 Task: Research Airbnb accommodation in Muret, France from 24th December, 2023 to 28th December, 2023 for 1 adult. Place can be private room with 1  bedroom having 1 bed and 1 bathroom. Amenities needed are: wifi.
Action: Mouse moved to (460, 126)
Screenshot: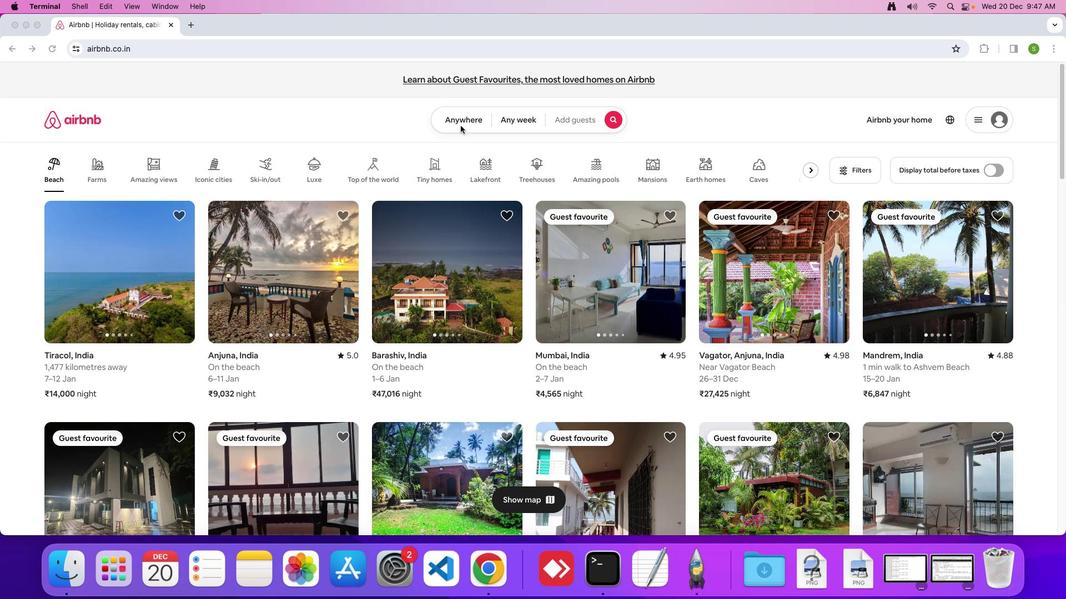 
Action: Mouse pressed left at (460, 126)
Screenshot: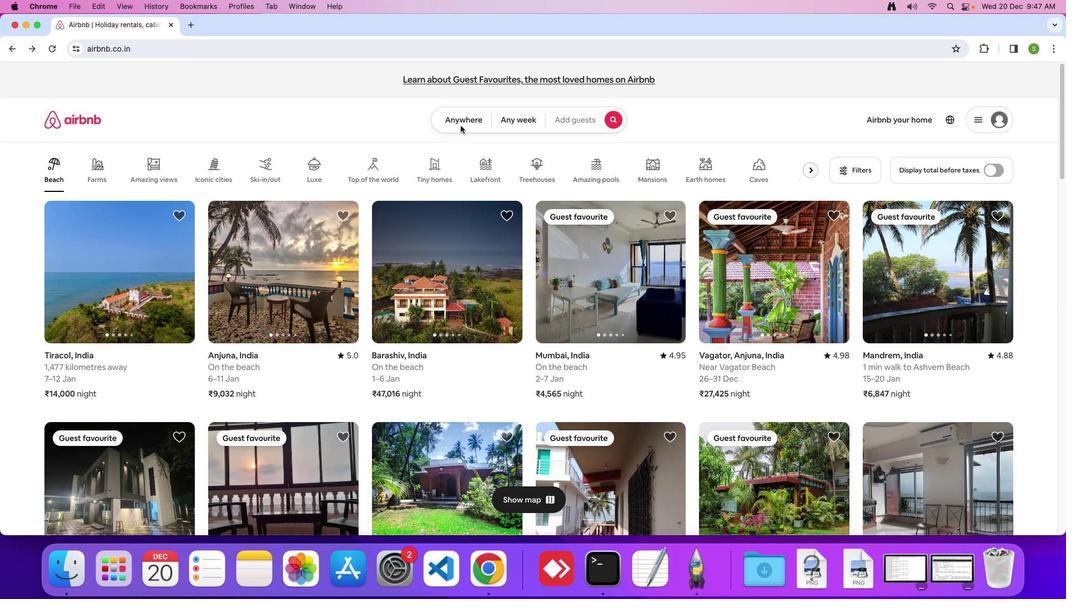 
Action: Mouse moved to (459, 124)
Screenshot: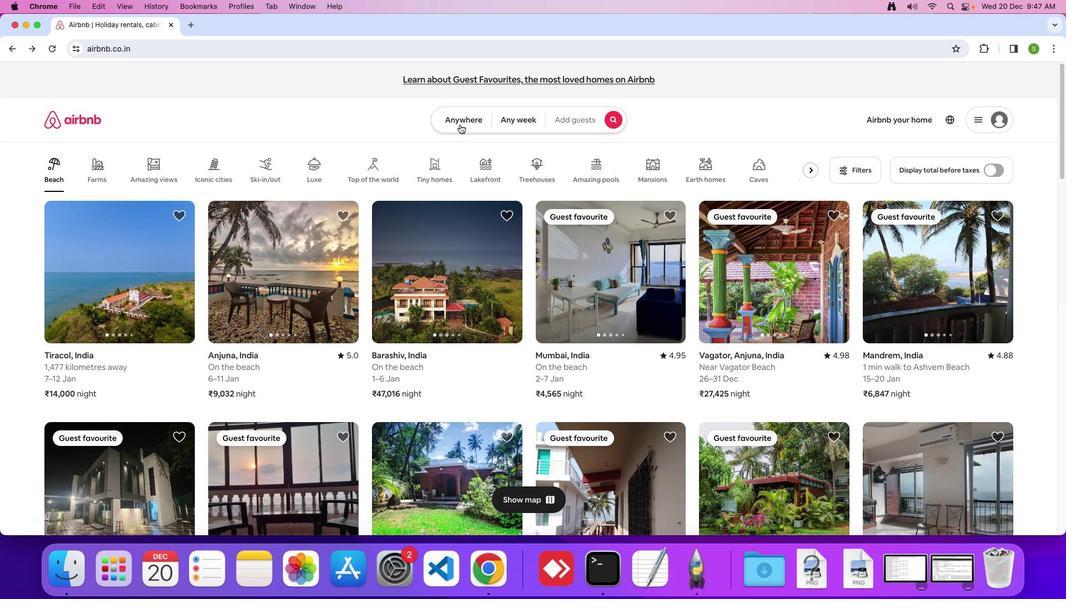
Action: Mouse pressed left at (459, 124)
Screenshot: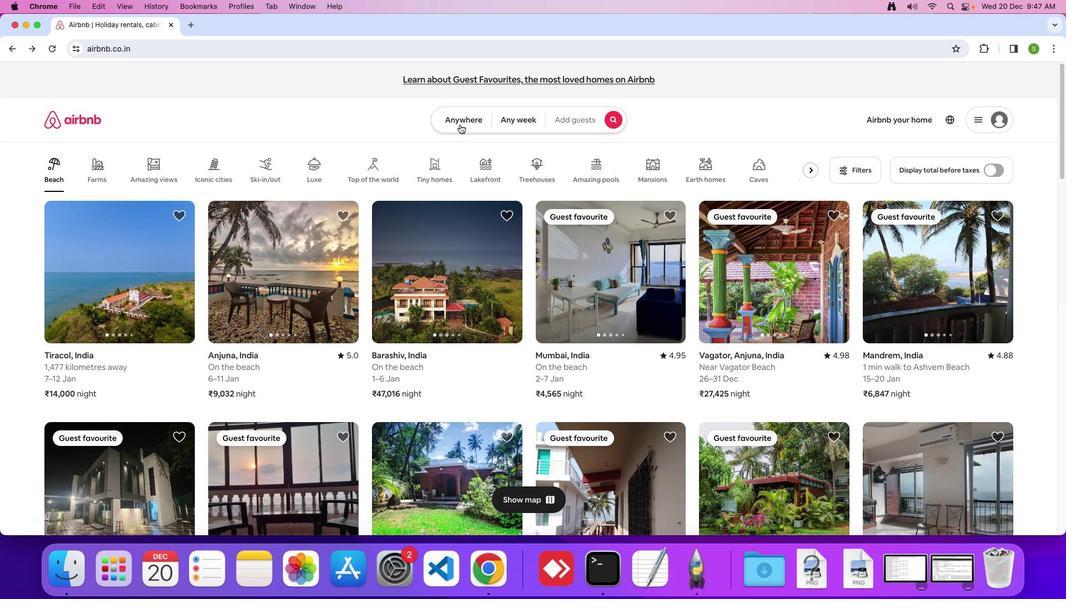 
Action: Mouse moved to (382, 159)
Screenshot: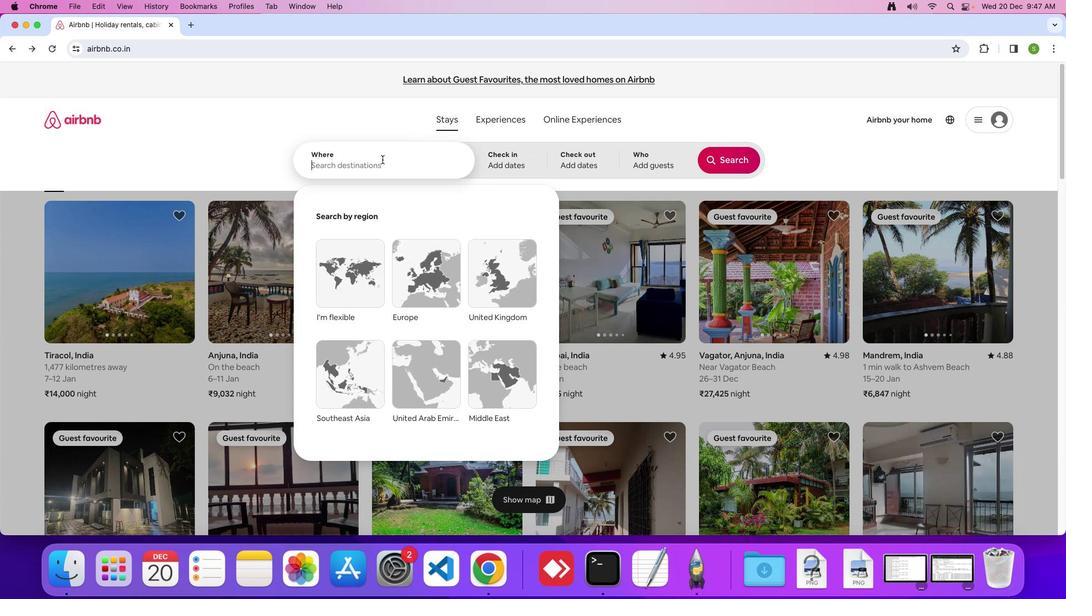 
Action: Mouse pressed left at (382, 159)
Screenshot: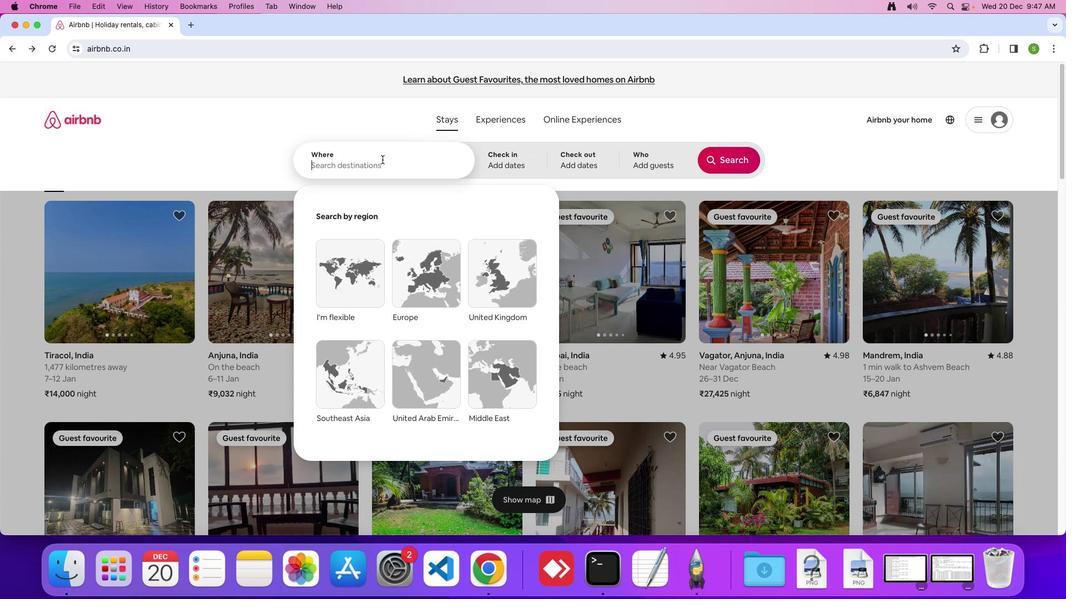 
Action: Mouse moved to (382, 159)
Screenshot: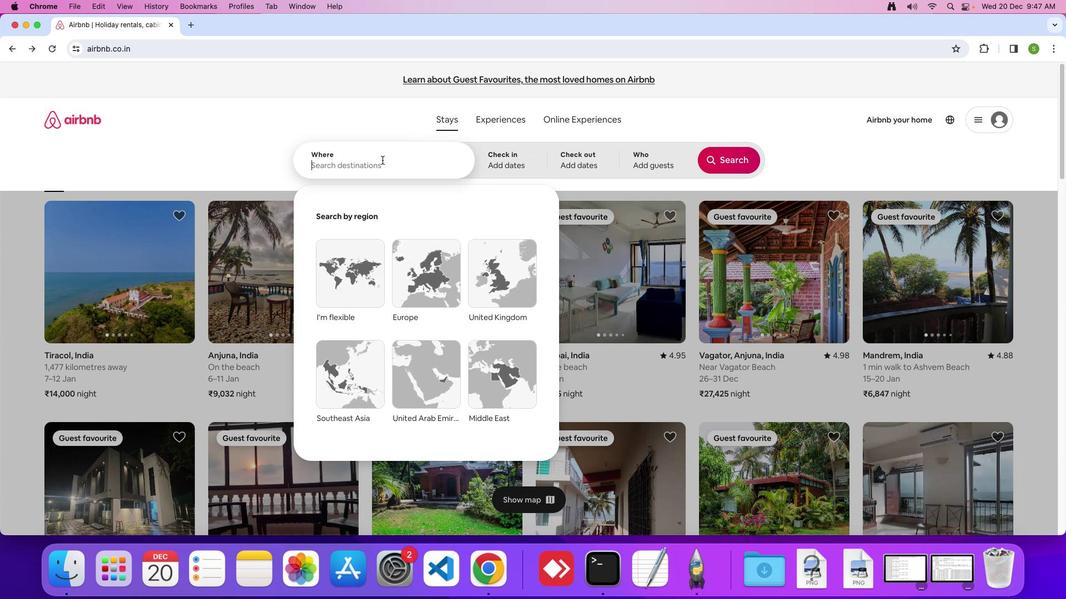 
Action: Key pressed 'M'Key.caps_lock'u''r''e''t'','Key.spaceKey.shift'F''r''a''n''c''e'Key.enter
Screenshot: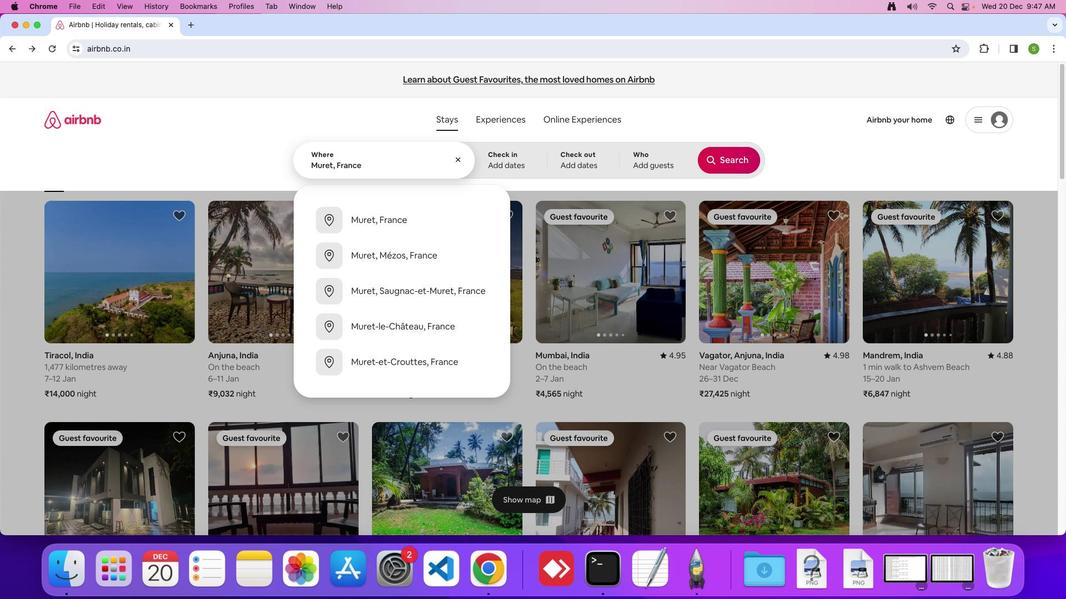 
Action: Mouse moved to (346, 413)
Screenshot: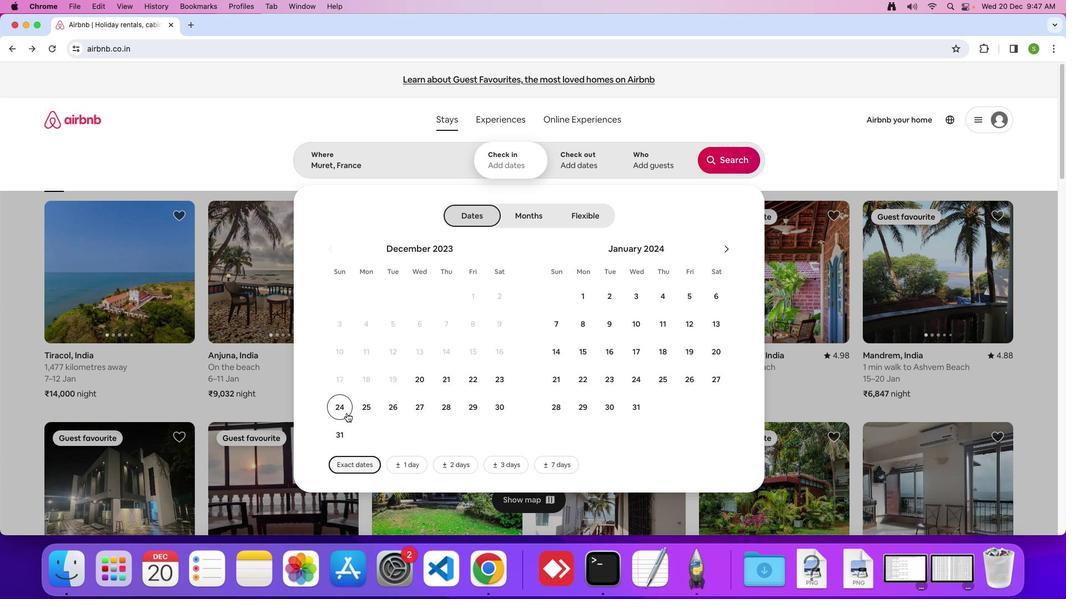 
Action: Mouse pressed left at (346, 413)
Screenshot: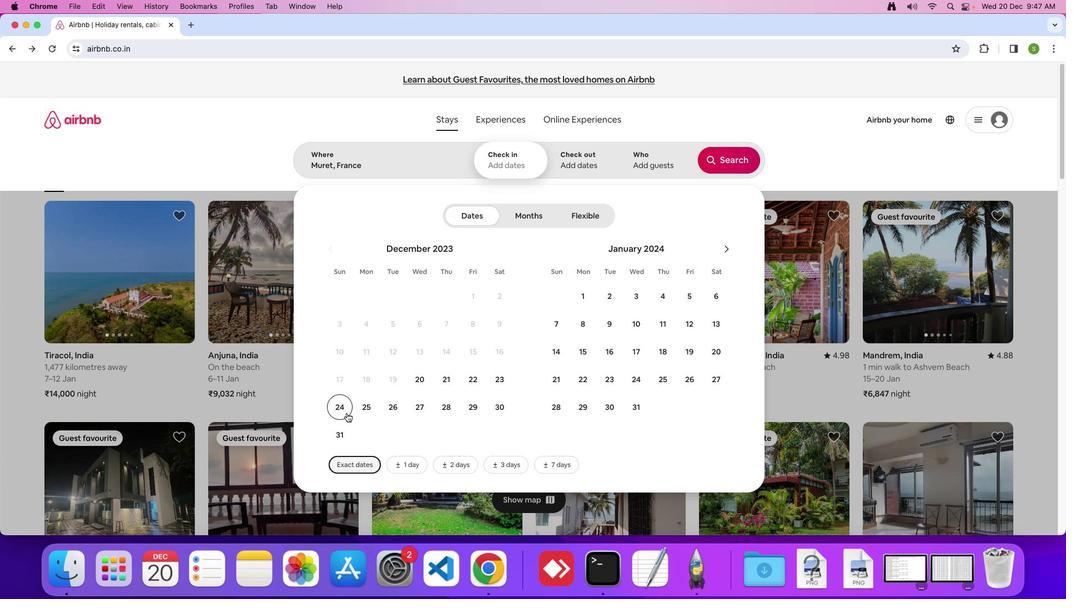 
Action: Mouse moved to (446, 405)
Screenshot: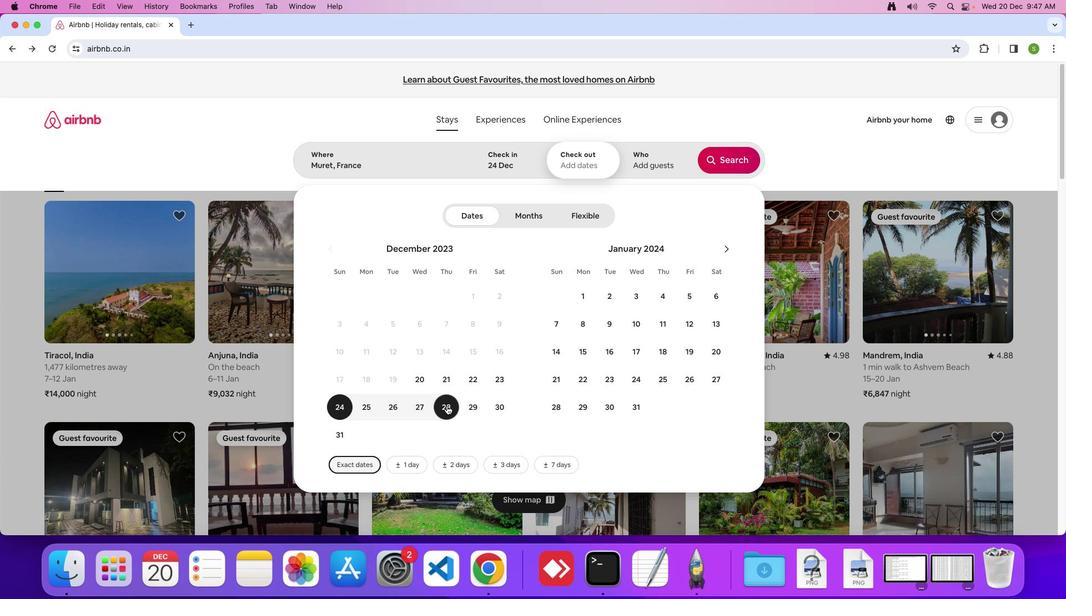 
Action: Mouse pressed left at (446, 405)
Screenshot: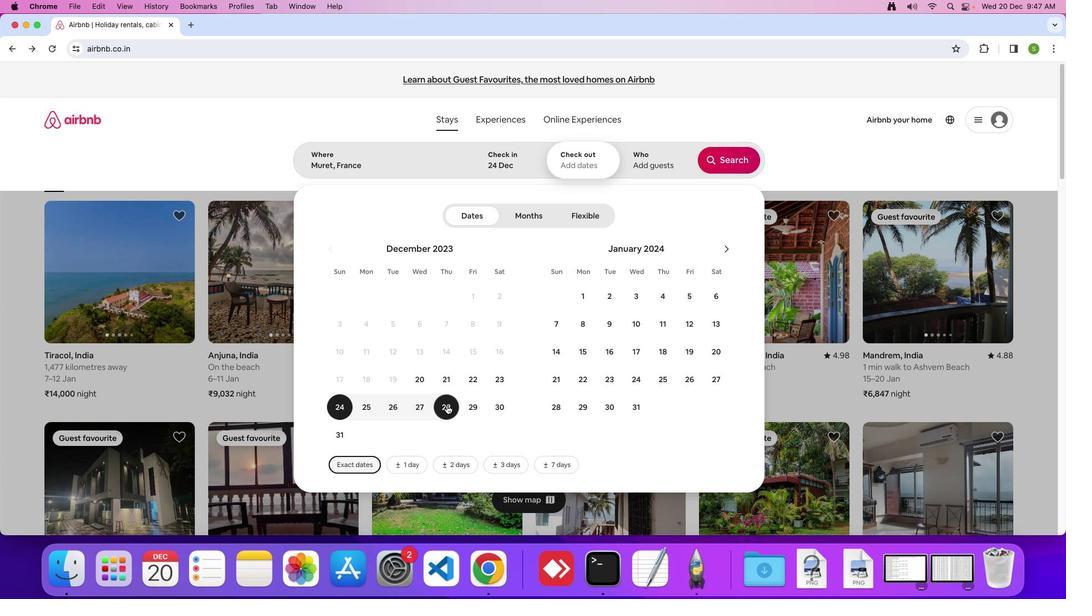 
Action: Mouse moved to (653, 167)
Screenshot: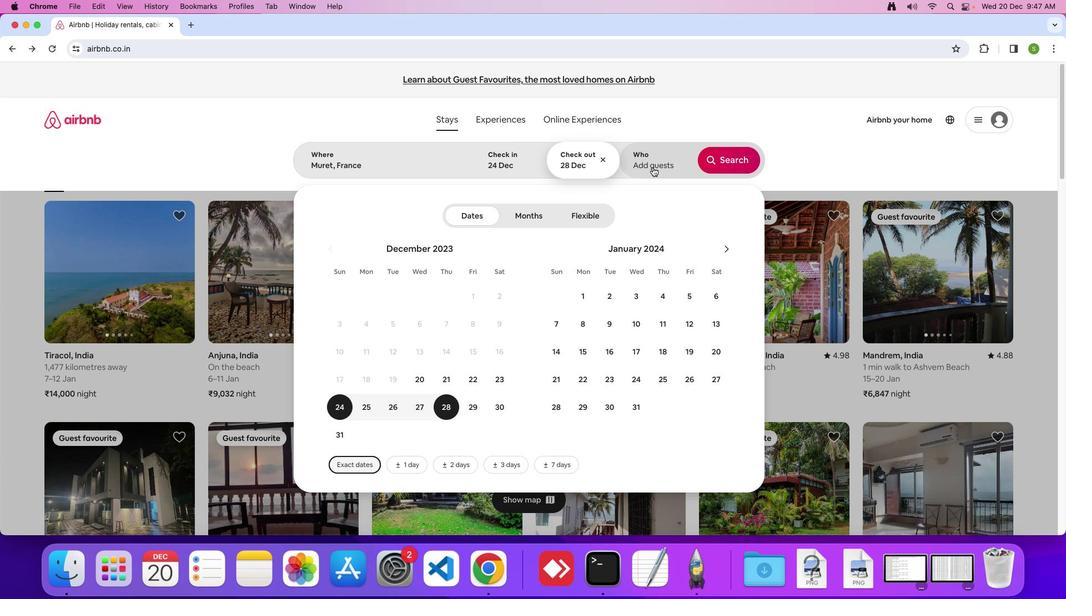 
Action: Mouse pressed left at (653, 167)
Screenshot: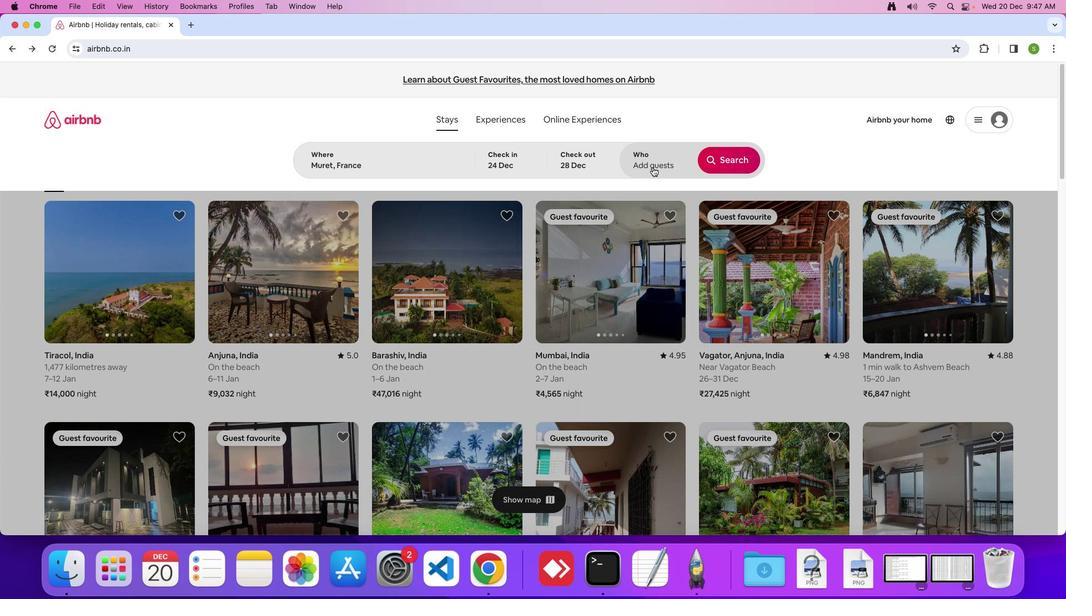 
Action: Mouse moved to (735, 222)
Screenshot: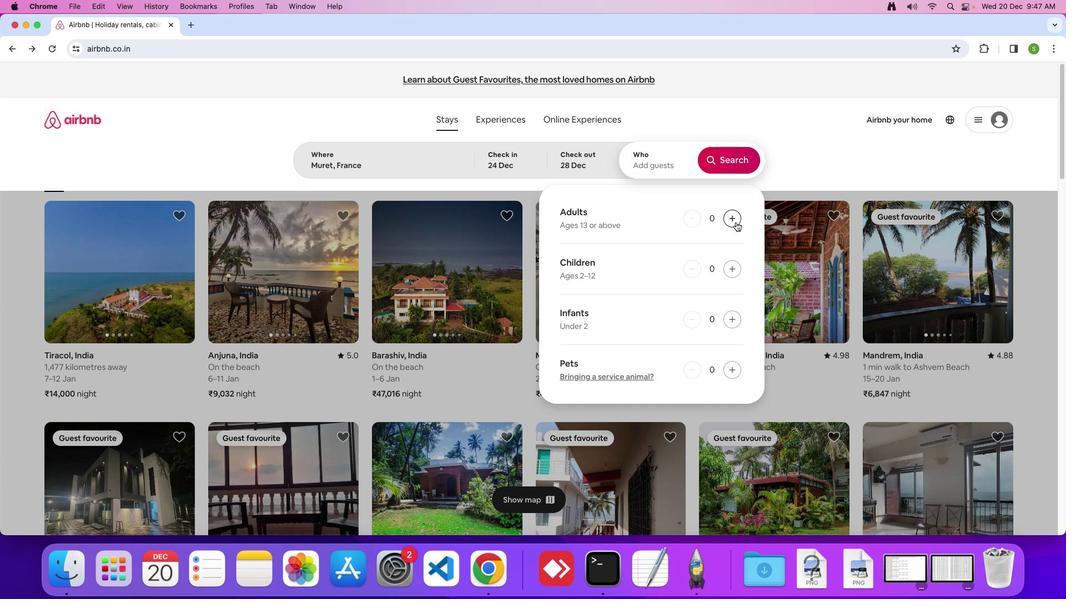 
Action: Mouse pressed left at (735, 222)
Screenshot: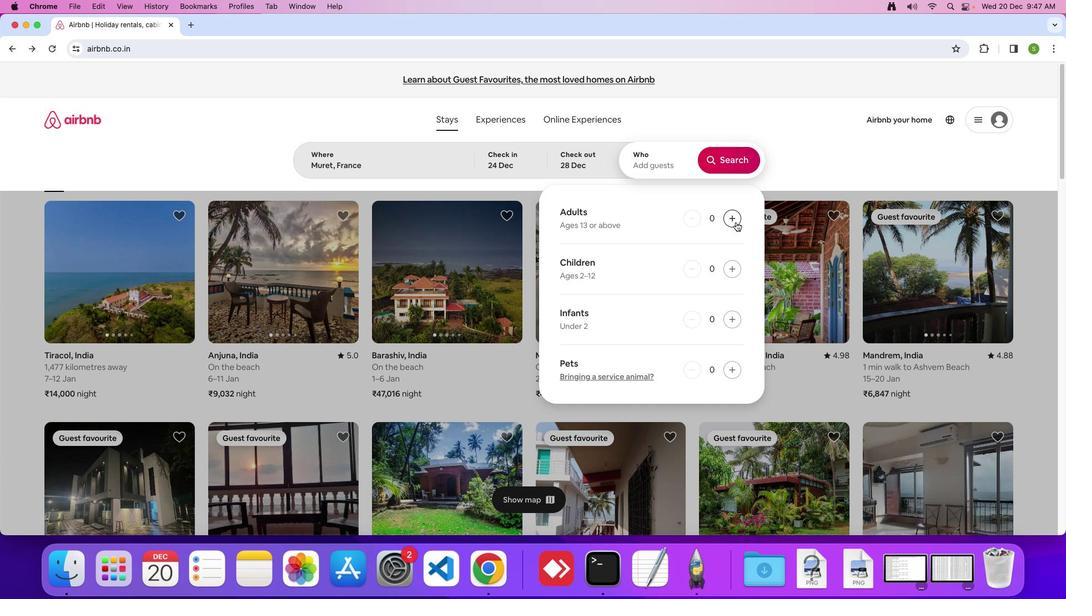 
Action: Mouse moved to (728, 159)
Screenshot: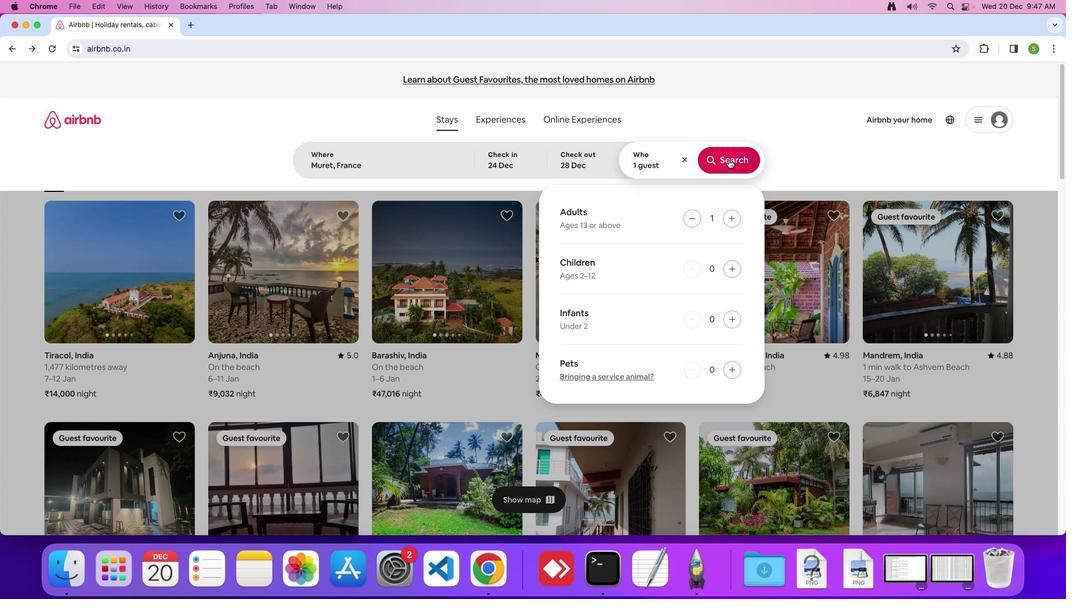 
Action: Mouse pressed left at (728, 159)
Screenshot: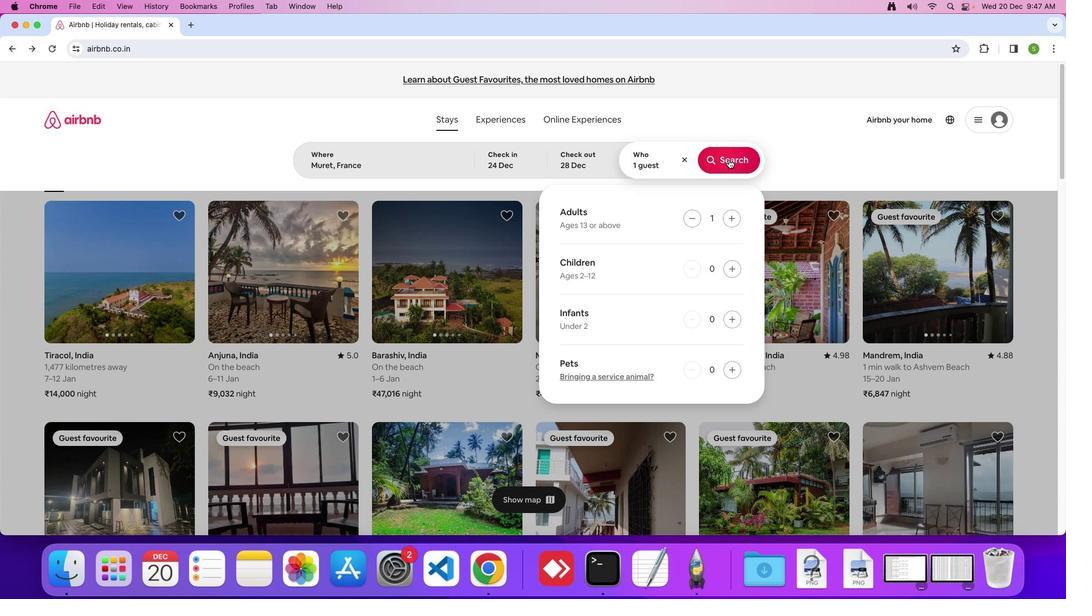 
Action: Mouse moved to (881, 127)
Screenshot: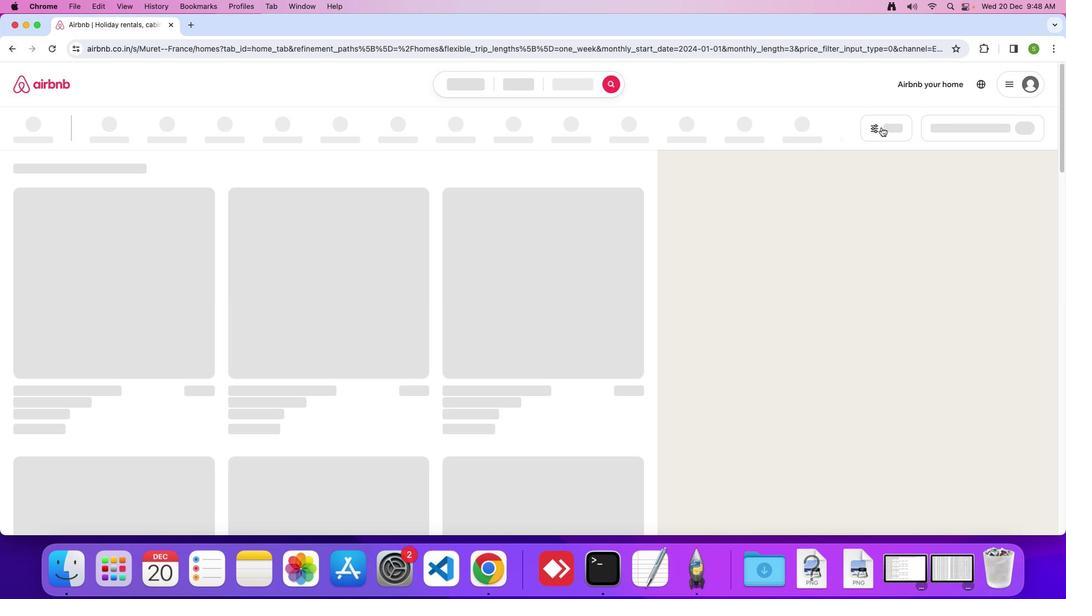 
Action: Mouse pressed left at (881, 127)
Screenshot: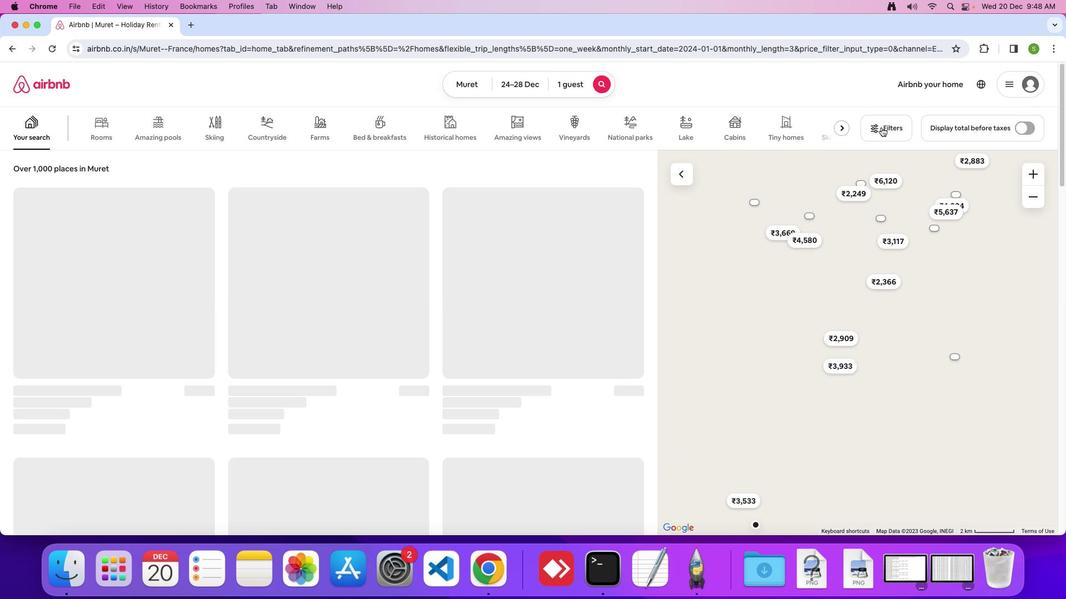 
Action: Mouse moved to (527, 329)
Screenshot: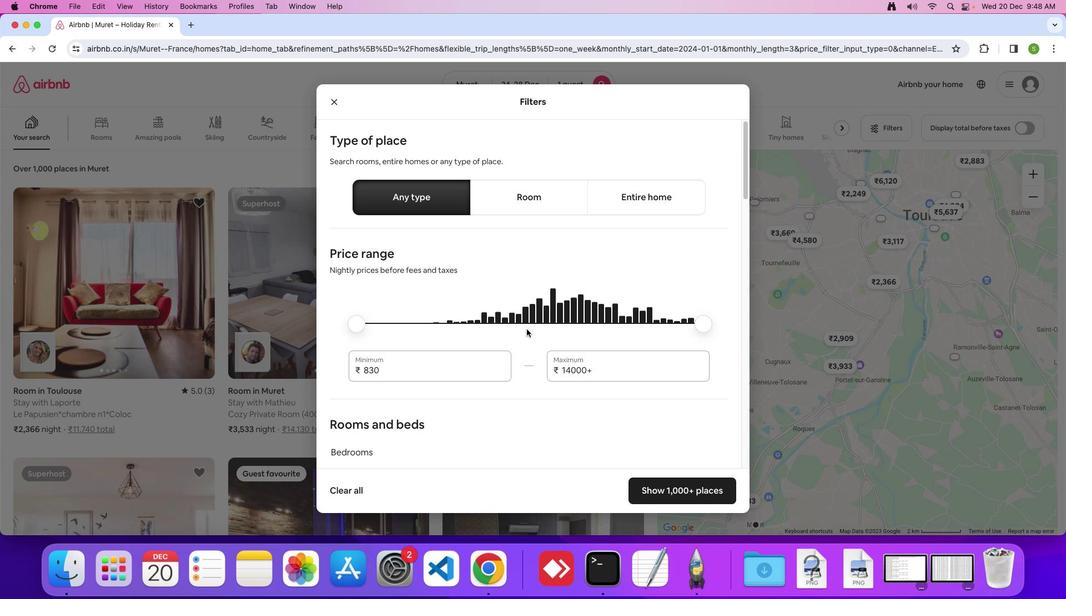 
Action: Mouse scrolled (527, 329) with delta (0, 0)
Screenshot: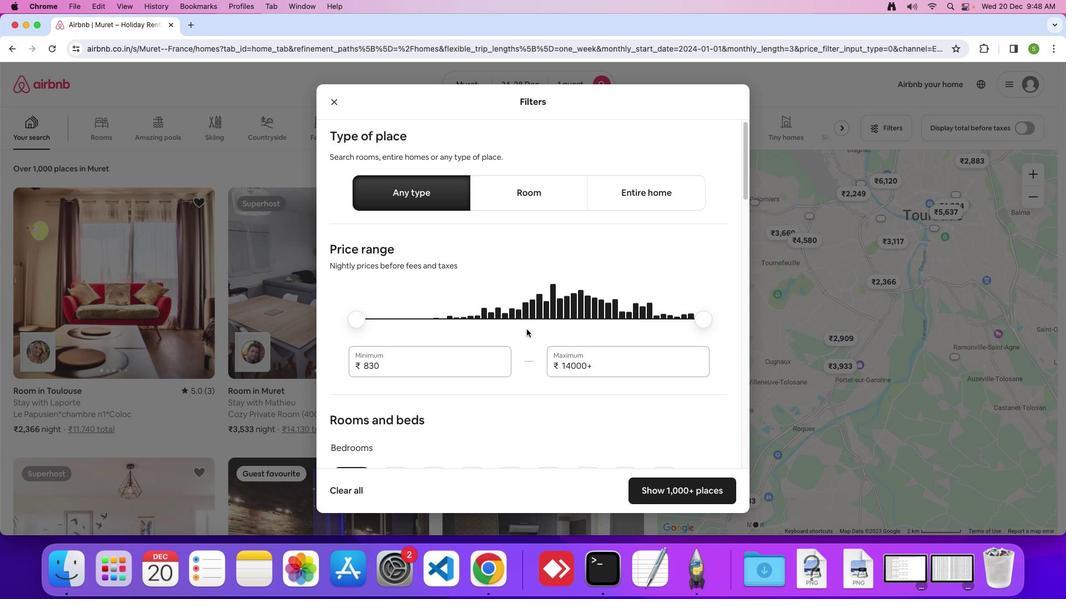 
Action: Mouse scrolled (527, 329) with delta (0, 0)
Screenshot: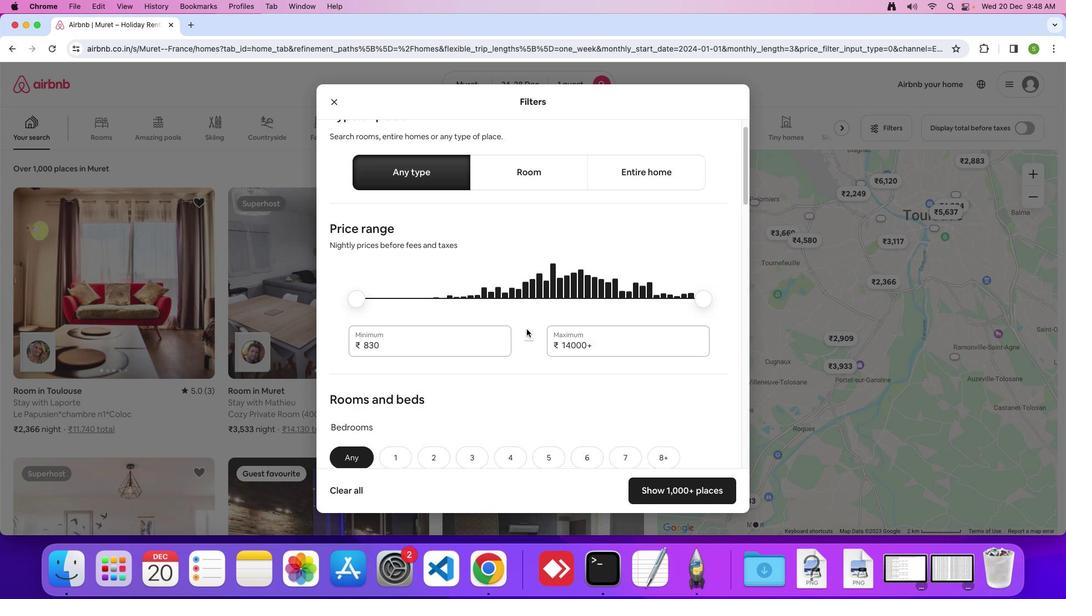 
Action: Mouse scrolled (527, 329) with delta (0, -1)
Screenshot: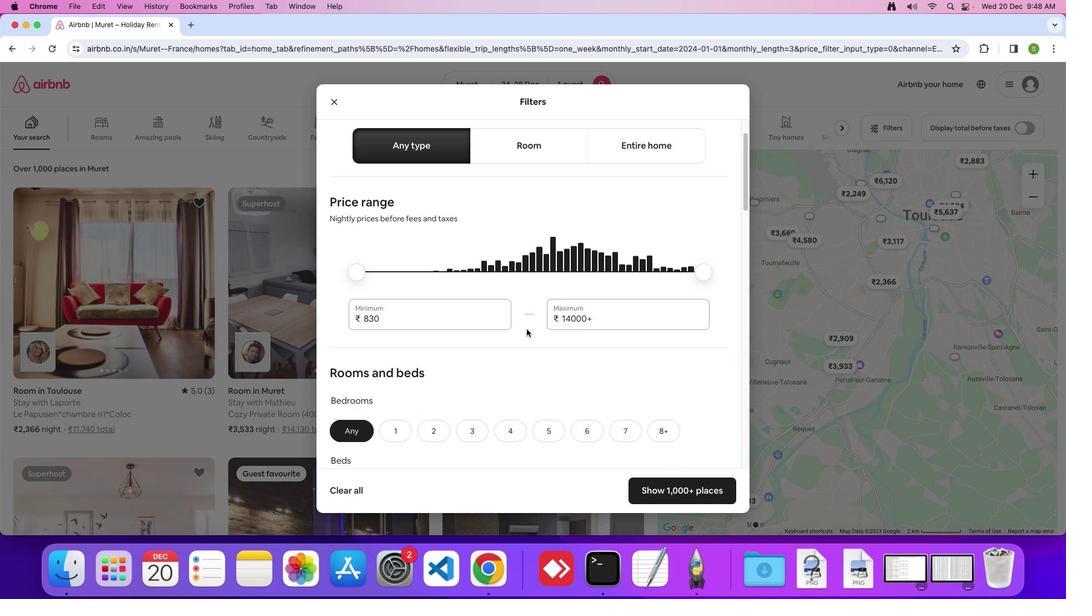 
Action: Mouse scrolled (527, 329) with delta (0, 0)
Screenshot: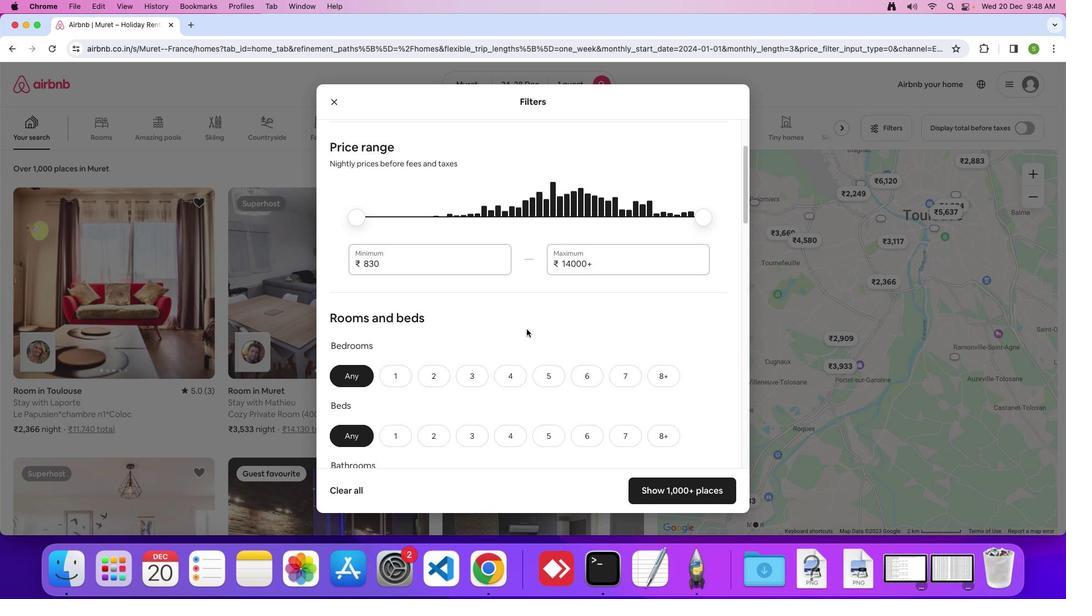 
Action: Mouse scrolled (527, 329) with delta (0, 0)
Screenshot: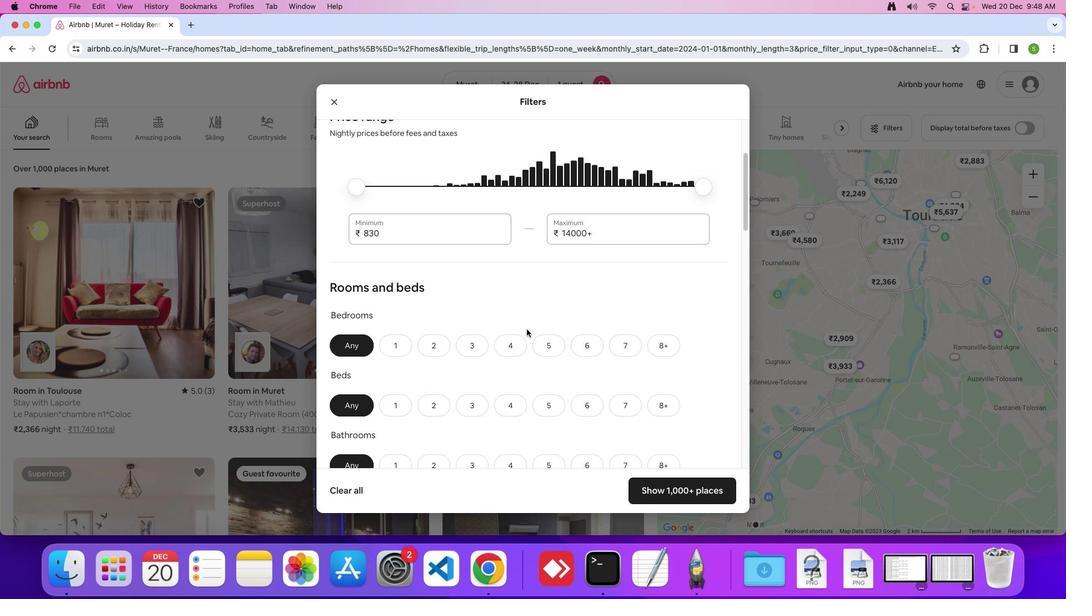 
Action: Mouse scrolled (527, 329) with delta (0, -1)
Screenshot: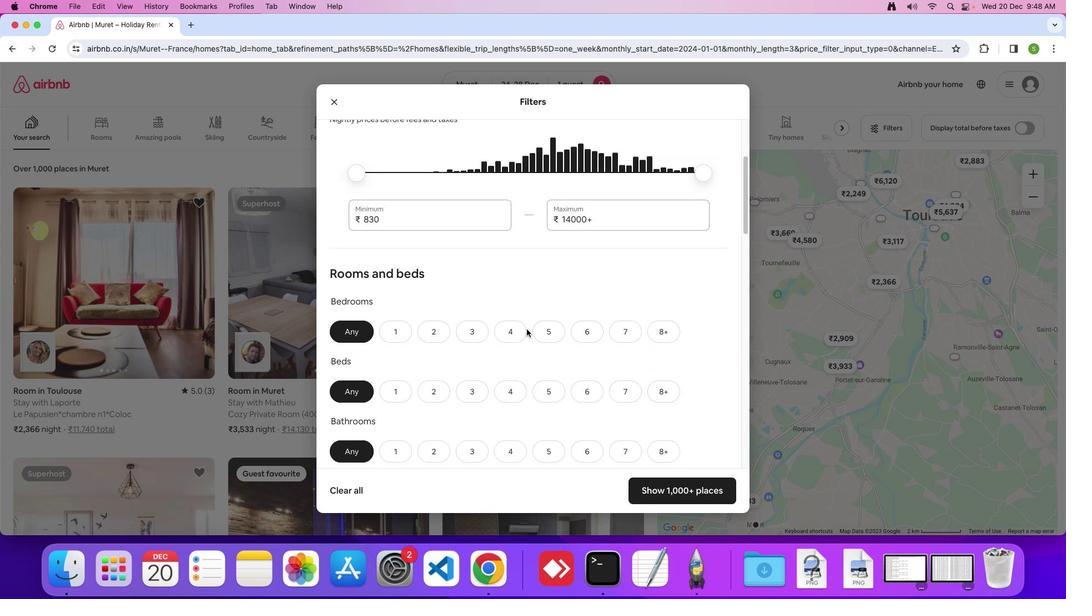 
Action: Mouse scrolled (527, 329) with delta (0, 0)
Screenshot: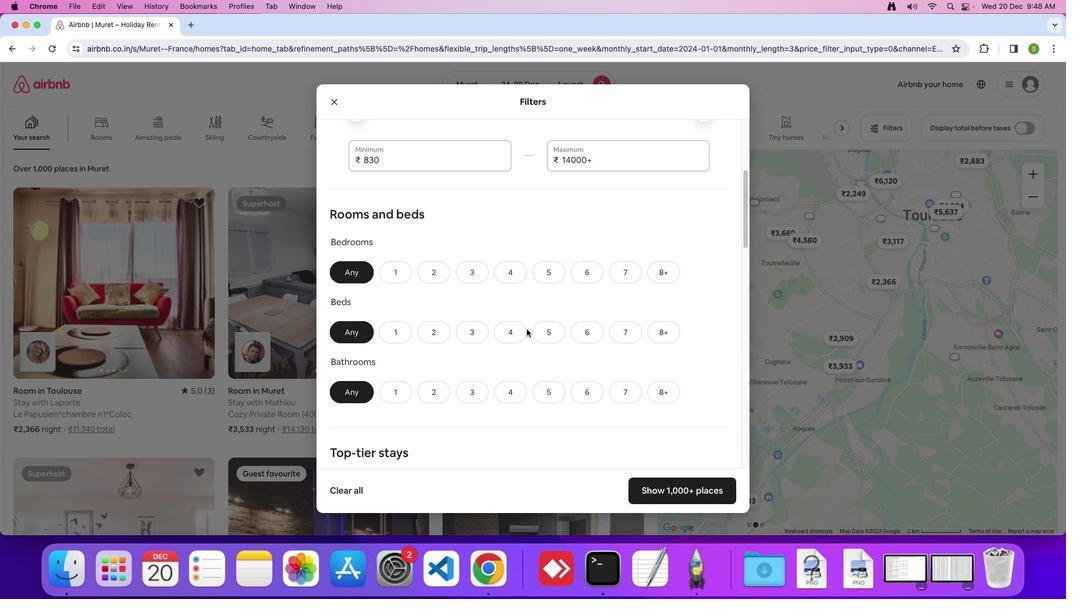 
Action: Mouse scrolled (527, 329) with delta (0, 0)
Screenshot: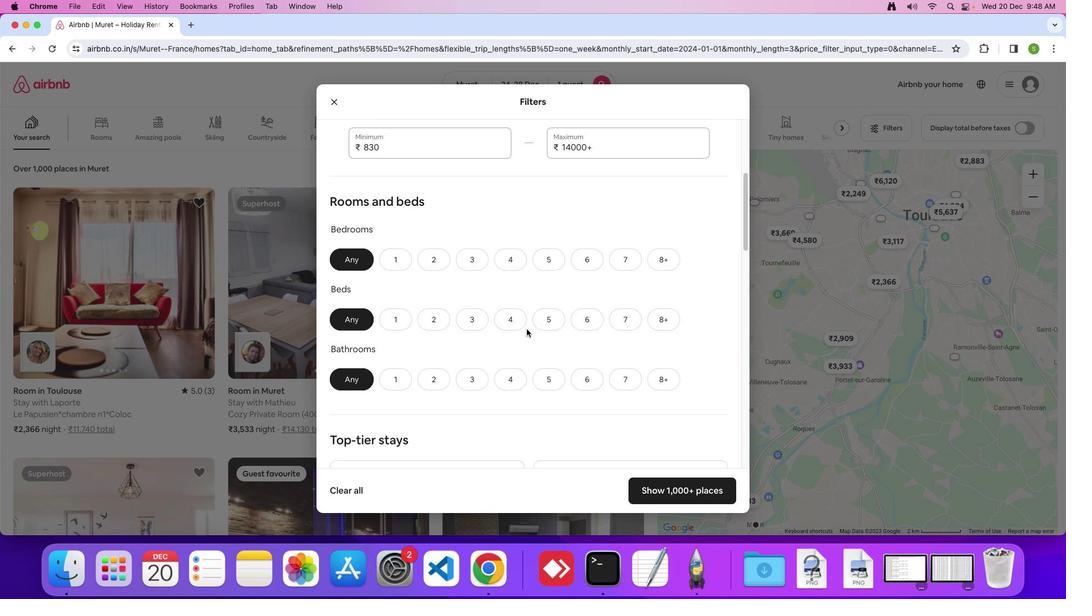 
Action: Mouse scrolled (527, 329) with delta (0, -1)
Screenshot: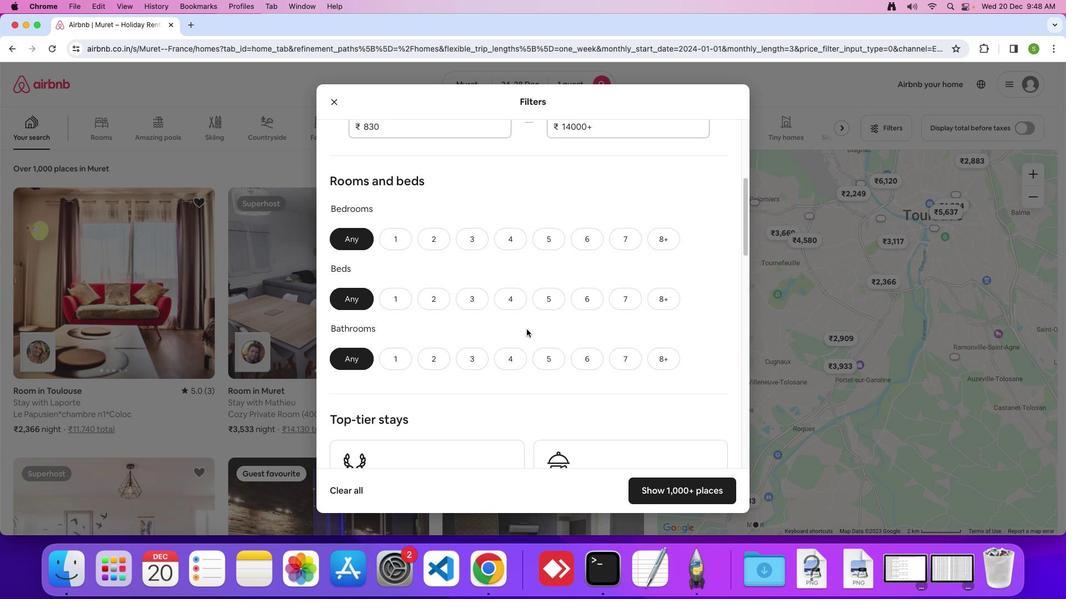 
Action: Mouse moved to (401, 219)
Screenshot: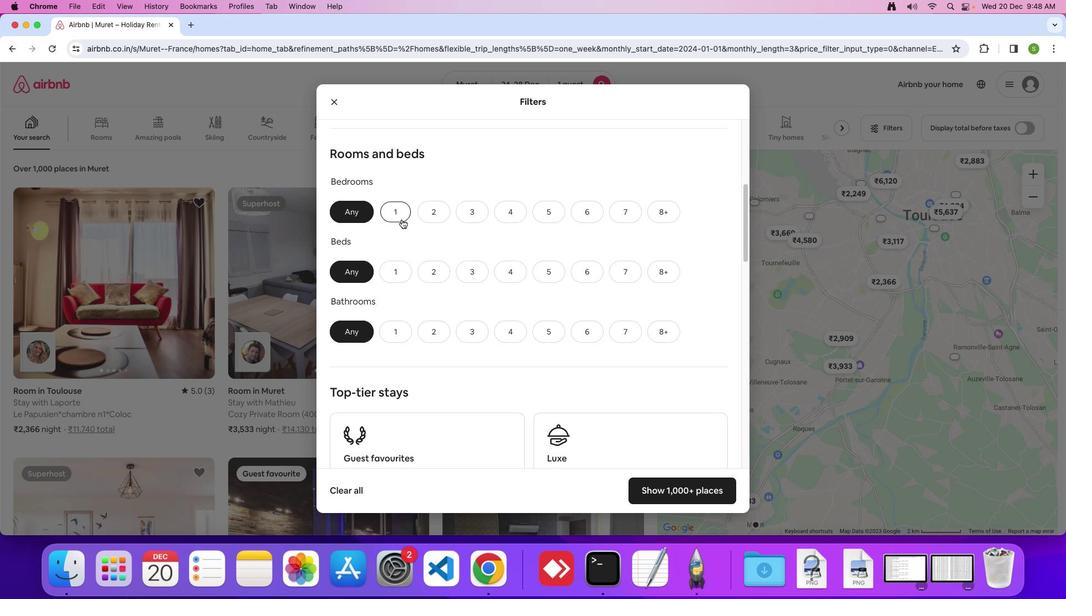 
Action: Mouse pressed left at (401, 219)
Screenshot: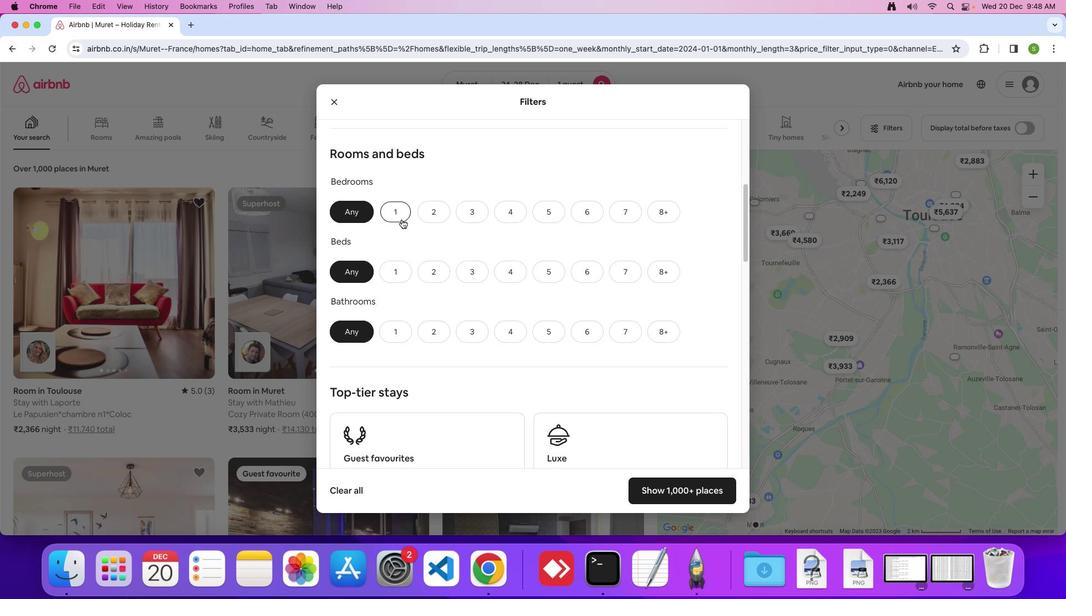 
Action: Mouse moved to (393, 266)
Screenshot: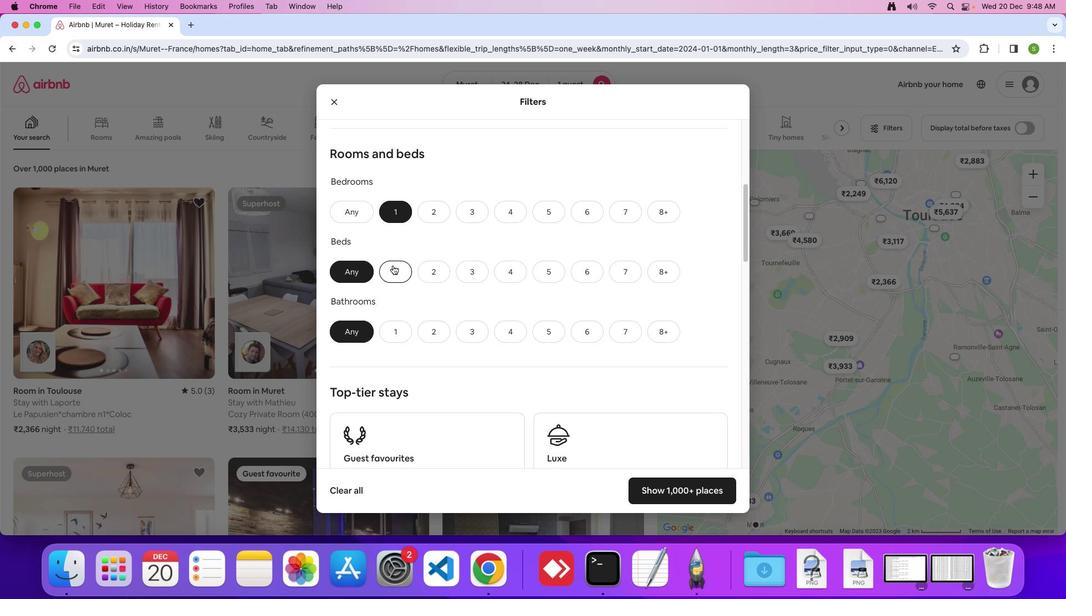 
Action: Mouse pressed left at (393, 266)
Screenshot: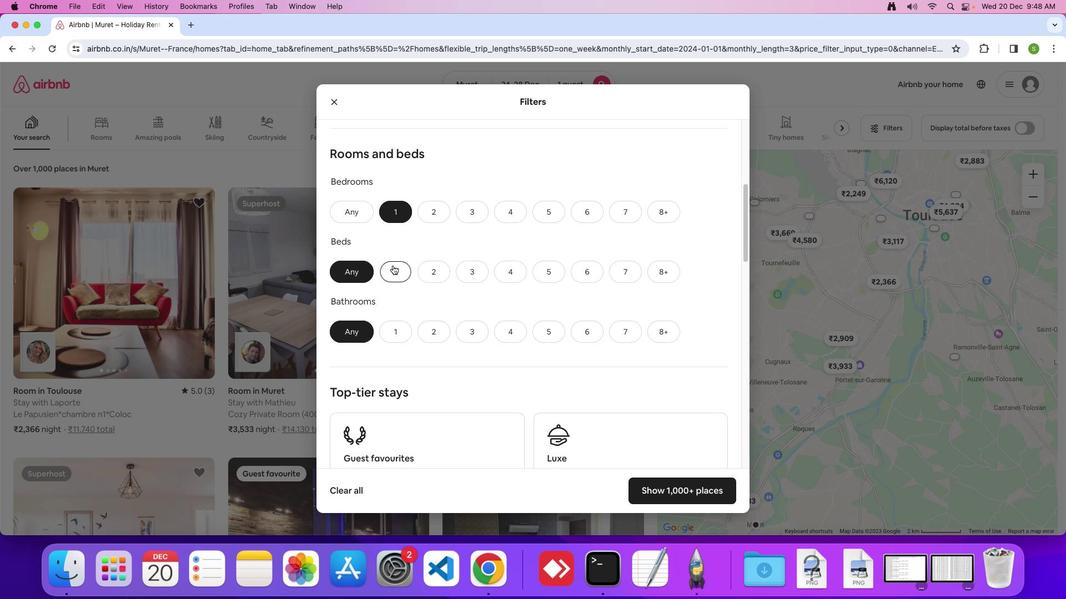 
Action: Mouse moved to (393, 330)
Screenshot: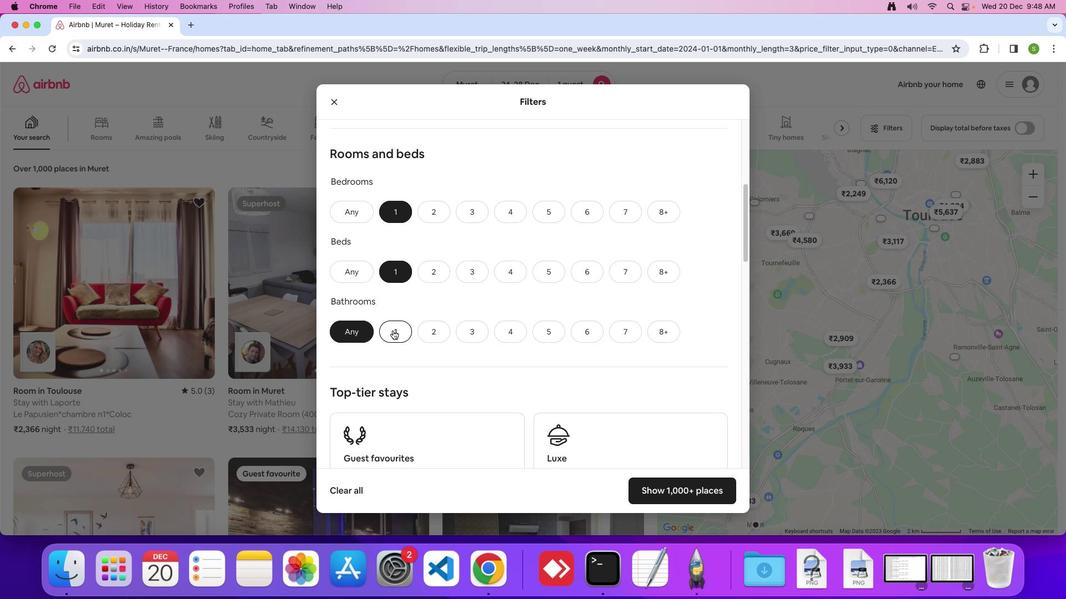 
Action: Mouse pressed left at (393, 330)
Screenshot: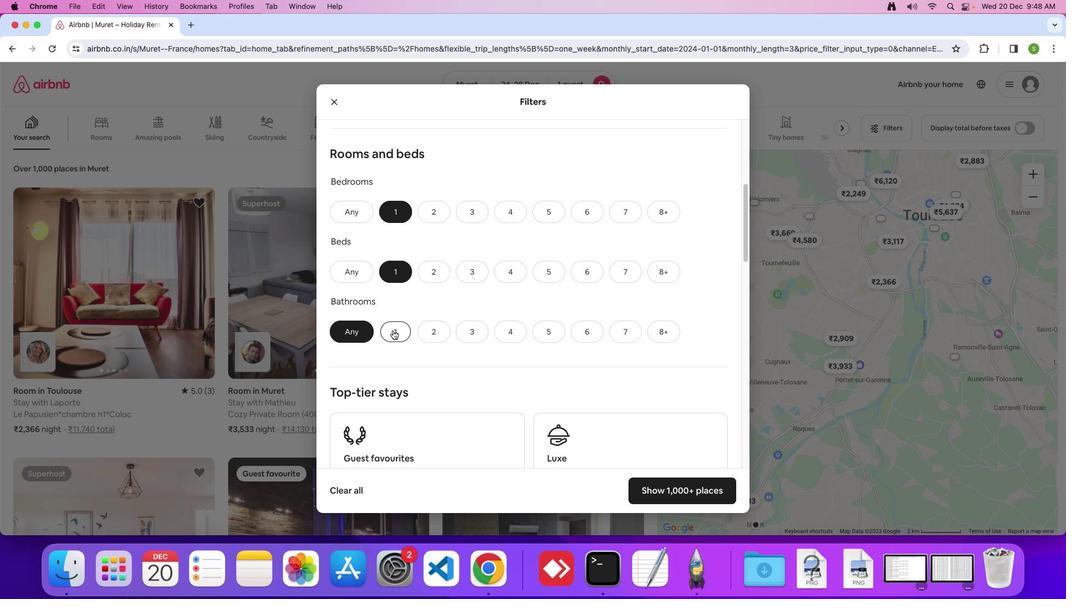 
Action: Mouse moved to (502, 309)
Screenshot: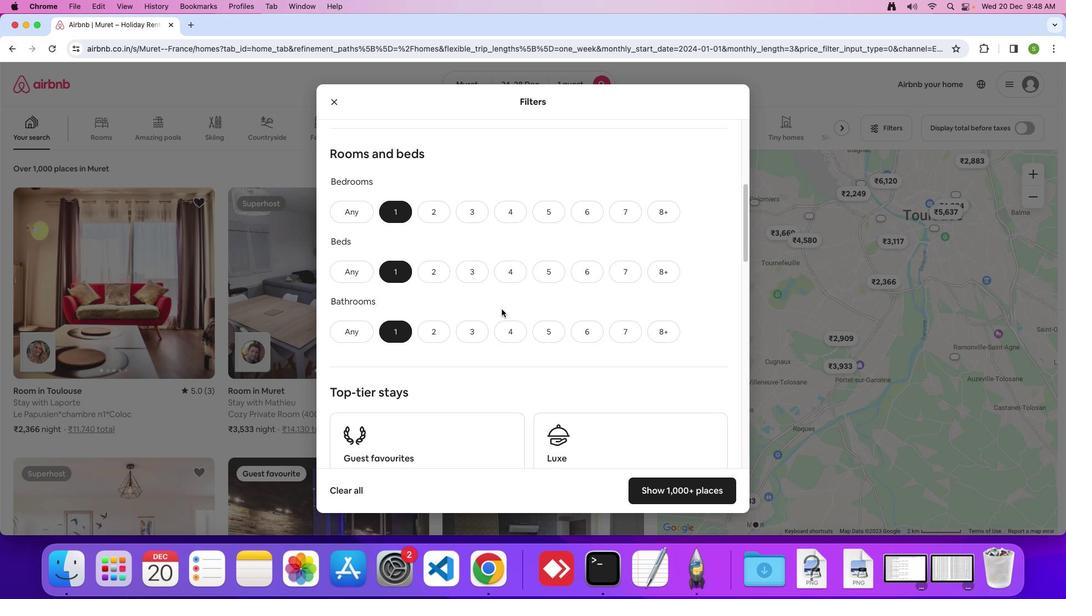 
Action: Mouse scrolled (502, 309) with delta (0, 0)
Screenshot: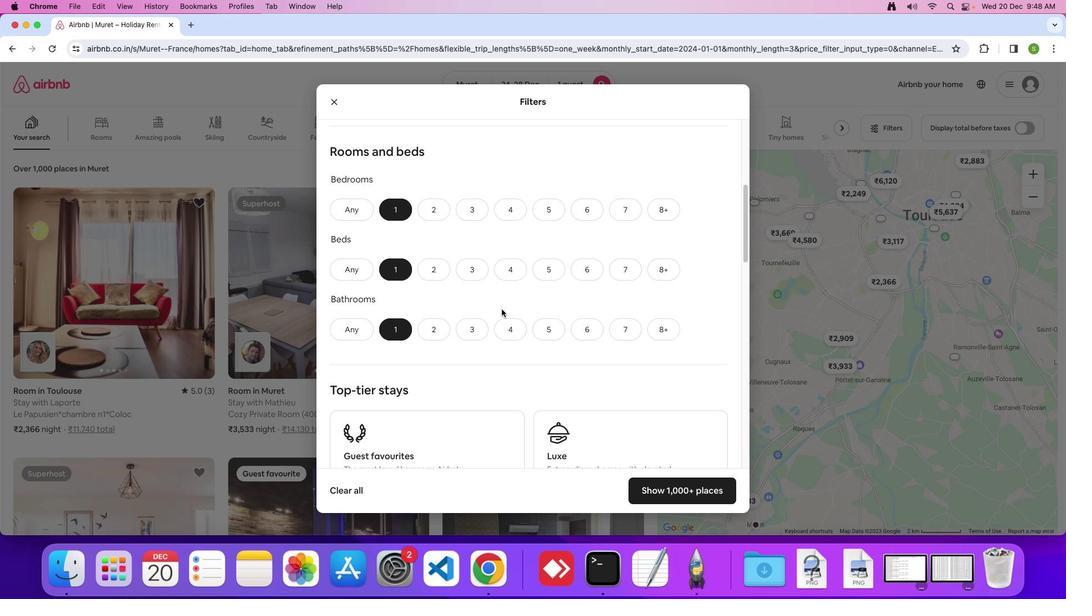 
Action: Mouse scrolled (502, 309) with delta (0, 0)
Screenshot: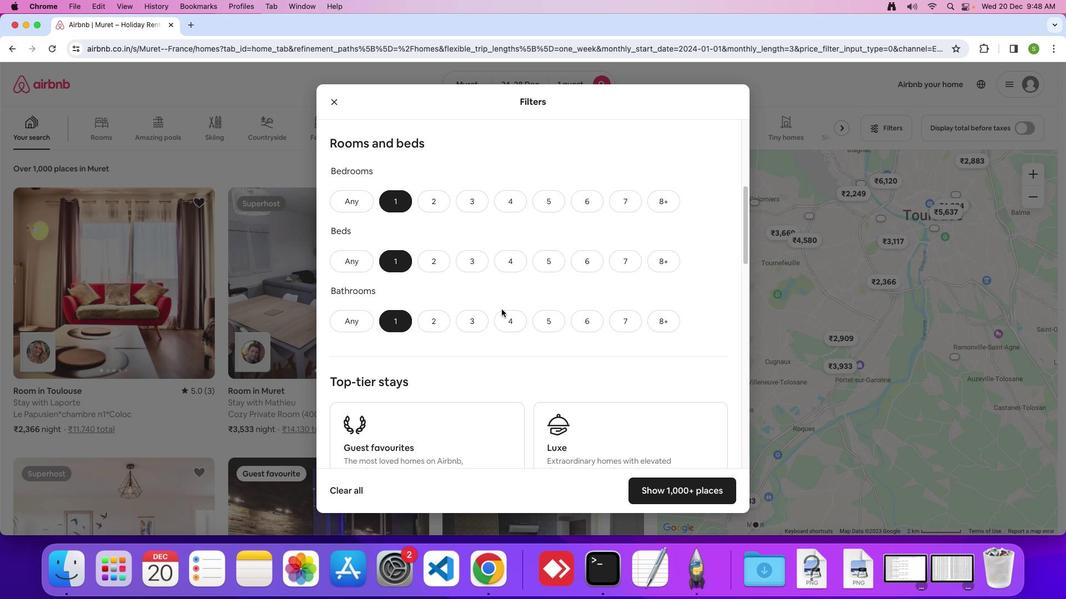 
Action: Mouse moved to (502, 309)
Screenshot: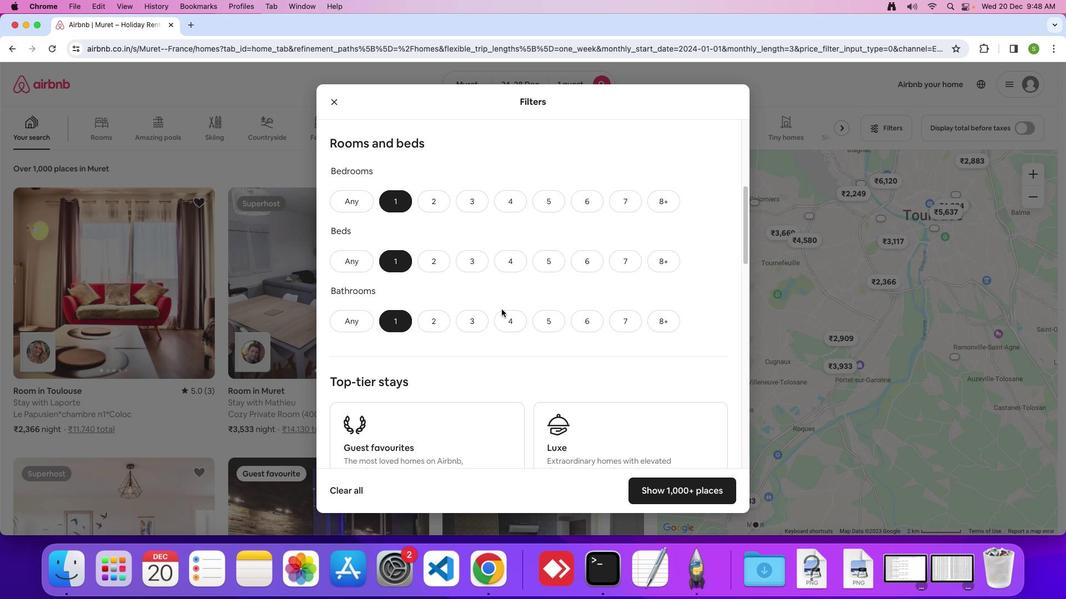 
Action: Mouse scrolled (502, 309) with delta (0, 0)
Screenshot: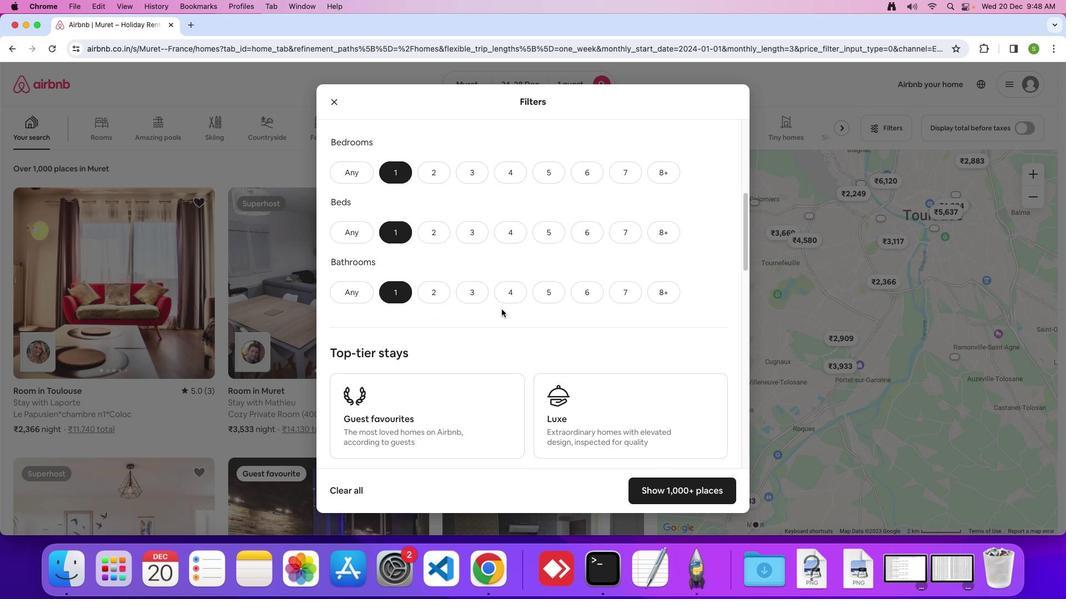 
Action: Mouse scrolled (502, 309) with delta (0, 0)
Screenshot: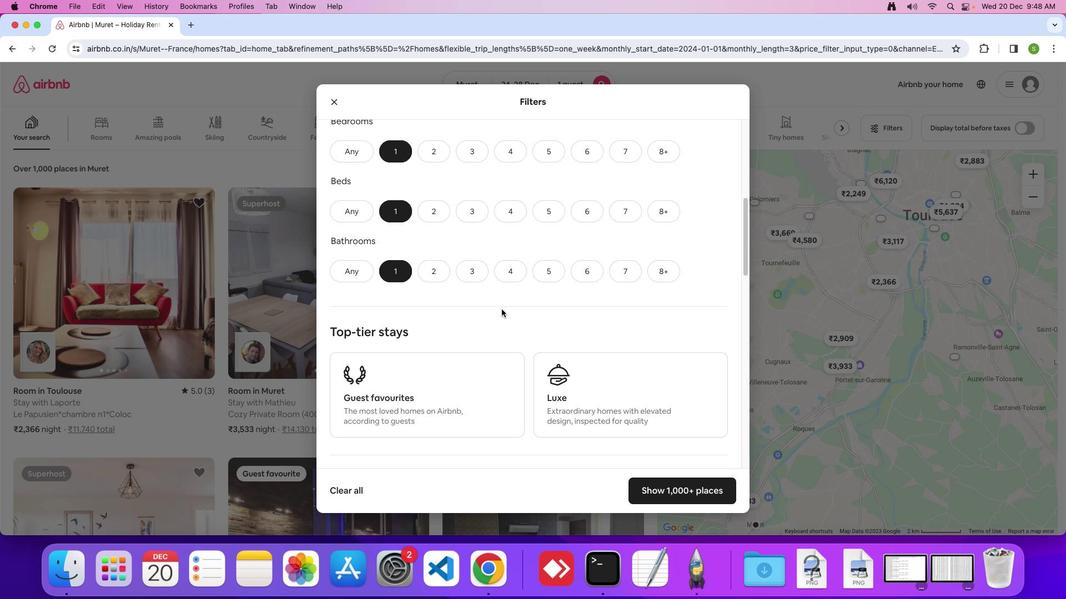 
Action: Mouse scrolled (502, 309) with delta (0, 0)
Screenshot: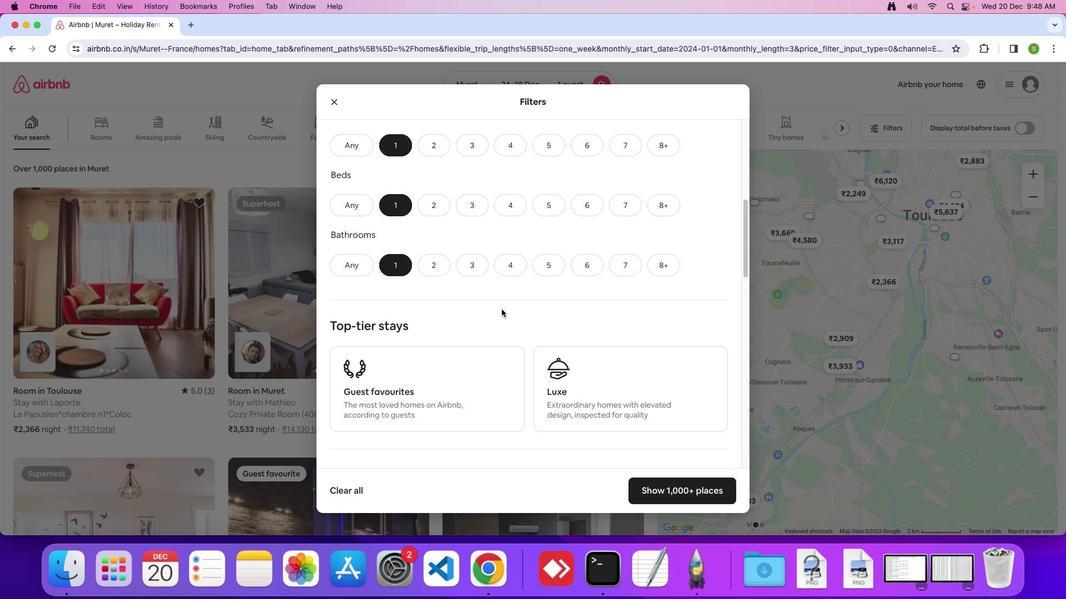 
Action: Mouse scrolled (502, 309) with delta (0, 0)
Screenshot: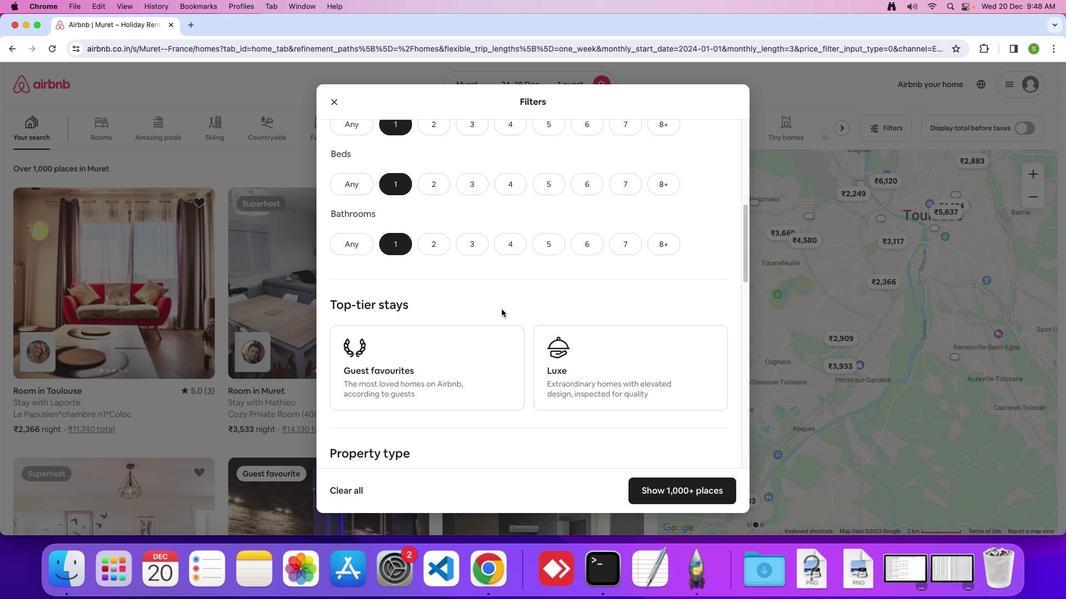
Action: Mouse scrolled (502, 309) with delta (0, 0)
Screenshot: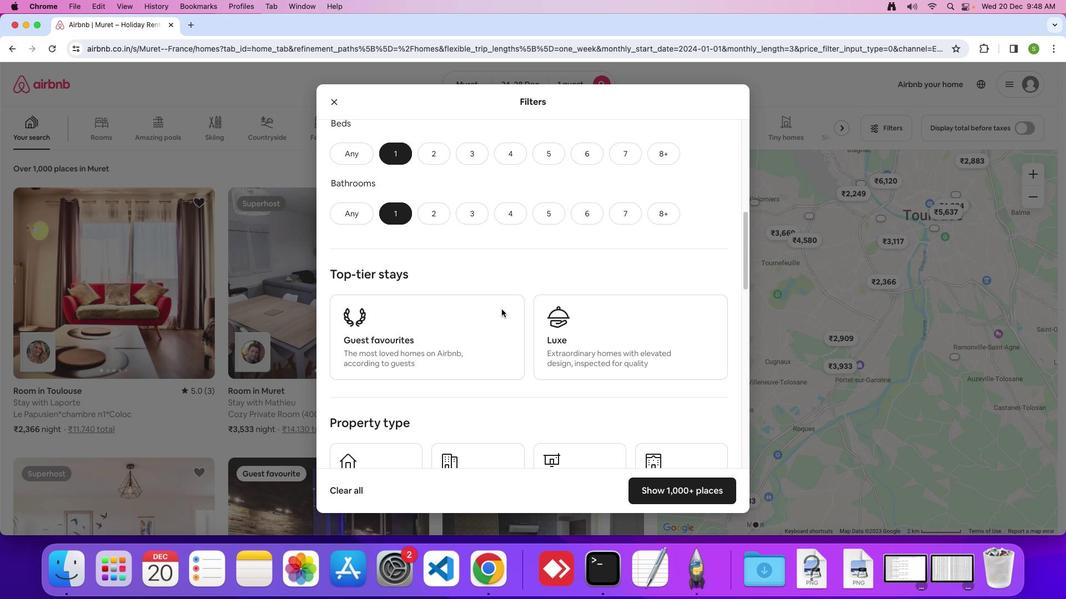 
Action: Mouse scrolled (502, 309) with delta (0, 0)
Screenshot: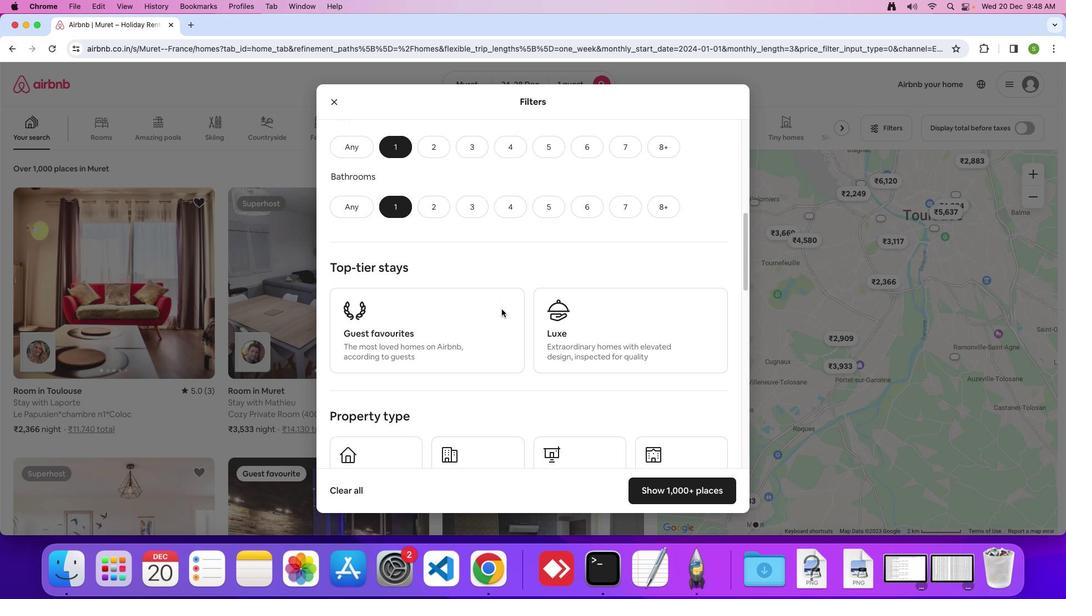 
Action: Mouse scrolled (502, 309) with delta (0, -1)
Screenshot: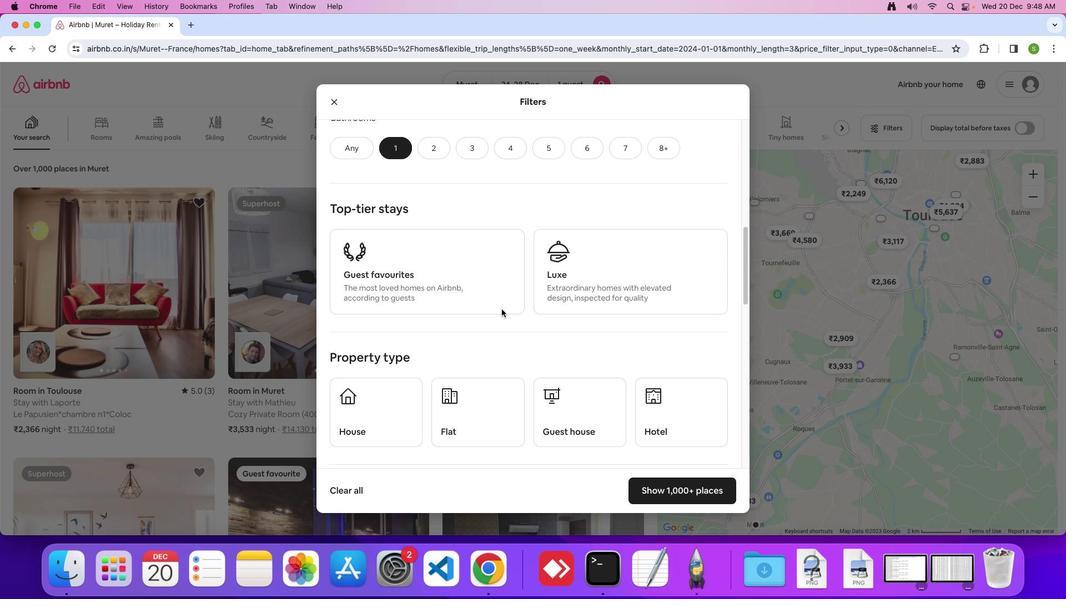 
Action: Mouse scrolled (502, 309) with delta (0, 0)
Screenshot: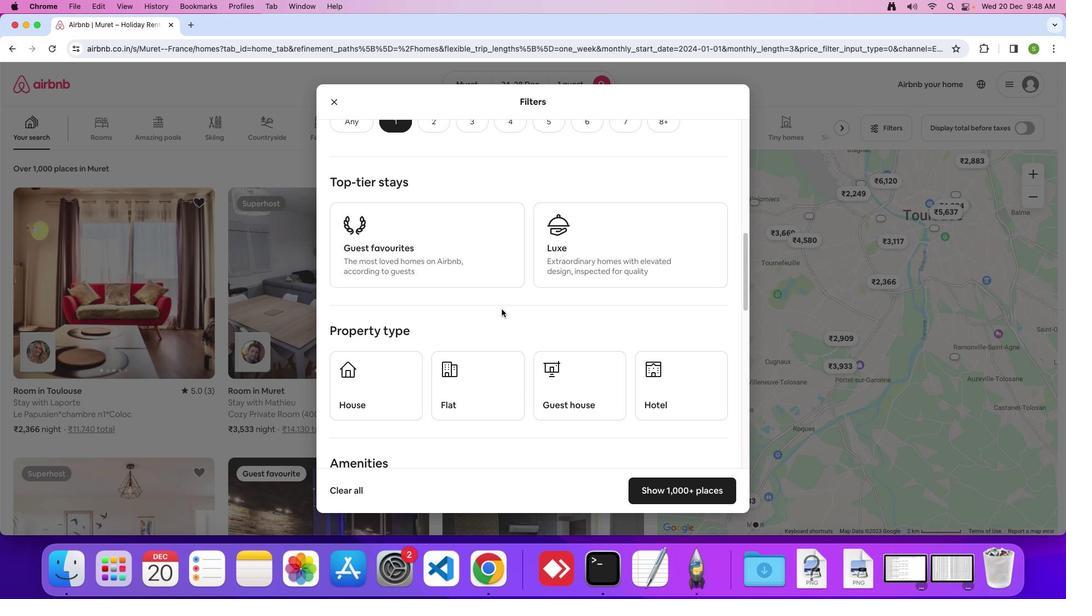 
Action: Mouse scrolled (502, 309) with delta (0, 0)
Screenshot: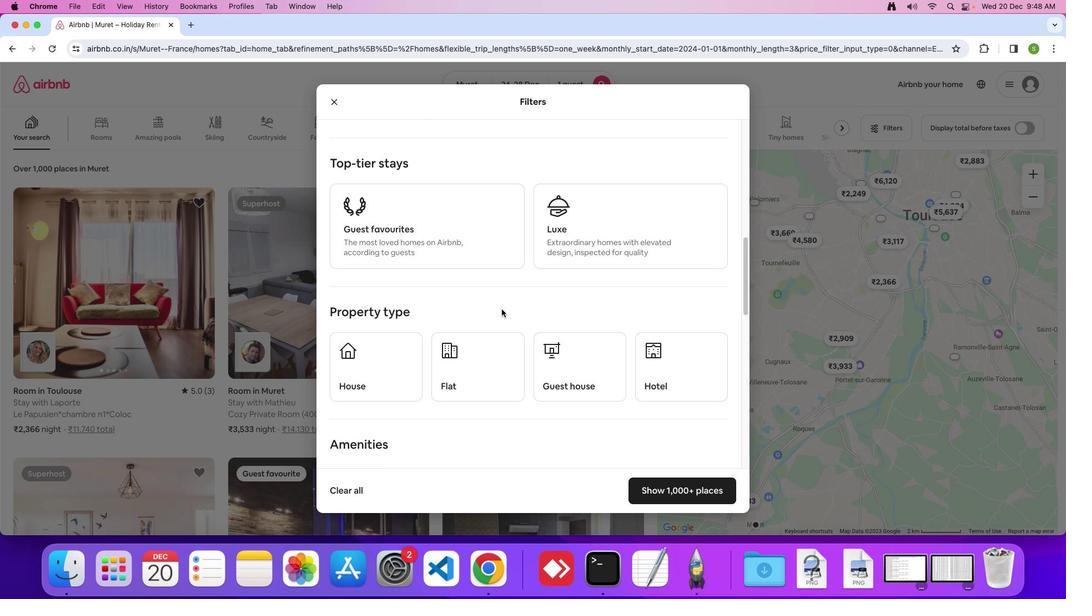
Action: Mouse scrolled (502, 309) with delta (0, -1)
Screenshot: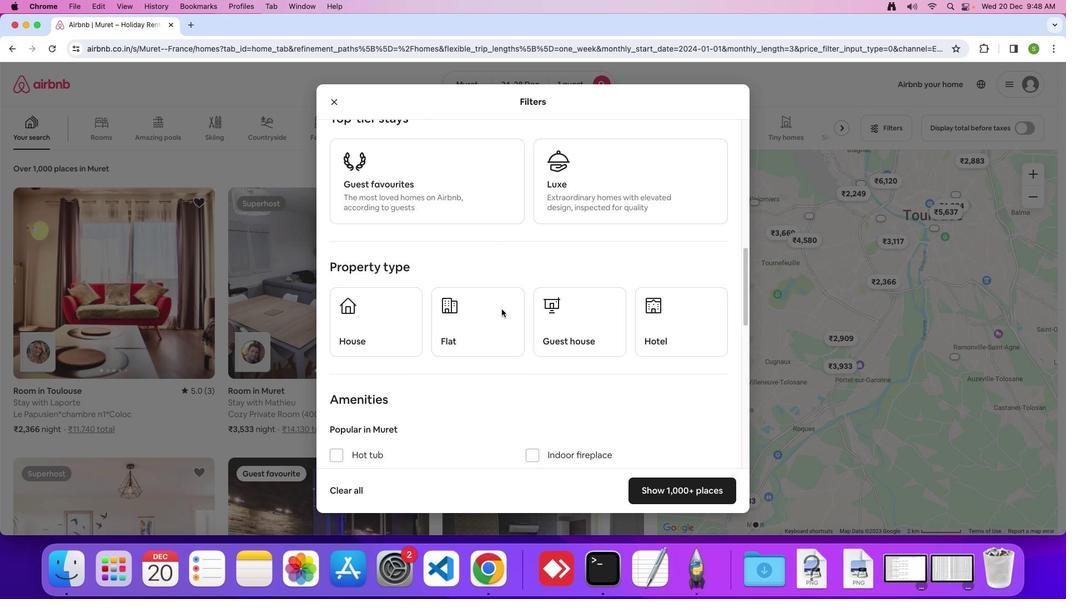 
Action: Mouse moved to (501, 311)
Screenshot: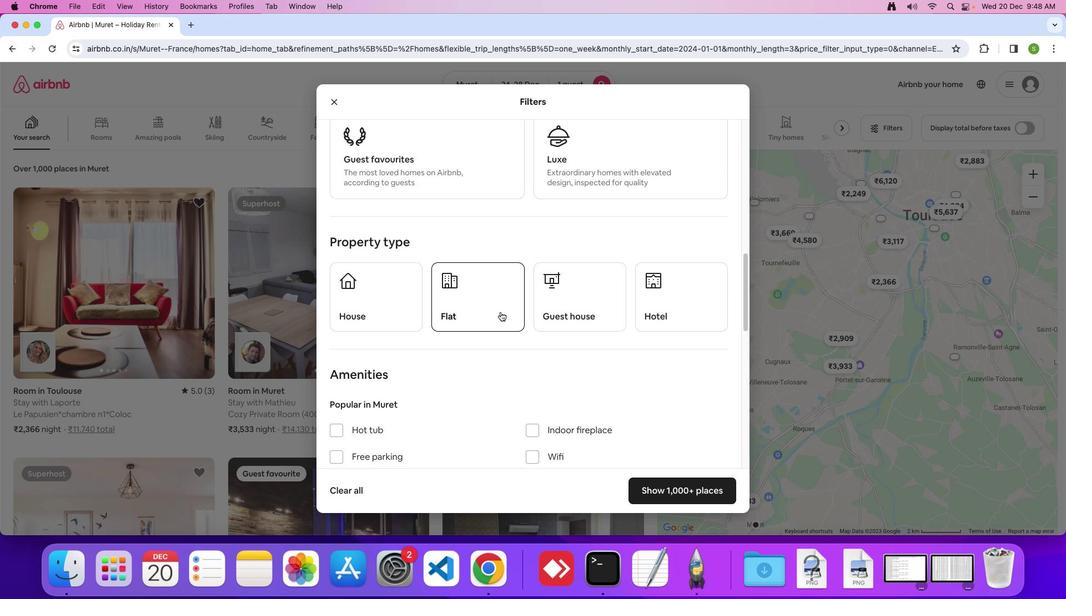 
Action: Mouse scrolled (501, 311) with delta (0, 0)
Screenshot: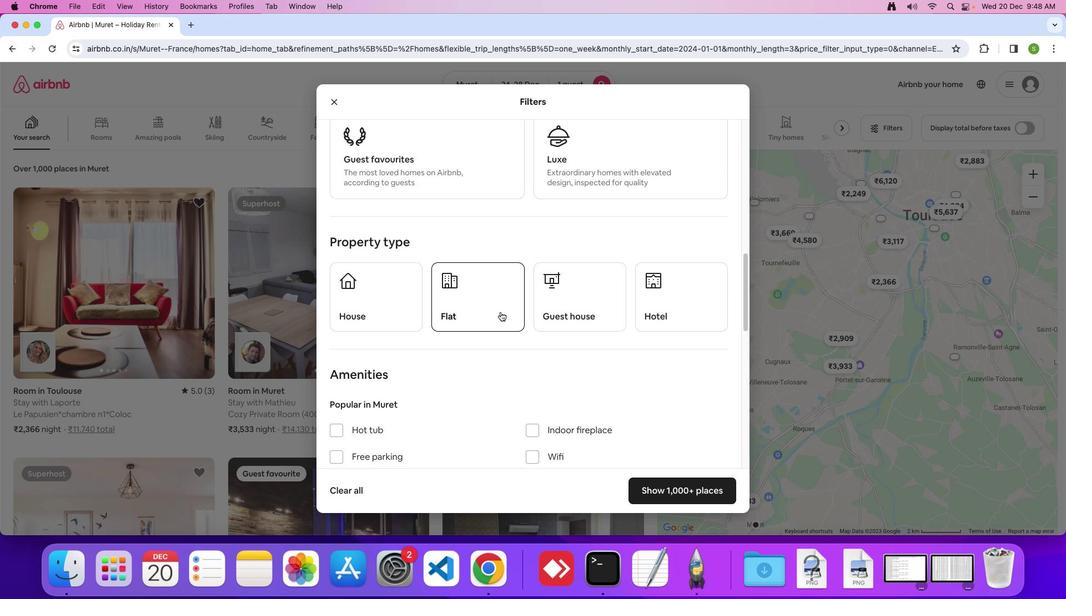 
Action: Mouse moved to (500, 312)
Screenshot: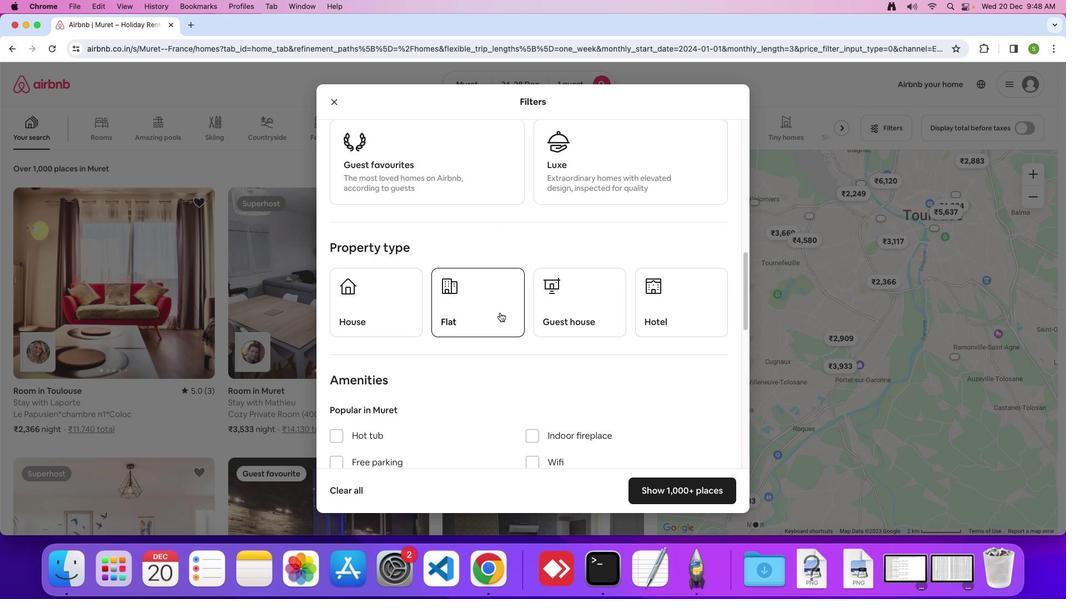 
Action: Mouse scrolled (500, 312) with delta (0, 0)
Screenshot: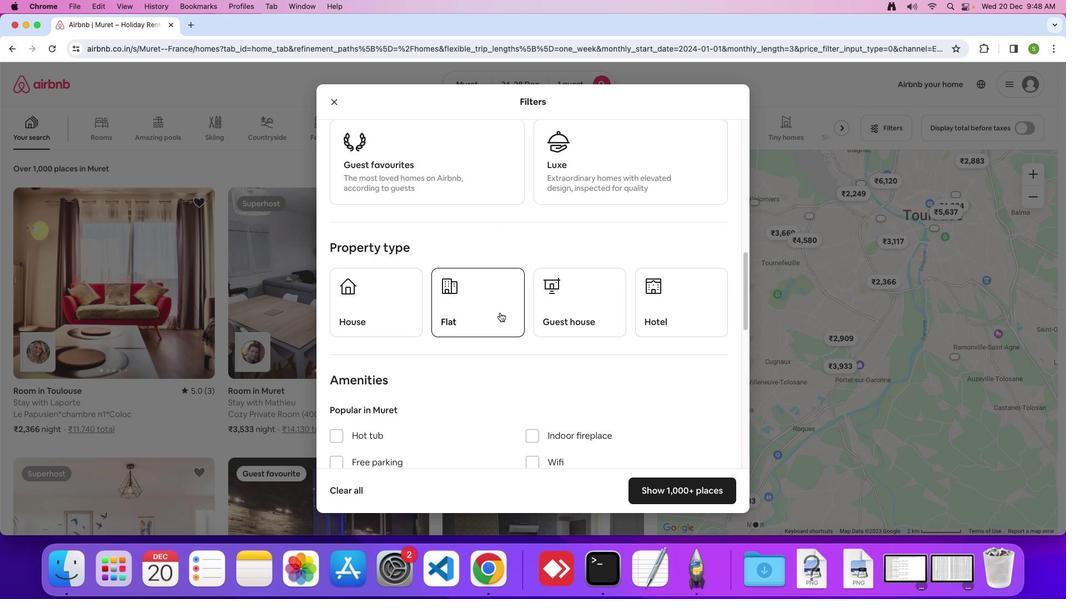 
Action: Mouse moved to (498, 321)
Screenshot: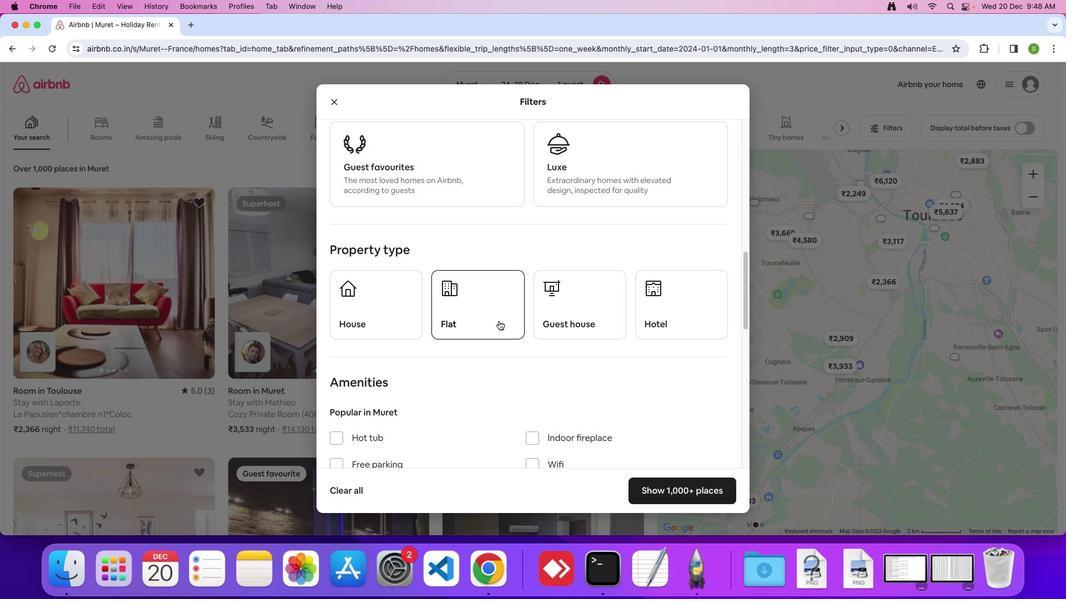
Action: Mouse scrolled (498, 321) with delta (0, 0)
Screenshot: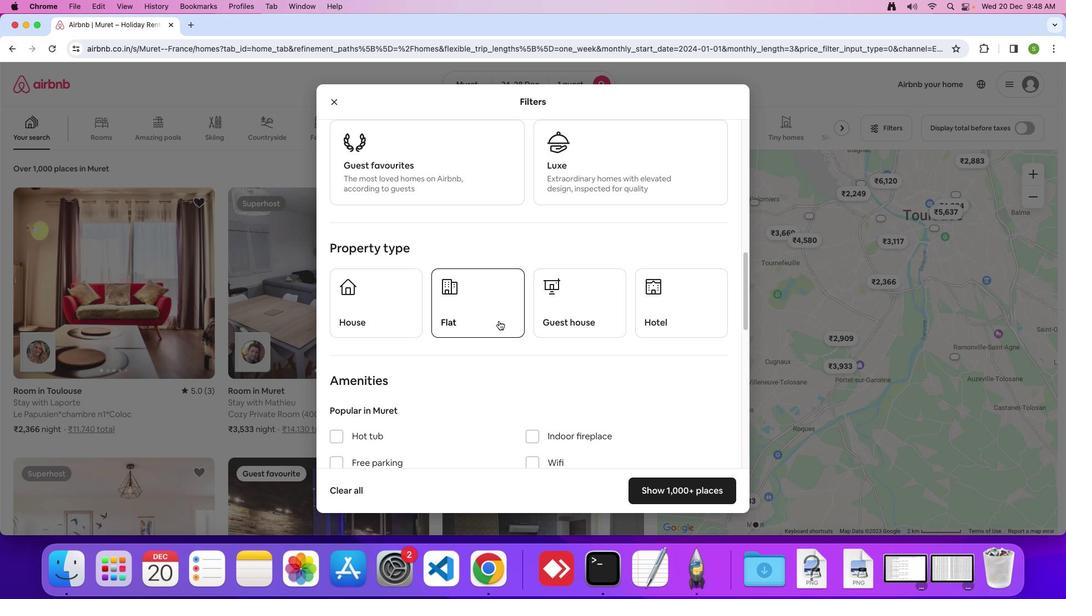 
Action: Mouse scrolled (498, 321) with delta (0, 0)
Screenshot: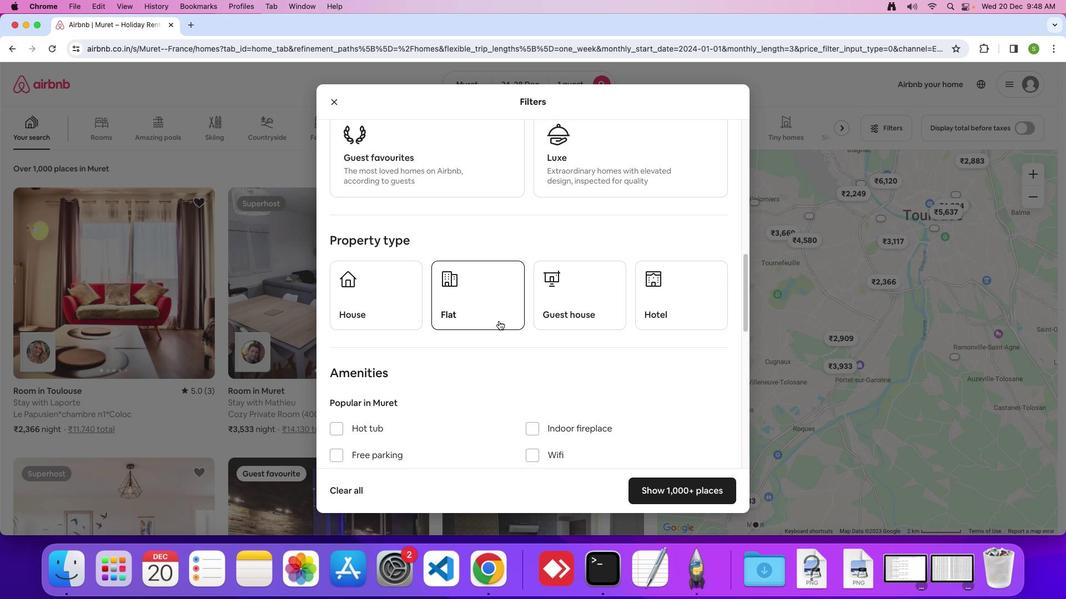 
Action: Mouse scrolled (498, 321) with delta (0, 0)
Screenshot: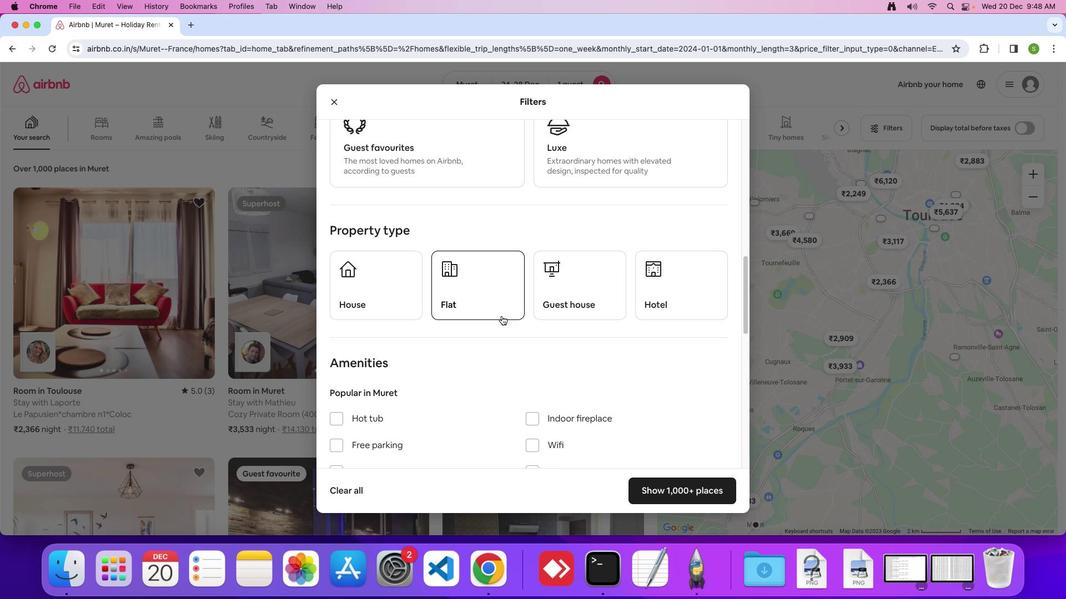 
Action: Mouse moved to (501, 316)
Screenshot: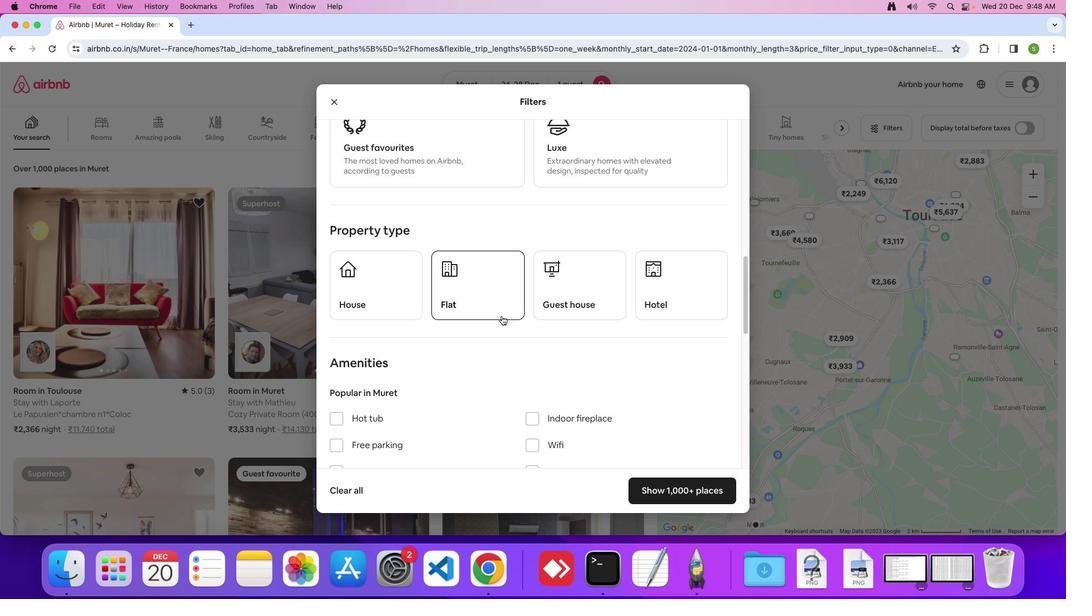 
Action: Mouse scrolled (501, 316) with delta (0, 0)
Screenshot: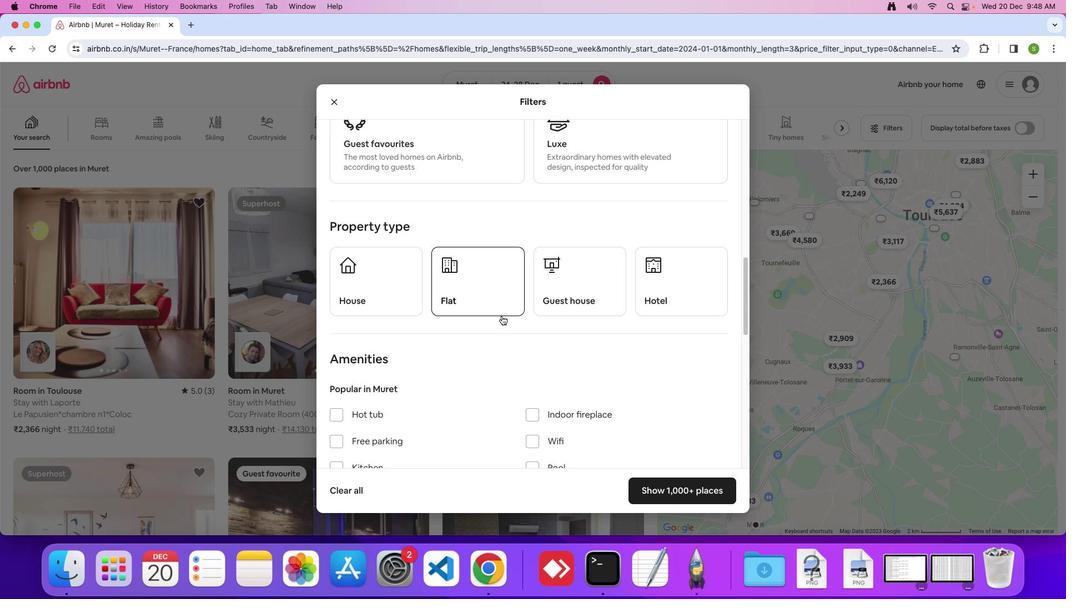 
Action: Mouse scrolled (501, 316) with delta (0, 0)
Screenshot: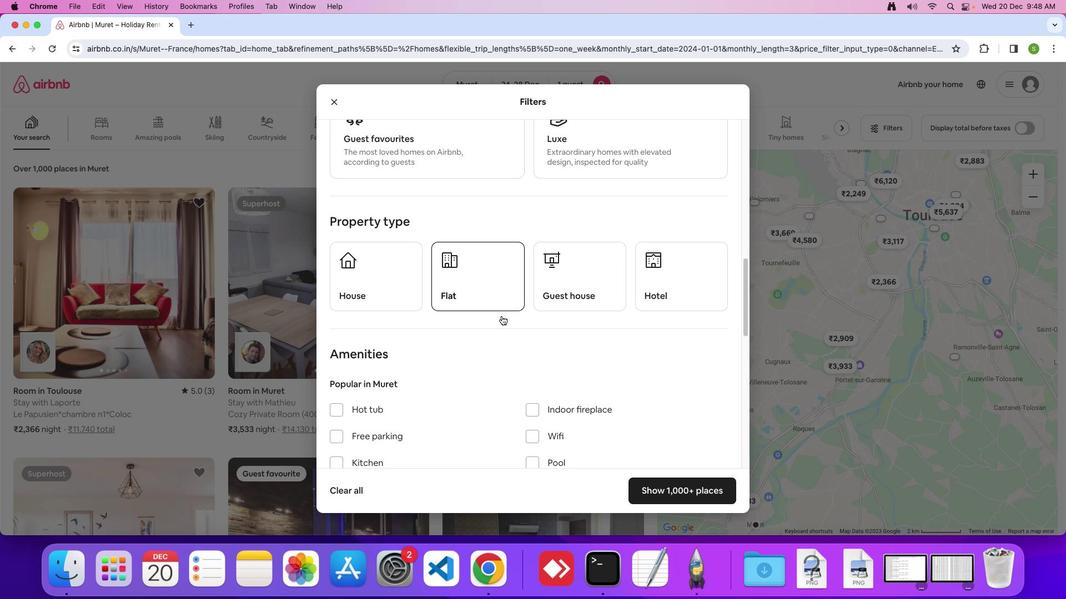 
Action: Mouse scrolled (501, 316) with delta (0, -1)
Screenshot: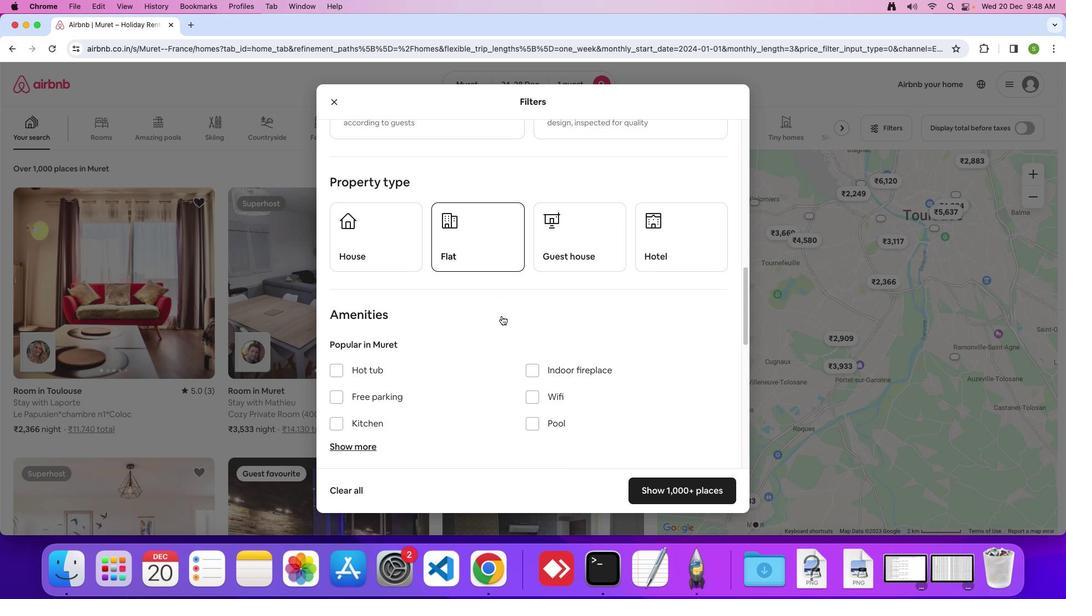 
Action: Mouse scrolled (501, 316) with delta (0, 0)
Screenshot: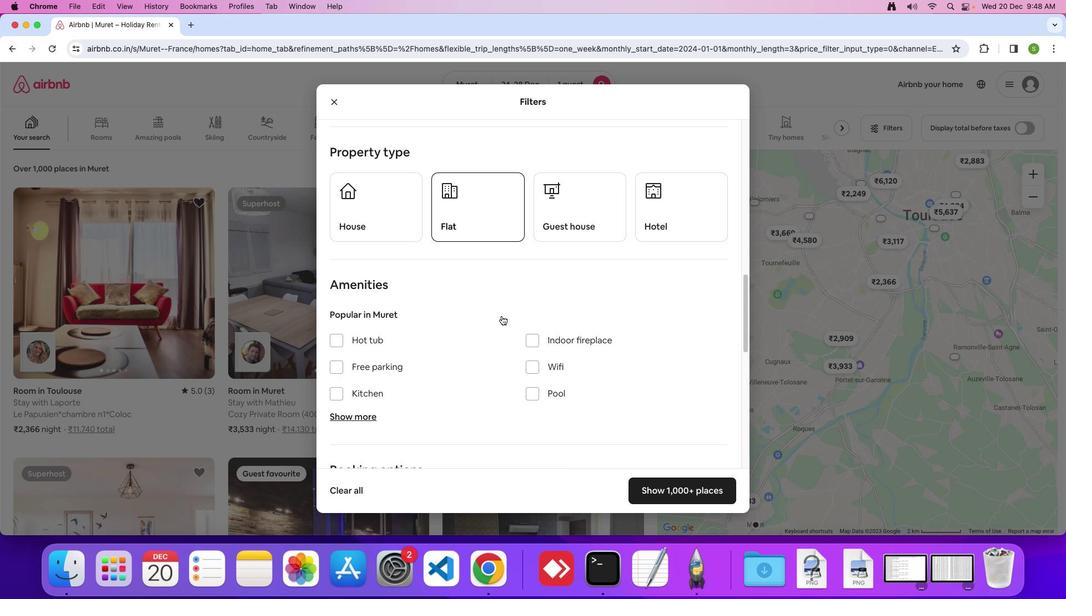 
Action: Mouse scrolled (501, 316) with delta (0, 0)
Screenshot: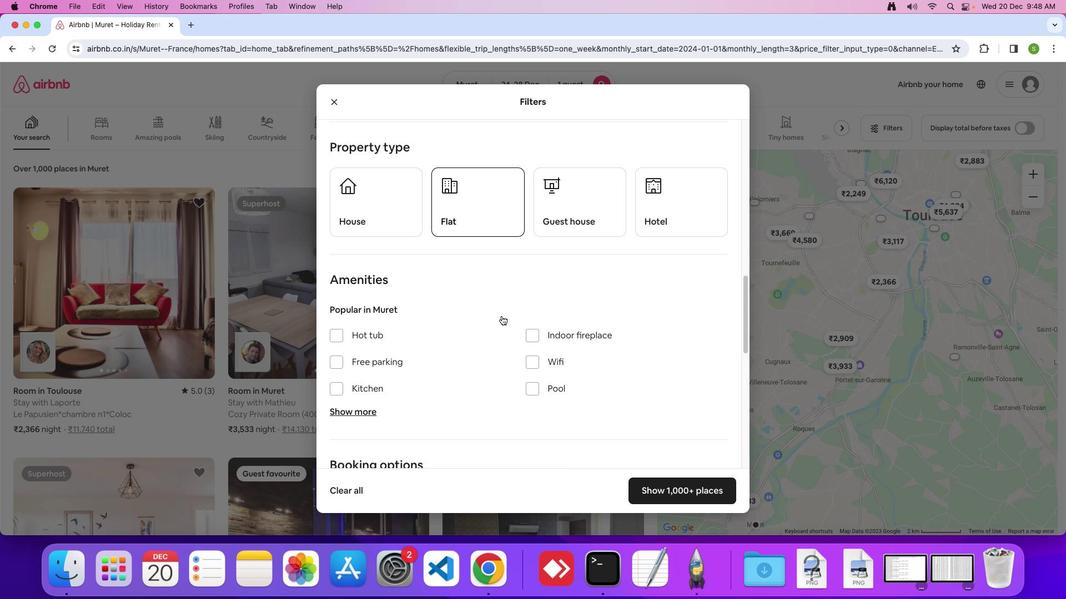 
Action: Mouse moved to (535, 350)
Screenshot: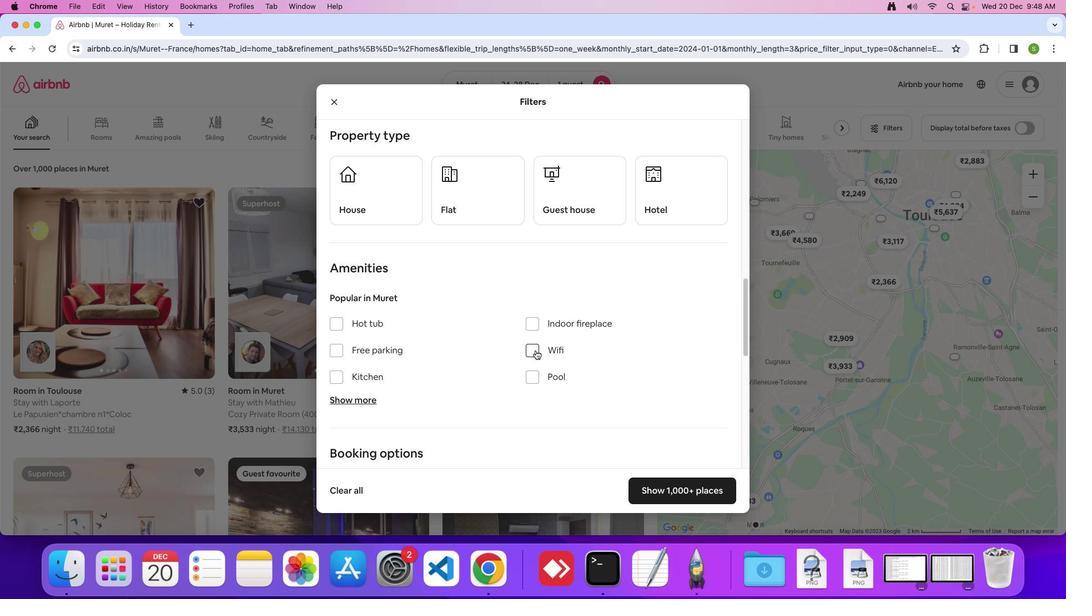 
Action: Mouse pressed left at (535, 350)
Screenshot: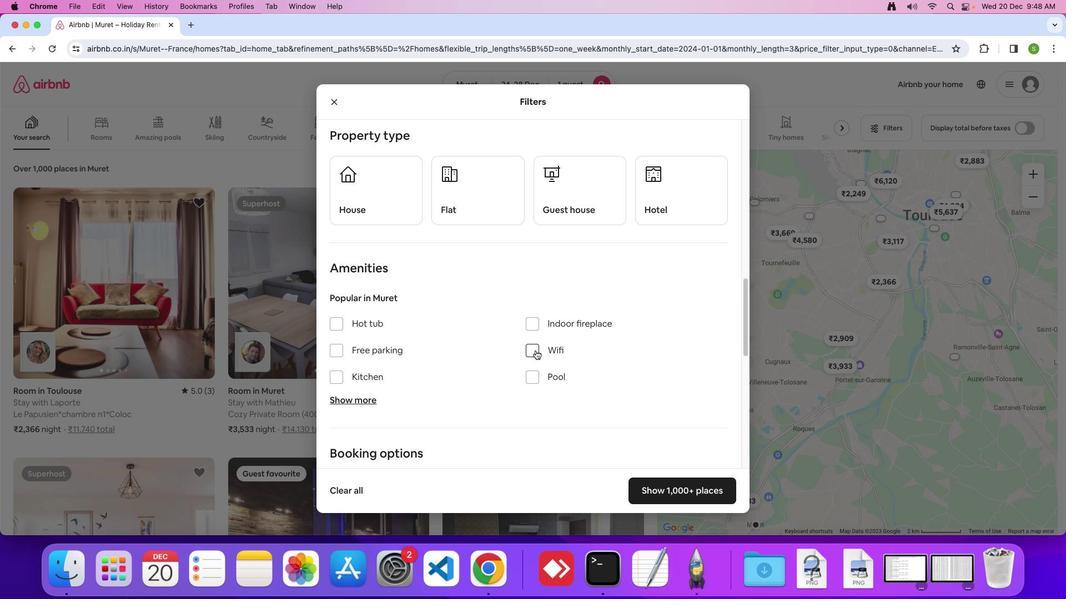 
Action: Mouse moved to (447, 344)
Screenshot: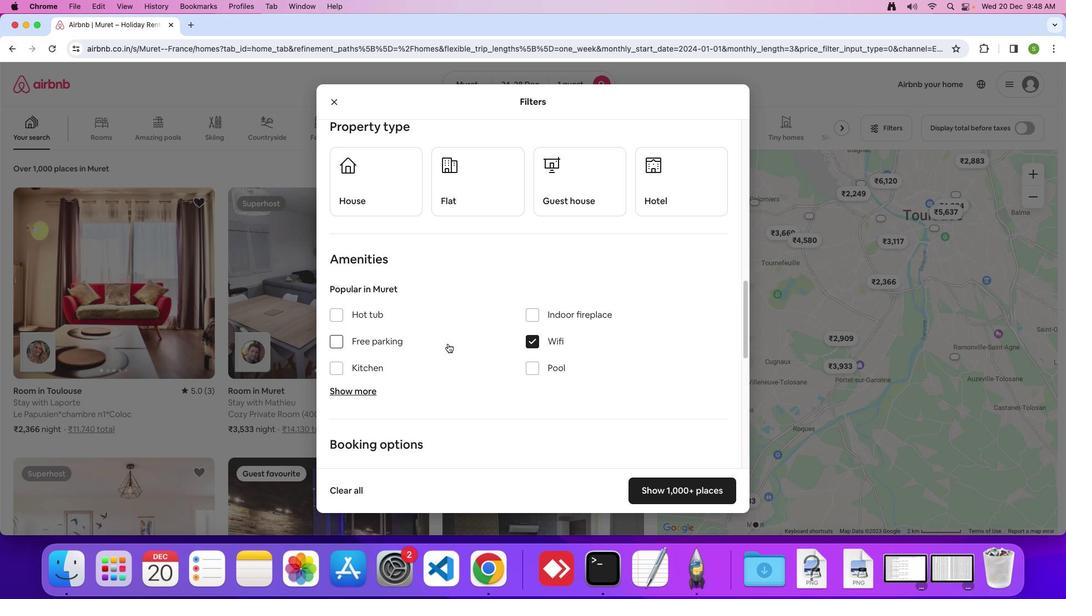 
Action: Mouse scrolled (447, 344) with delta (0, 0)
Screenshot: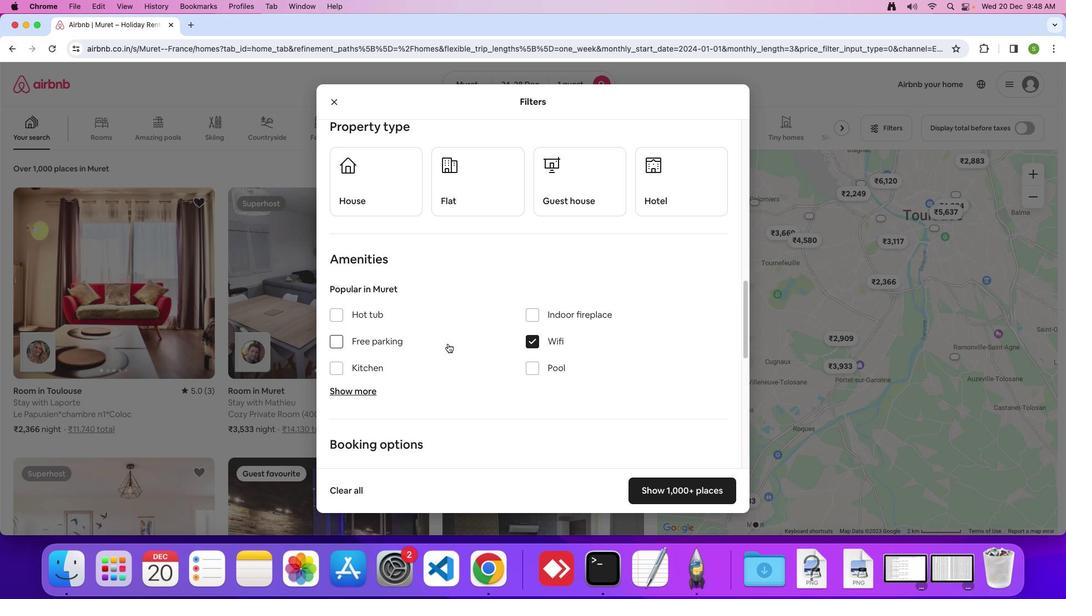 
Action: Mouse moved to (448, 344)
Screenshot: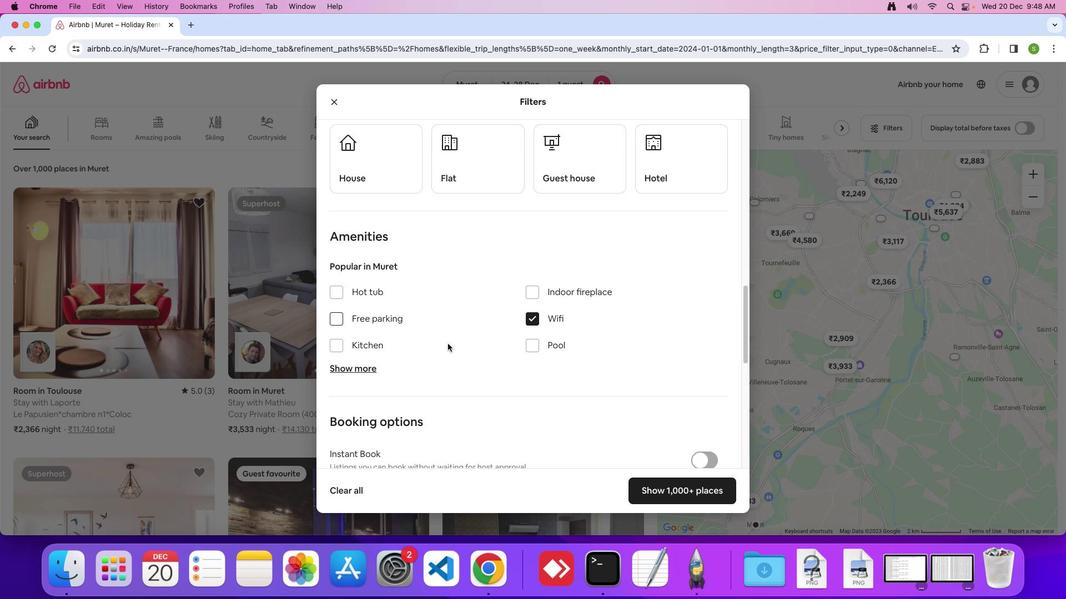 
Action: Mouse scrolled (448, 344) with delta (0, 0)
Screenshot: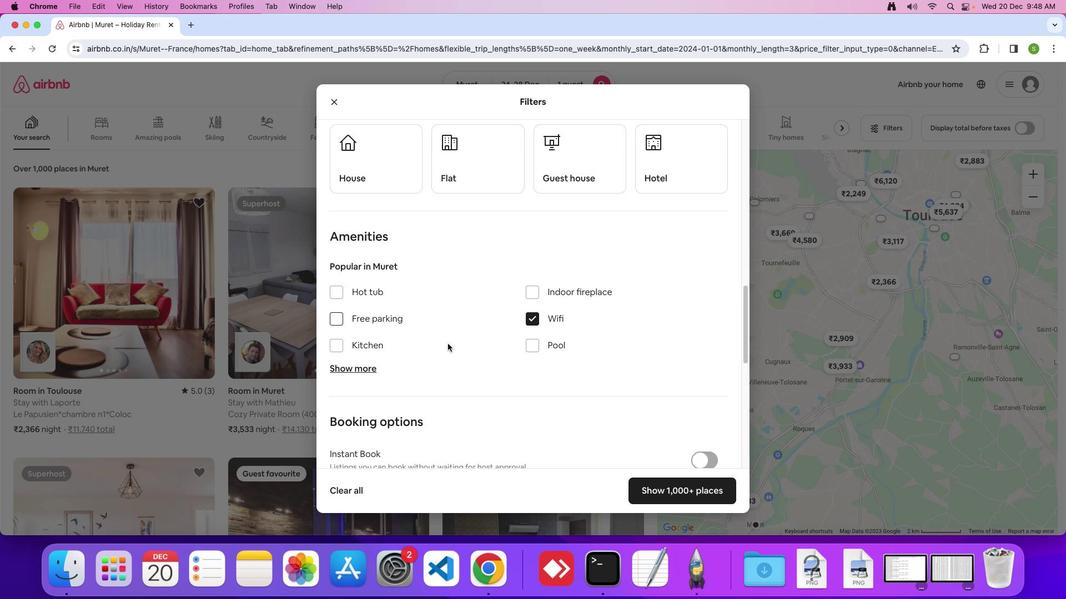 
Action: Mouse scrolled (448, 344) with delta (0, -2)
Screenshot: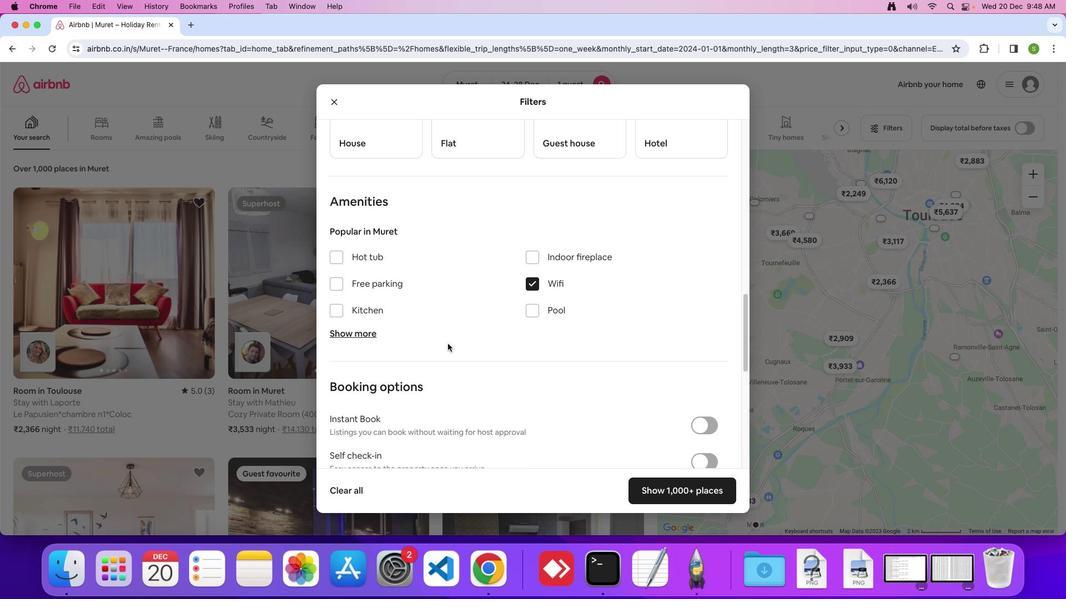 
Action: Mouse moved to (448, 343)
Screenshot: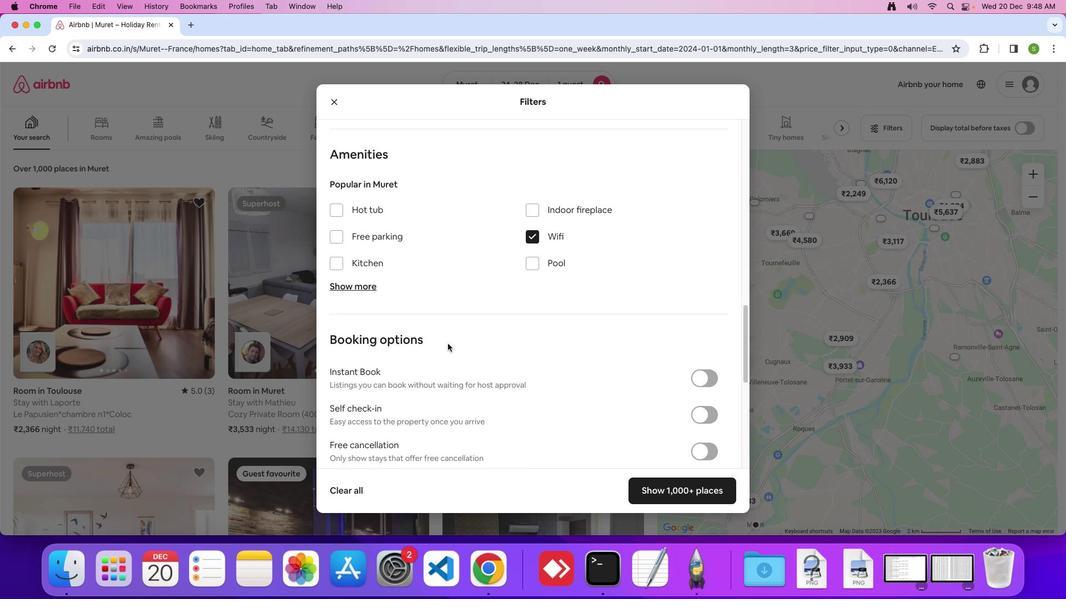 
Action: Mouse scrolled (448, 343) with delta (0, 0)
Screenshot: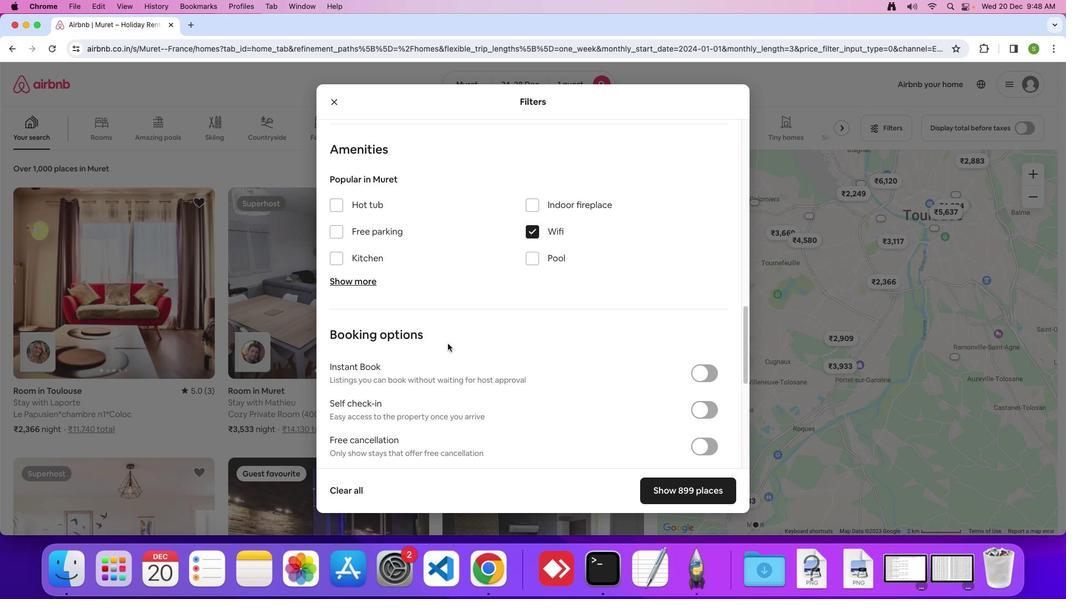 
Action: Mouse scrolled (448, 343) with delta (0, 0)
Screenshot: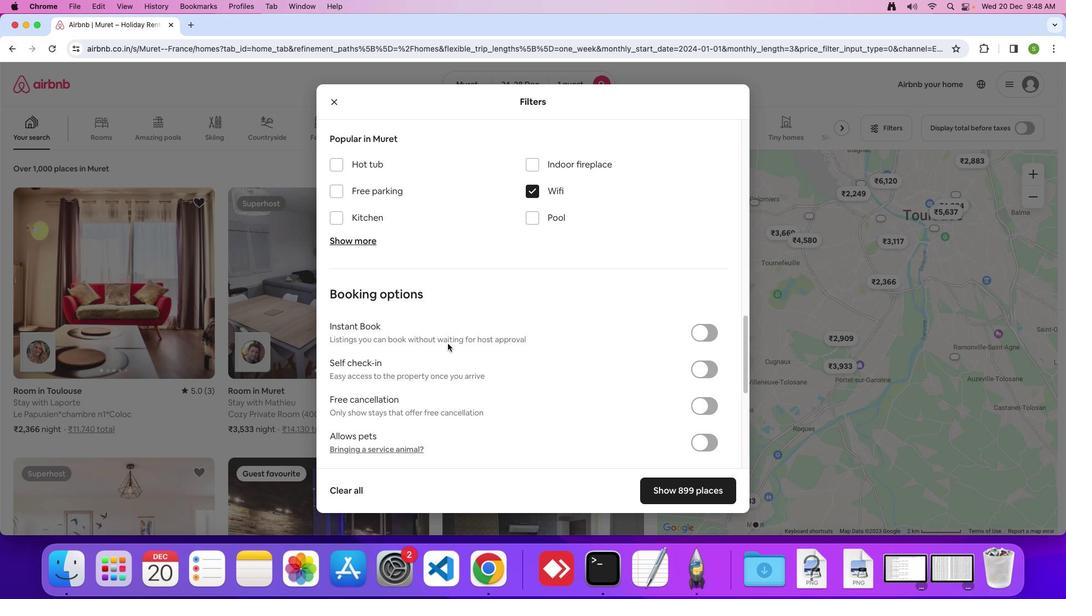 
Action: Mouse scrolled (448, 343) with delta (0, -1)
Screenshot: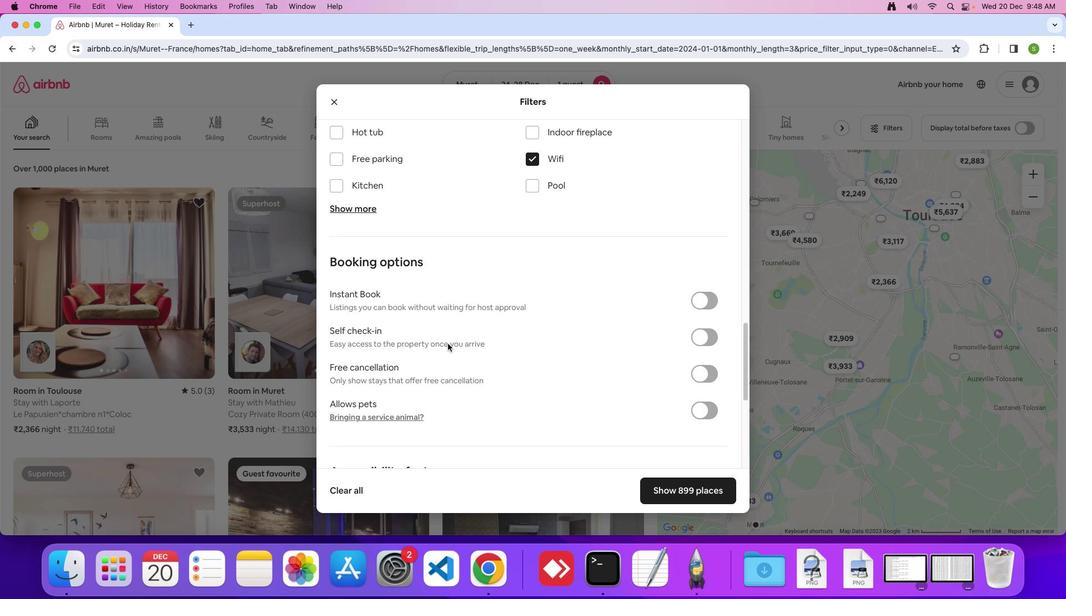 
Action: Mouse scrolled (448, 343) with delta (0, -1)
Screenshot: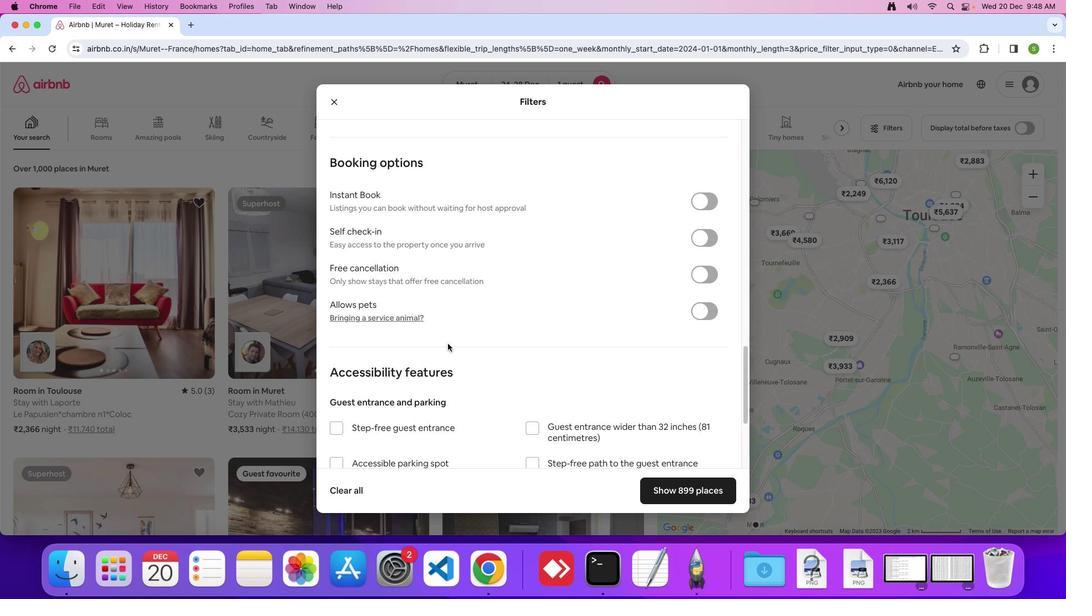 
Action: Mouse scrolled (448, 343) with delta (0, 0)
Screenshot: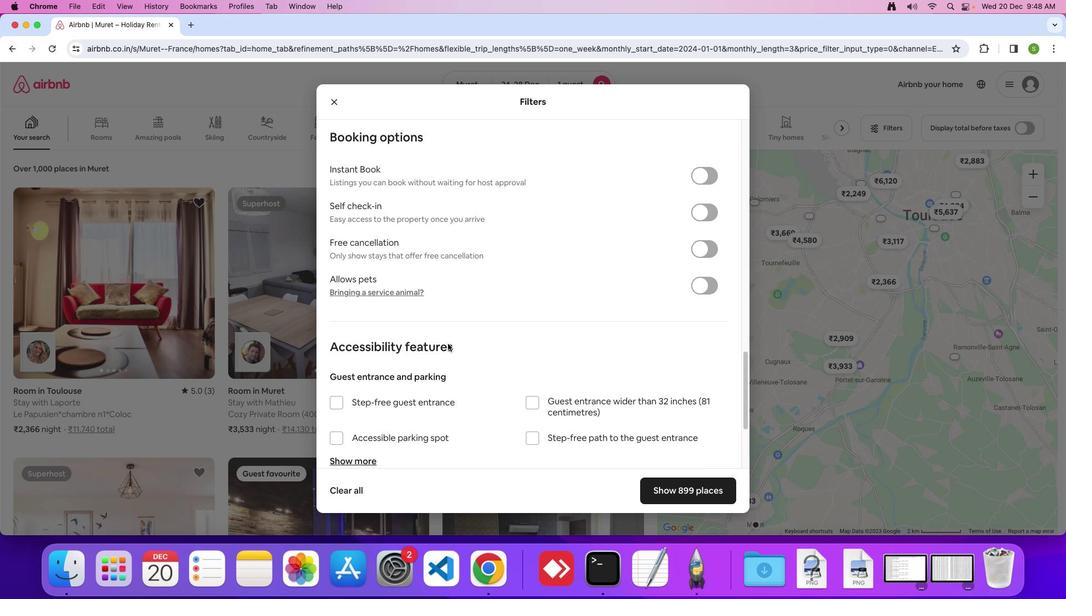 
Action: Mouse scrolled (448, 343) with delta (0, 0)
Screenshot: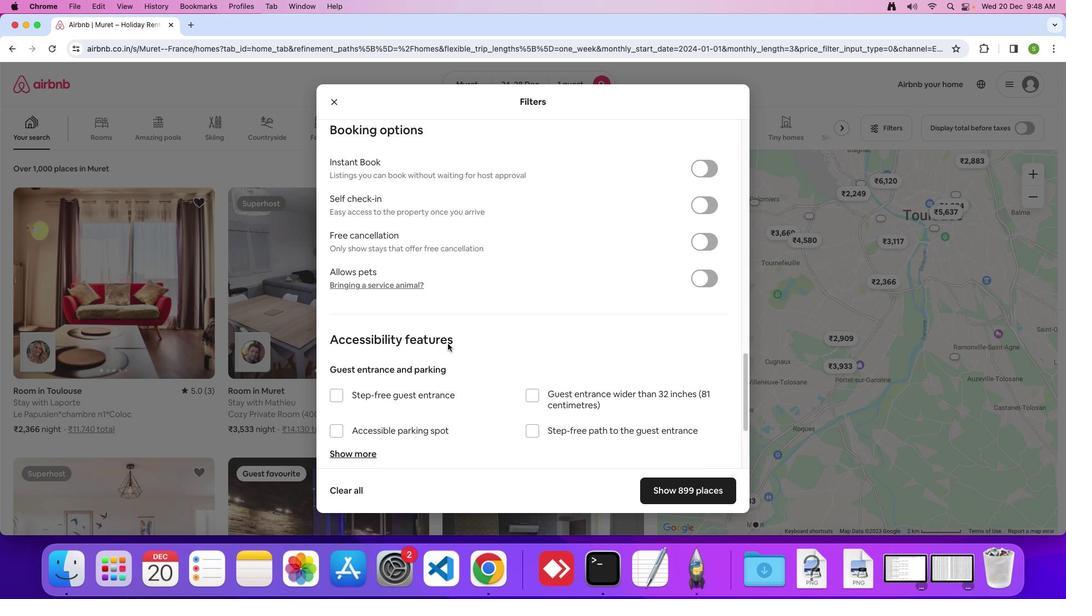 
Action: Mouse scrolled (448, 343) with delta (0, -1)
Screenshot: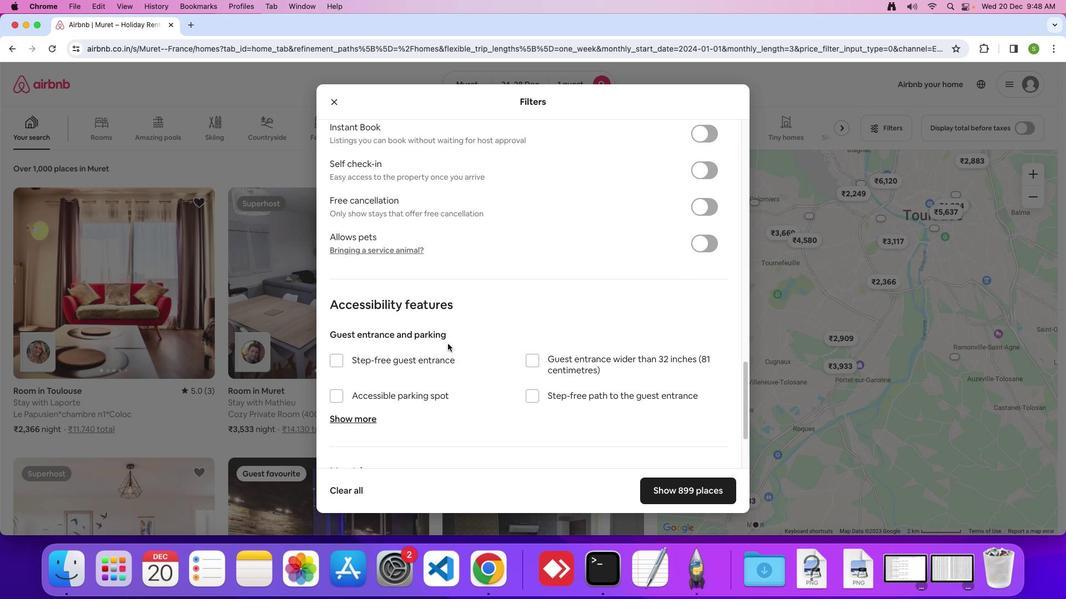 
Action: Mouse scrolled (448, 343) with delta (0, 0)
Screenshot: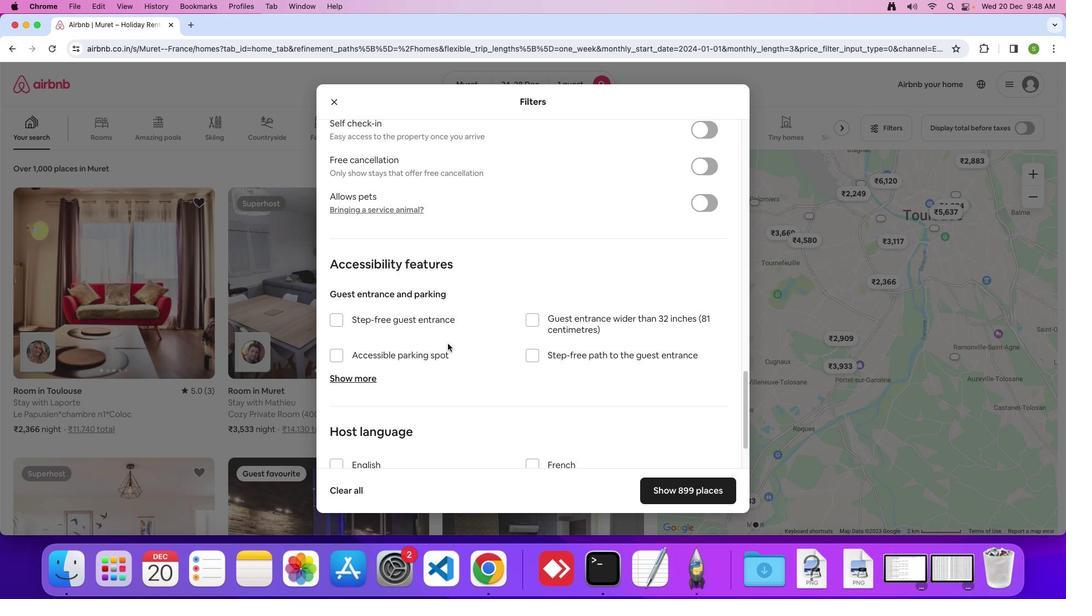 
Action: Mouse scrolled (448, 343) with delta (0, 0)
Screenshot: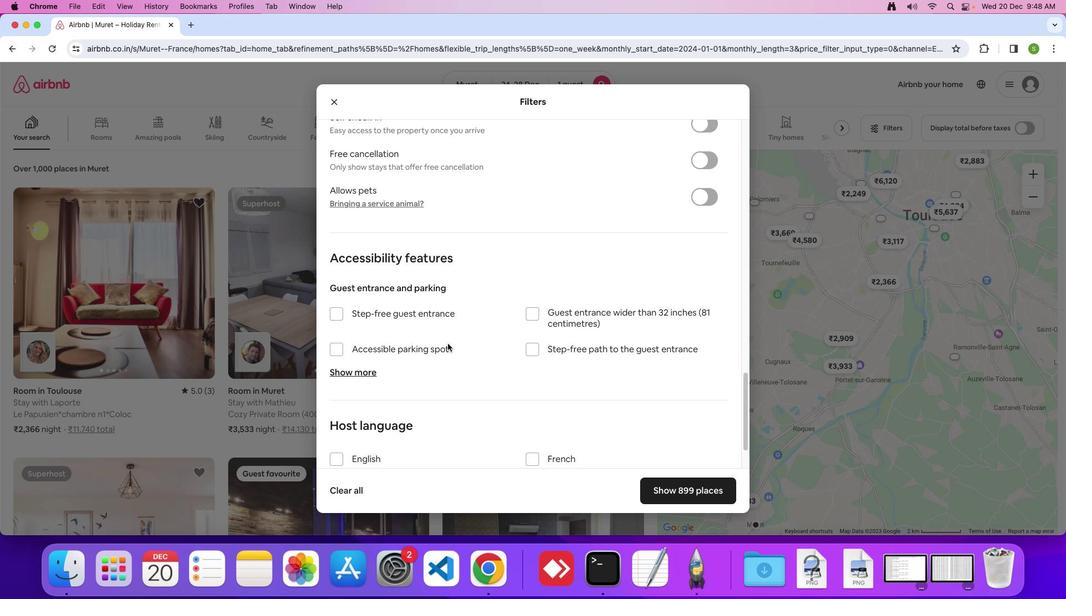 
Action: Mouse scrolled (448, 343) with delta (0, 0)
Screenshot: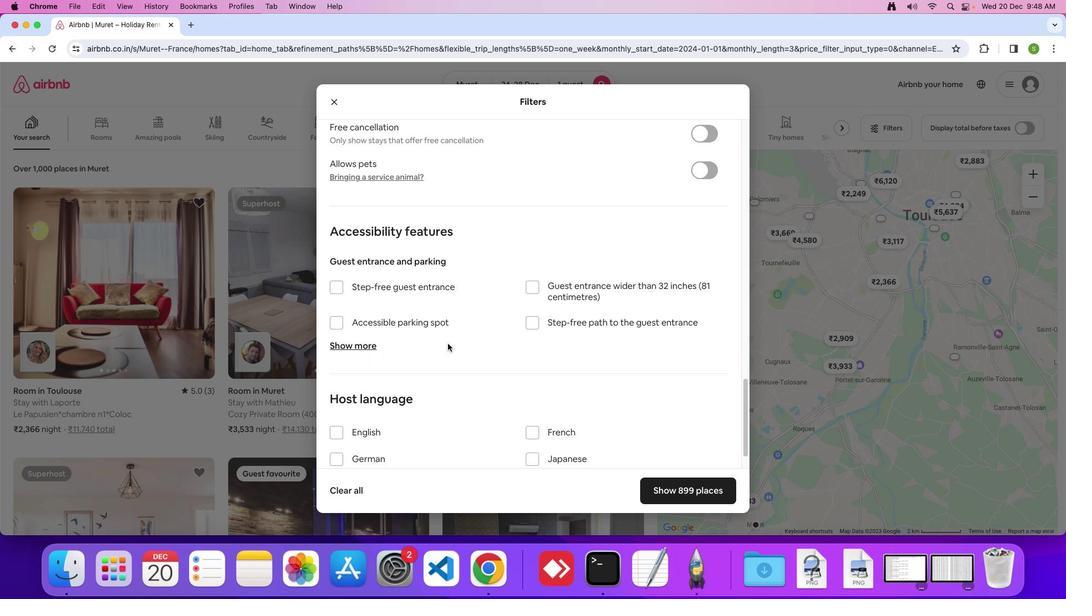 
Action: Mouse scrolled (448, 343) with delta (0, 0)
Screenshot: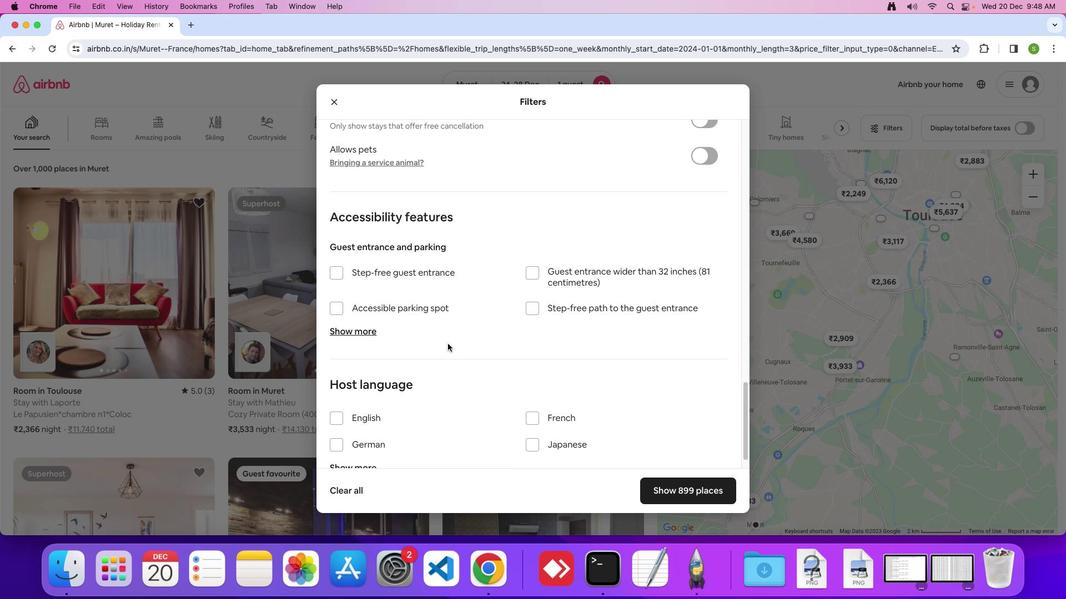 
Action: Mouse scrolled (448, 343) with delta (0, 0)
Screenshot: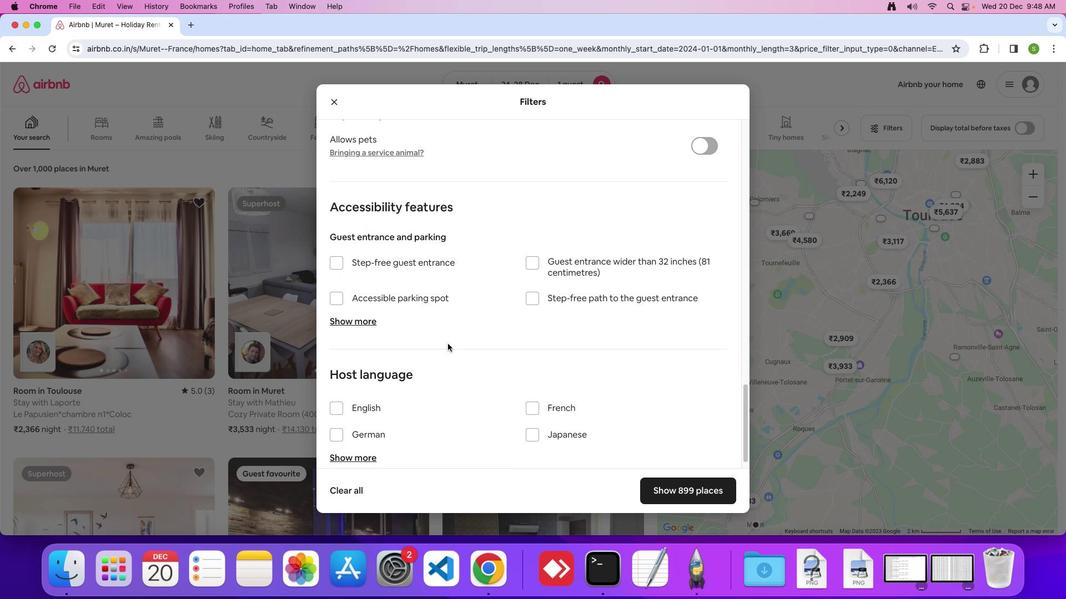 
Action: Mouse scrolled (448, 343) with delta (0, -1)
Screenshot: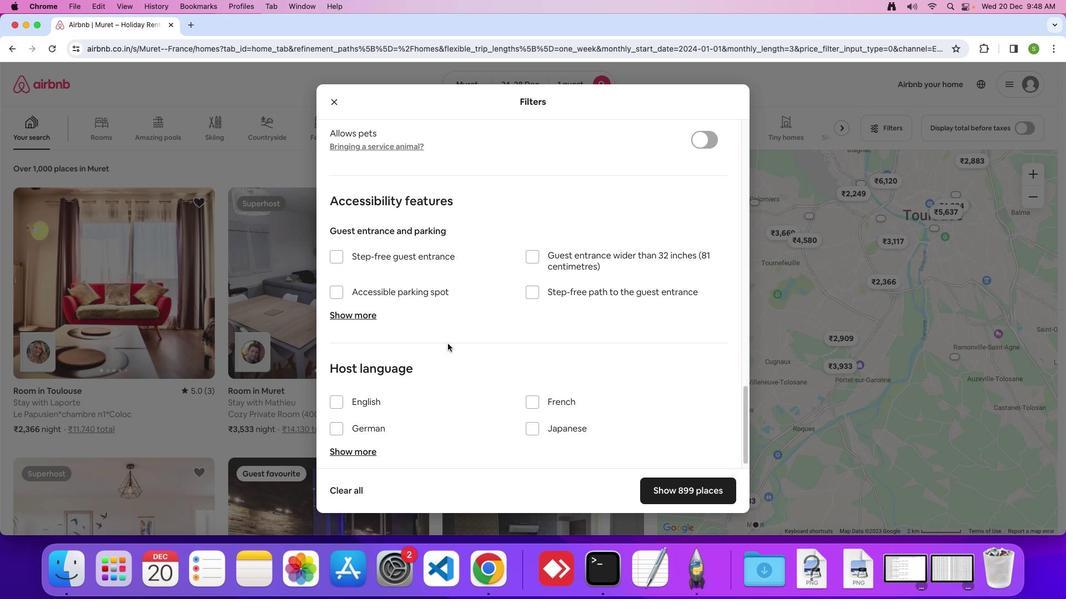 
Action: Mouse moved to (448, 343)
Screenshot: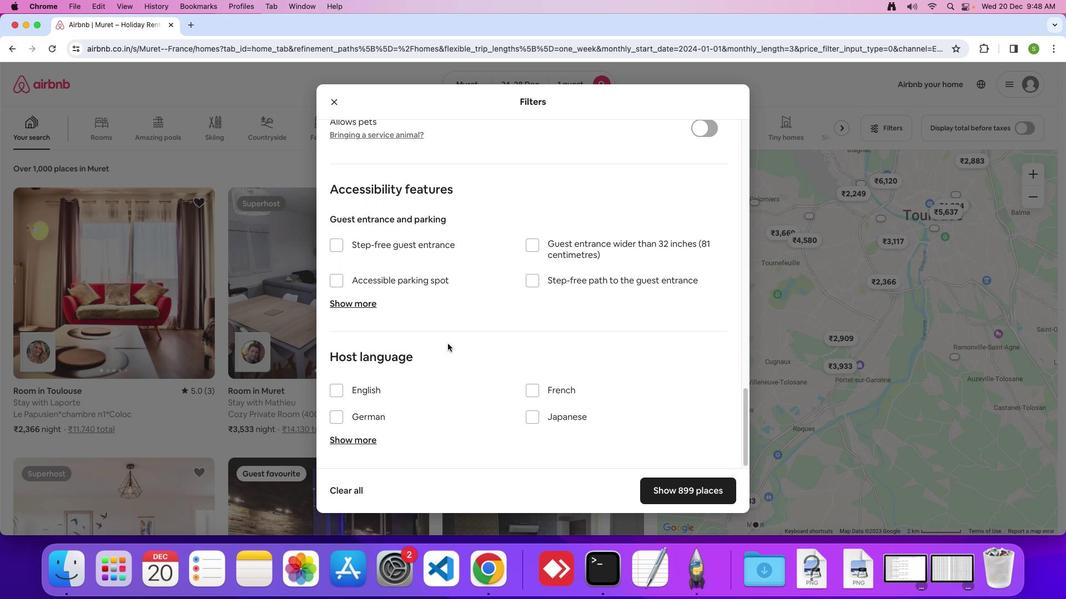 
Action: Mouse scrolled (448, 343) with delta (0, 0)
Screenshot: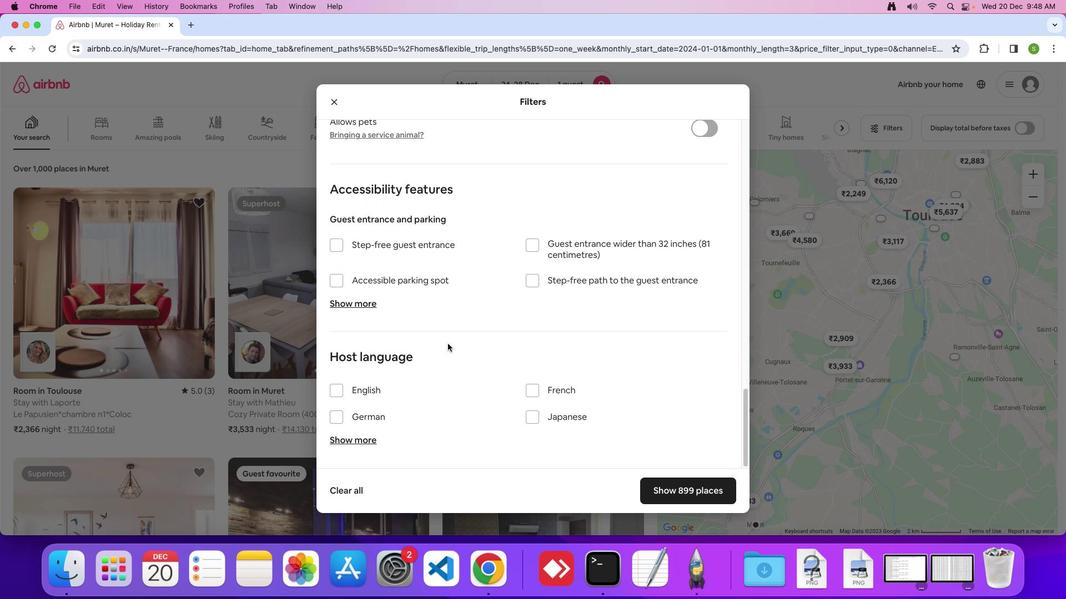 
Action: Mouse scrolled (448, 343) with delta (0, 0)
Screenshot: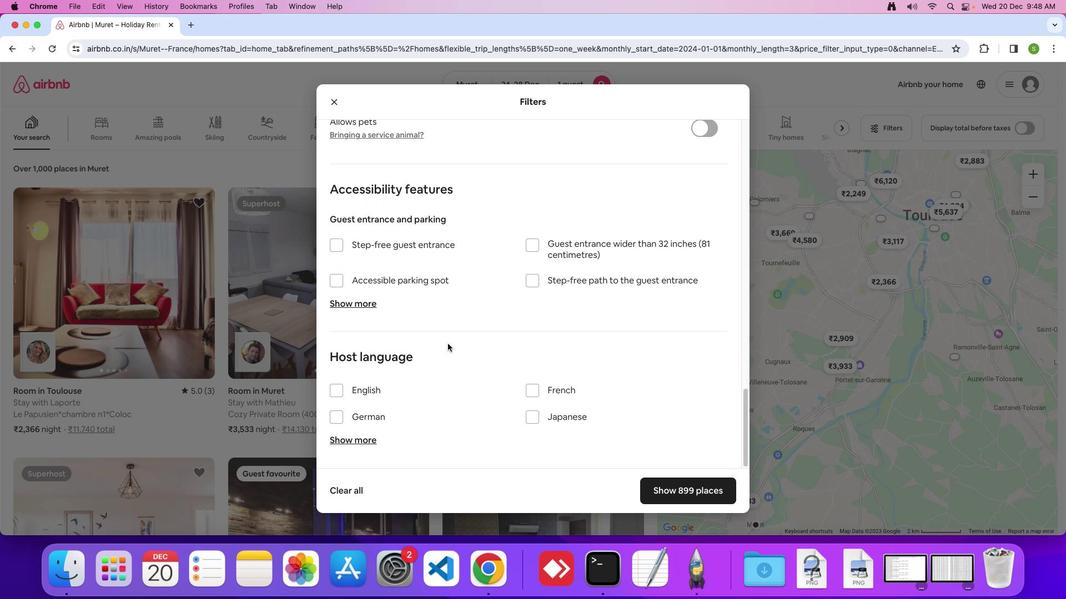 
Action: Mouse scrolled (448, 343) with delta (0, -1)
Screenshot: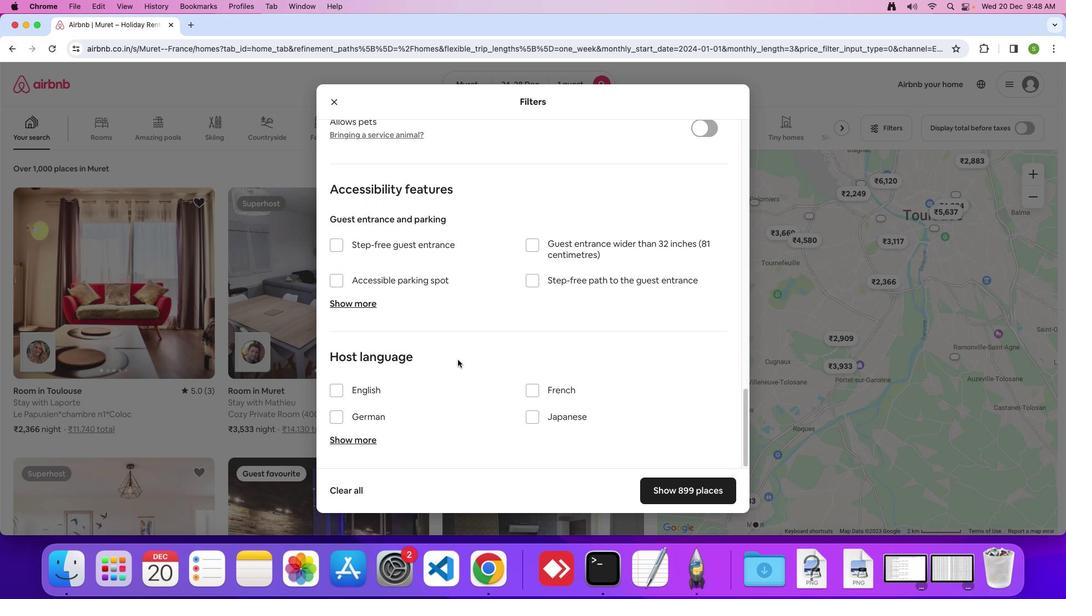
Action: Mouse moved to (662, 492)
Screenshot: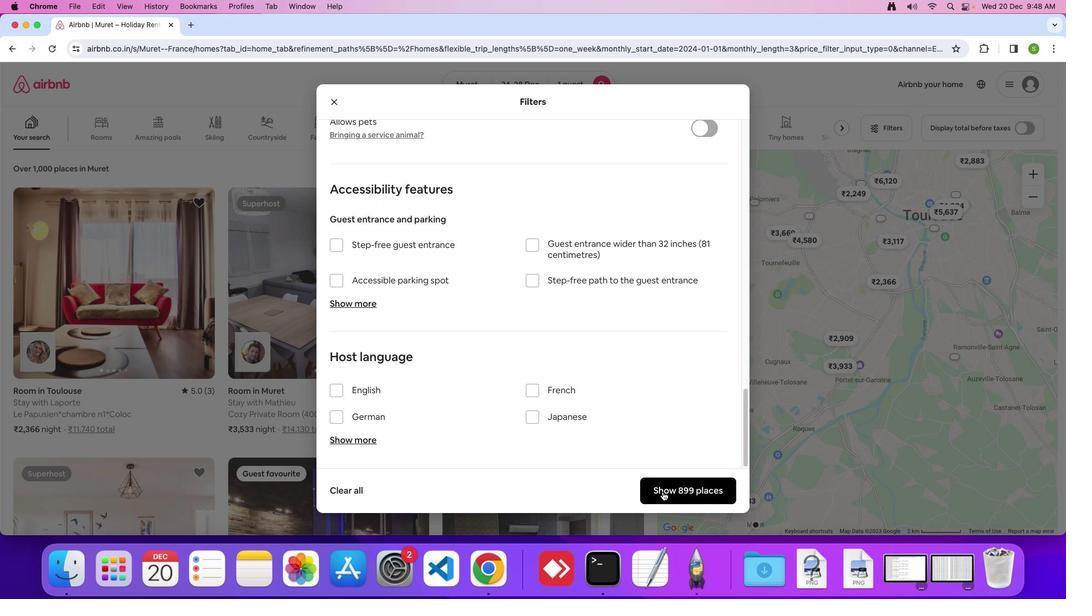 
Action: Mouse pressed left at (662, 492)
Screenshot: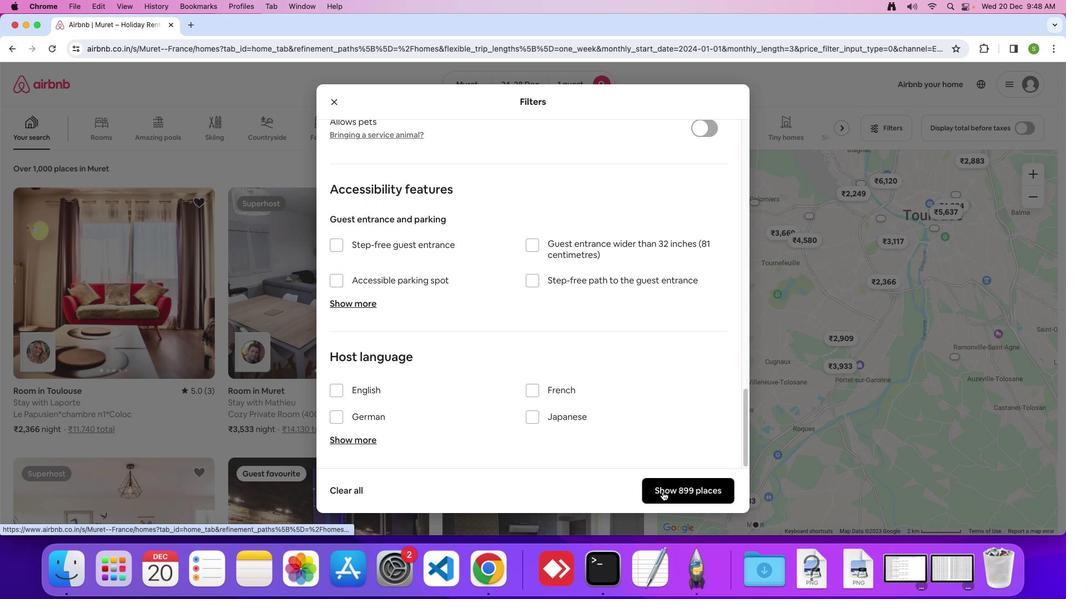 
Action: Mouse moved to (106, 243)
Screenshot: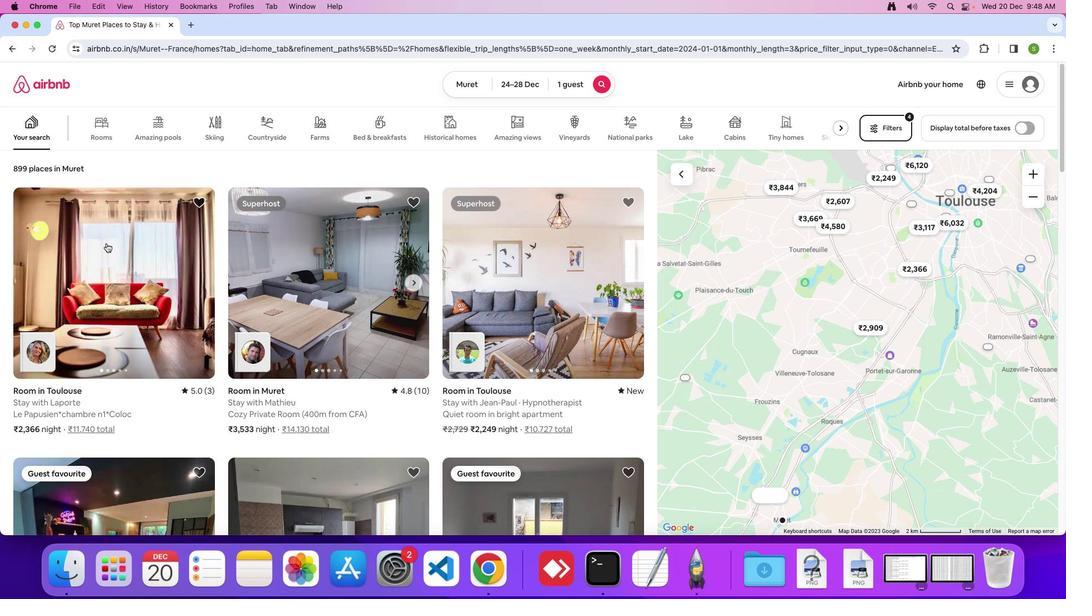 
Action: Mouse pressed left at (106, 243)
Screenshot: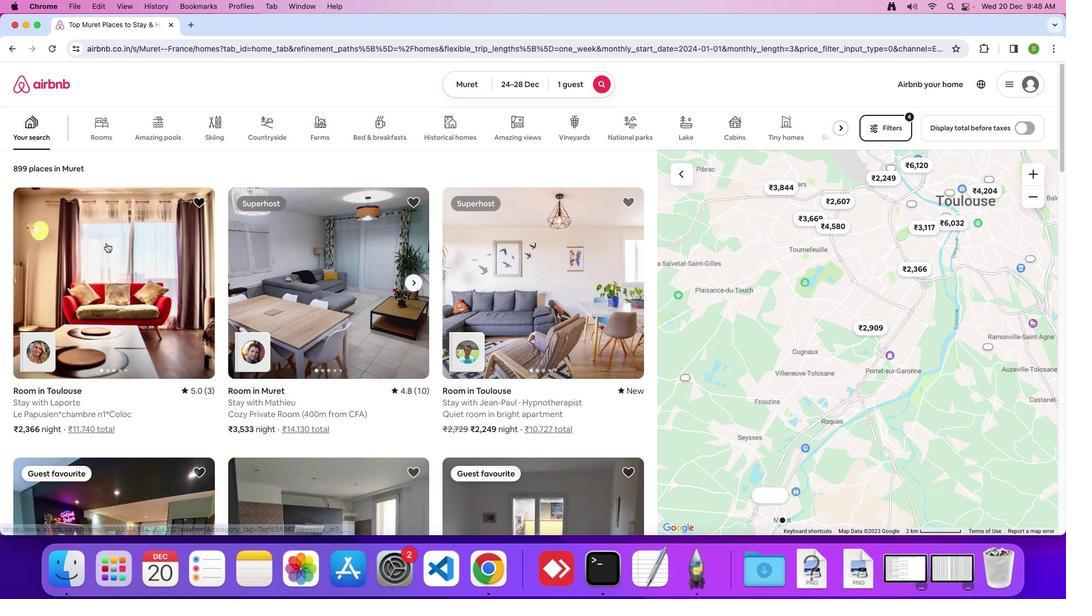 
Action: Mouse moved to (398, 242)
Screenshot: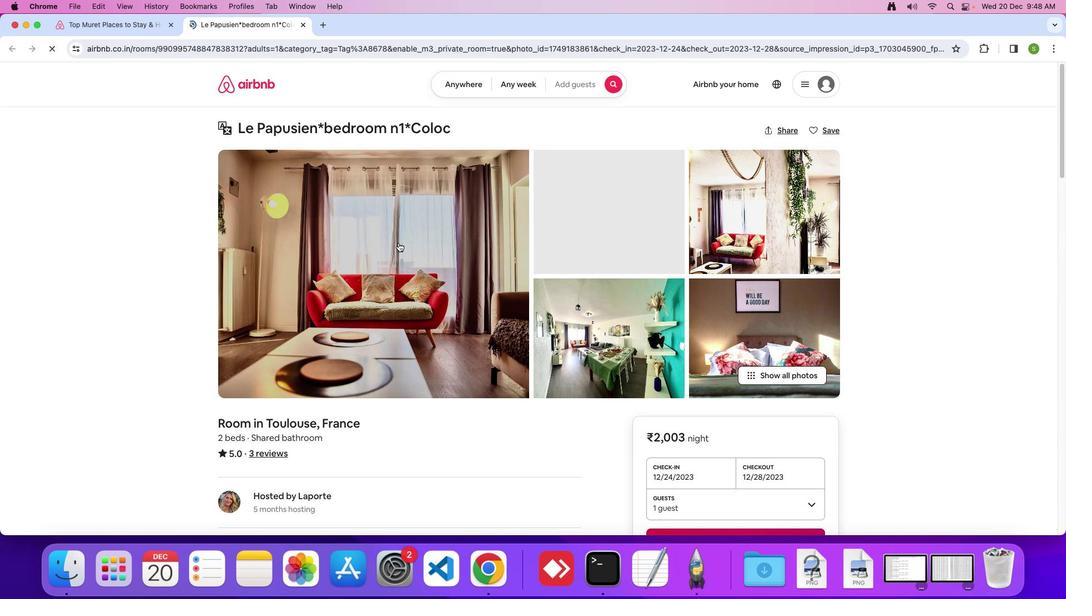 
Action: Mouse pressed left at (398, 242)
Screenshot: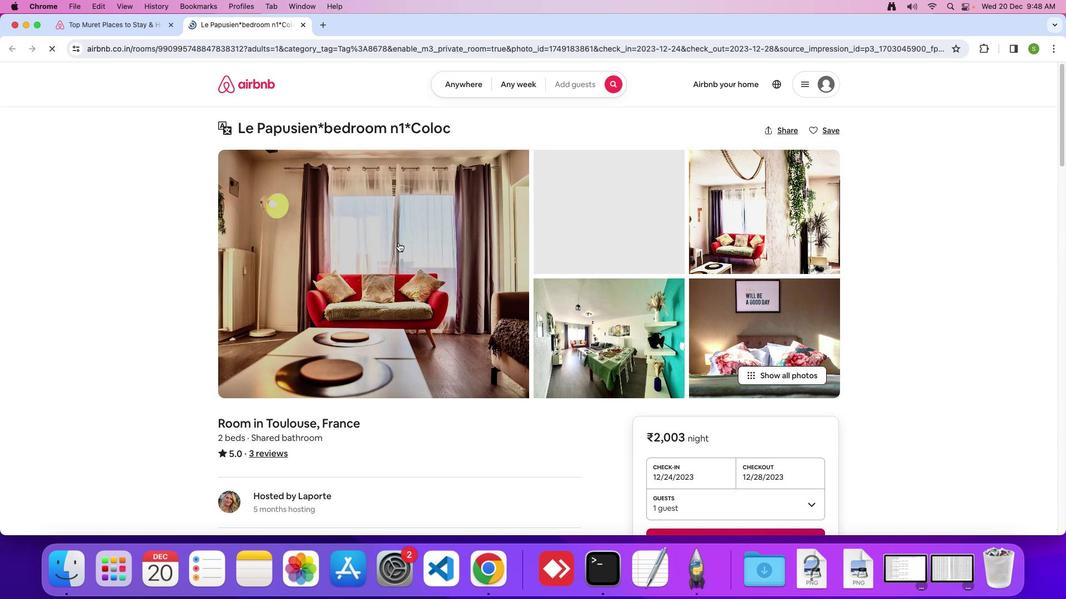 
Action: Mouse moved to (445, 306)
Screenshot: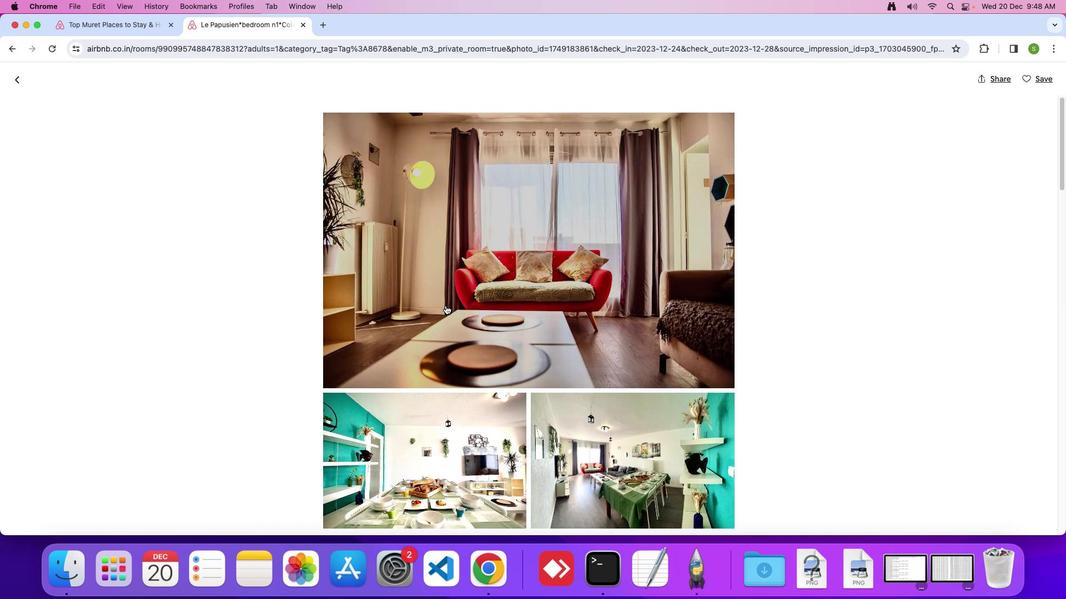 
Action: Mouse scrolled (445, 306) with delta (0, 0)
Screenshot: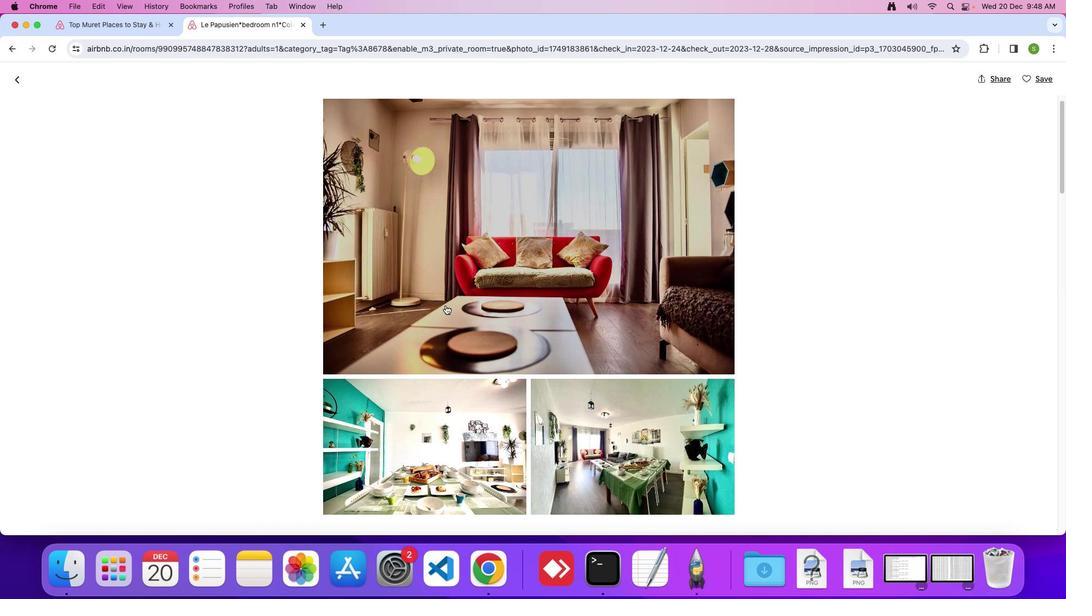 
Action: Mouse scrolled (445, 306) with delta (0, 0)
Screenshot: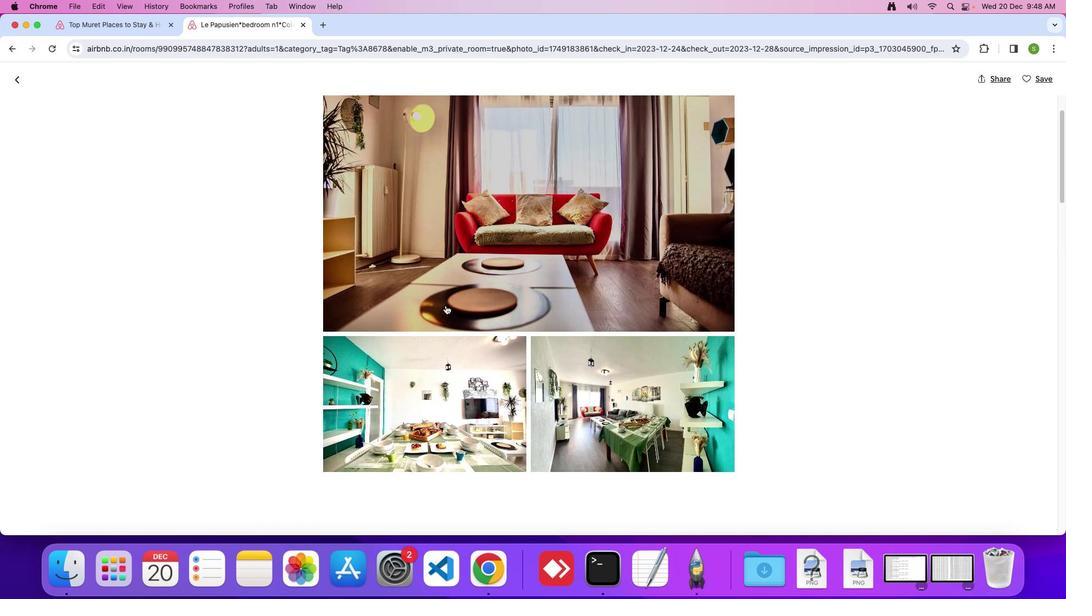 
Action: Mouse scrolled (445, 306) with delta (0, -1)
Screenshot: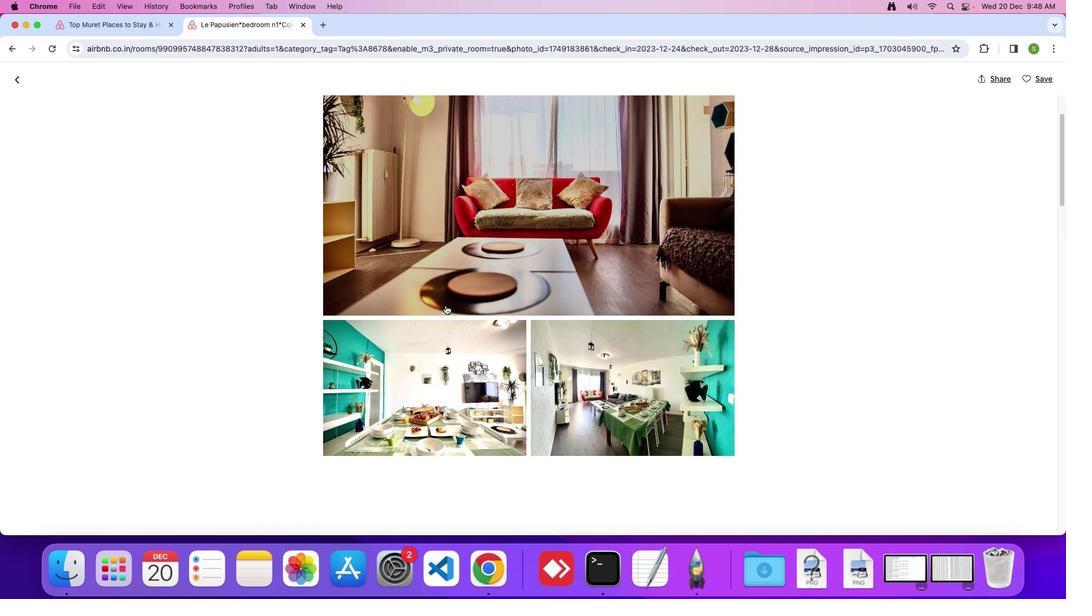 
Action: Mouse scrolled (445, 306) with delta (0, 0)
Screenshot: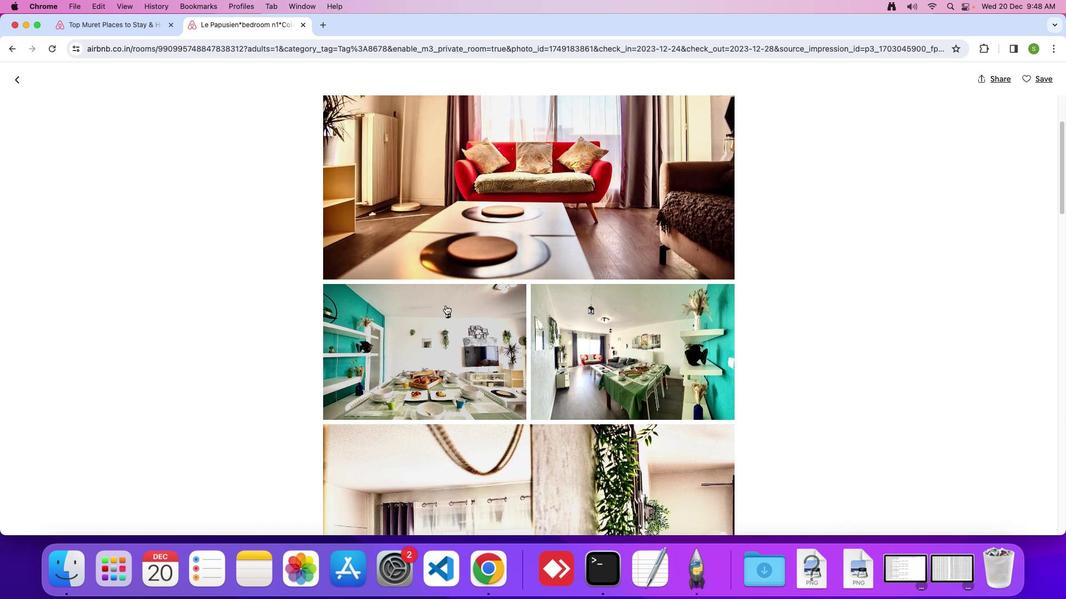 
Action: Mouse scrolled (445, 306) with delta (0, 0)
Screenshot: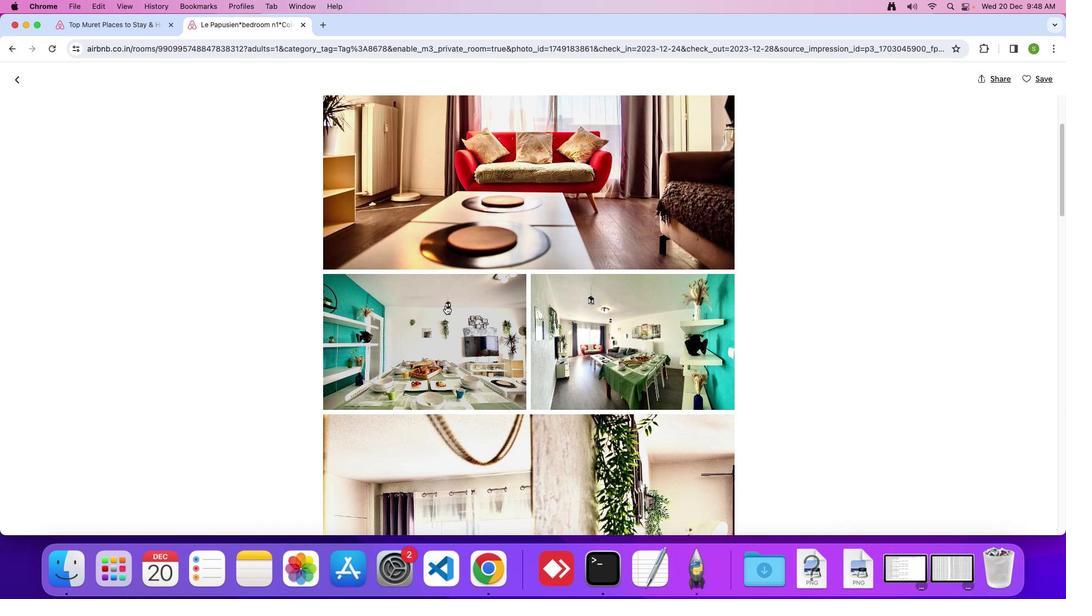 
Action: Mouse scrolled (445, 306) with delta (0, 0)
Screenshot: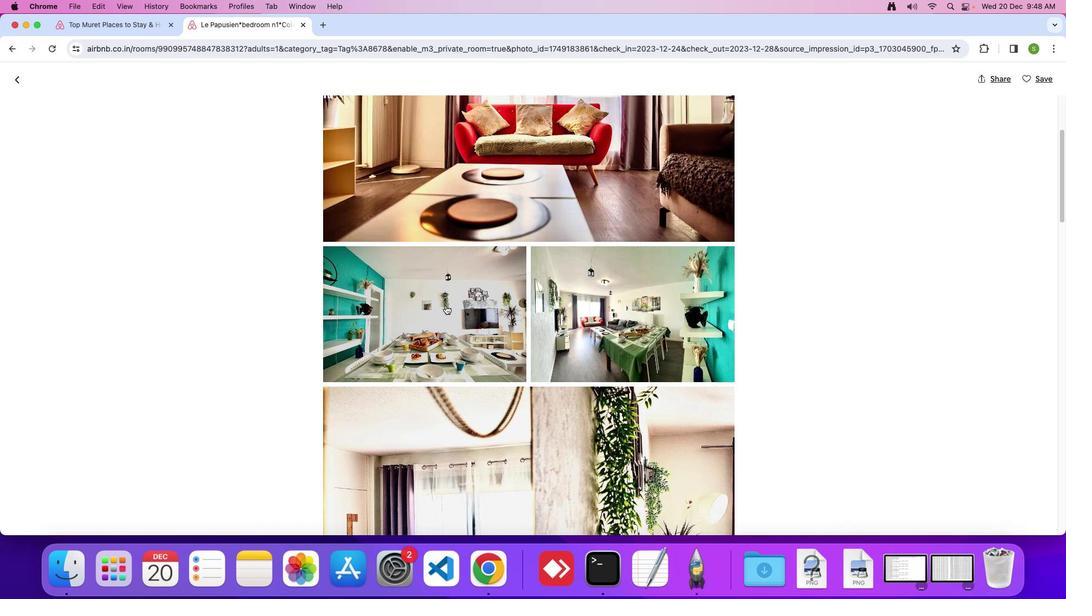 
Action: Mouse scrolled (445, 306) with delta (0, 0)
Screenshot: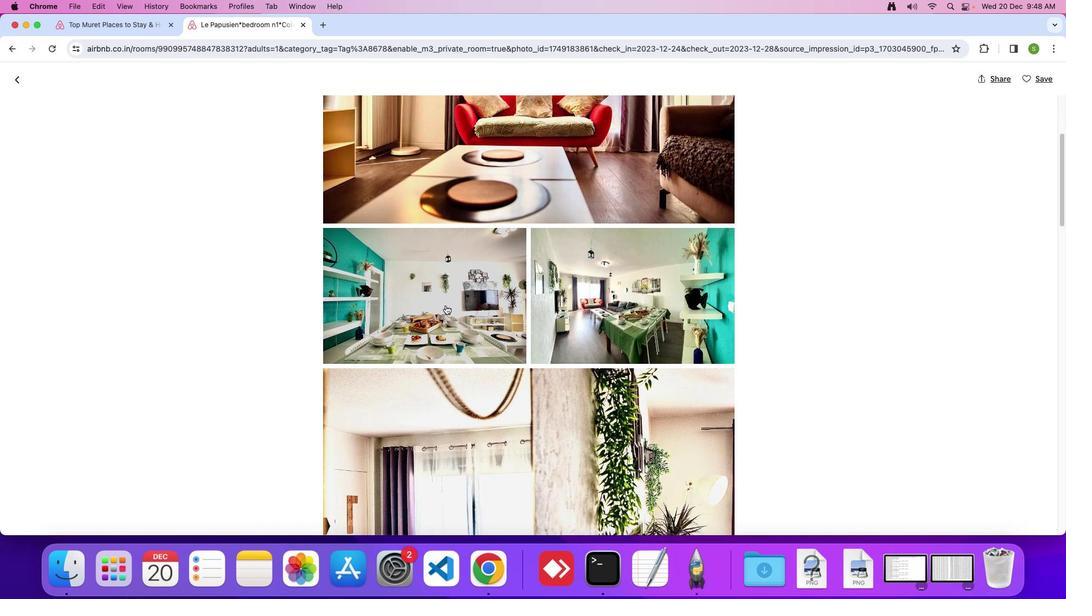 
Action: Mouse scrolled (445, 306) with delta (0, 0)
Screenshot: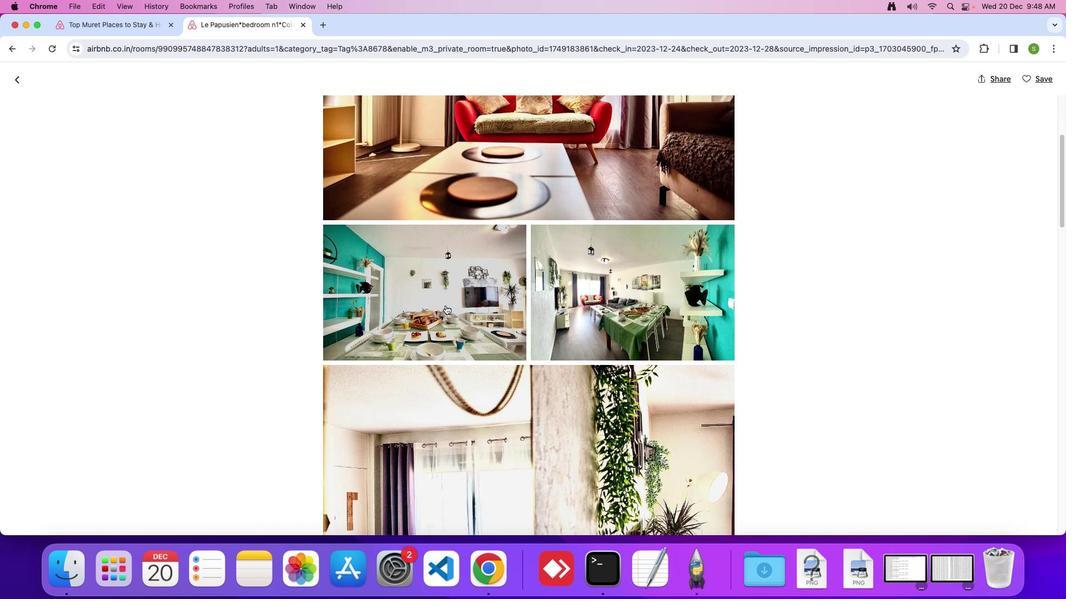 
Action: Mouse scrolled (445, 306) with delta (0, 0)
Screenshot: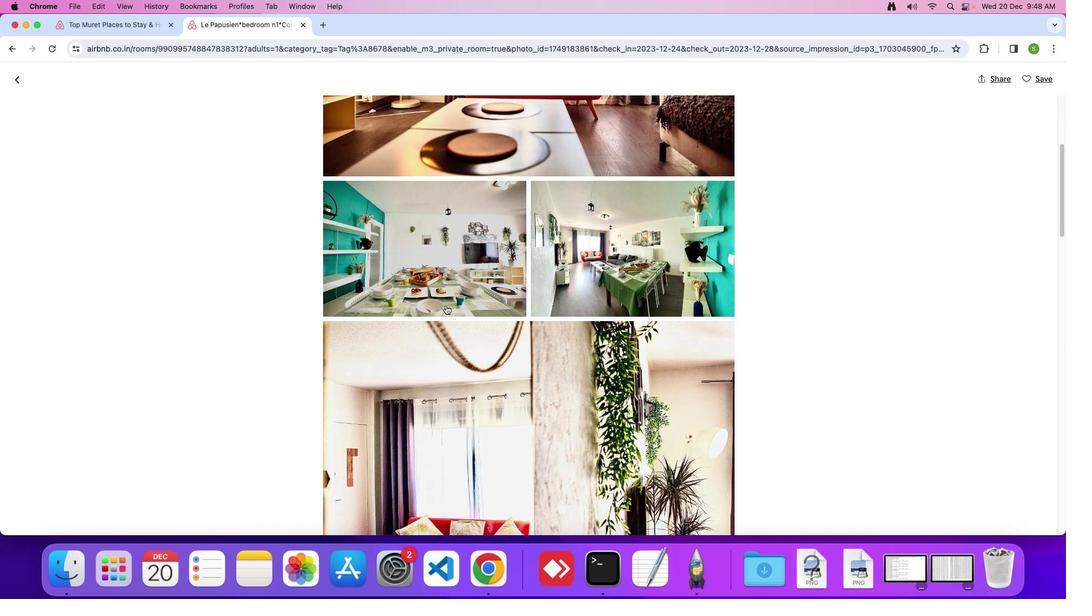
Action: Mouse moved to (444, 305)
Screenshot: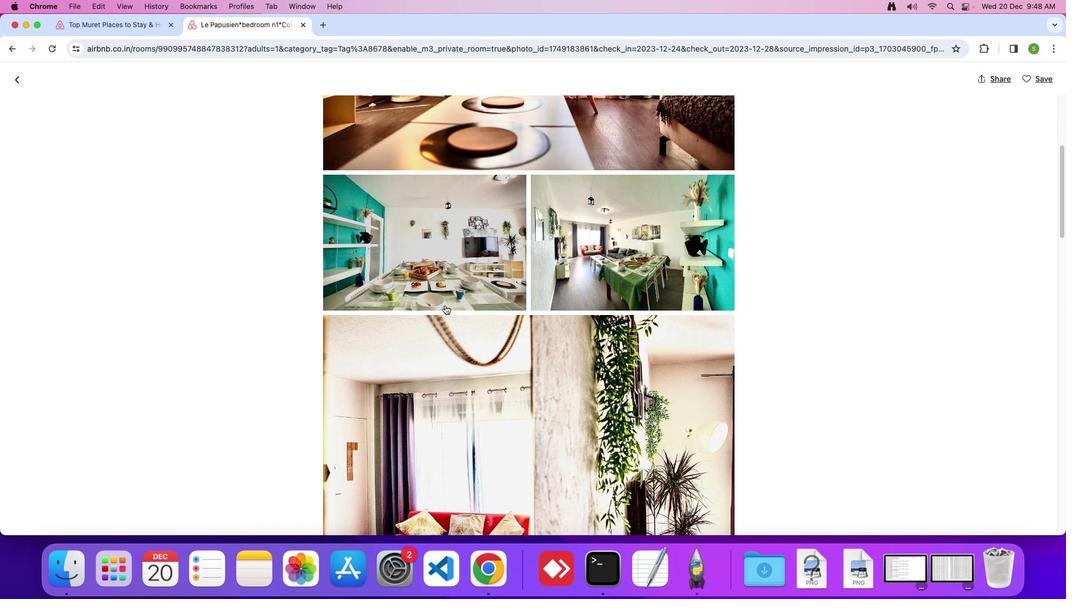 
Action: Mouse scrolled (444, 305) with delta (0, 0)
Screenshot: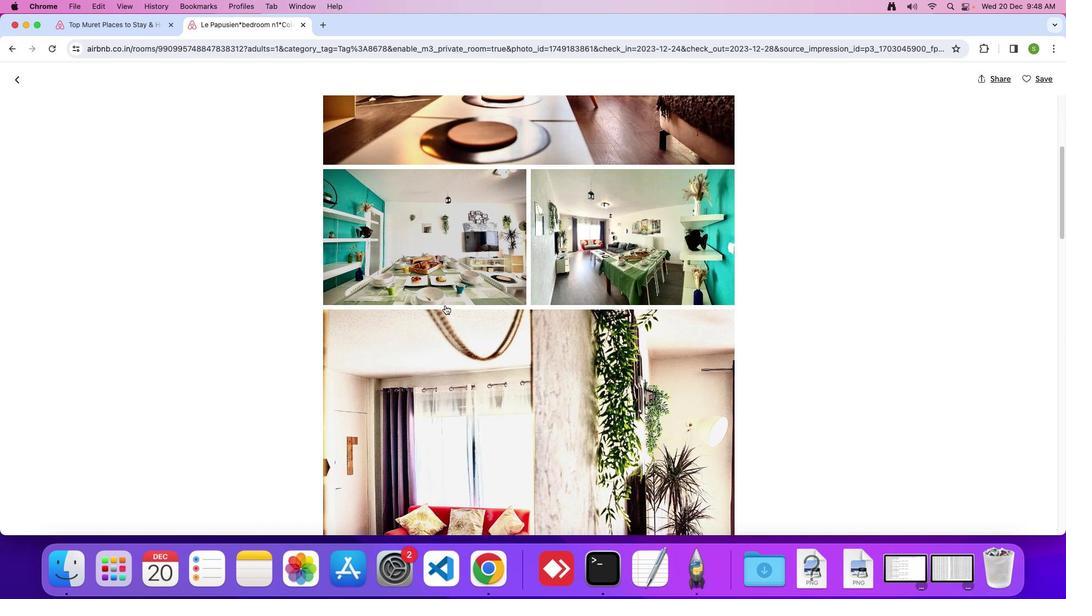 
Action: Mouse scrolled (444, 305) with delta (0, 0)
Screenshot: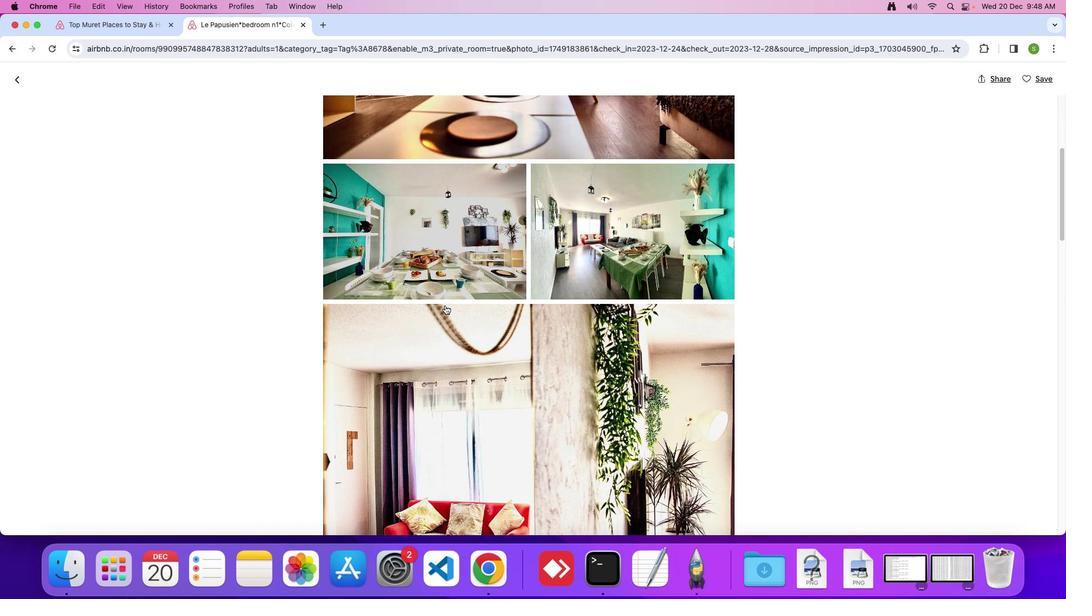 
Action: Mouse moved to (444, 305)
Screenshot: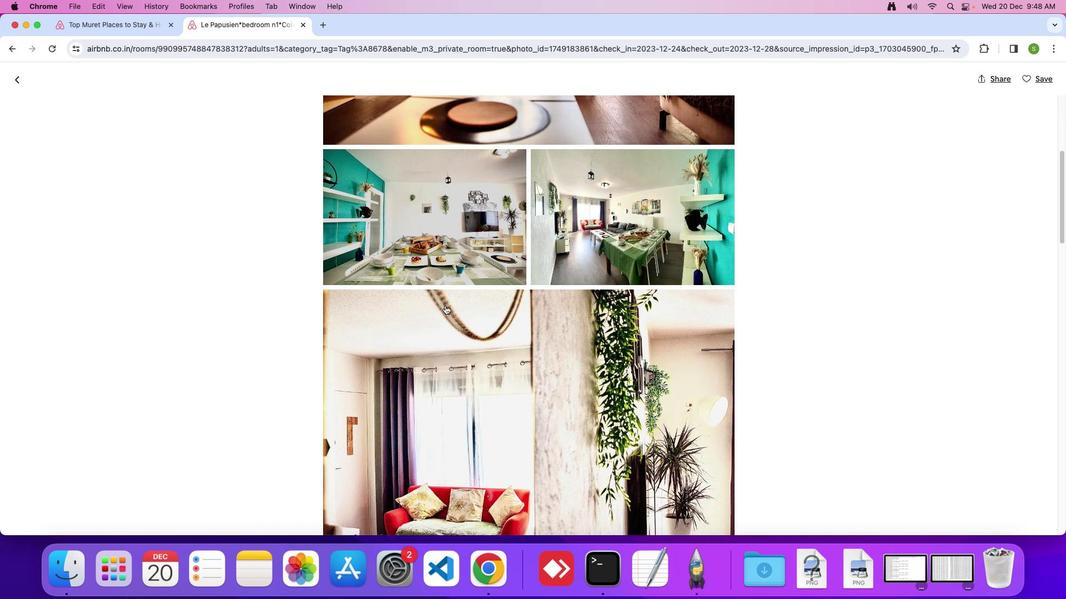 
Action: Mouse scrolled (444, 305) with delta (0, 0)
Screenshot: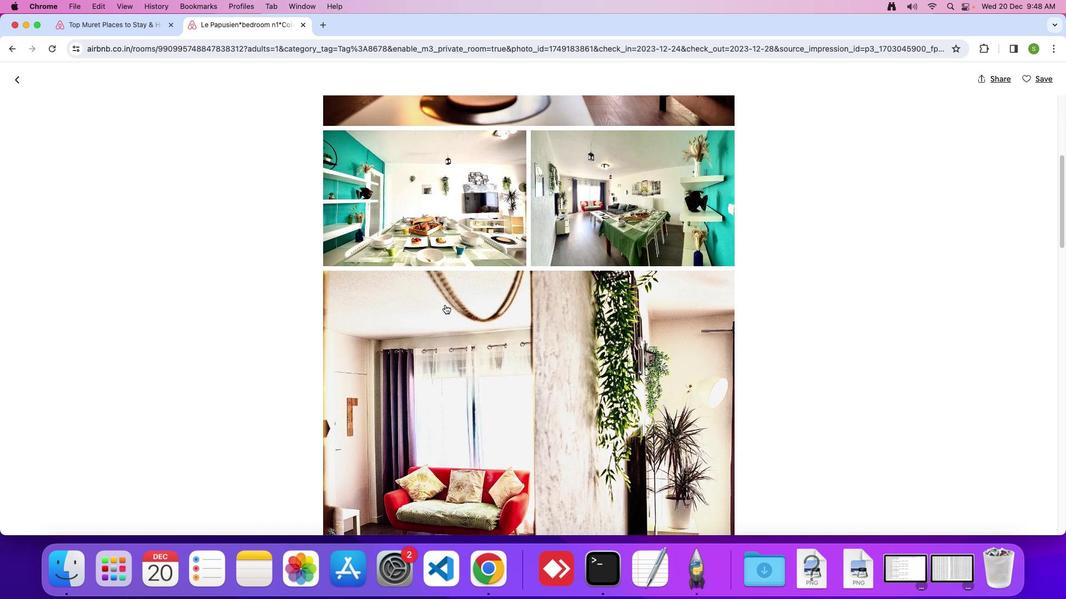 
Action: Mouse moved to (444, 305)
Screenshot: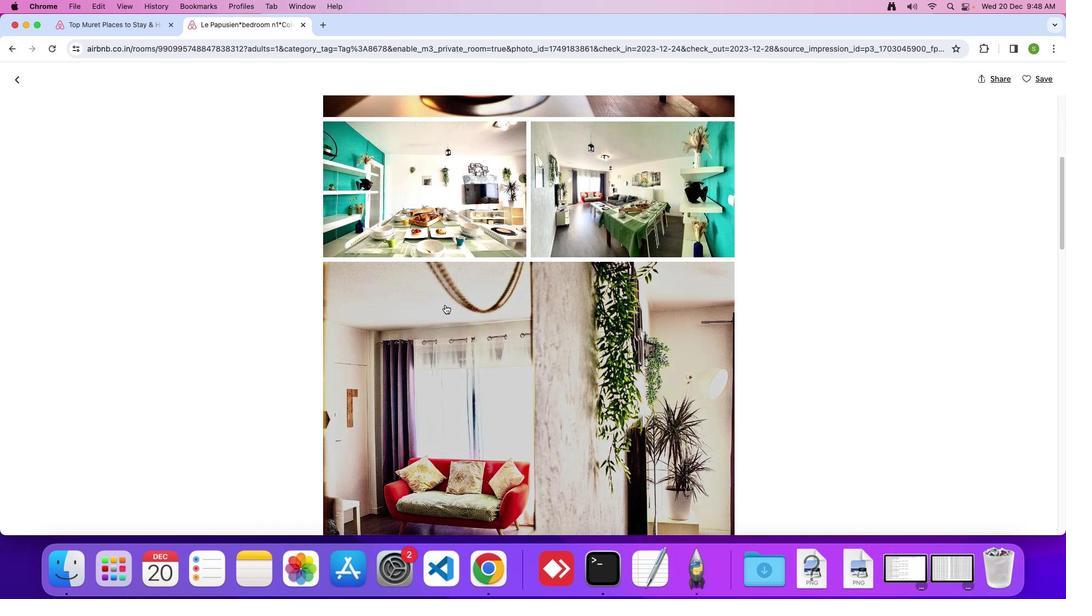 
Action: Mouse scrolled (444, 305) with delta (0, 0)
Screenshot: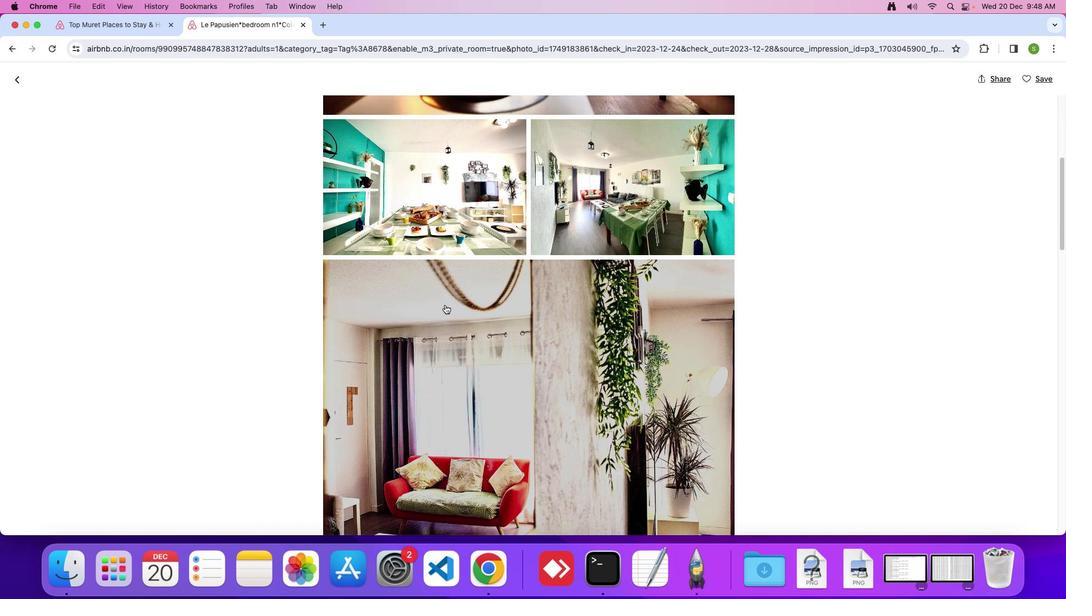 
Action: Mouse scrolled (444, 305) with delta (0, 0)
Screenshot: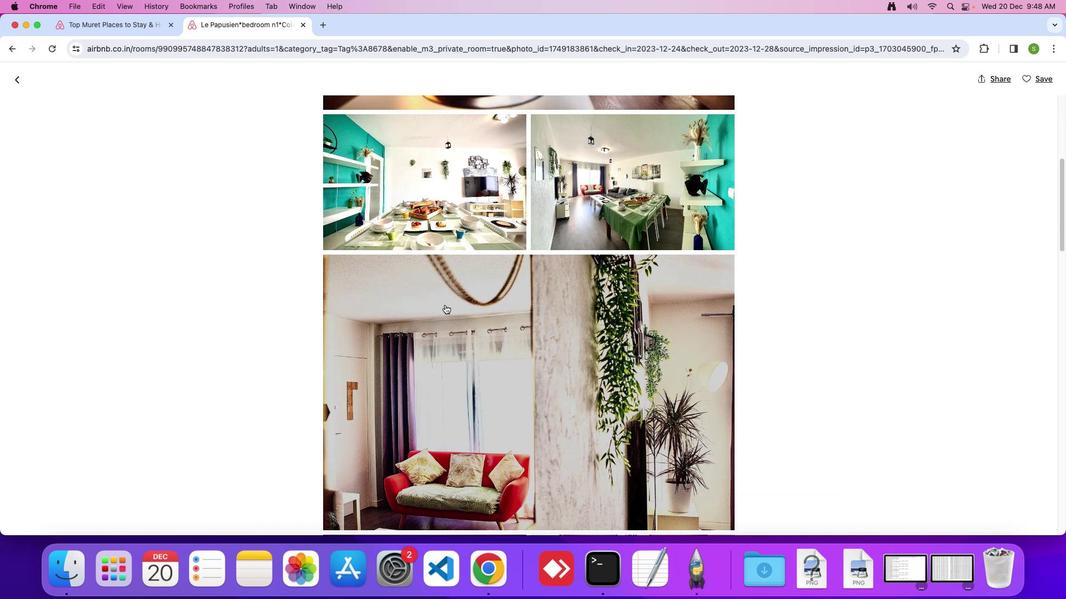 
Action: Mouse moved to (444, 304)
Screenshot: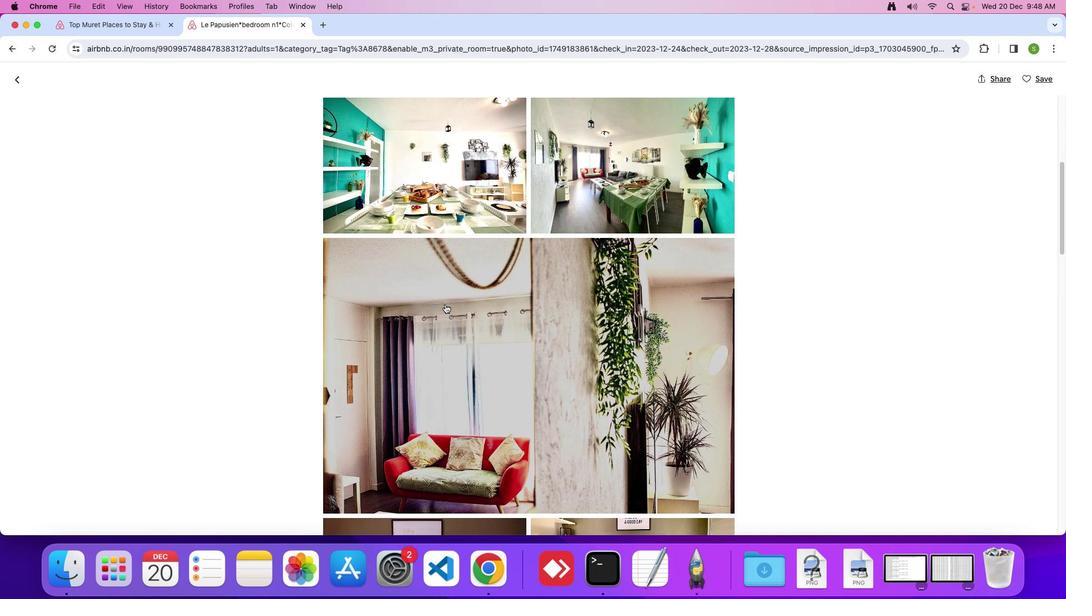 
Action: Mouse scrolled (444, 304) with delta (0, 0)
Screenshot: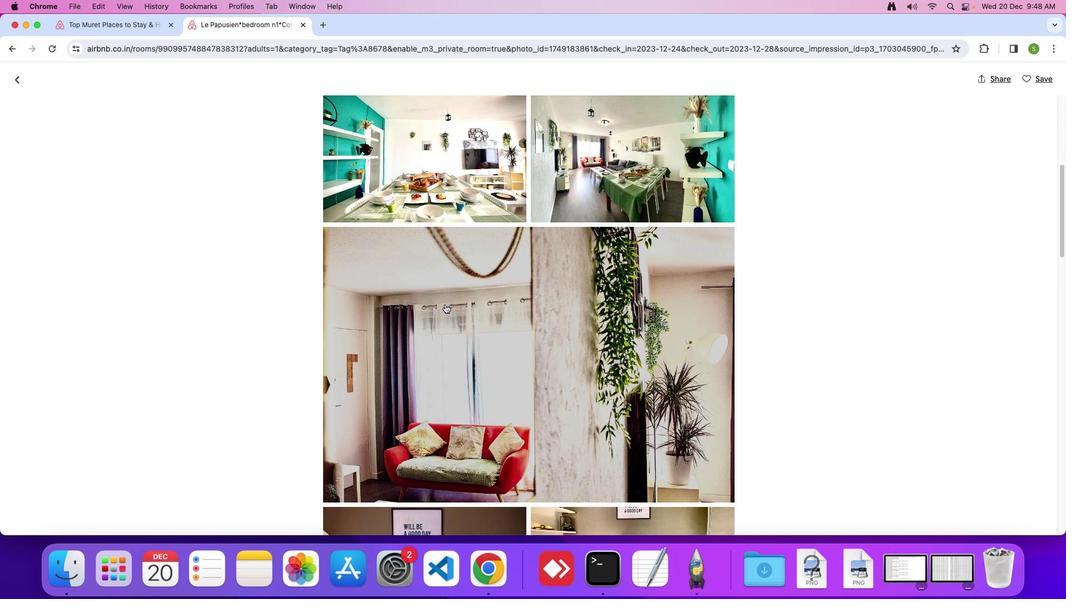 
Action: Mouse scrolled (444, 304) with delta (0, 0)
Screenshot: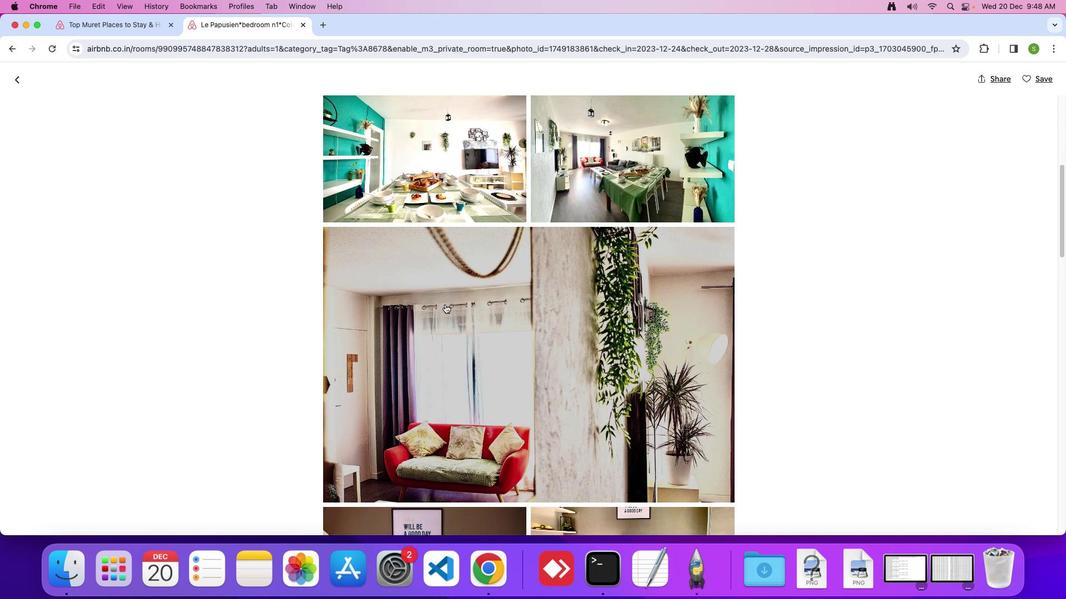 
Action: Mouse moved to (444, 304)
Screenshot: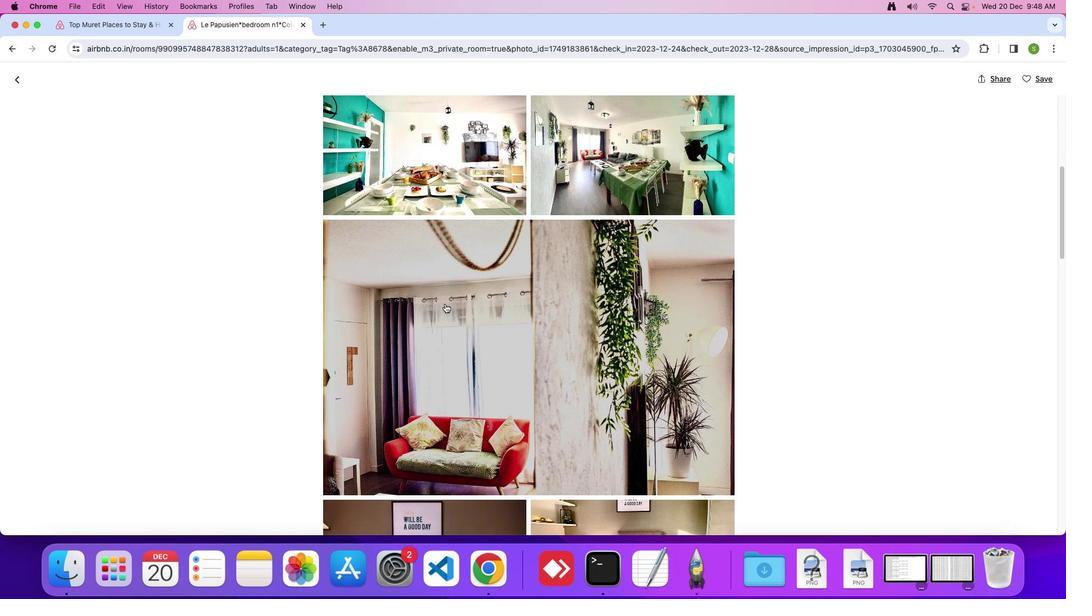 
Action: Mouse scrolled (444, 304) with delta (0, 0)
Screenshot: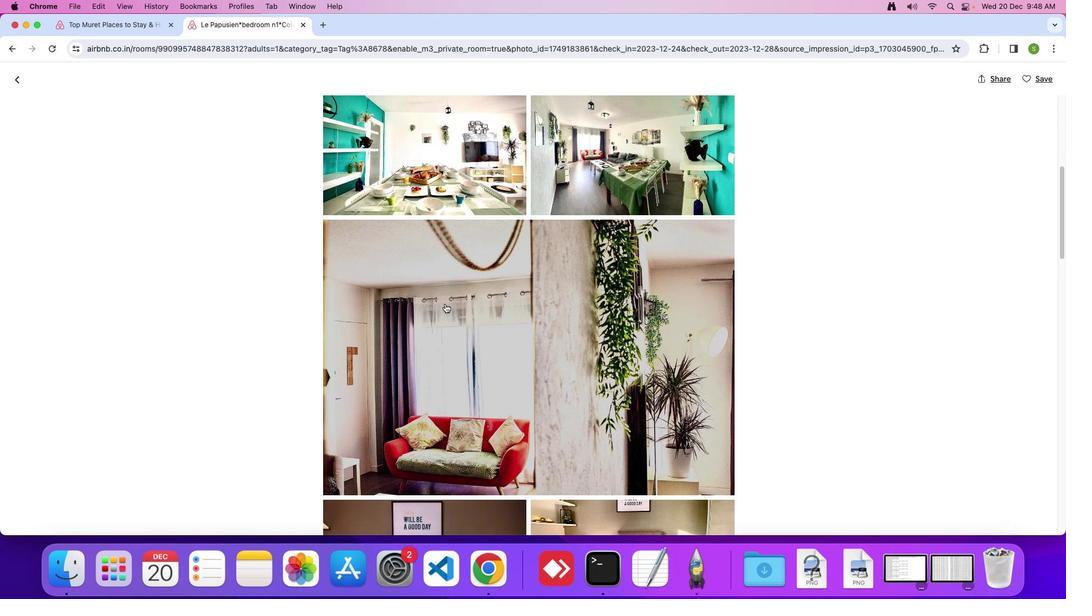 
Action: Mouse moved to (444, 304)
Screenshot: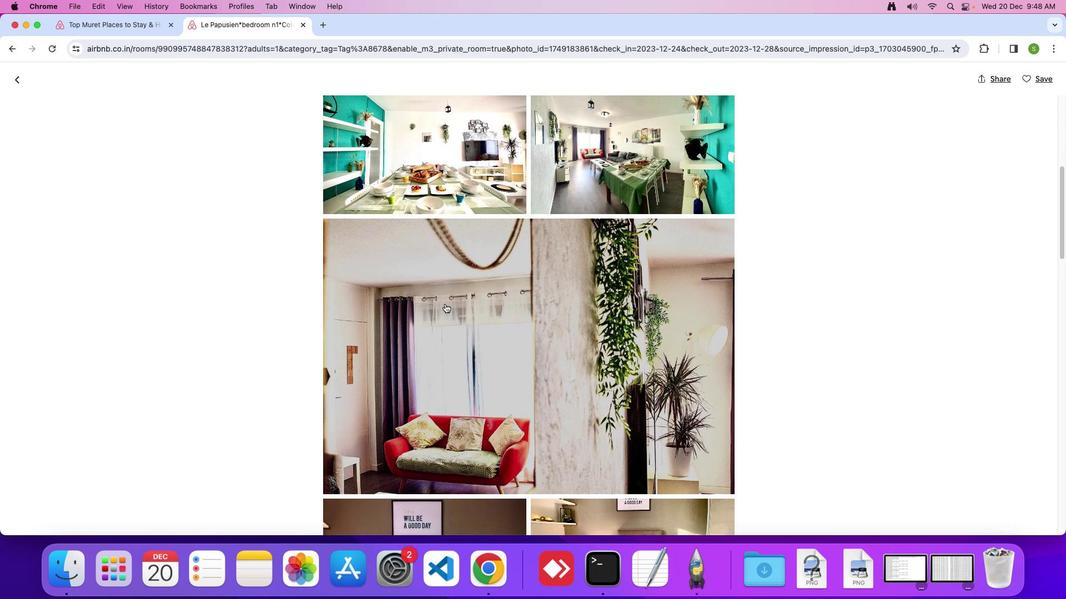 
Action: Mouse scrolled (444, 304) with delta (0, 0)
Screenshot: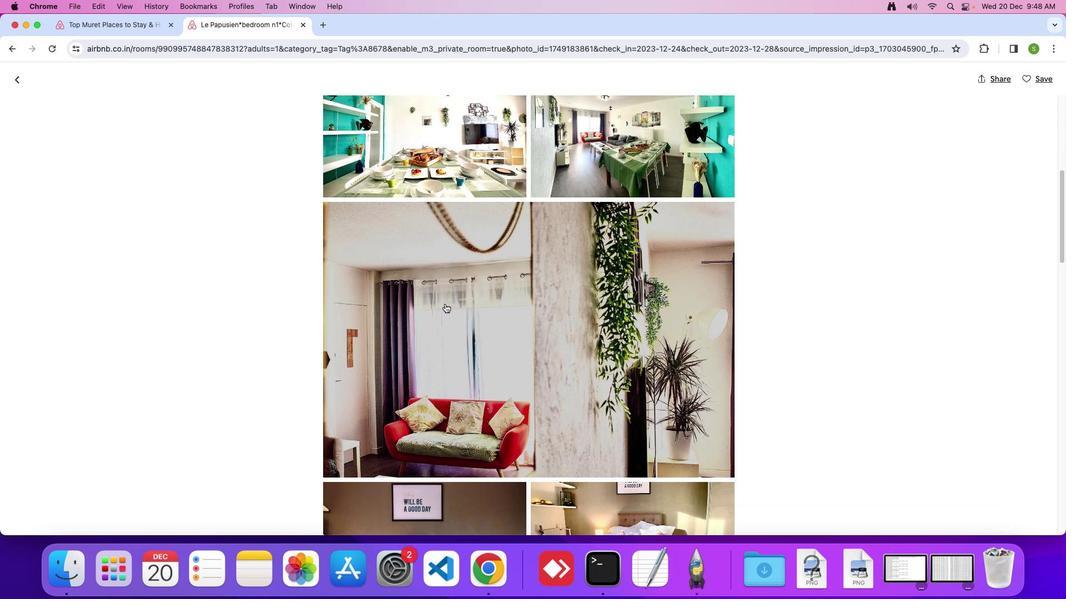 
Action: Mouse scrolled (444, 304) with delta (0, -1)
Screenshot: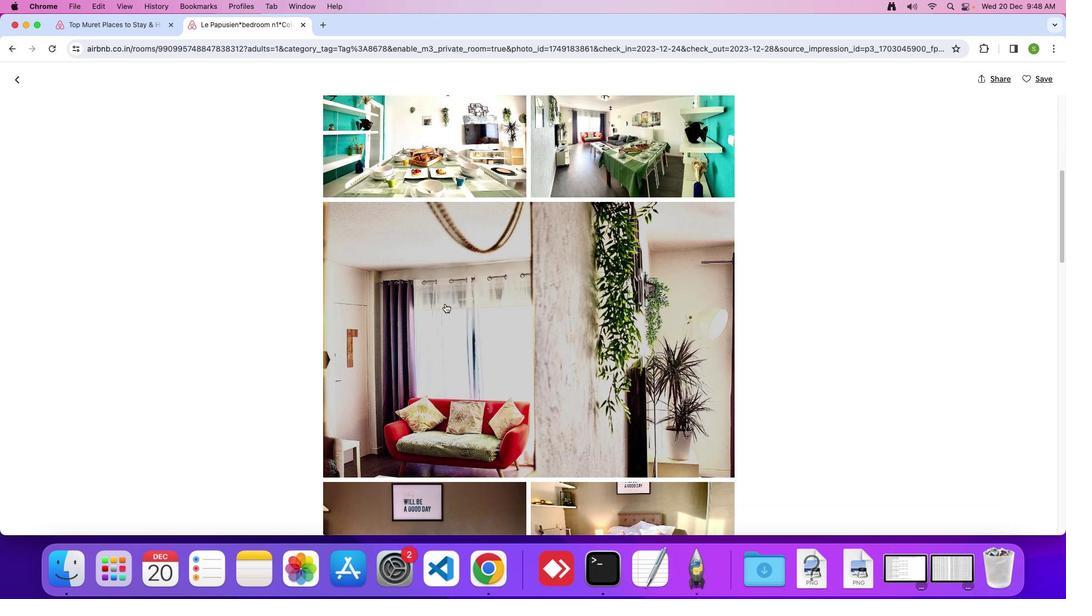 
Action: Mouse moved to (444, 303)
Screenshot: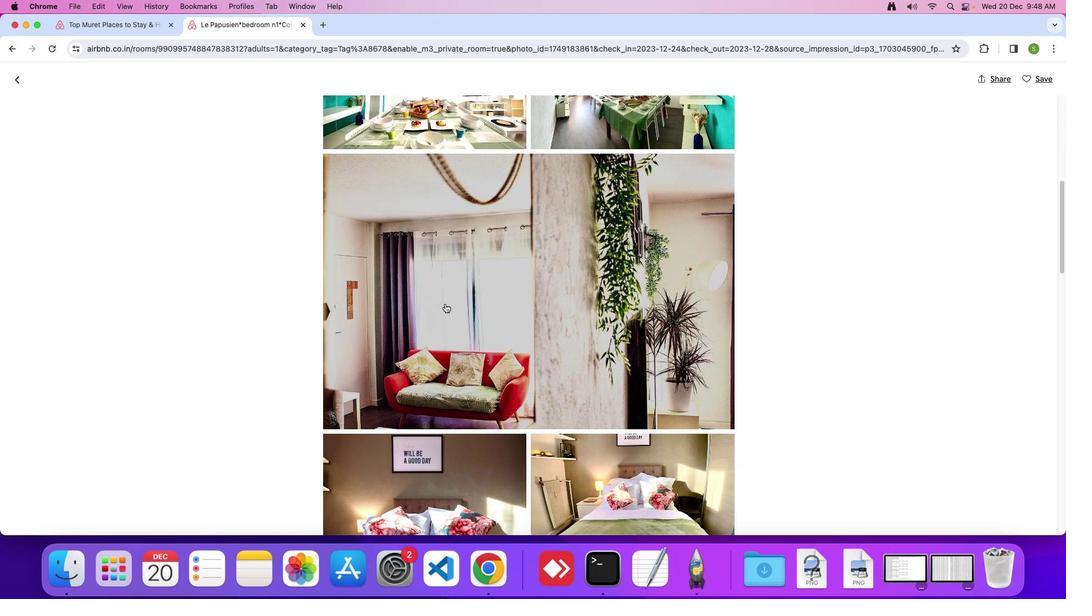 
Action: Mouse scrolled (444, 303) with delta (0, 0)
Screenshot: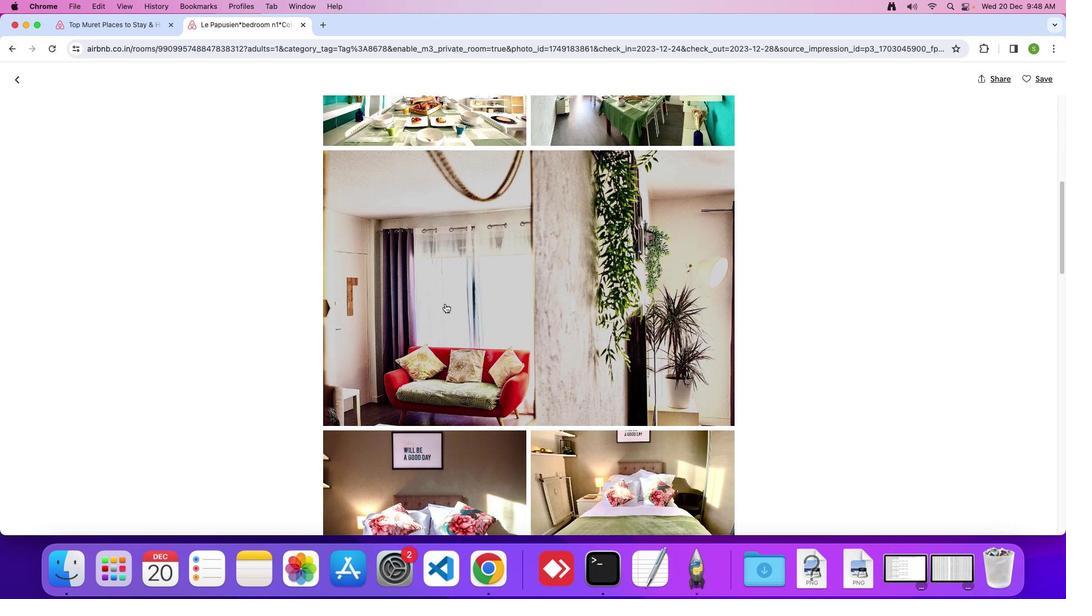 
Action: Mouse scrolled (444, 303) with delta (0, 0)
Screenshot: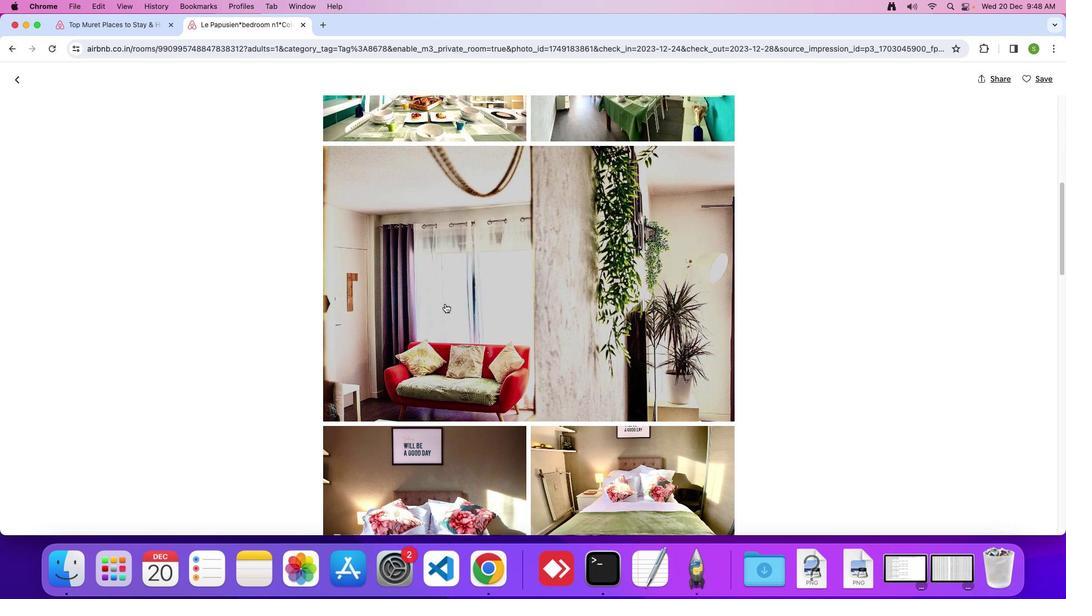 
Action: Mouse scrolled (444, 303) with delta (0, 0)
Screenshot: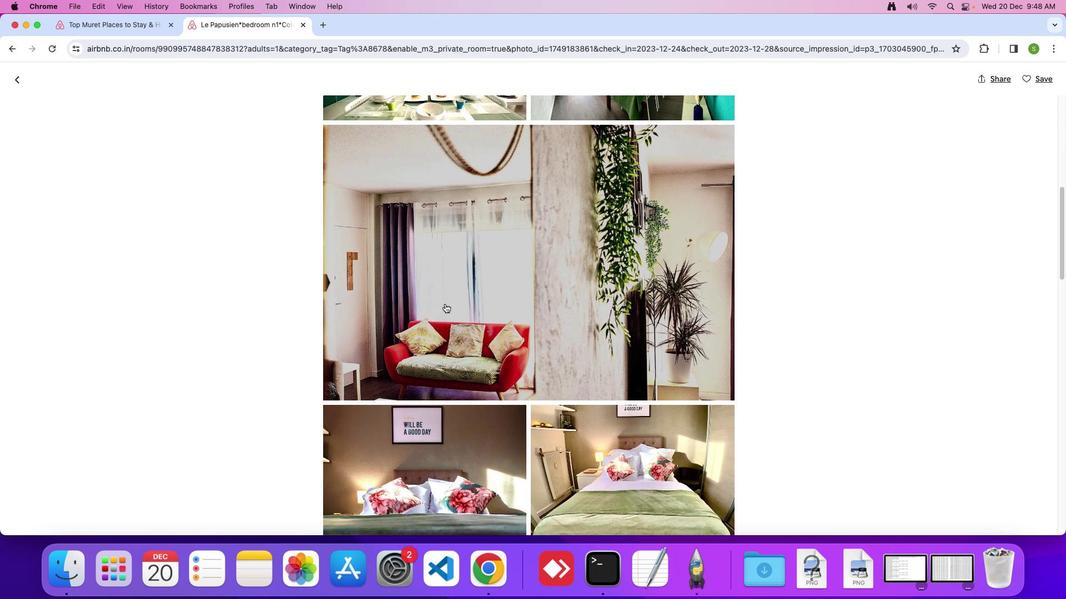 
Action: Mouse scrolled (444, 303) with delta (0, 0)
Screenshot: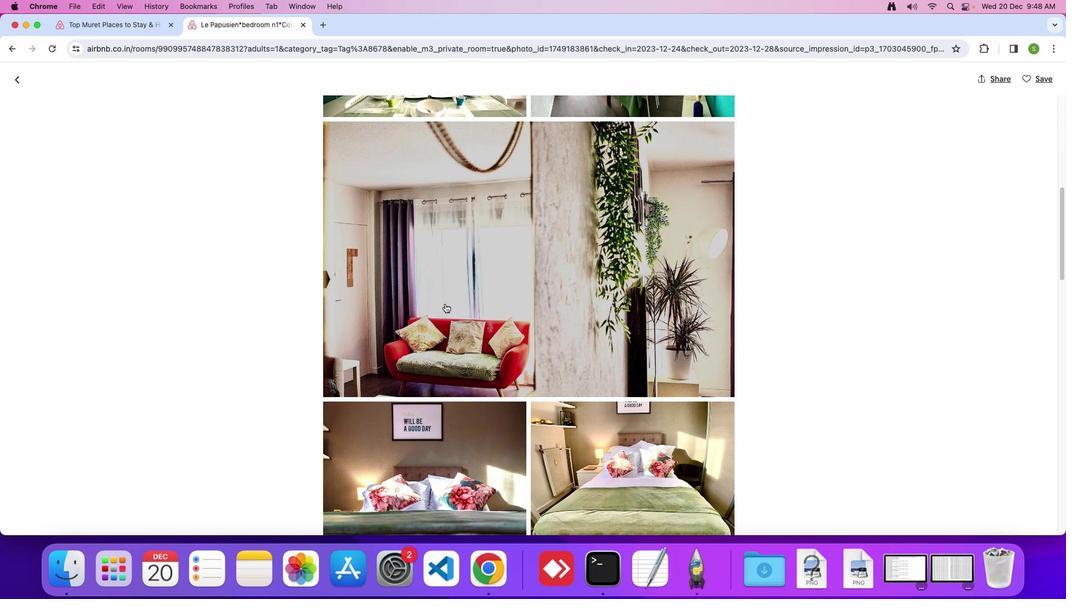 
Action: Mouse scrolled (444, 303) with delta (0, -1)
Screenshot: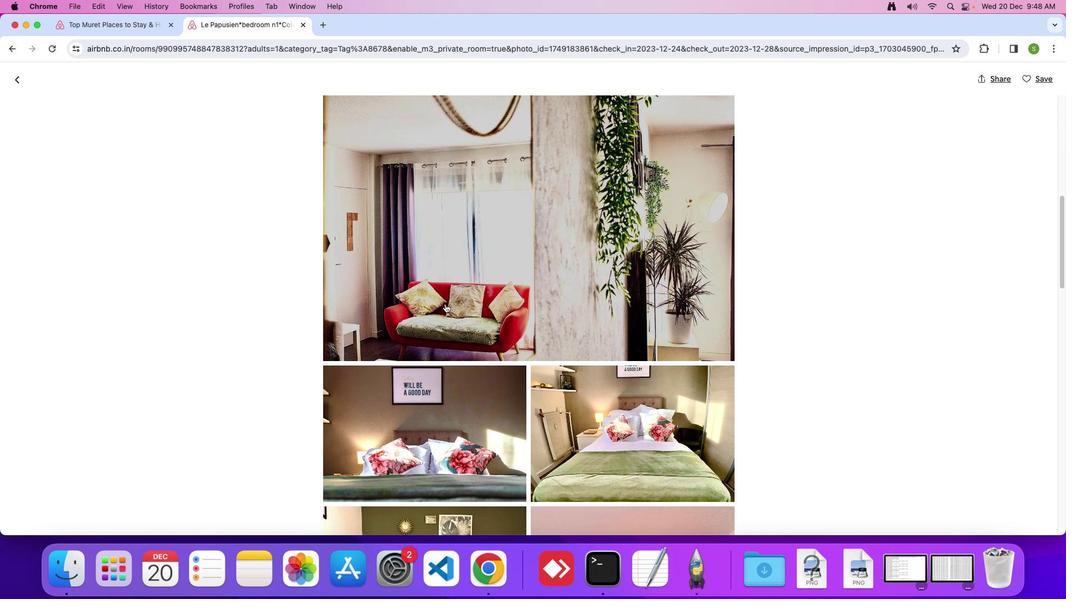 
Action: Mouse scrolled (444, 303) with delta (0, 0)
Screenshot: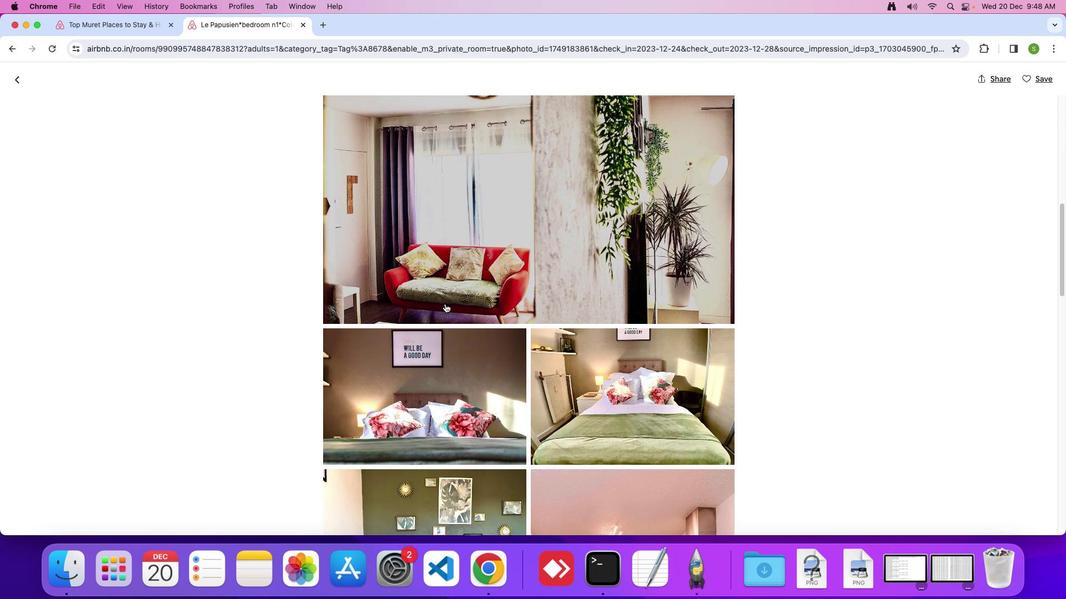 
Action: Mouse scrolled (444, 303) with delta (0, 0)
Screenshot: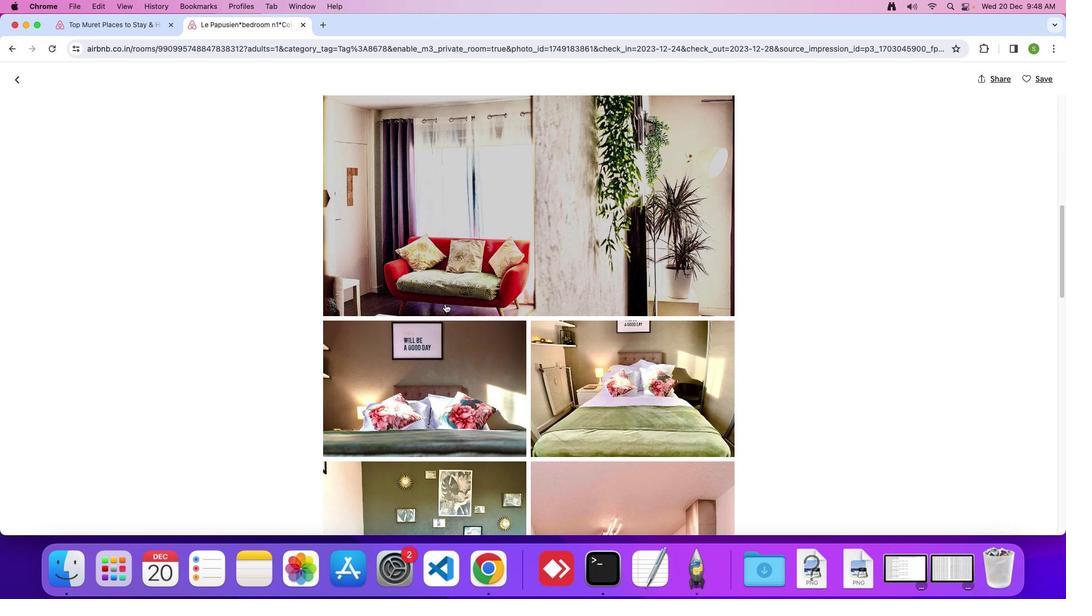 
Action: Mouse scrolled (444, 303) with delta (0, 0)
Screenshot: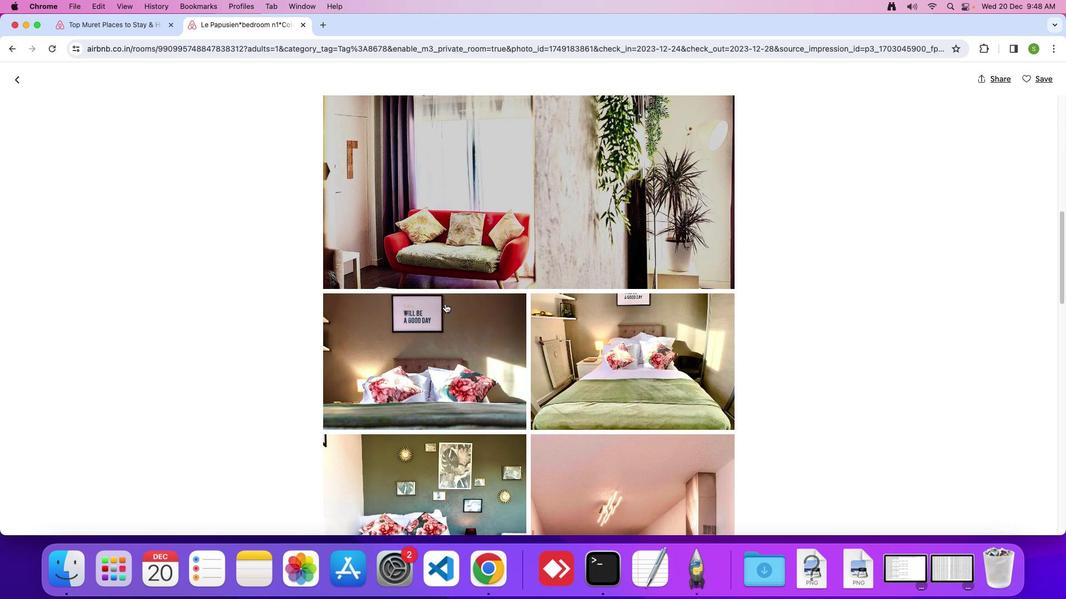 
Action: Mouse moved to (444, 303)
Screenshot: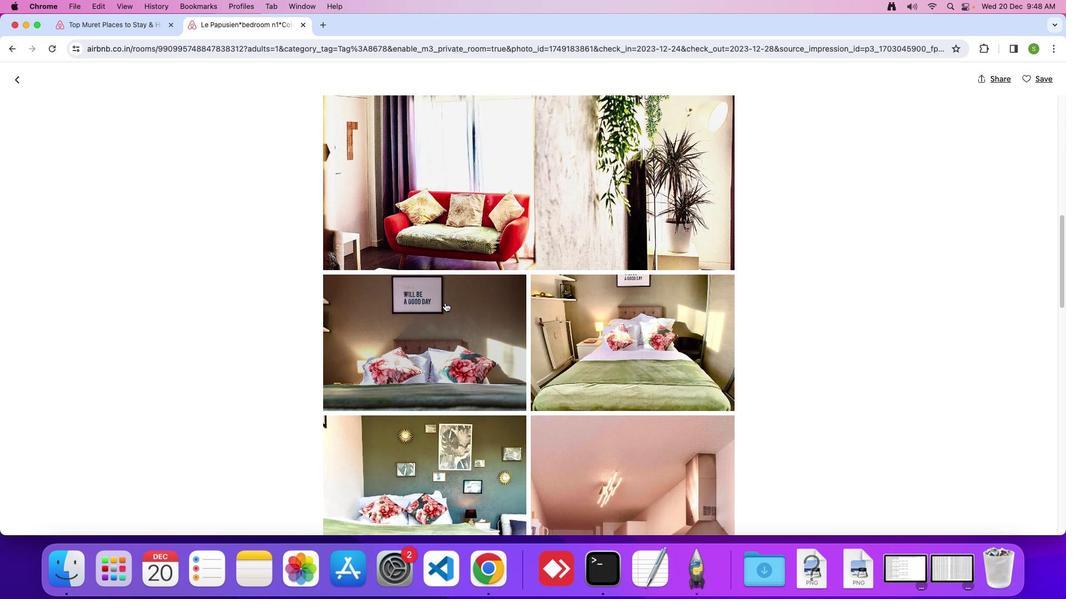 
Action: Mouse scrolled (444, 303) with delta (0, 0)
Screenshot: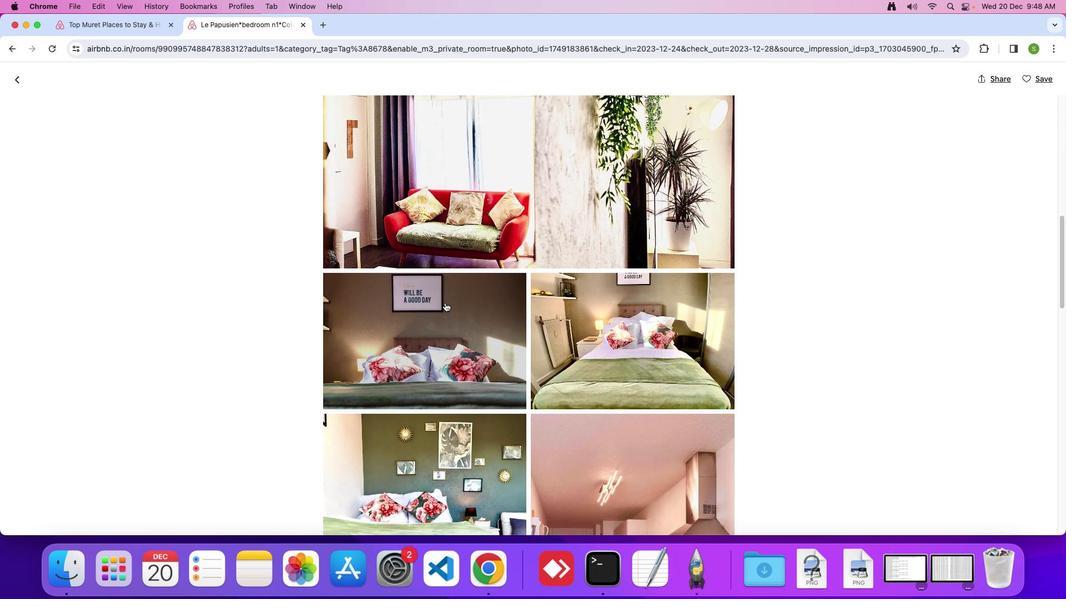 
Action: Mouse scrolled (444, 303) with delta (0, 0)
Screenshot: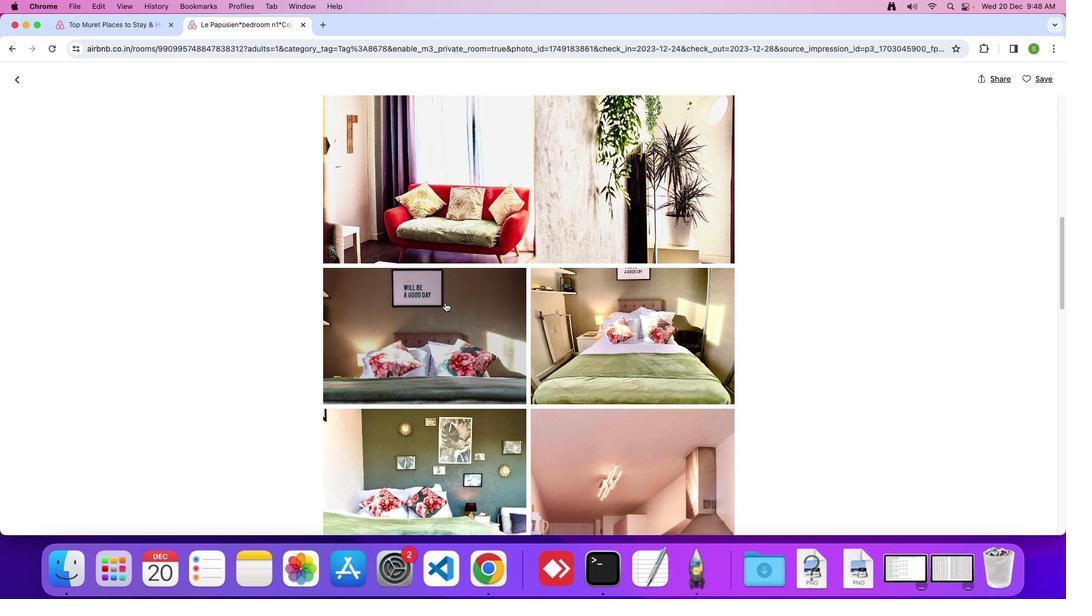 
Action: Mouse moved to (444, 302)
Screenshot: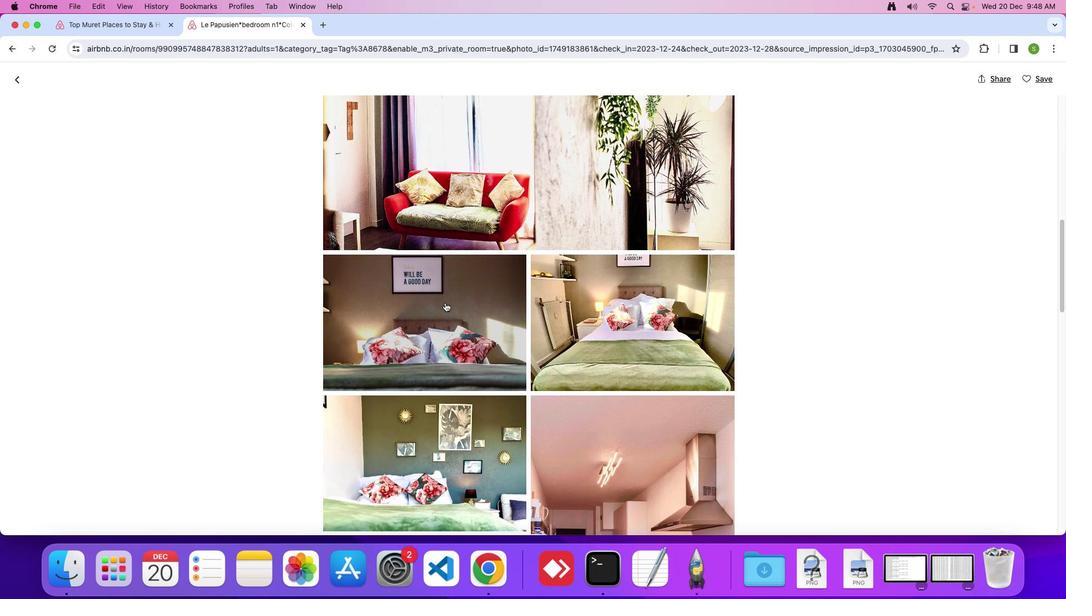 
Action: Mouse scrolled (444, 302) with delta (0, 0)
Screenshot: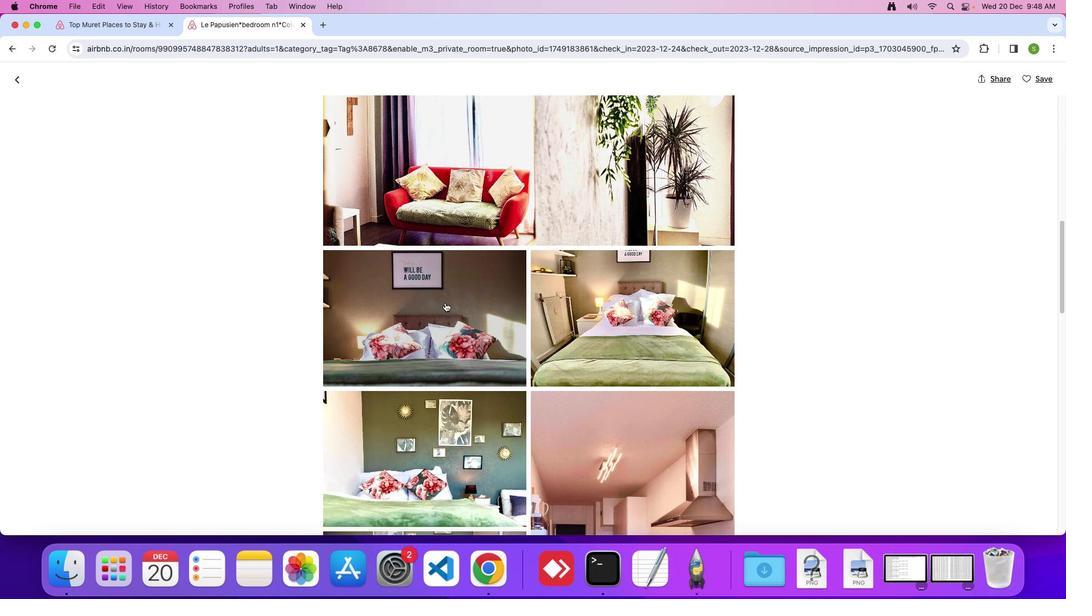 
Action: Mouse scrolled (444, 302) with delta (0, 0)
Screenshot: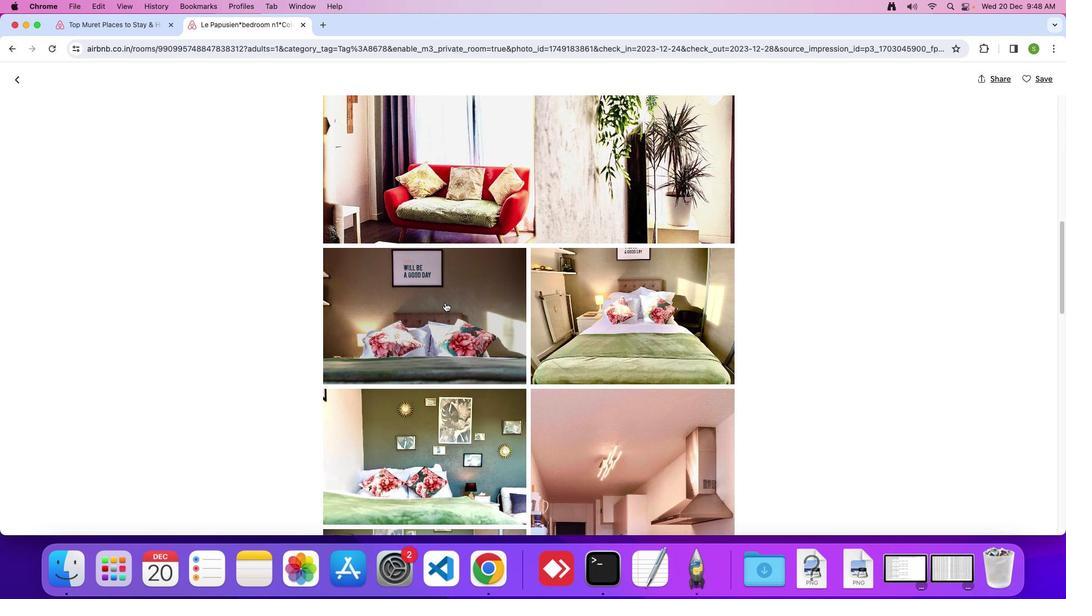 
Action: Mouse scrolled (444, 302) with delta (0, -1)
Screenshot: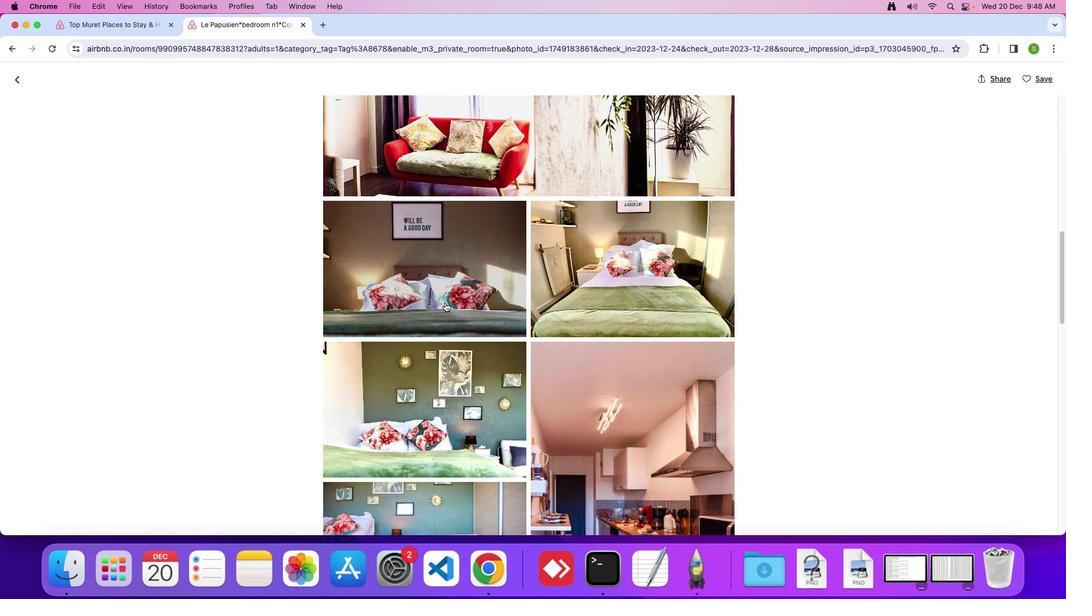 
Action: Mouse scrolled (444, 302) with delta (0, 0)
Screenshot: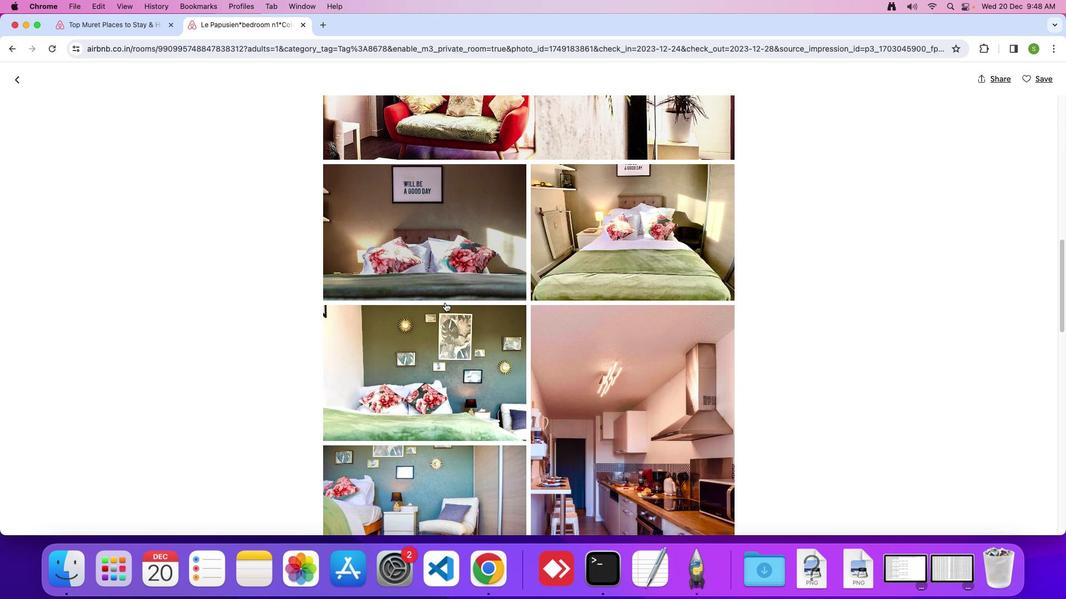 
Action: Mouse scrolled (444, 302) with delta (0, 0)
Screenshot: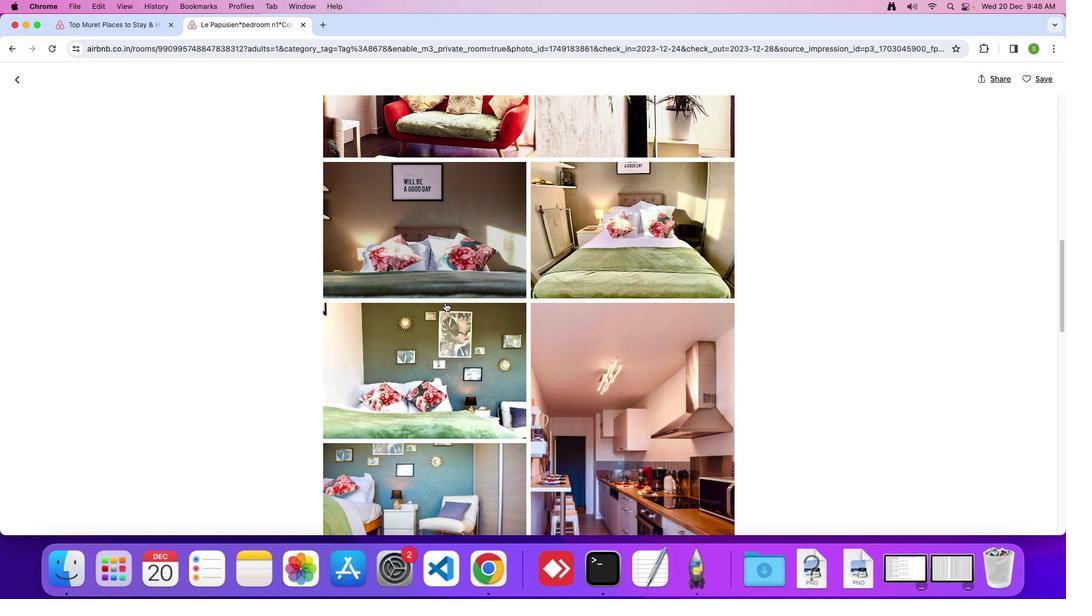 
Action: Mouse scrolled (444, 302) with delta (0, 0)
Screenshot: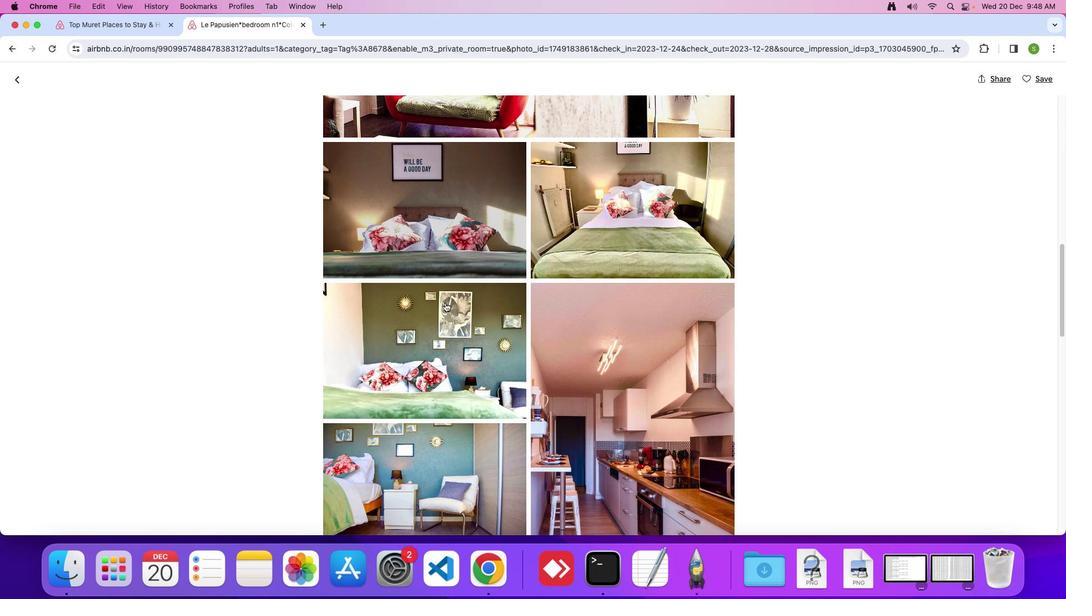 
Action: Mouse scrolled (444, 302) with delta (0, 0)
Screenshot: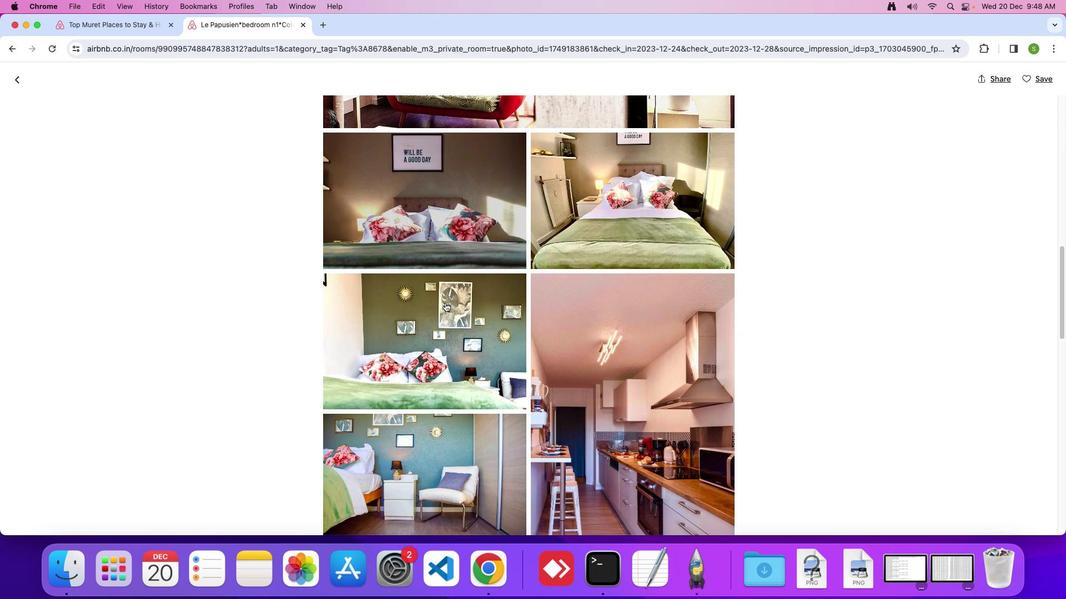 
Action: Mouse scrolled (444, 302) with delta (0, -1)
Screenshot: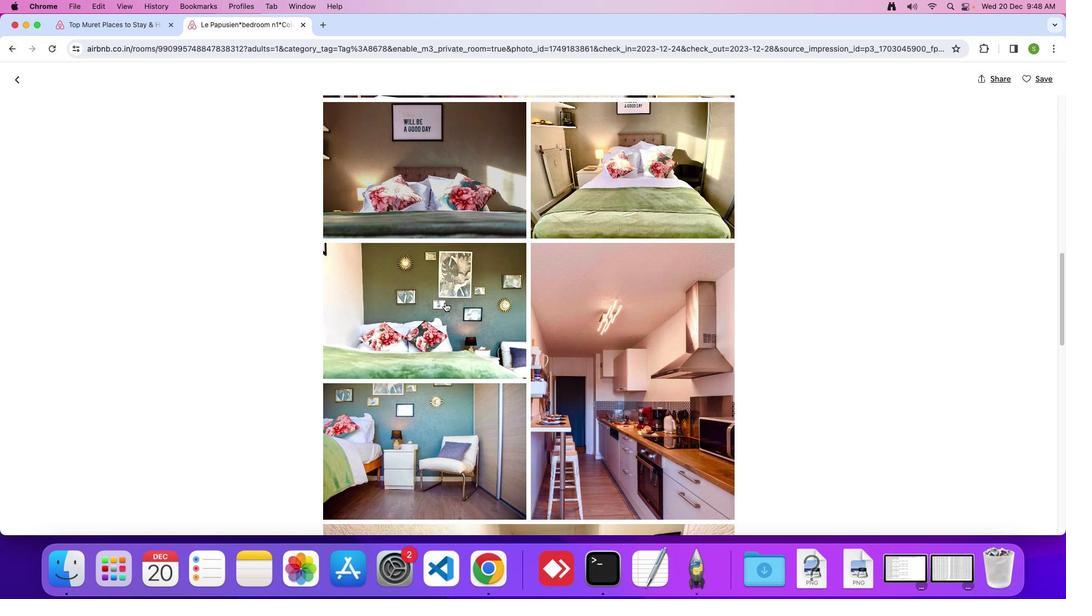 
Action: Mouse scrolled (444, 302) with delta (0, 0)
Screenshot: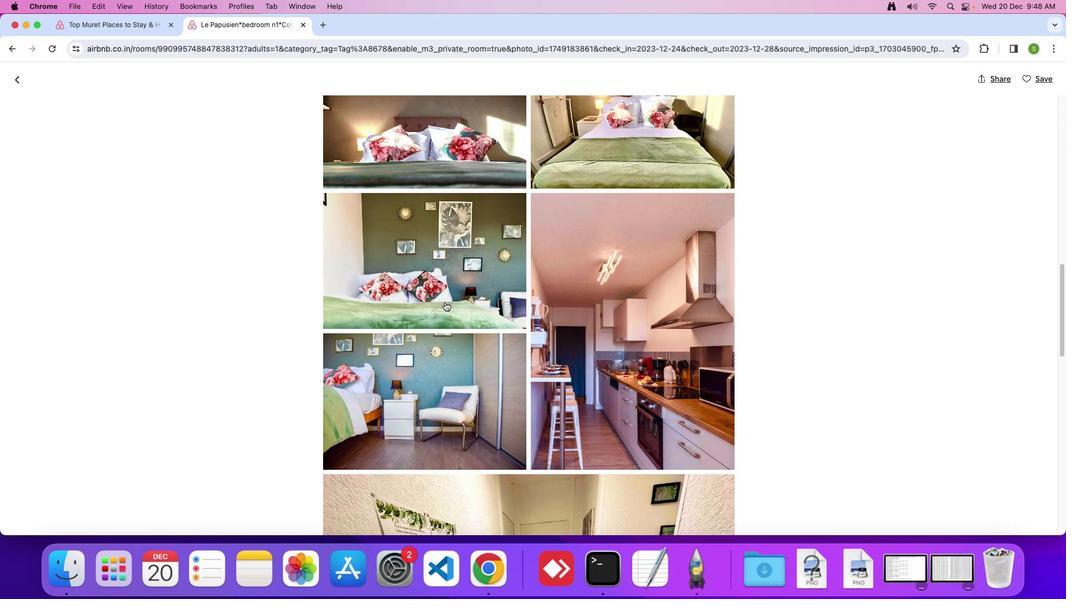
Action: Mouse scrolled (444, 302) with delta (0, 0)
Screenshot: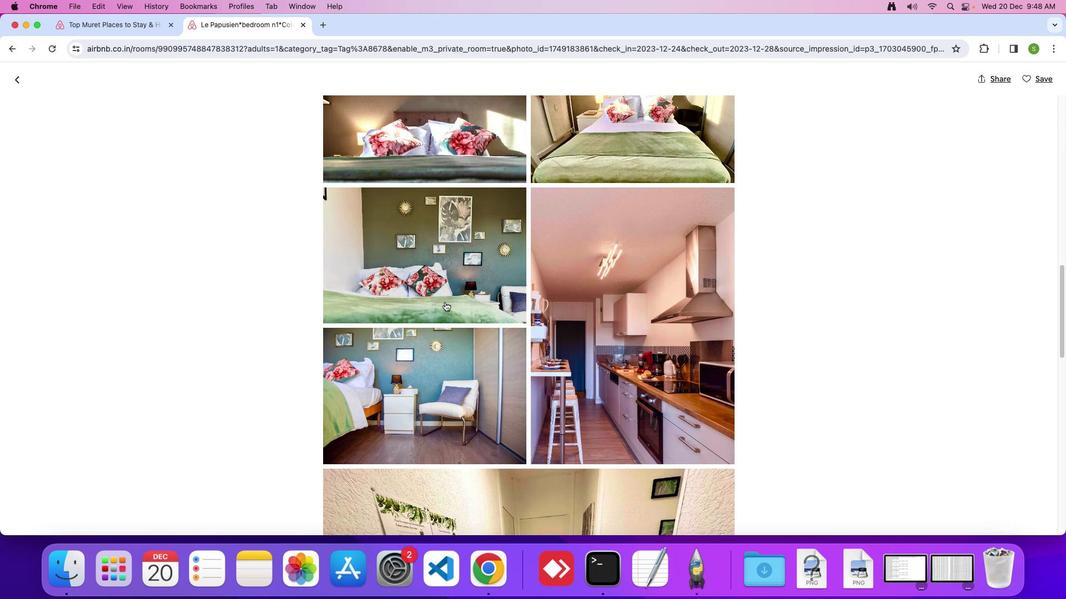 
Action: Mouse moved to (444, 302)
Screenshot: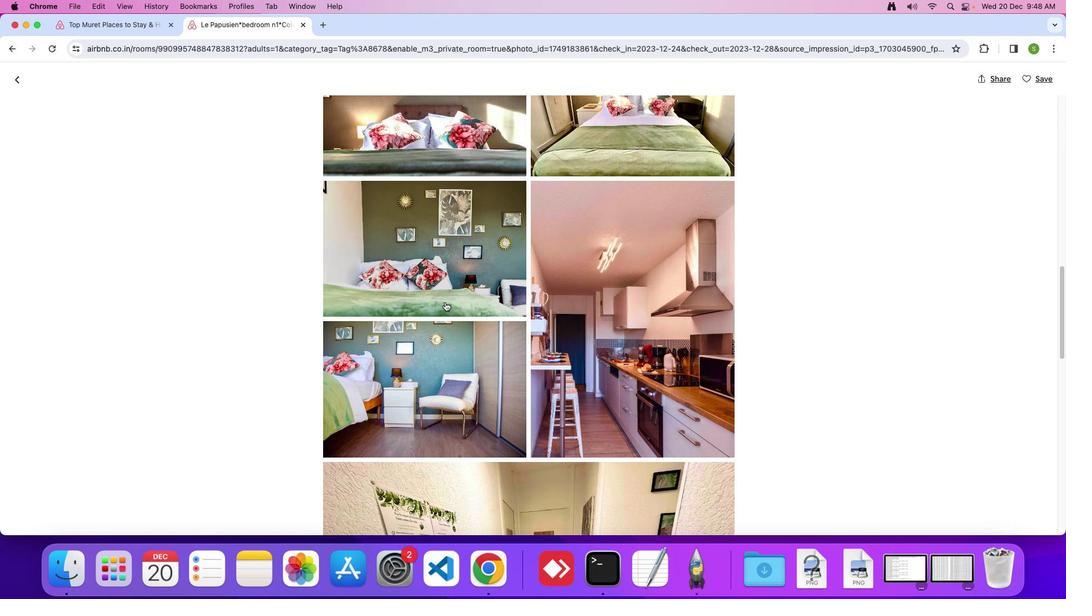 
Action: Mouse scrolled (444, 302) with delta (0, 0)
Screenshot: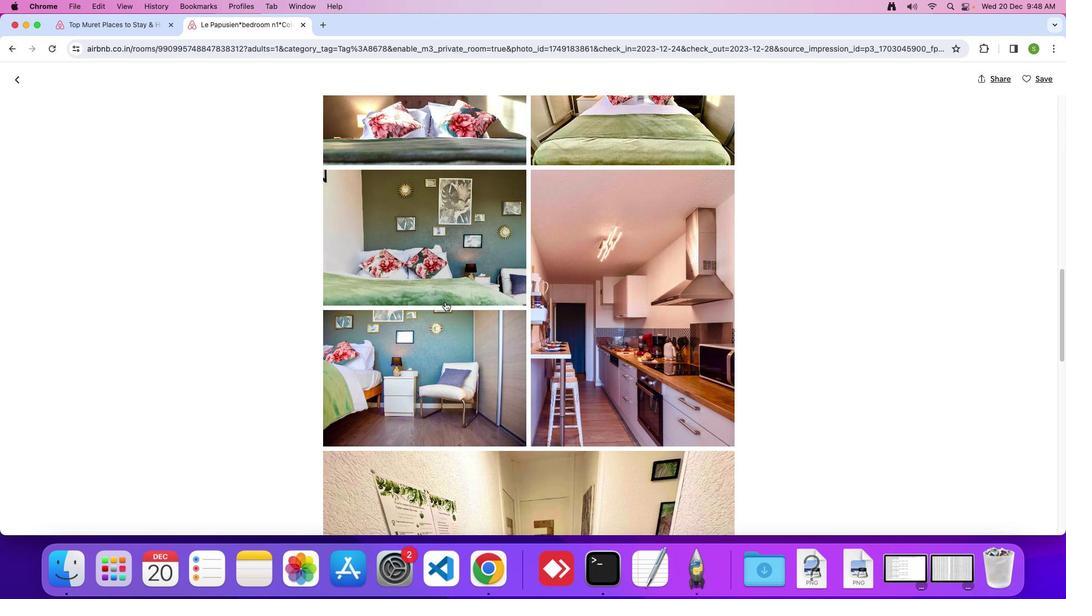 
Action: Mouse scrolled (444, 302) with delta (0, 0)
Screenshot: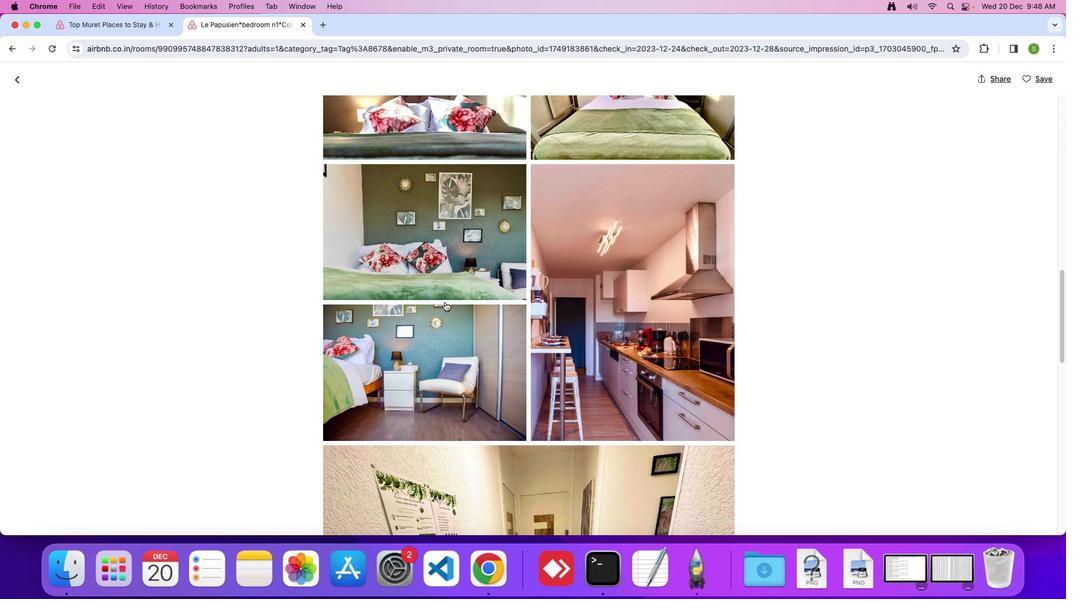 
Action: Mouse scrolled (444, 302) with delta (0, -1)
Screenshot: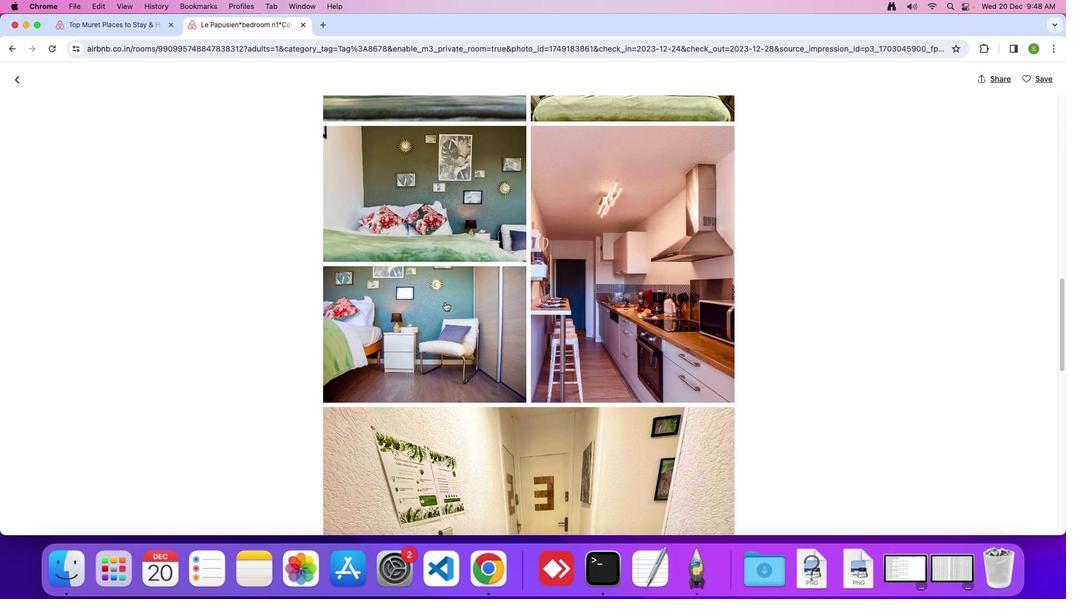 
Action: Mouse scrolled (444, 302) with delta (0, 0)
Screenshot: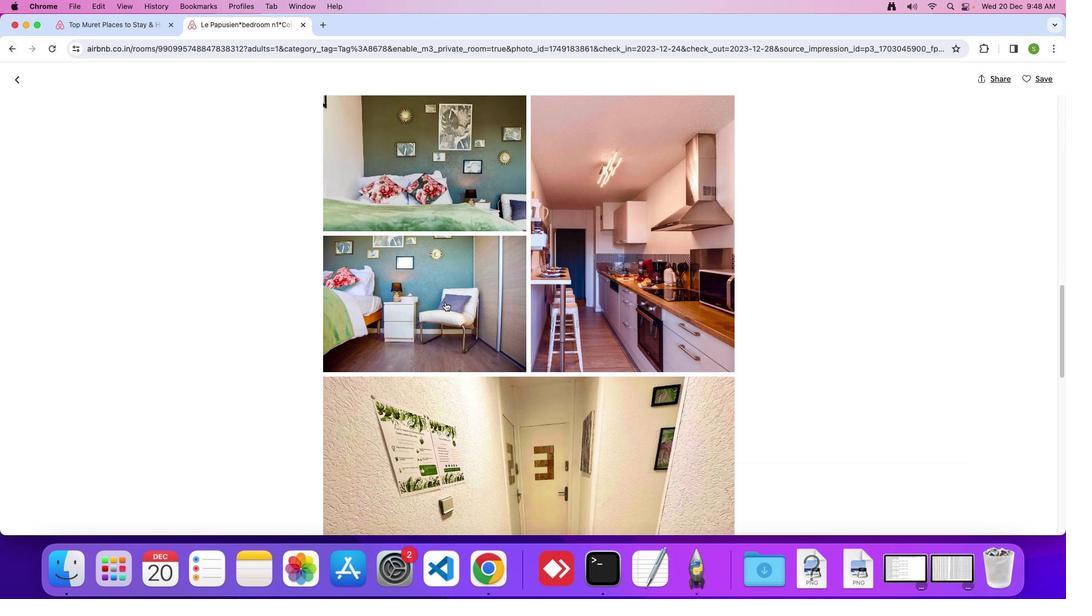 
Action: Mouse scrolled (444, 302) with delta (0, 0)
Screenshot: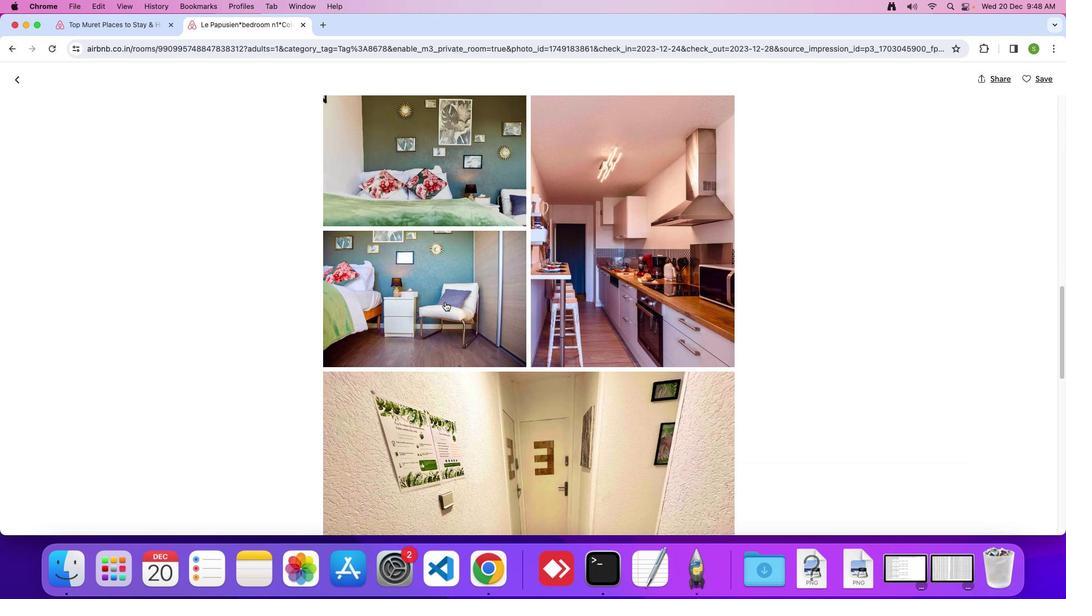
Action: Mouse scrolled (444, 302) with delta (0, 0)
Screenshot: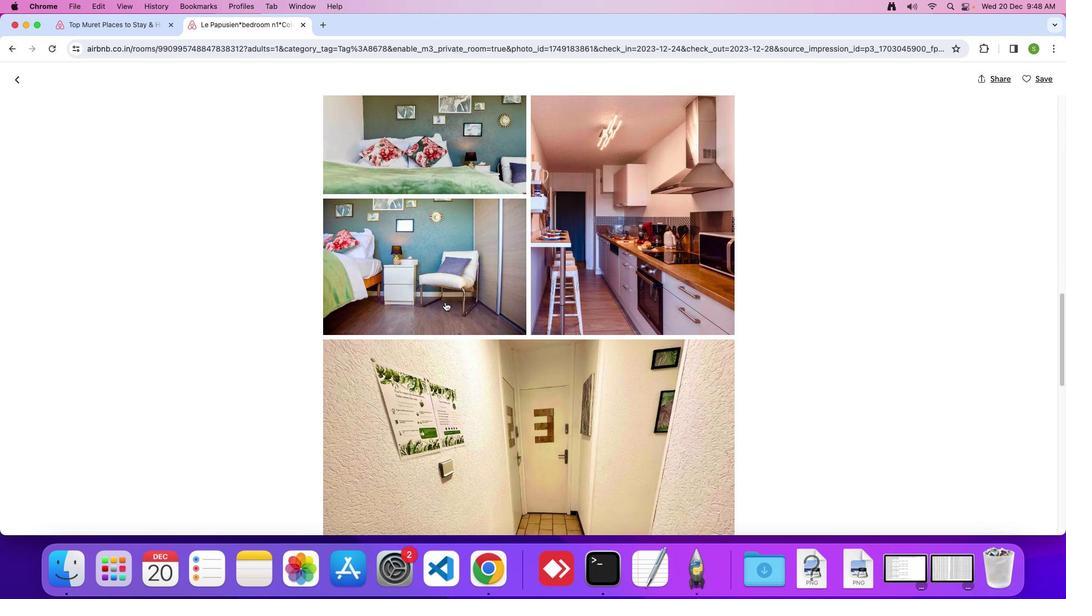 
Action: Mouse scrolled (444, 302) with delta (0, 0)
Screenshot: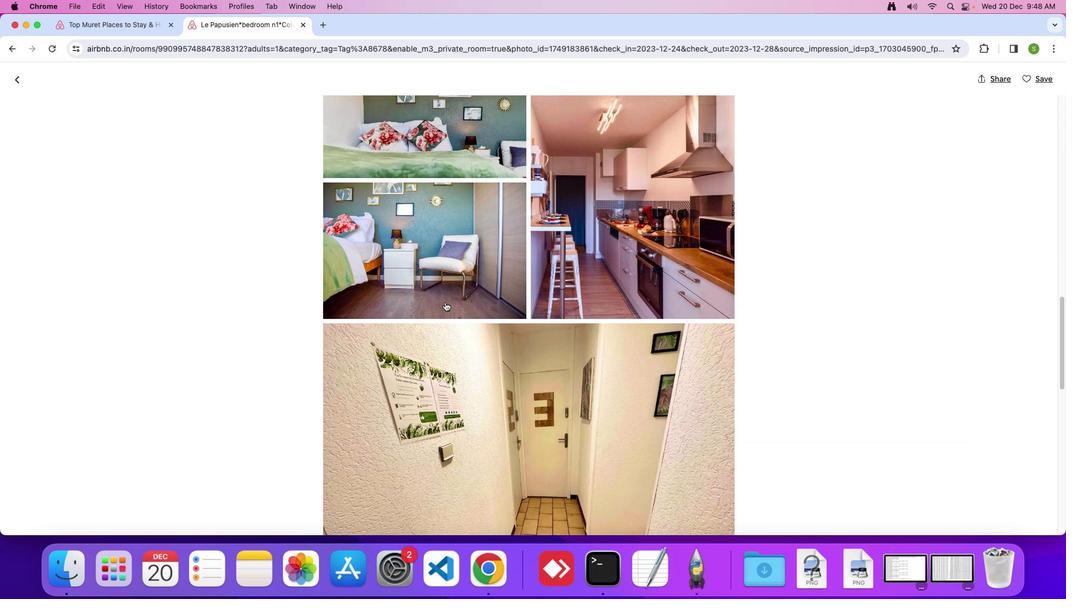
Action: Mouse scrolled (444, 302) with delta (0, 0)
Screenshot: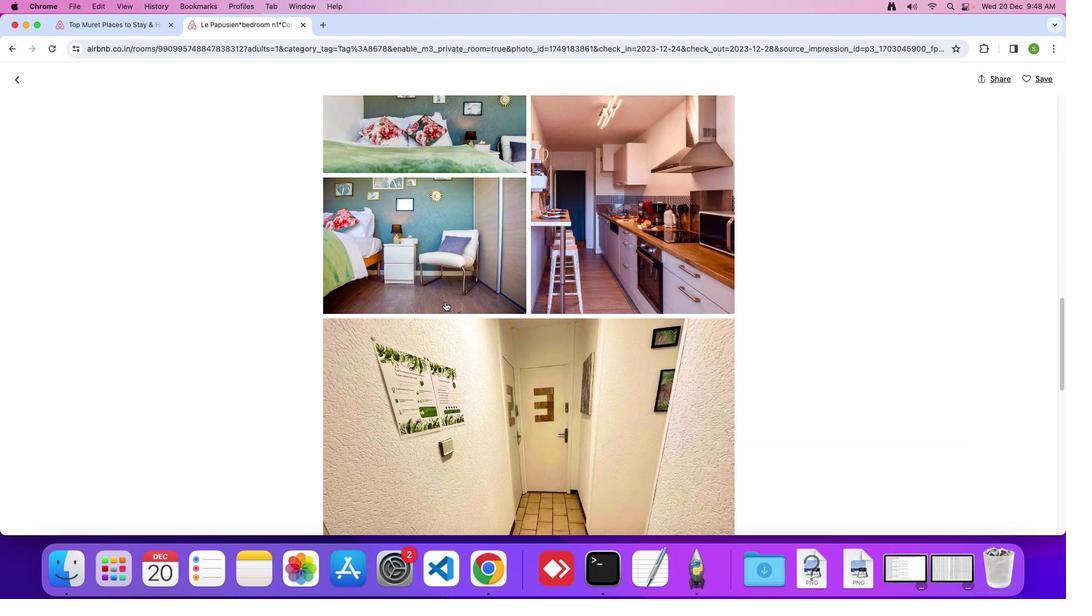 
Action: Mouse scrolled (444, 302) with delta (0, 0)
Screenshot: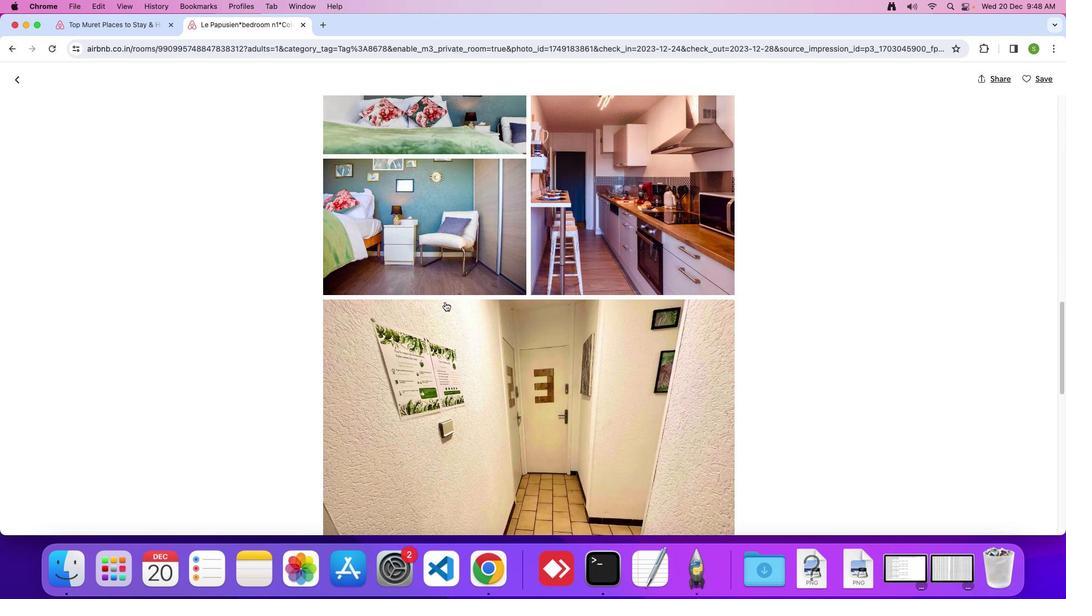 
Action: Mouse scrolled (444, 302) with delta (0, 0)
Screenshot: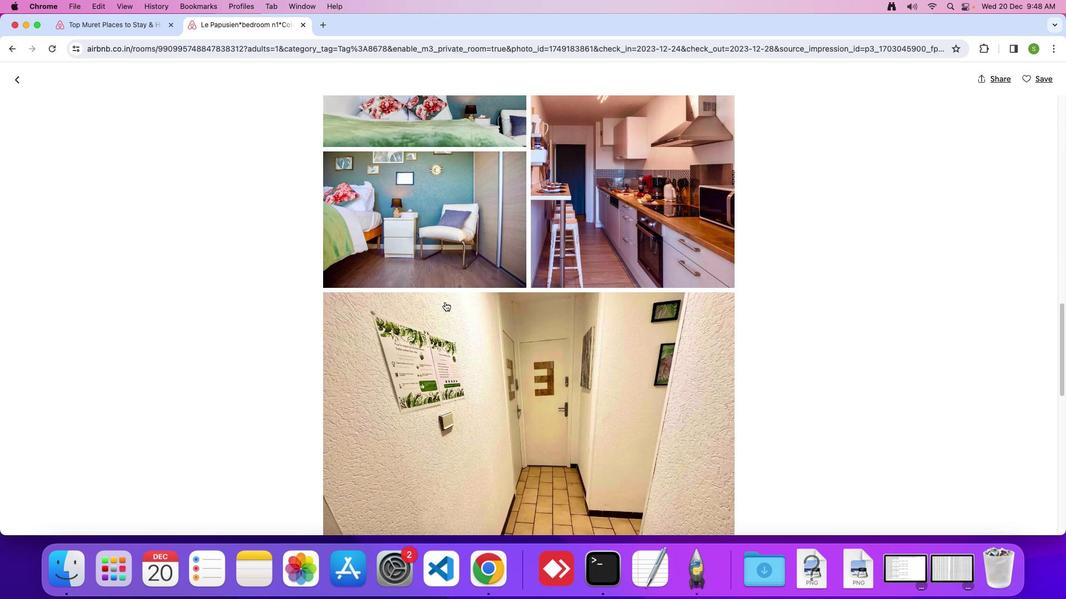 
Action: Mouse scrolled (444, 302) with delta (0, 0)
Screenshot: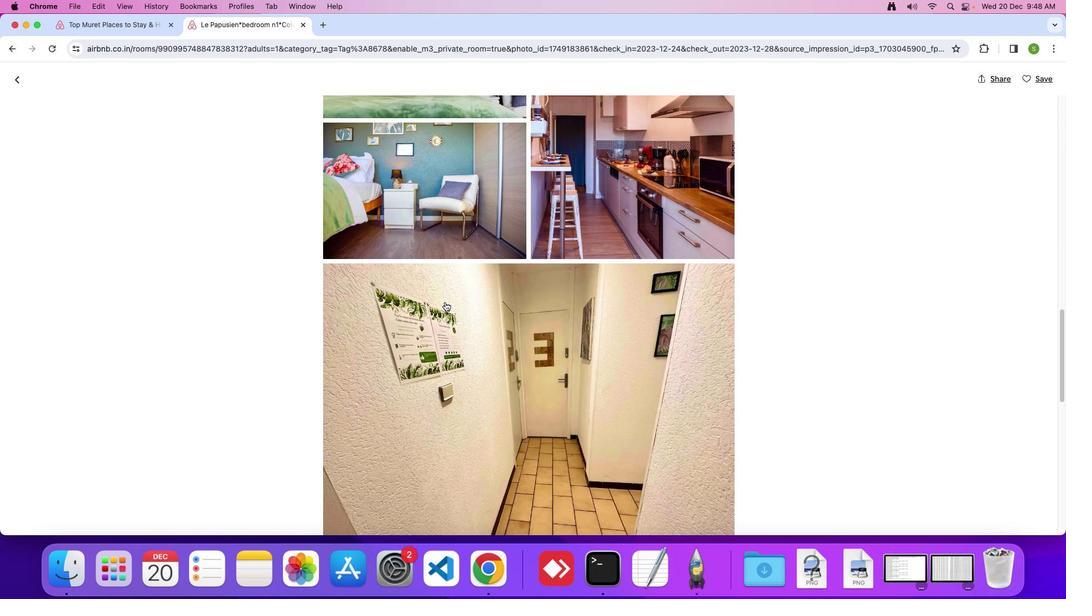 
Action: Mouse scrolled (444, 302) with delta (0, 0)
Screenshot: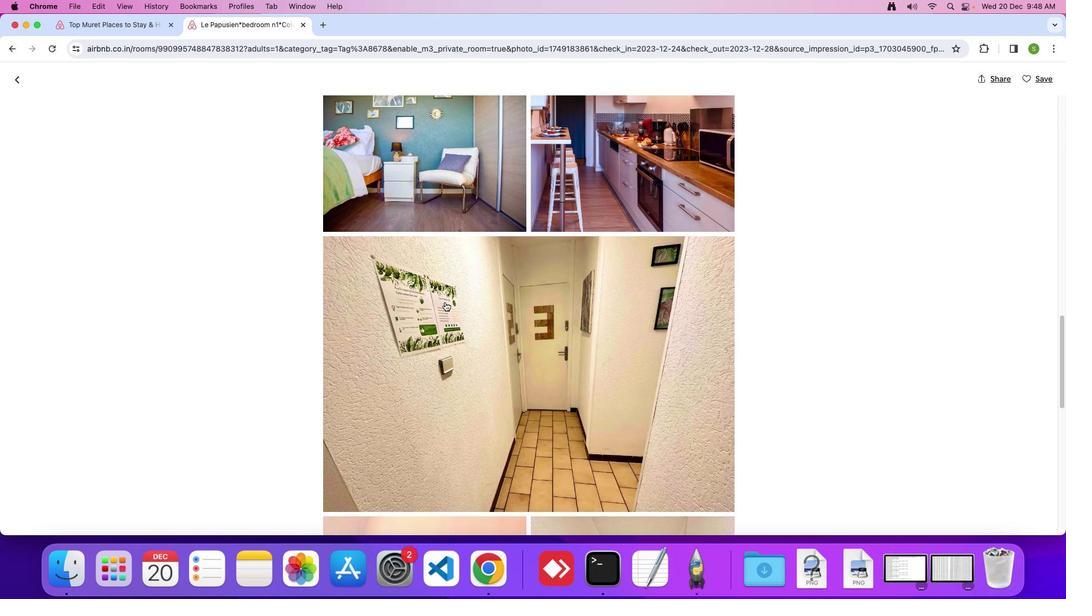 
Action: Mouse scrolled (444, 302) with delta (0, 0)
Screenshot: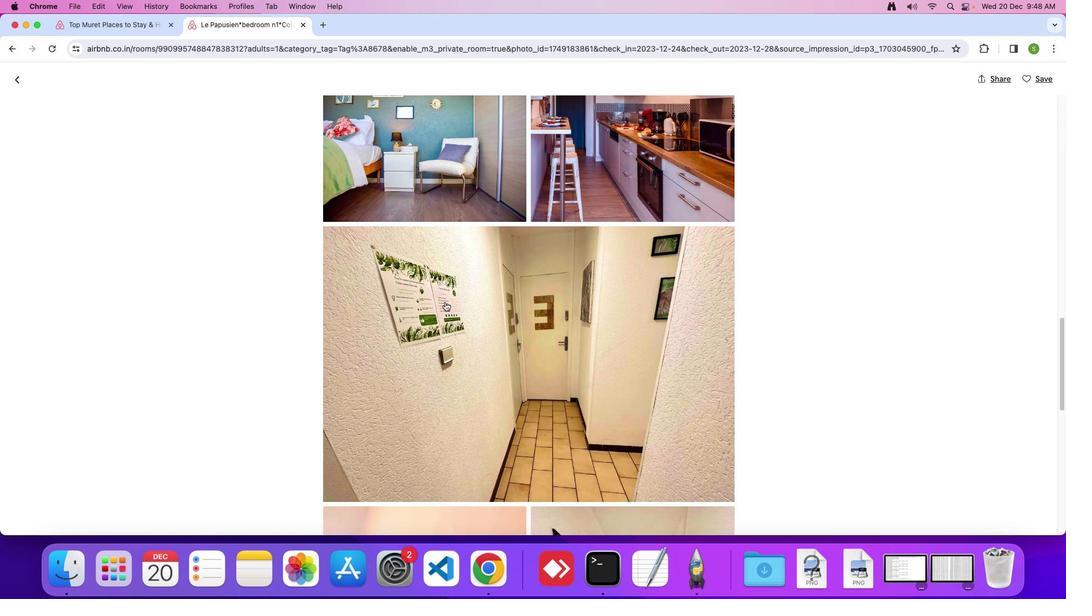 
Action: Mouse scrolled (444, 302) with delta (0, 0)
Screenshot: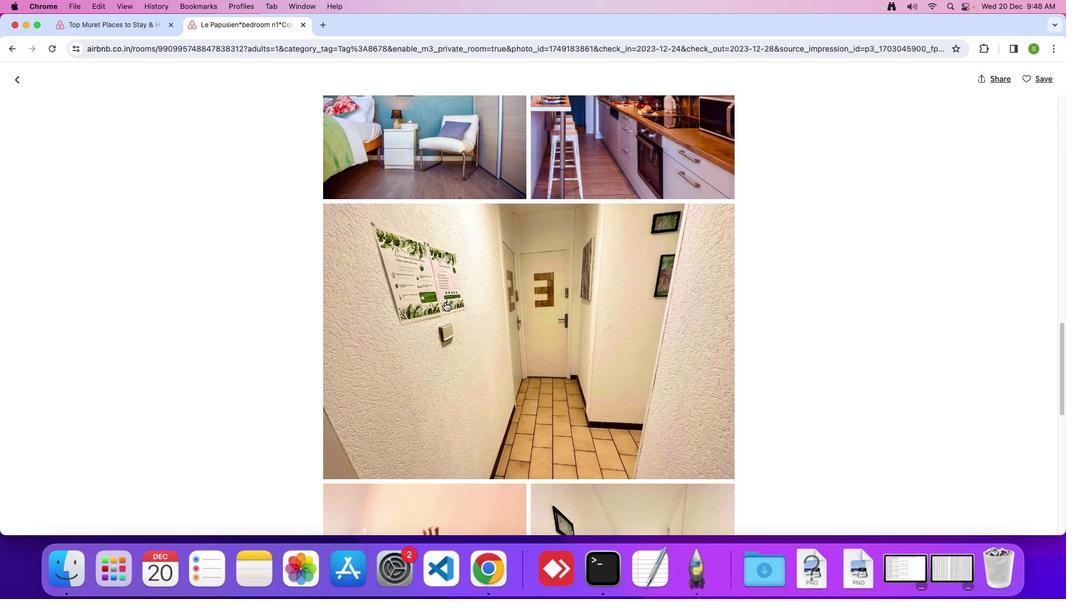 
Action: Mouse scrolled (444, 302) with delta (0, 0)
Screenshot: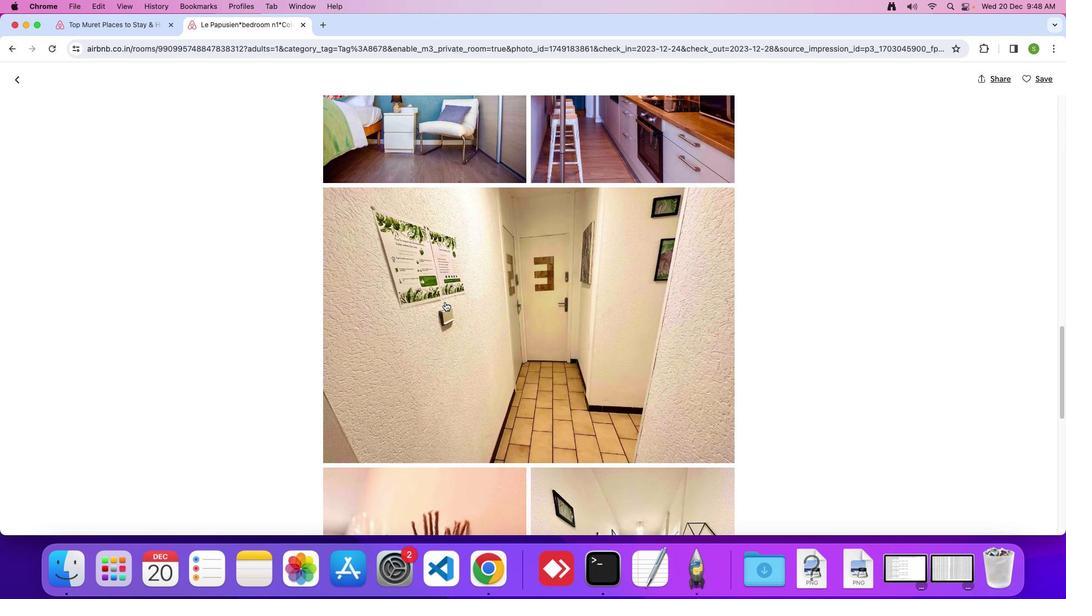
Action: Mouse scrolled (444, 302) with delta (0, 0)
Screenshot: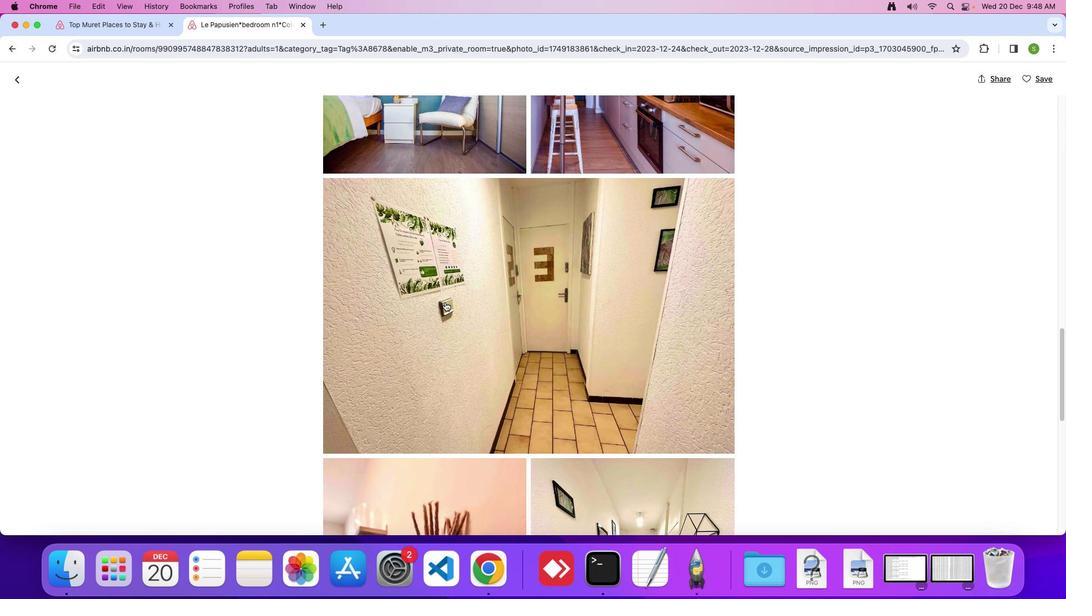 
Action: Mouse scrolled (444, 302) with delta (0, 0)
Screenshot: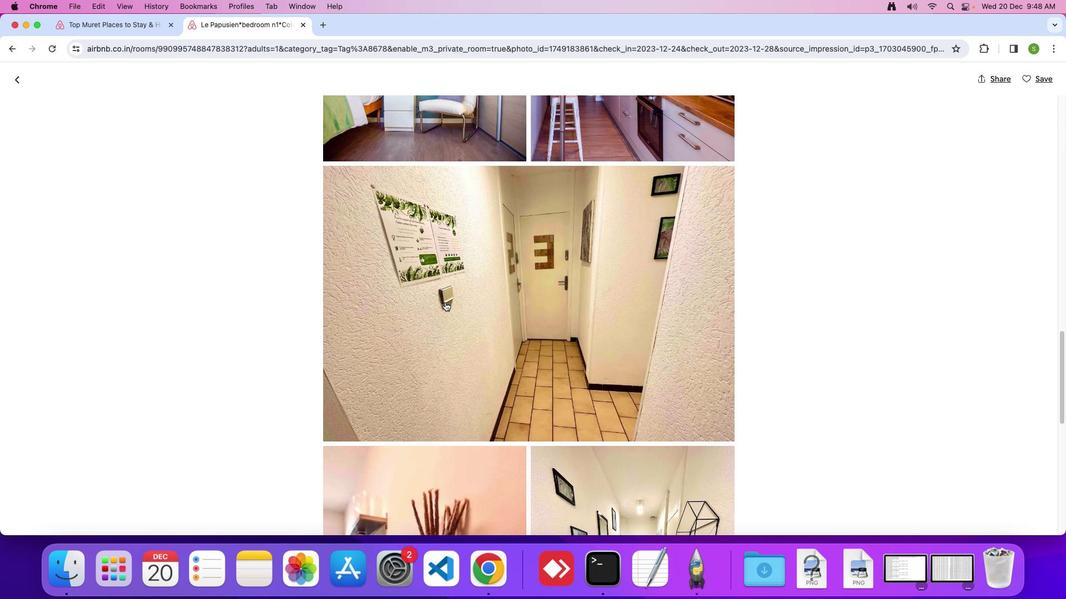 
Action: Mouse scrolled (444, 302) with delta (0, 0)
Screenshot: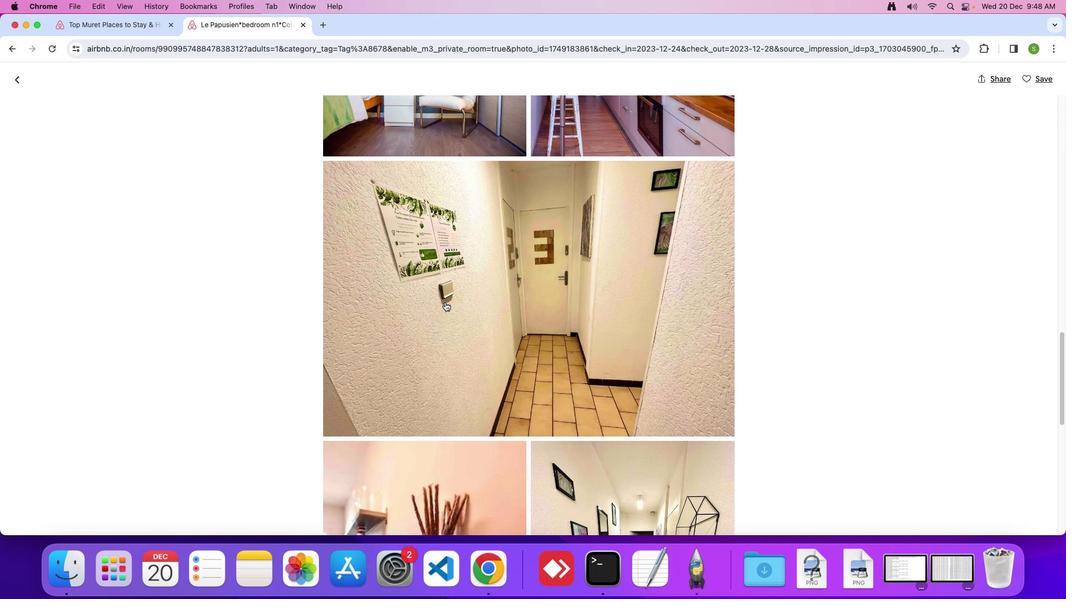 
Action: Mouse scrolled (444, 302) with delta (0, 0)
Screenshot: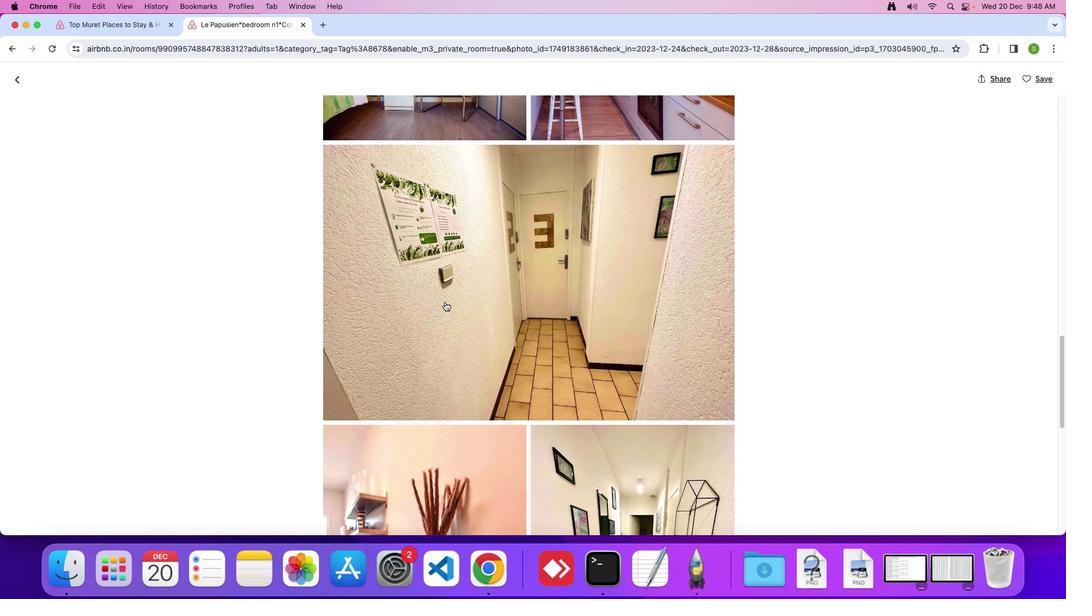 
Action: Mouse scrolled (444, 302) with delta (0, 0)
Screenshot: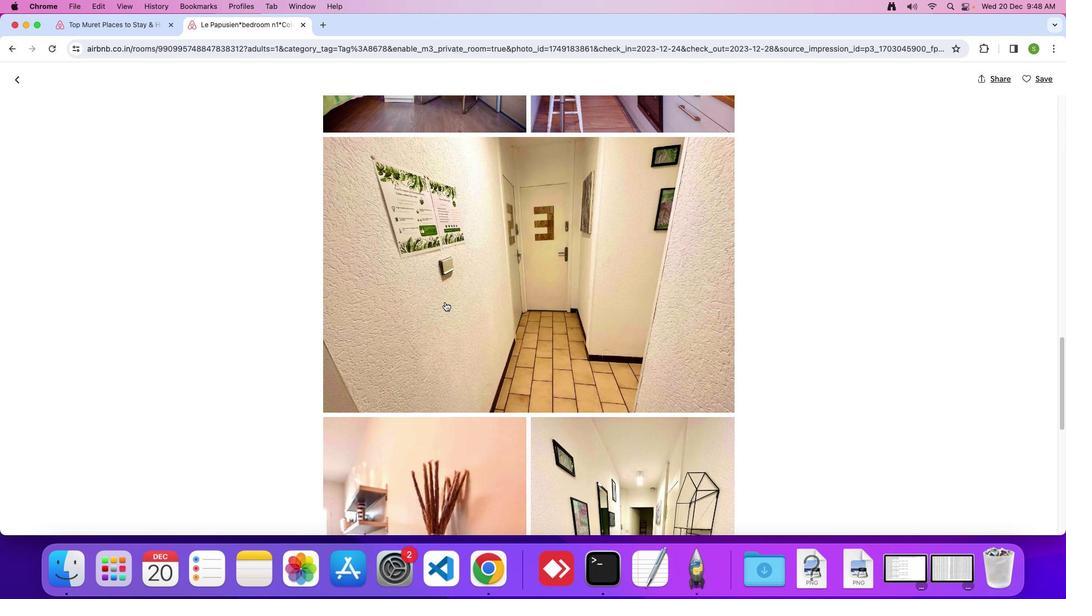 
Action: Mouse scrolled (444, 302) with delta (0, -1)
Screenshot: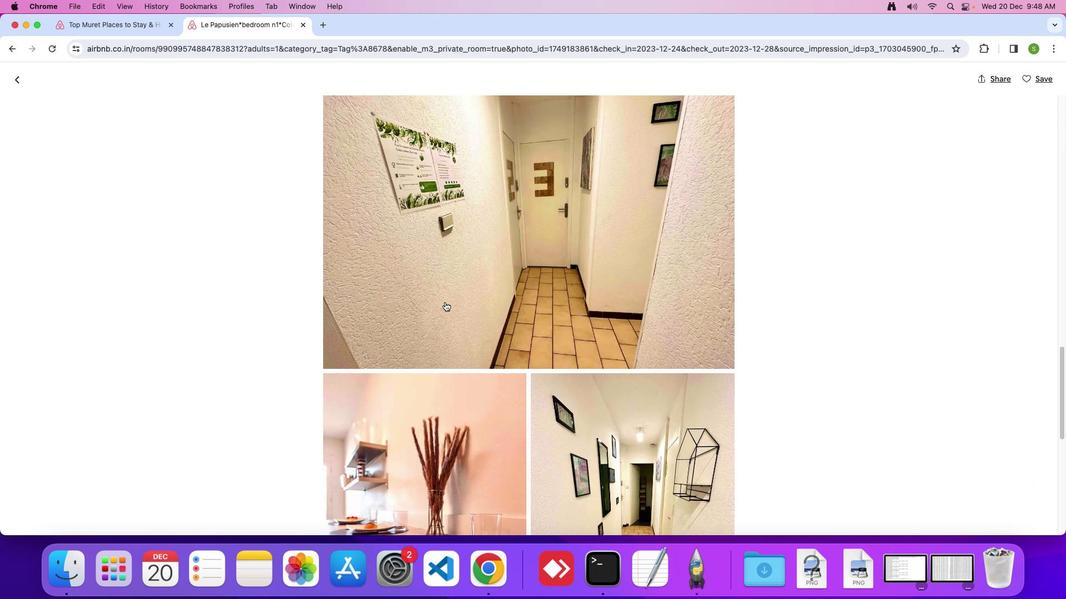 
Action: Mouse scrolled (444, 302) with delta (0, 0)
Screenshot: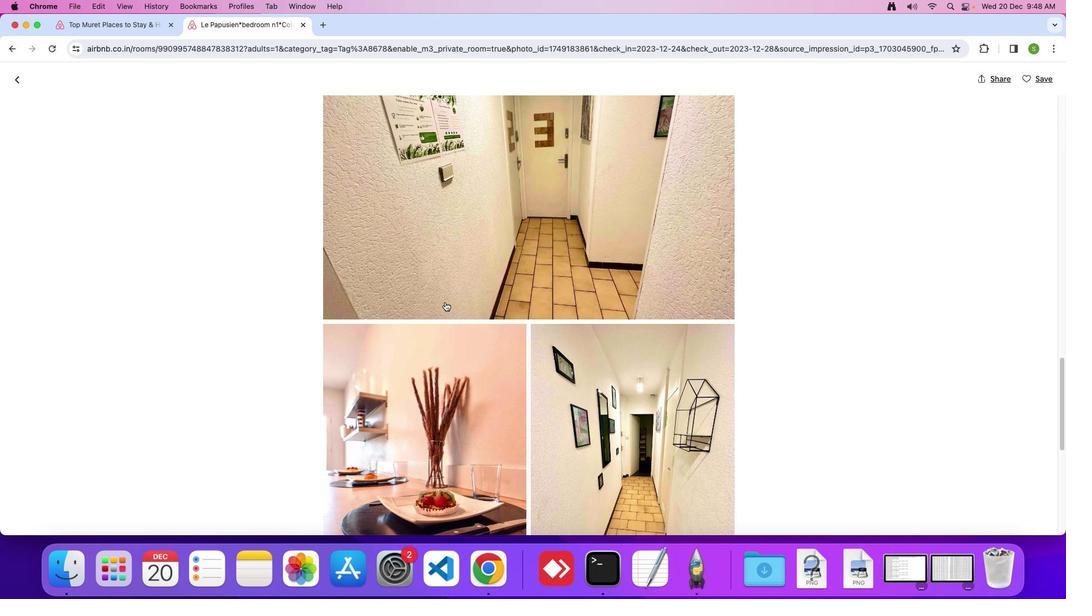 
Action: Mouse scrolled (444, 302) with delta (0, 0)
Screenshot: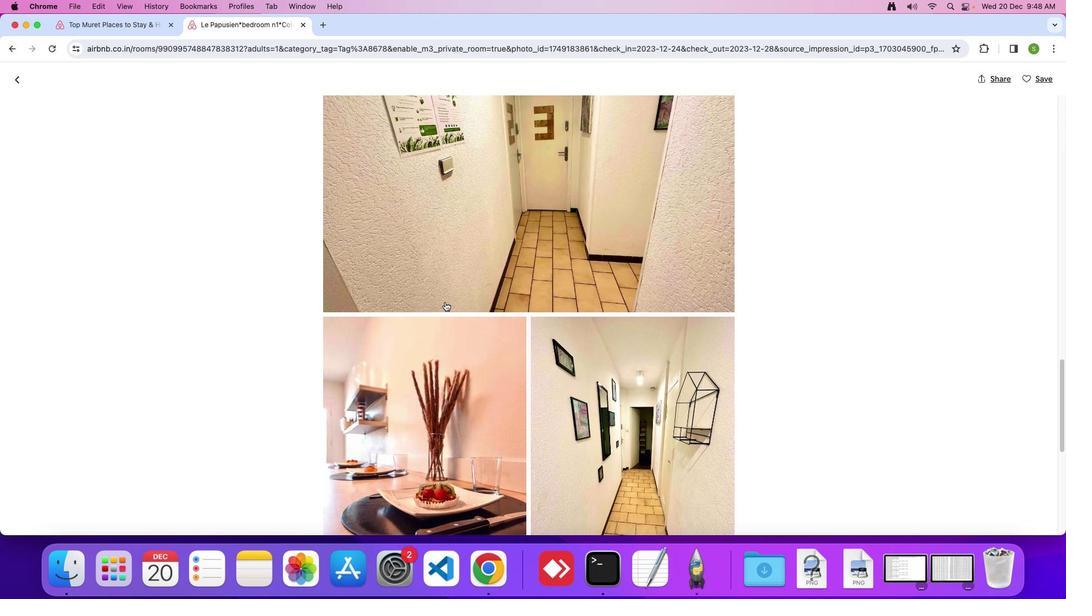
Action: Mouse scrolled (444, 302) with delta (0, -1)
Screenshot: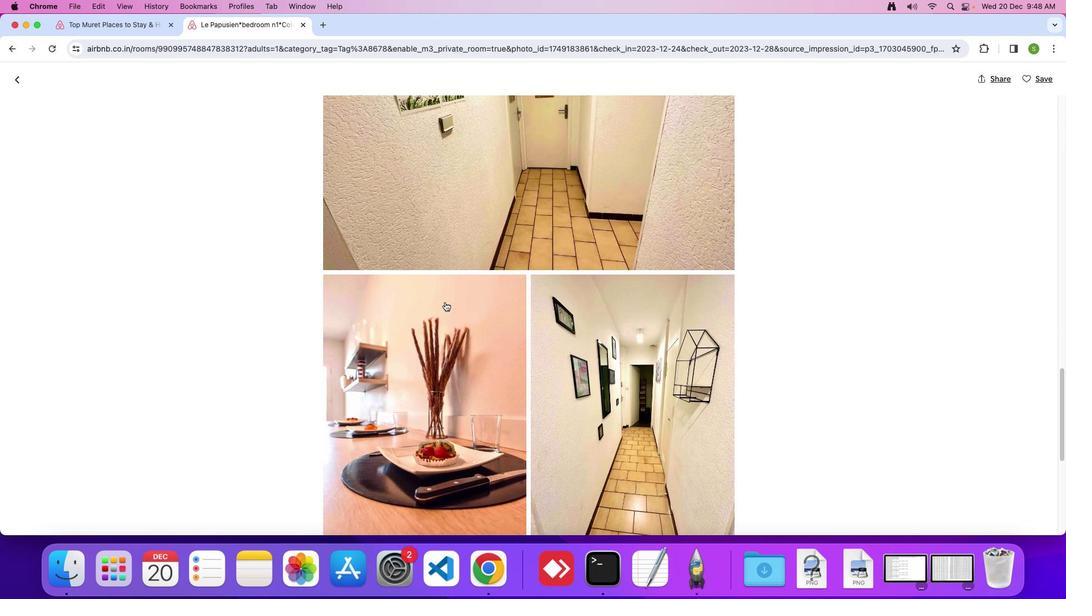 
Action: Mouse scrolled (444, 302) with delta (0, 0)
Screenshot: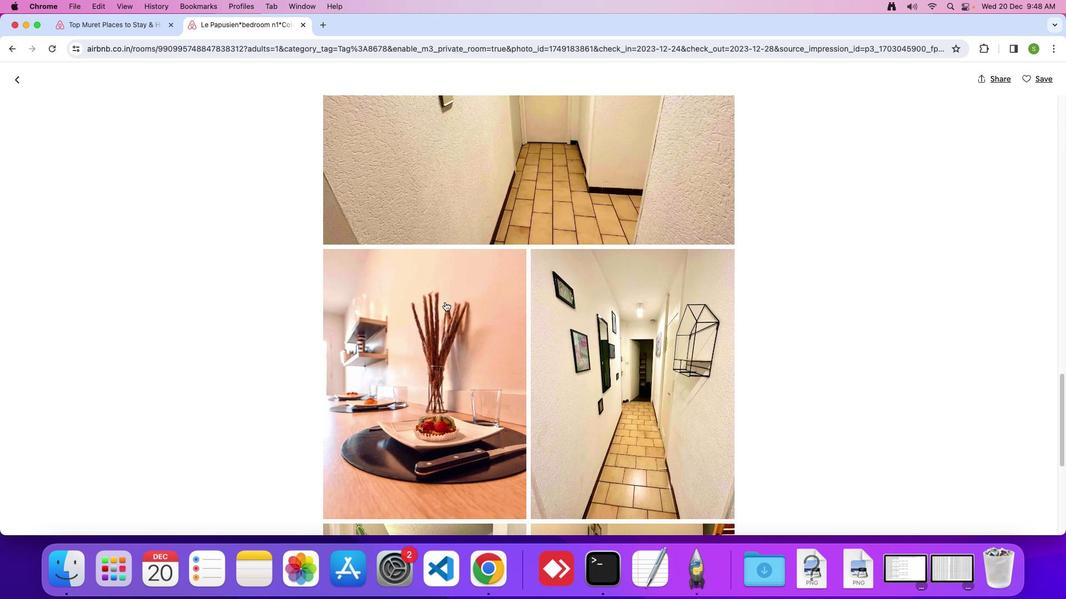 
Action: Mouse scrolled (444, 302) with delta (0, 0)
Screenshot: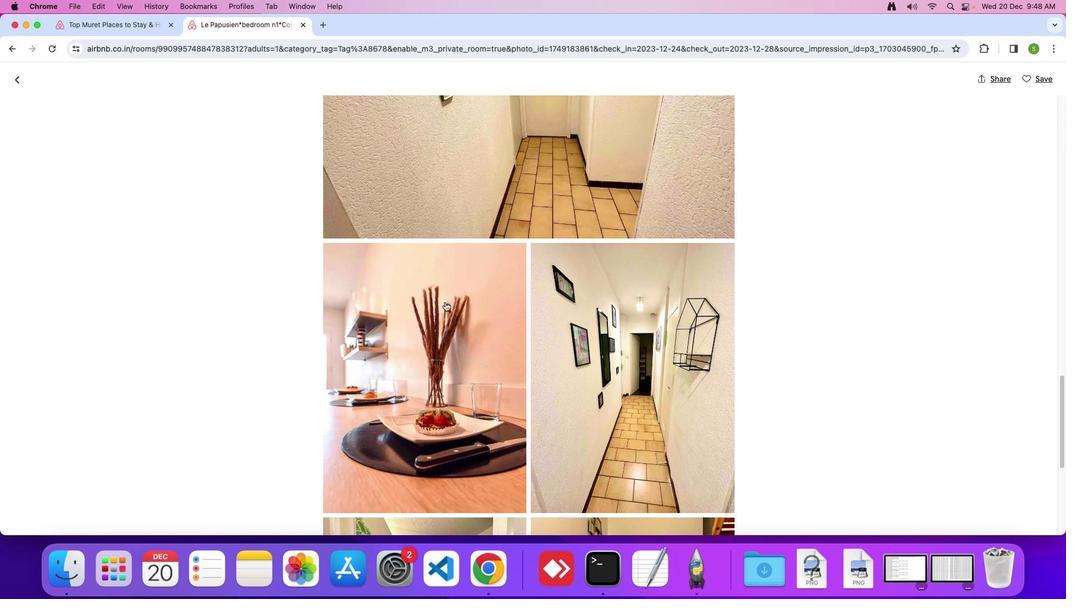 
Action: Mouse scrolled (444, 302) with delta (0, 0)
Screenshot: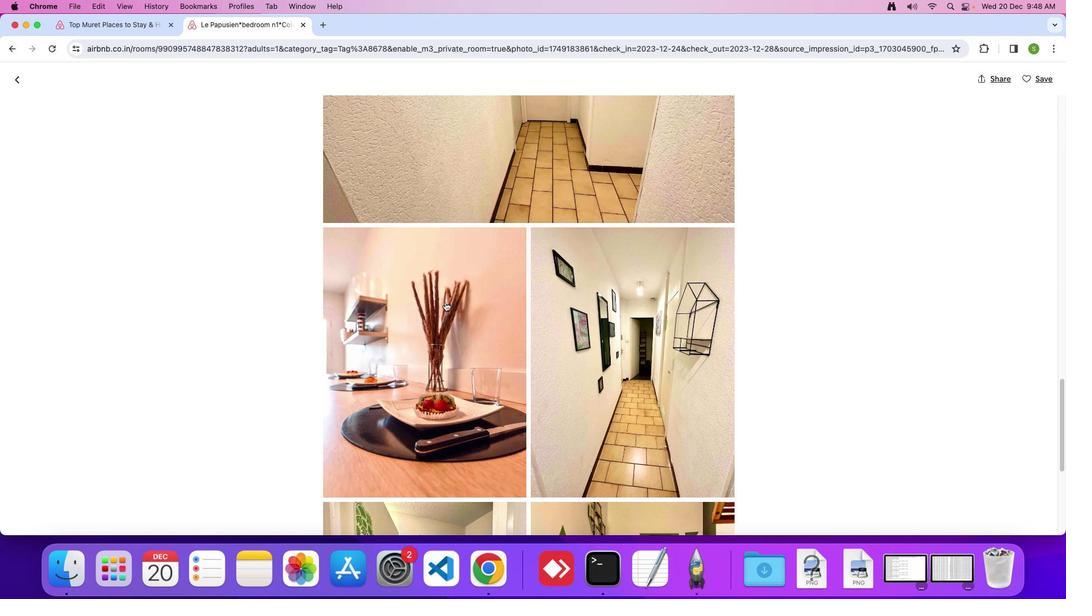
Action: Mouse scrolled (444, 302) with delta (0, 0)
Screenshot: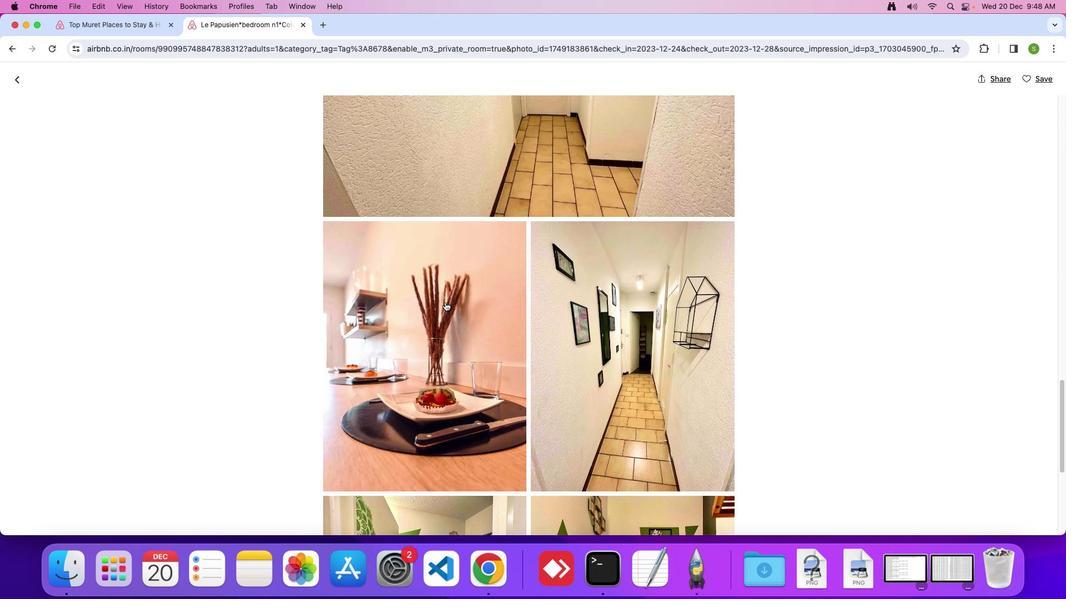 
Action: Mouse scrolled (444, 302) with delta (0, 0)
Screenshot: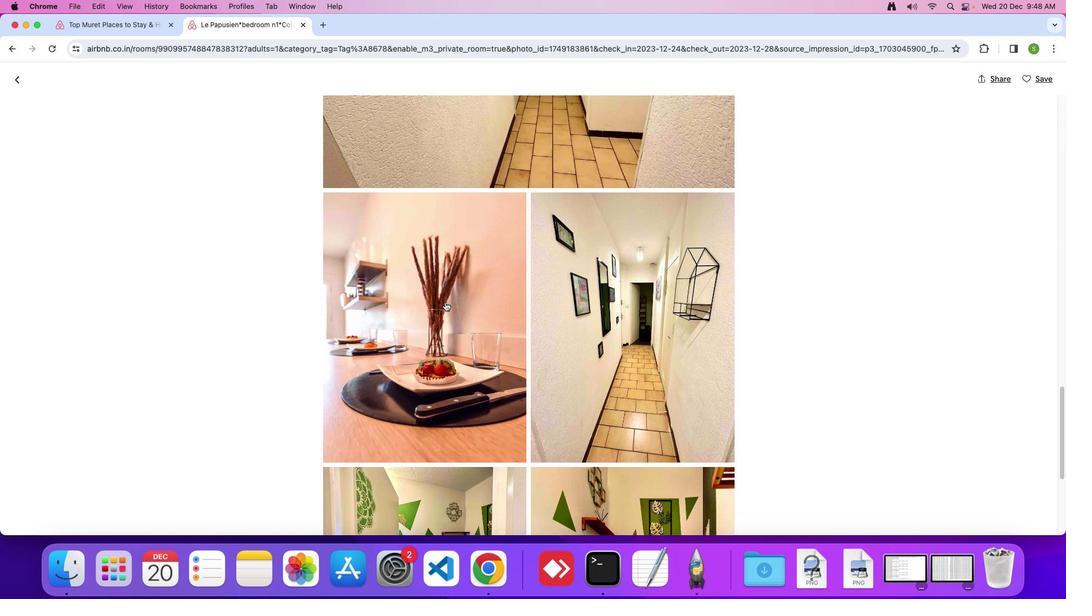 
Action: Mouse scrolled (444, 302) with delta (0, 0)
Screenshot: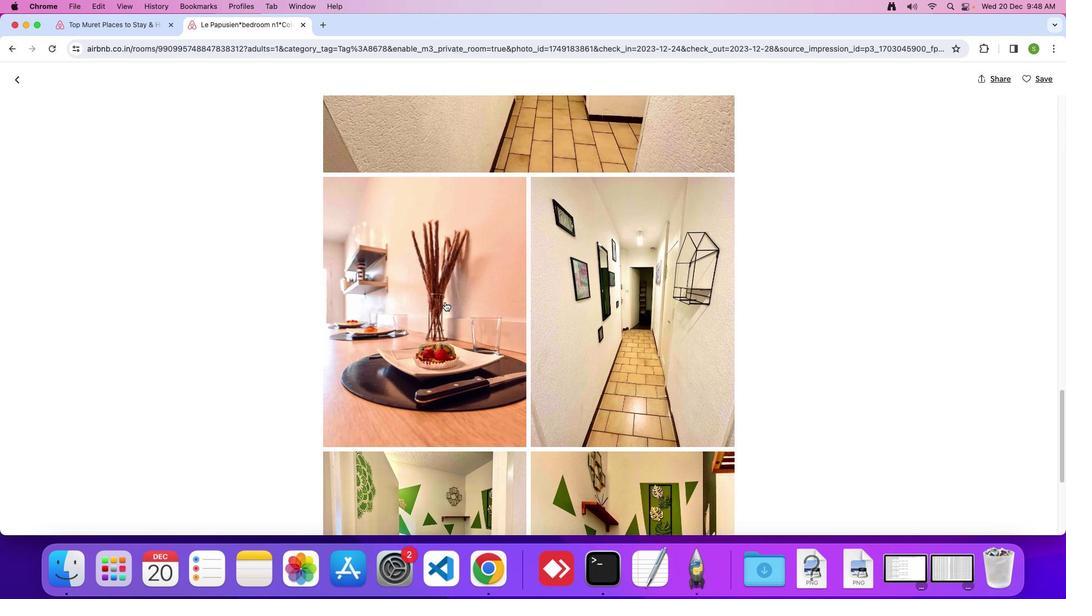 
Action: Mouse scrolled (444, 302) with delta (0, 0)
Screenshot: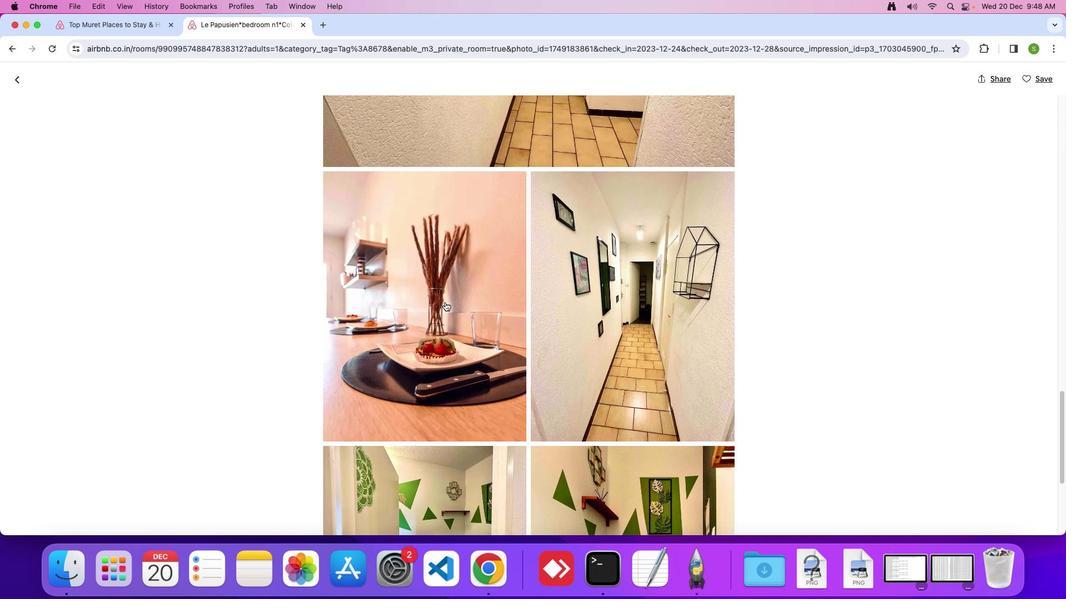 
Action: Mouse scrolled (444, 302) with delta (0, 0)
Screenshot: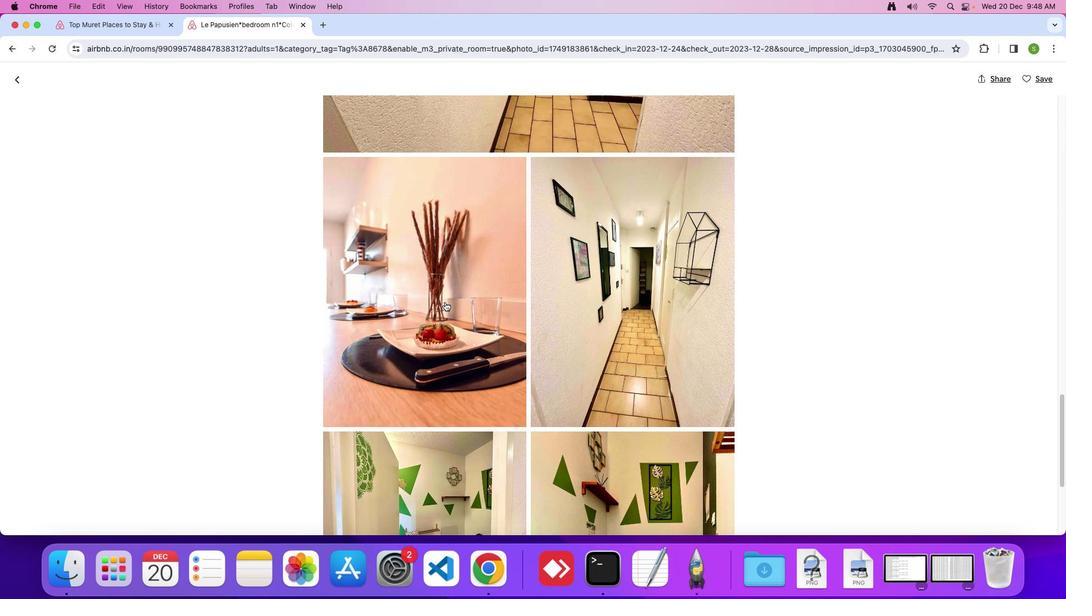 
Action: Mouse scrolled (444, 302) with delta (0, 0)
Screenshot: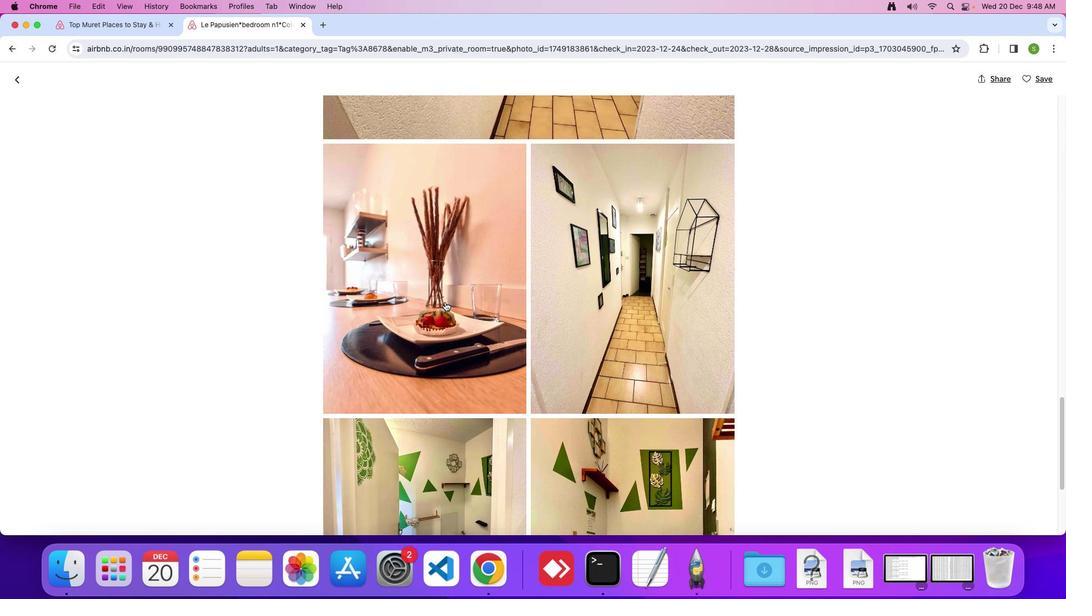 
Action: Mouse scrolled (444, 302) with delta (0, 0)
Screenshot: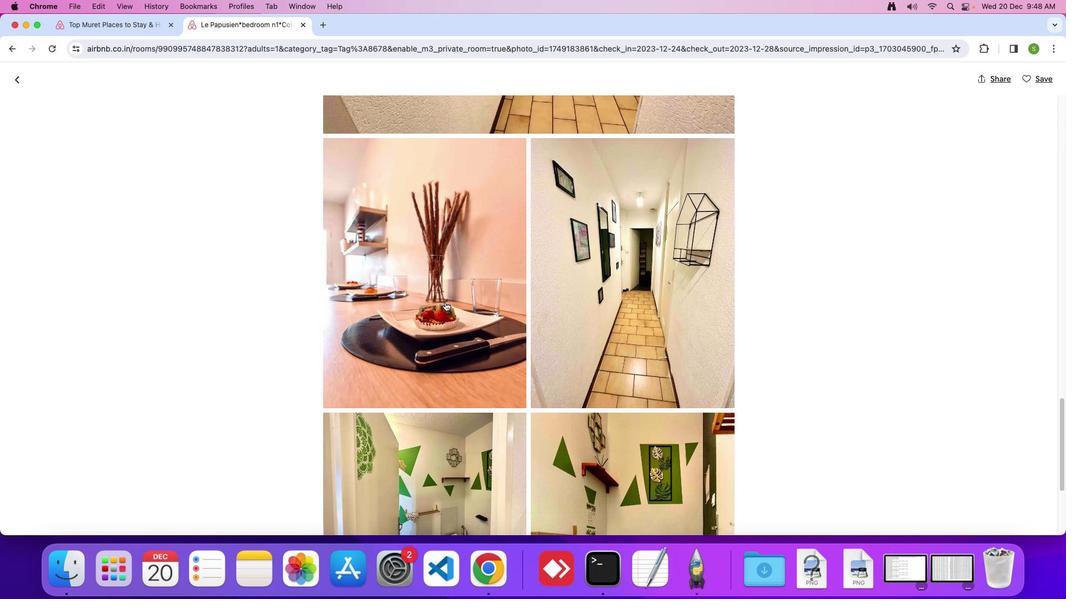 
Action: Mouse scrolled (444, 302) with delta (0, 0)
Screenshot: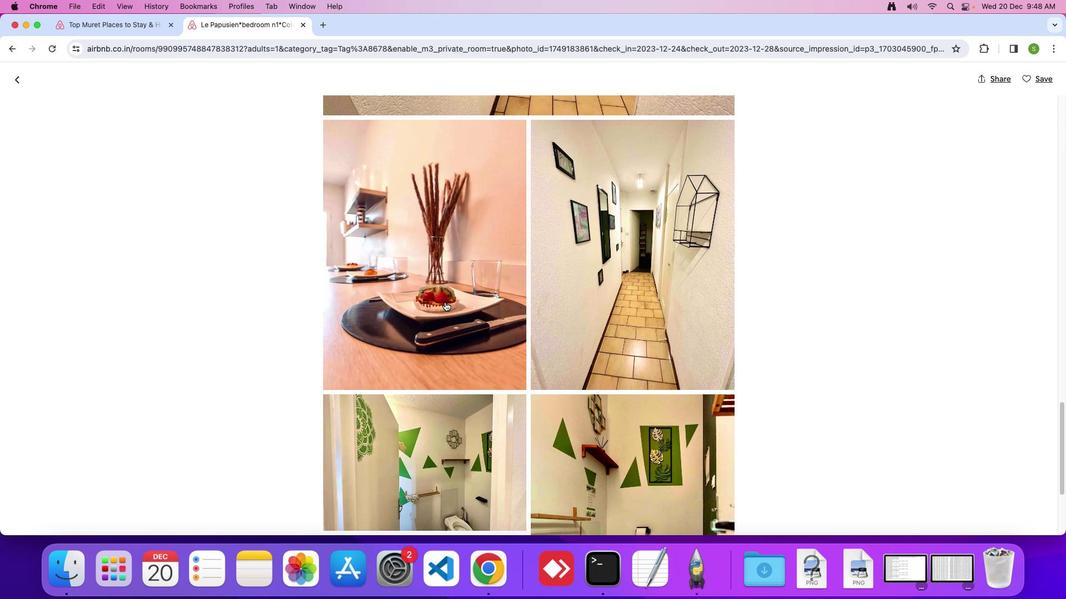 
Action: Mouse scrolled (444, 302) with delta (0, 0)
Screenshot: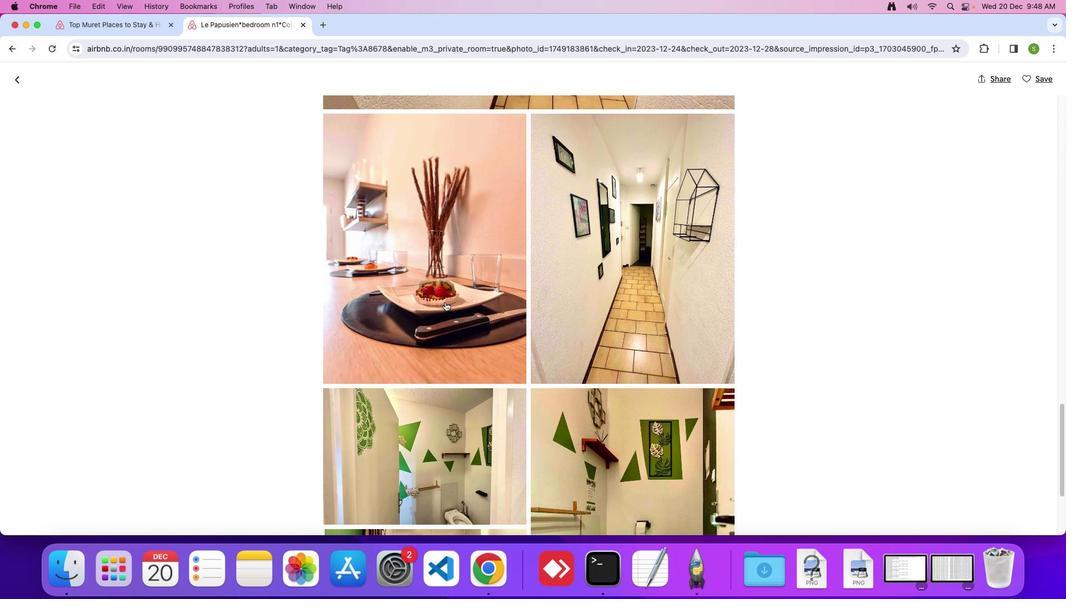 
Action: Mouse scrolled (444, 302) with delta (0, -1)
Screenshot: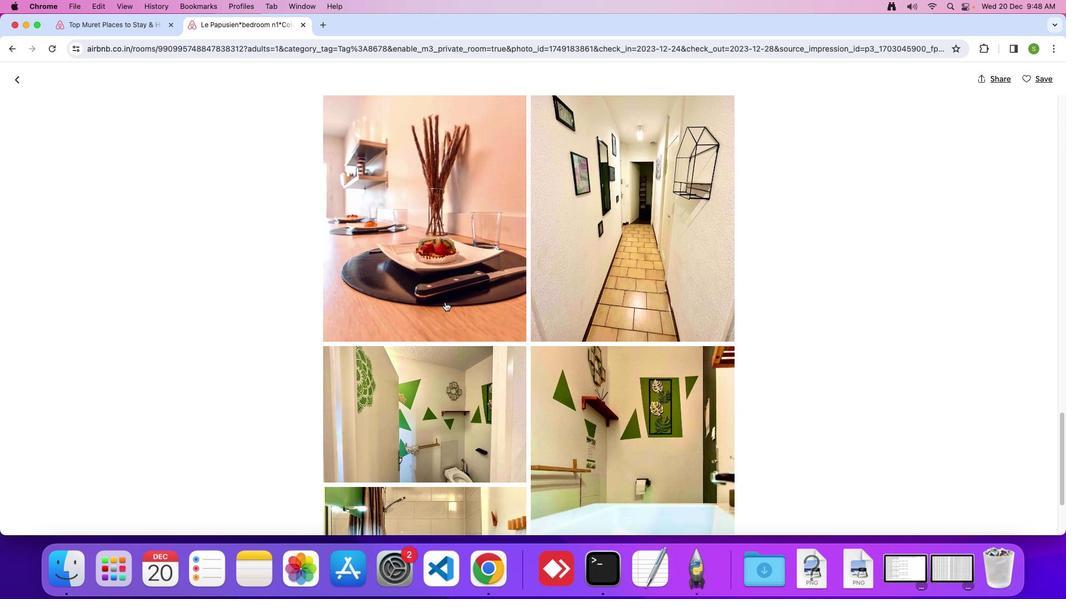
Action: Mouse scrolled (444, 302) with delta (0, 0)
Screenshot: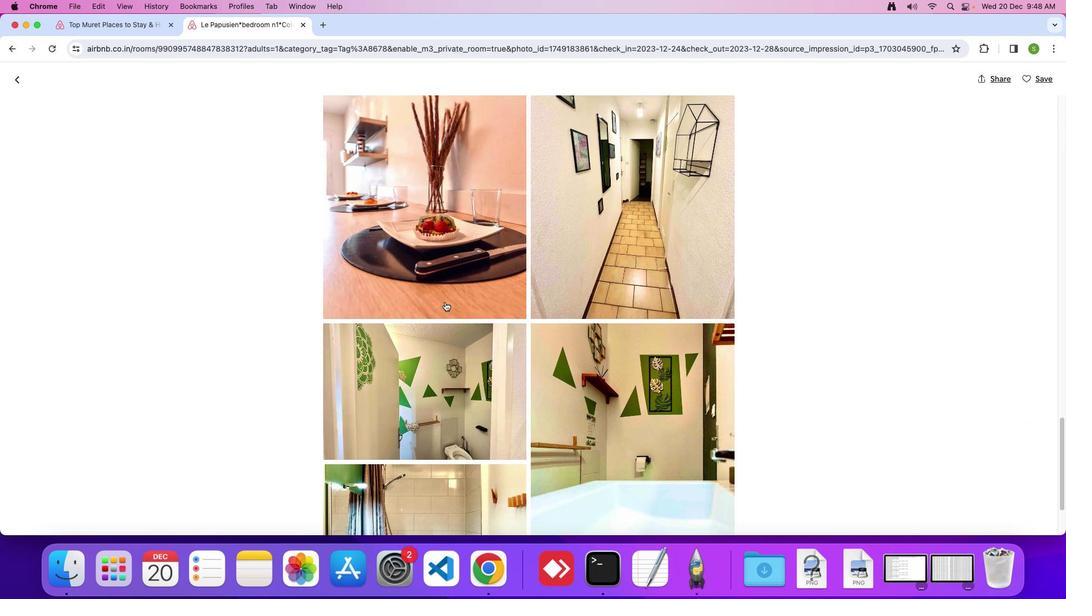 
Action: Mouse scrolled (444, 302) with delta (0, 0)
Screenshot: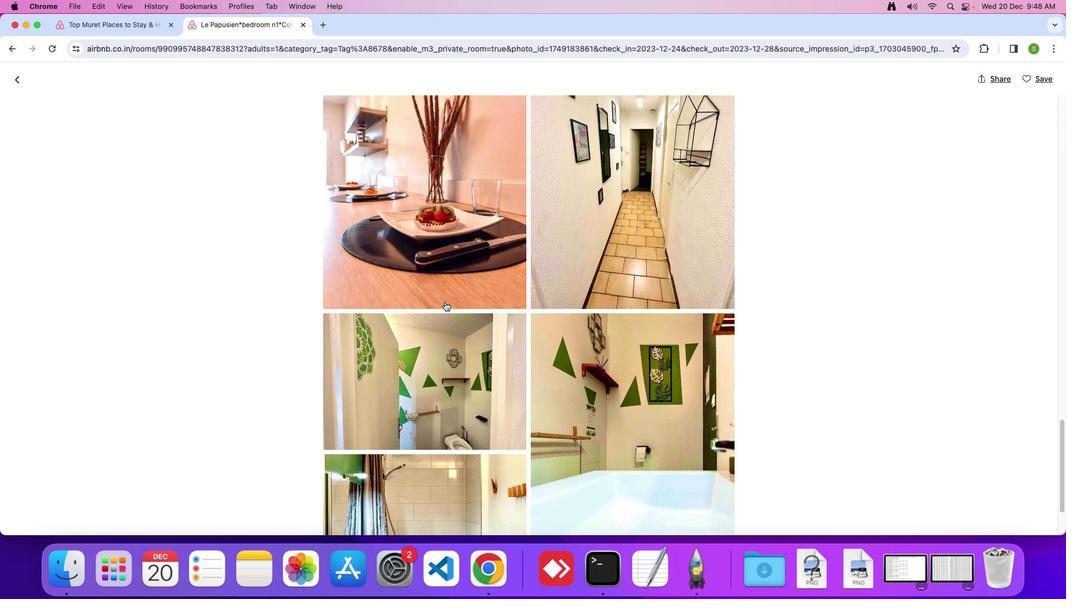 
Action: Mouse scrolled (444, 302) with delta (0, 0)
Screenshot: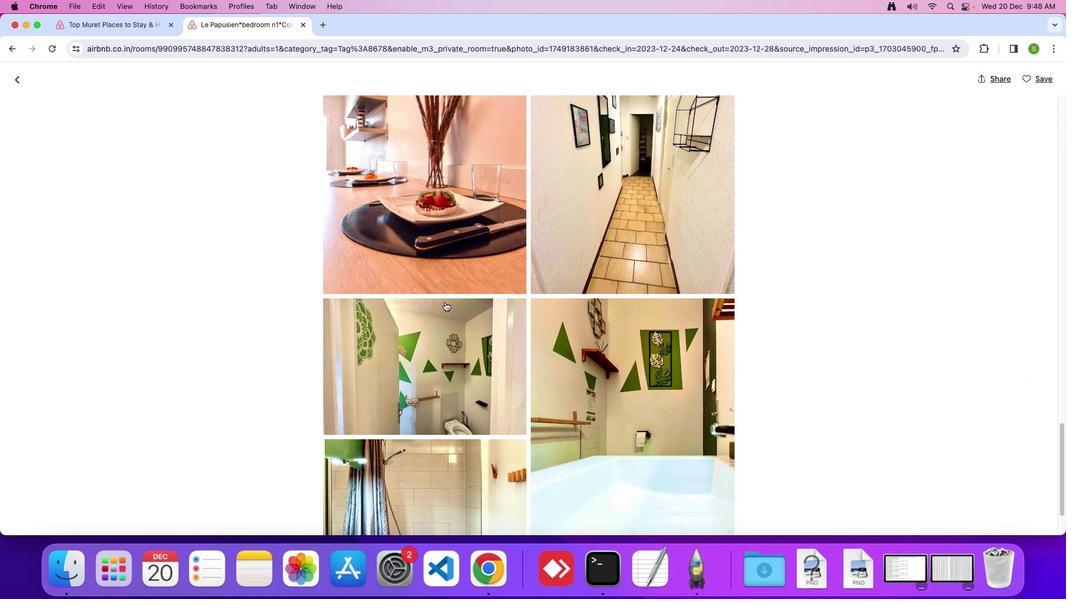 
Action: Mouse scrolled (444, 302) with delta (0, 0)
Screenshot: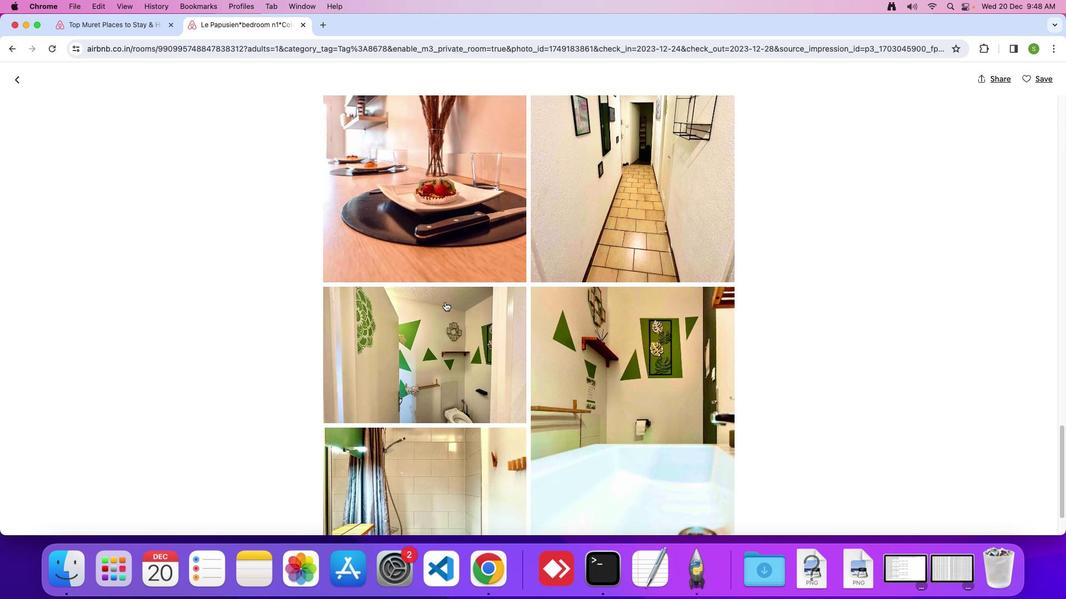 
Action: Mouse scrolled (444, 302) with delta (0, -1)
Screenshot: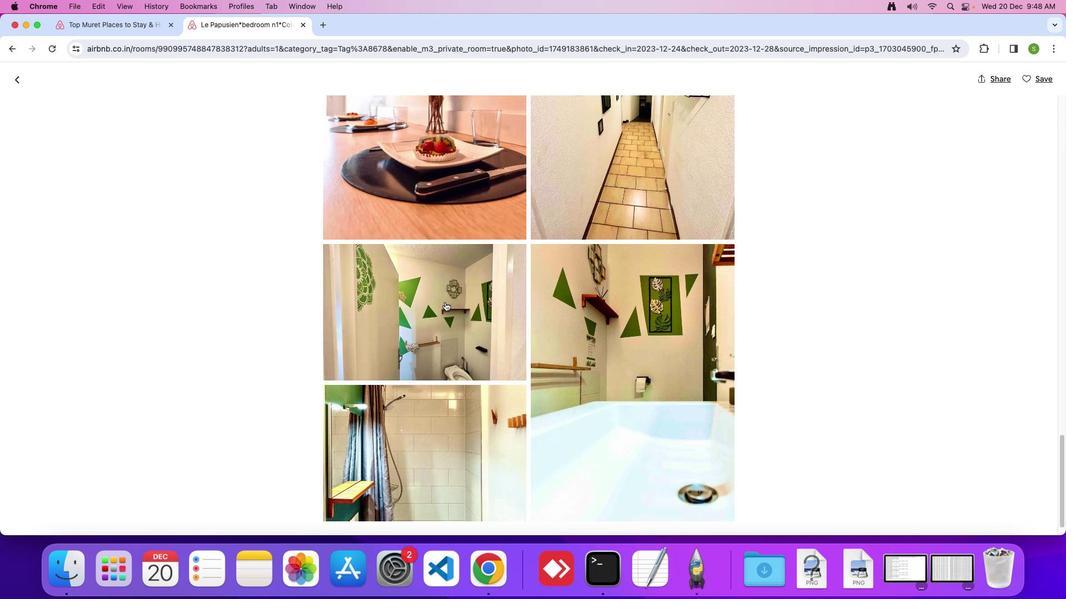 
Action: Mouse scrolled (444, 302) with delta (0, 0)
Screenshot: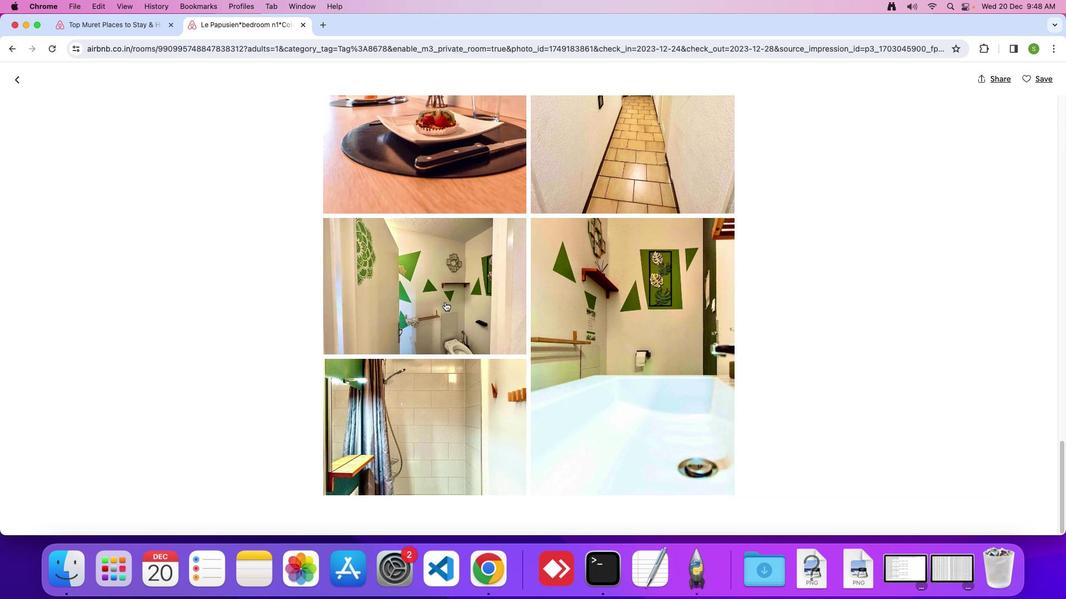 
Action: Mouse scrolled (444, 302) with delta (0, 0)
Screenshot: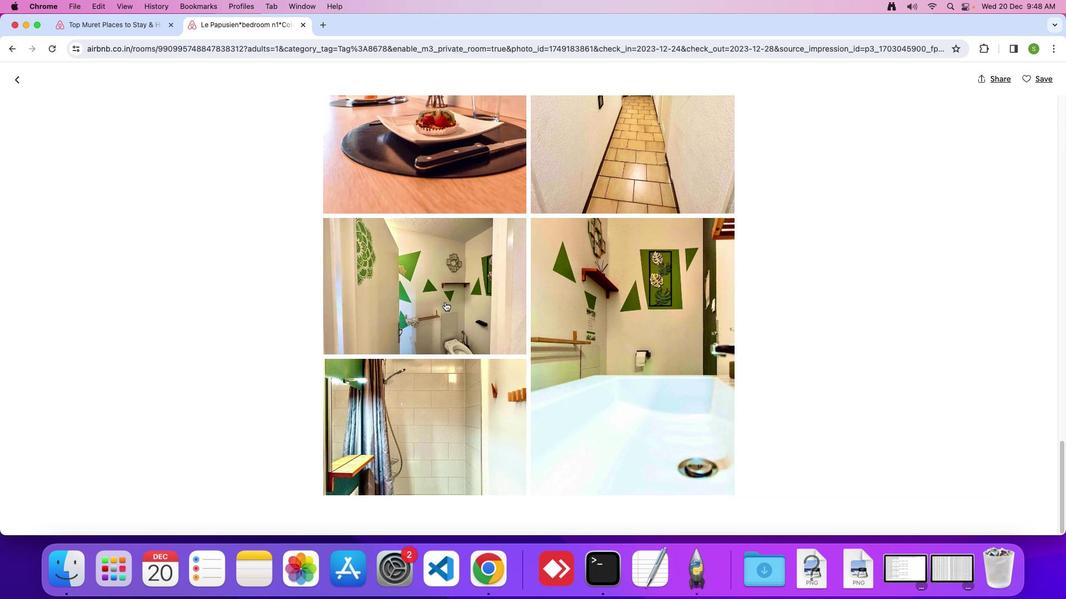 
Action: Mouse scrolled (444, 302) with delta (0, 0)
Screenshot: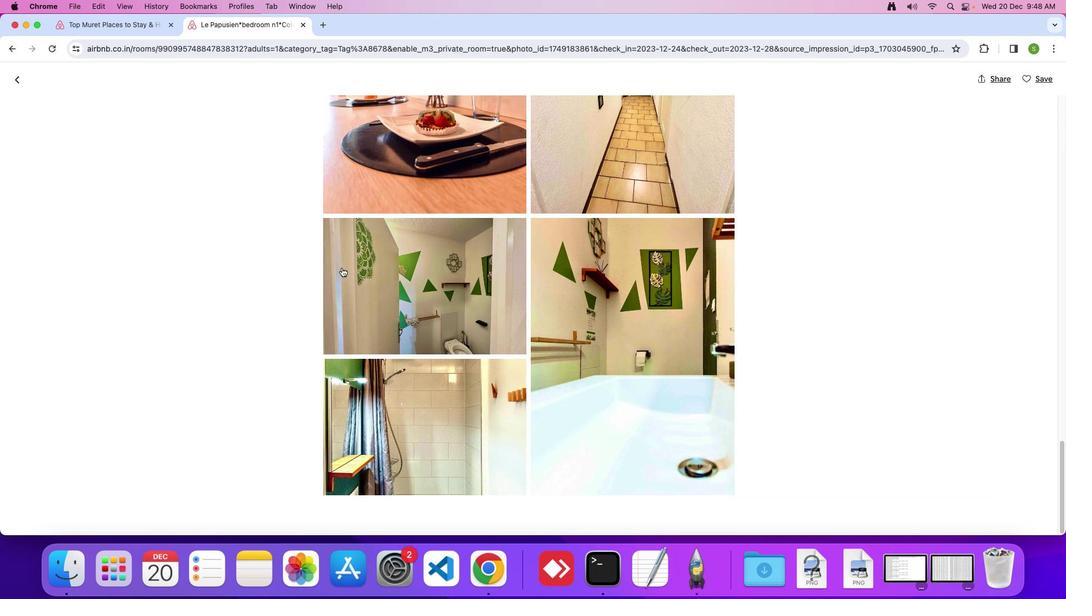 
Action: Mouse moved to (20, 81)
Screenshot: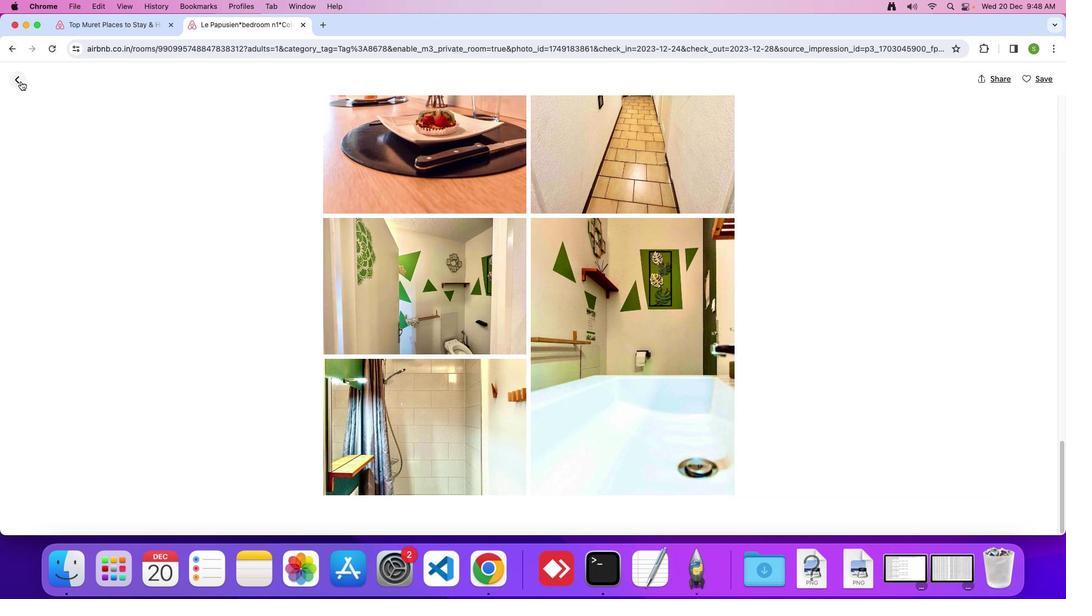 
Action: Mouse pressed left at (20, 81)
Screenshot: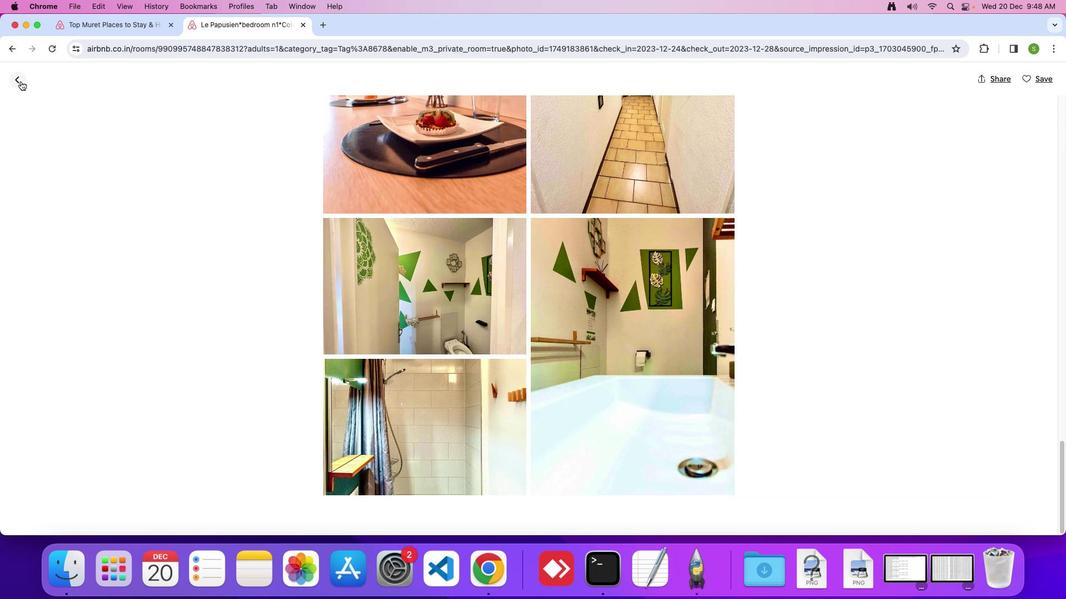 
Action: Mouse moved to (293, 259)
Screenshot: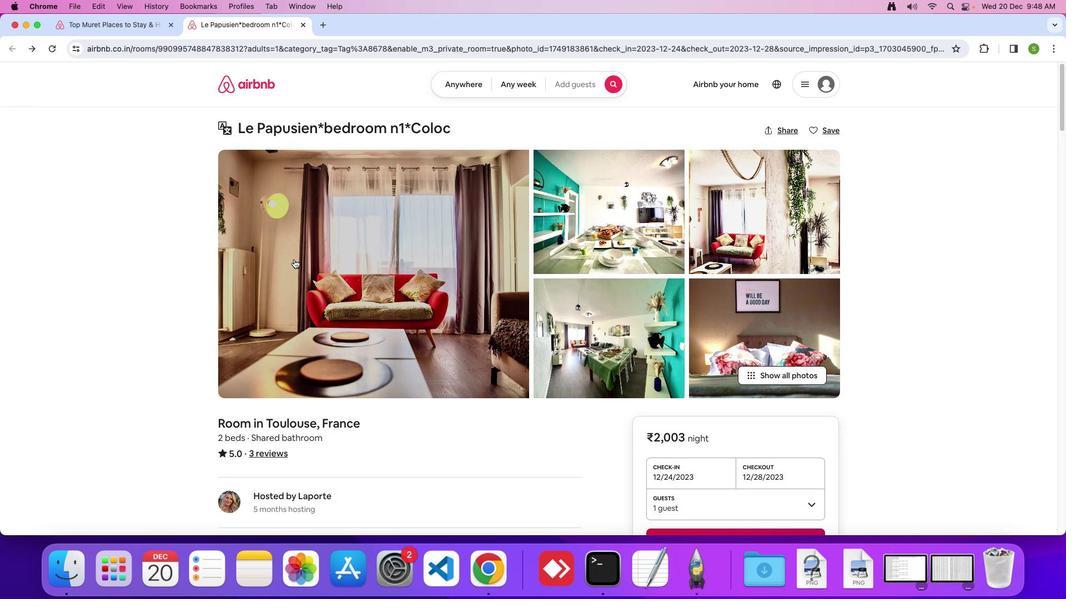 
Action: Mouse scrolled (293, 259) with delta (0, 0)
Screenshot: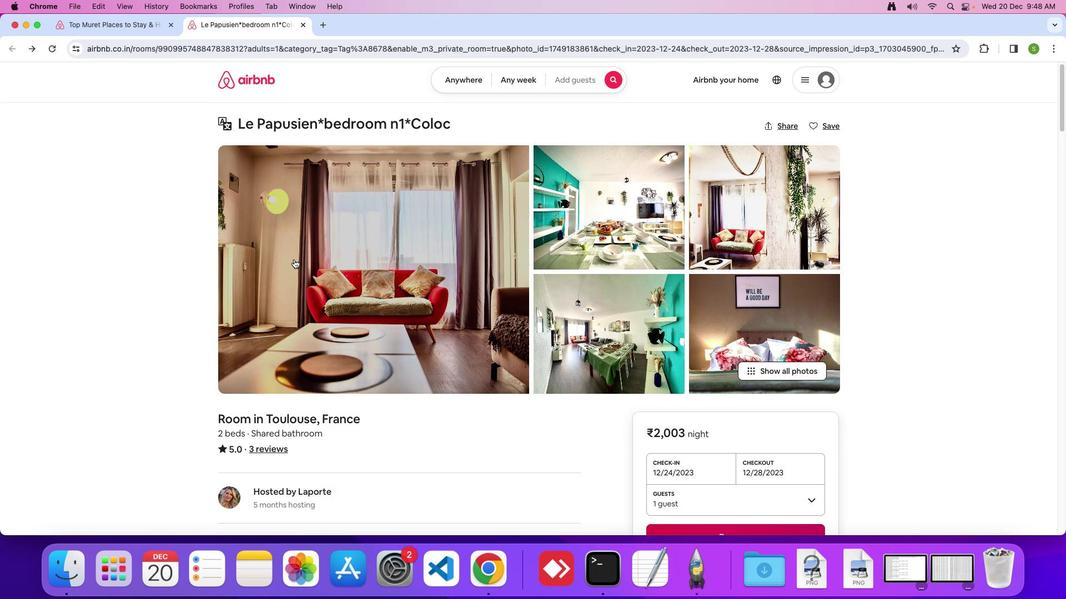 
Action: Mouse scrolled (293, 259) with delta (0, 0)
Screenshot: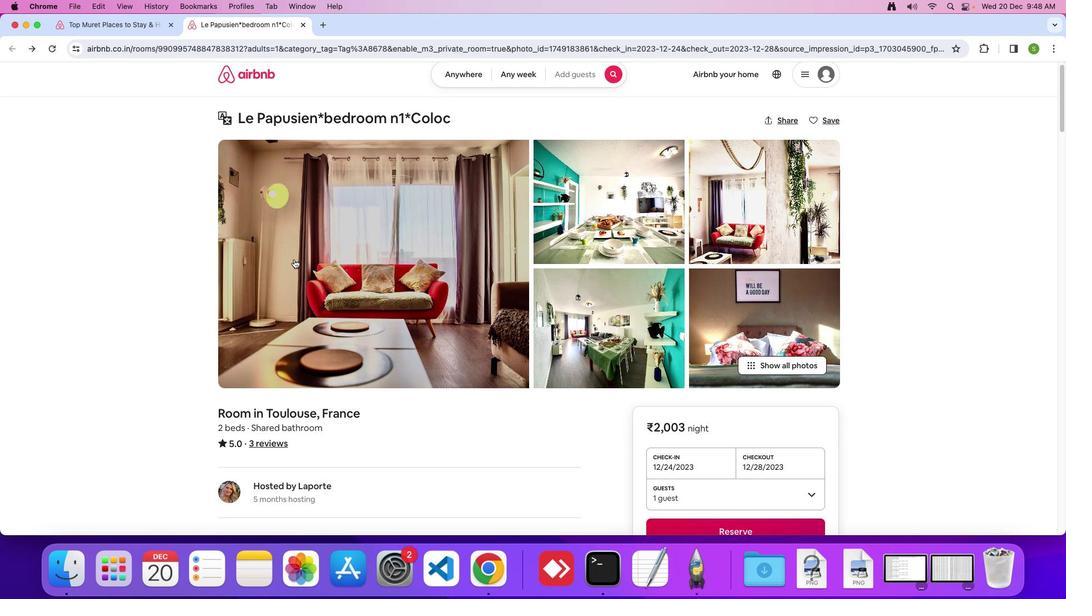 
Action: Mouse scrolled (293, 259) with delta (0, 0)
Screenshot: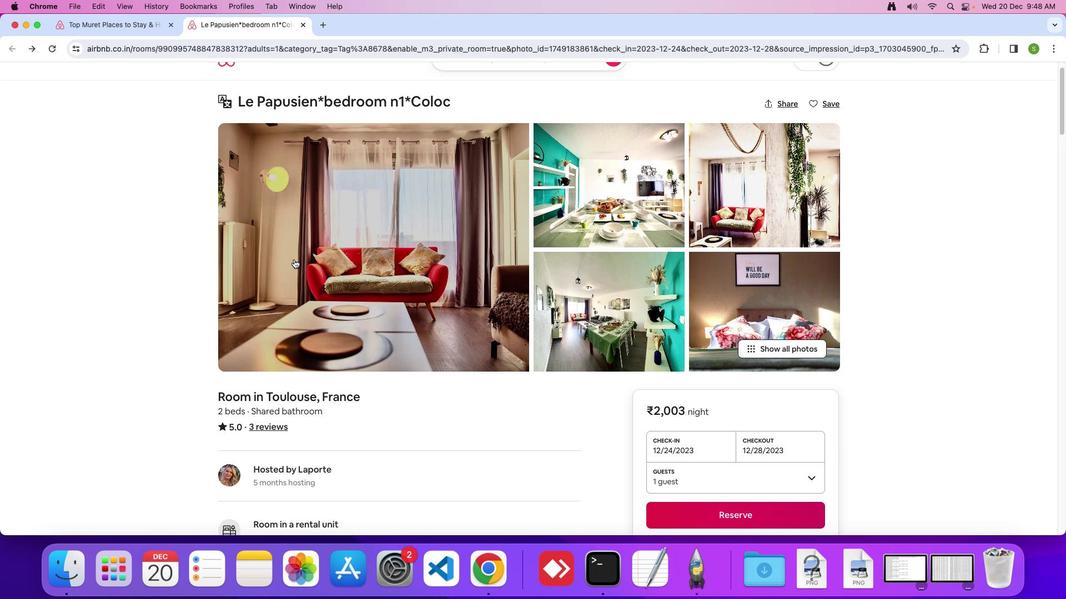 
Action: Mouse scrolled (293, 259) with delta (0, 0)
Screenshot: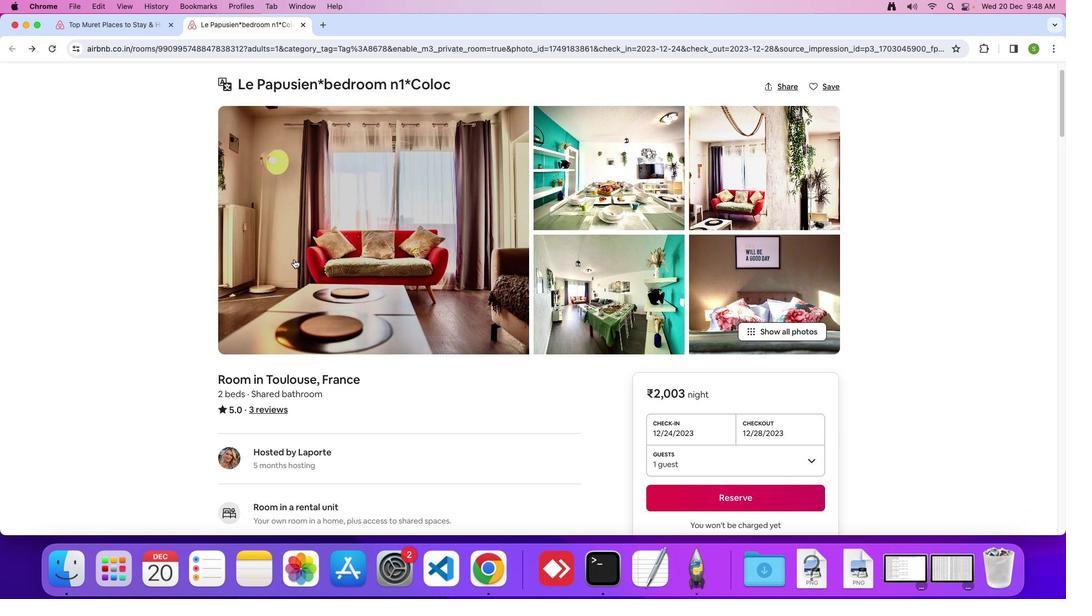 
Action: Mouse scrolled (293, 259) with delta (0, -1)
Screenshot: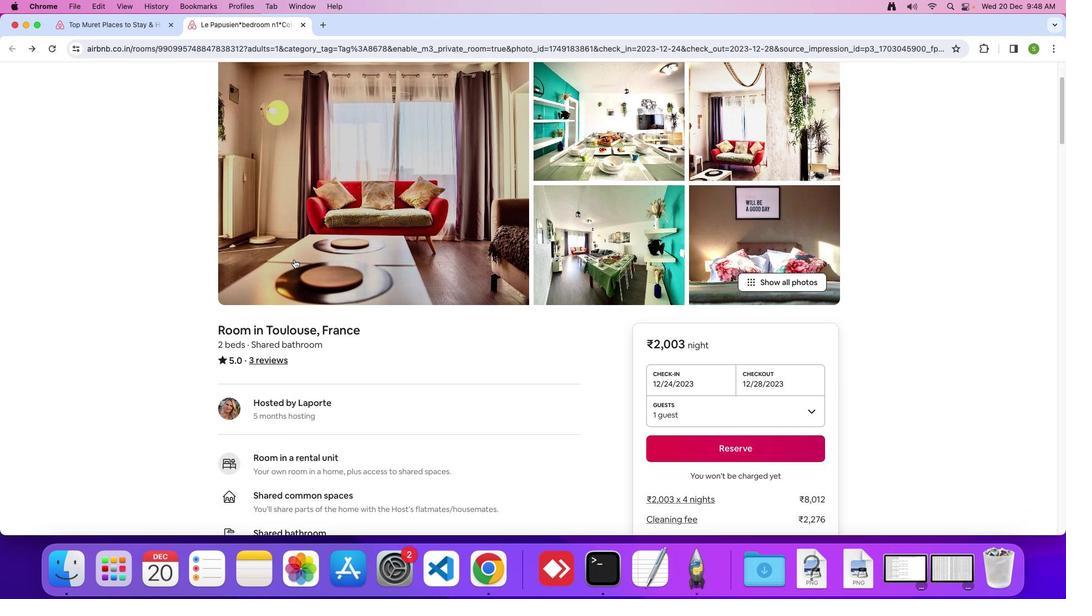 
Action: Mouse scrolled (293, 259) with delta (0, 0)
Screenshot: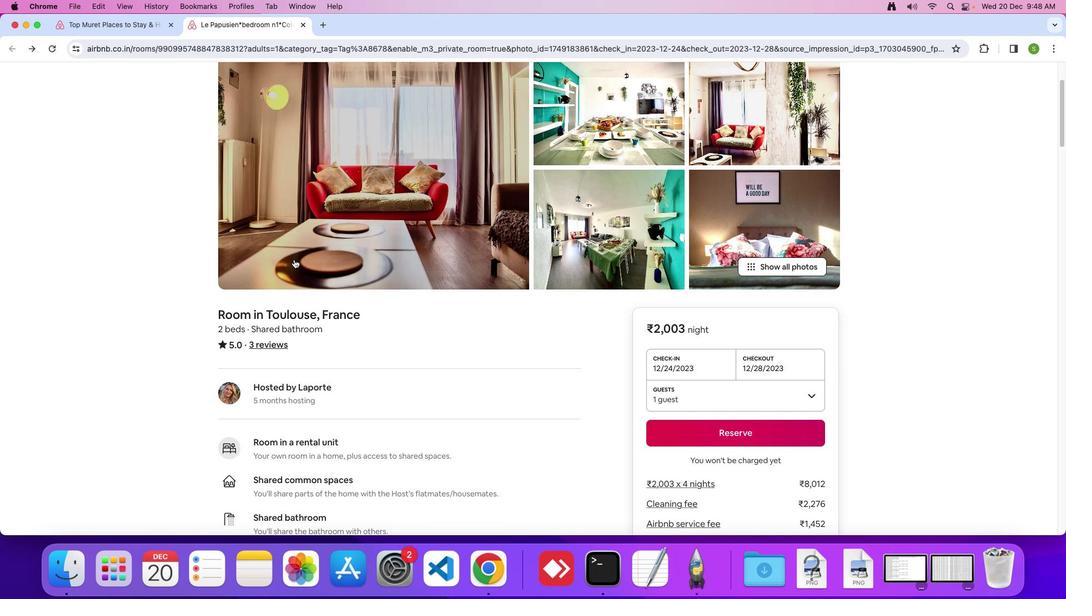 
Action: Mouse scrolled (293, 259) with delta (0, 0)
Screenshot: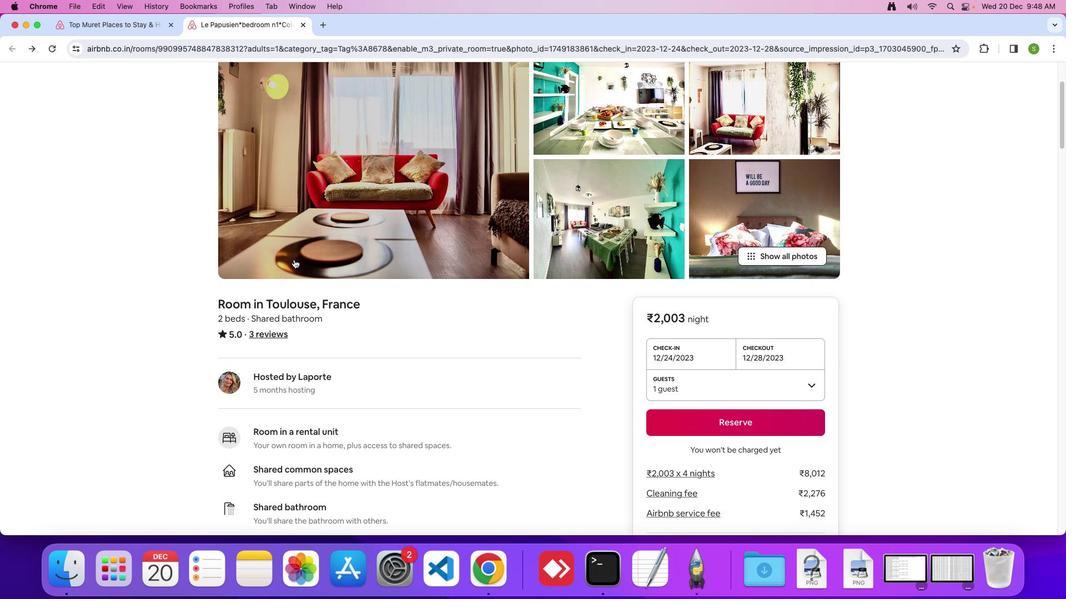
Action: Mouse scrolled (293, 259) with delta (0, 0)
Screenshot: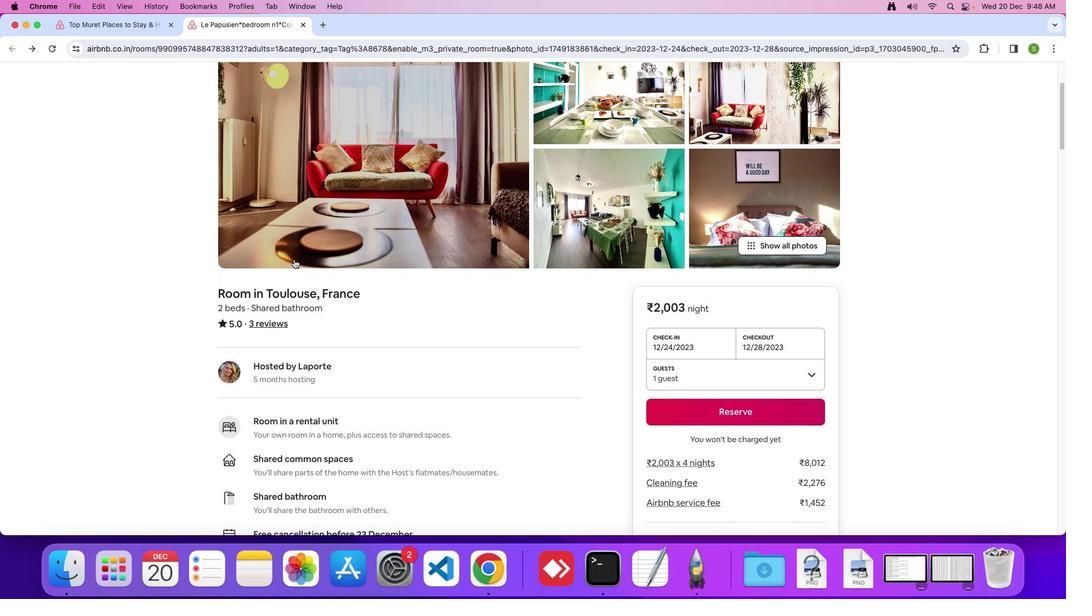 
Action: Mouse scrolled (293, 259) with delta (0, 0)
Screenshot: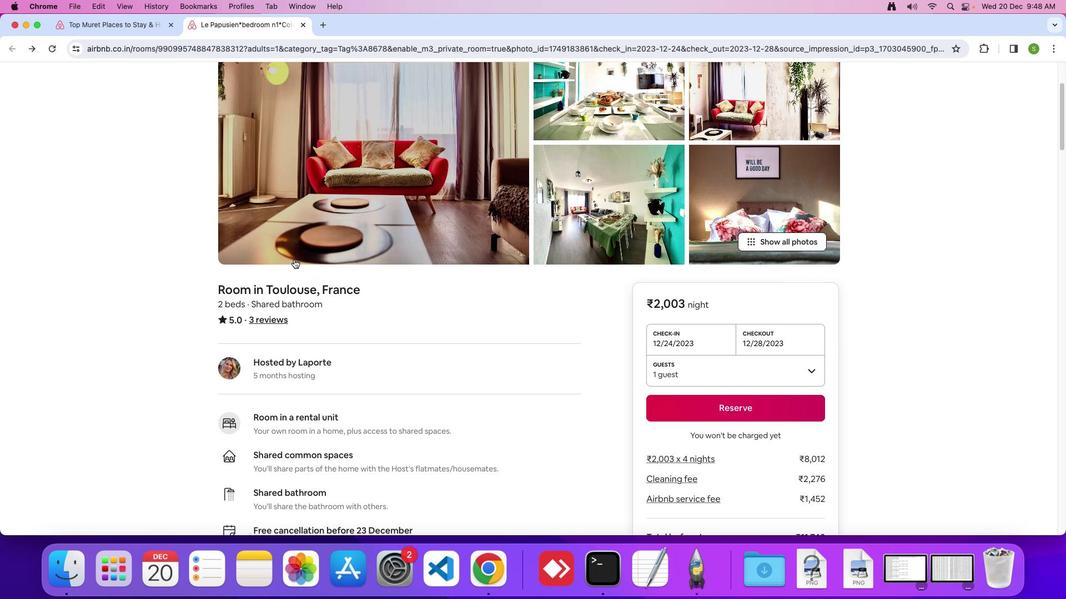 
Action: Mouse scrolled (293, 259) with delta (0, 0)
Screenshot: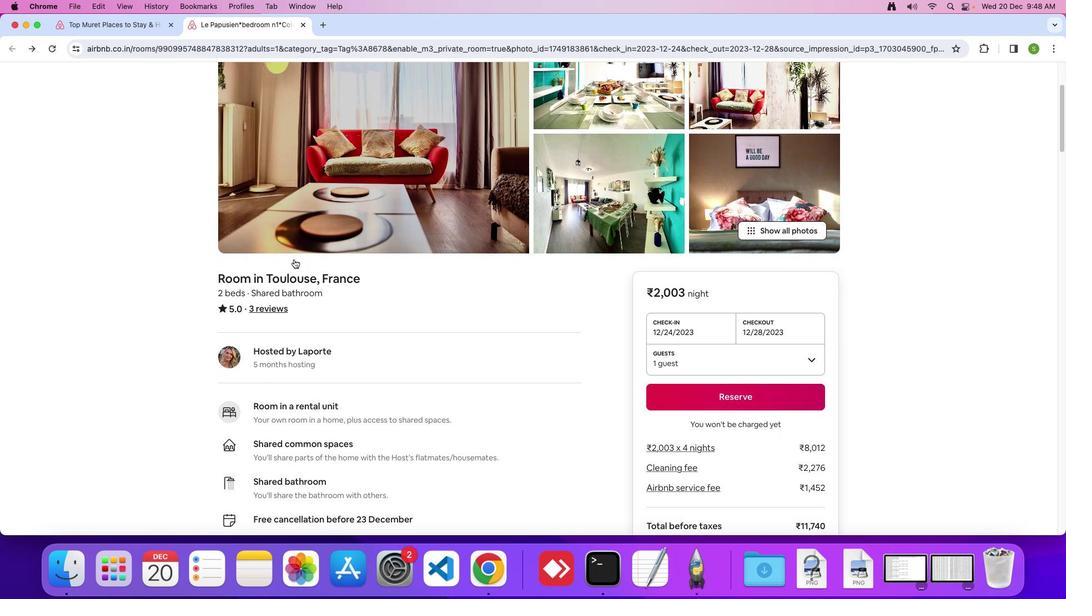 
Action: Mouse scrolled (293, 259) with delta (0, 0)
Screenshot: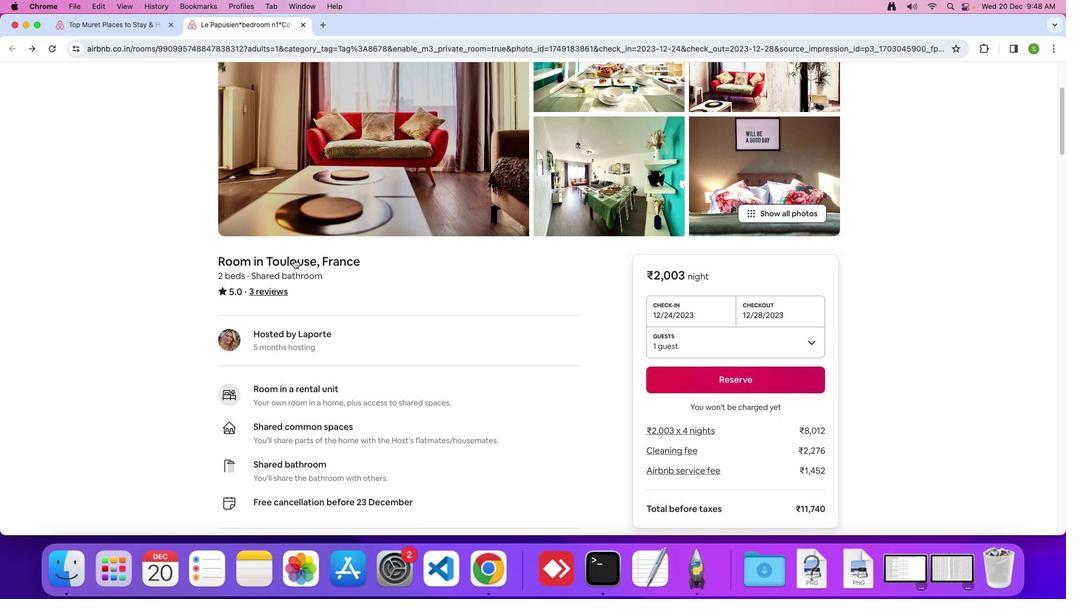 
Action: Mouse scrolled (293, 259) with delta (0, 0)
Screenshot: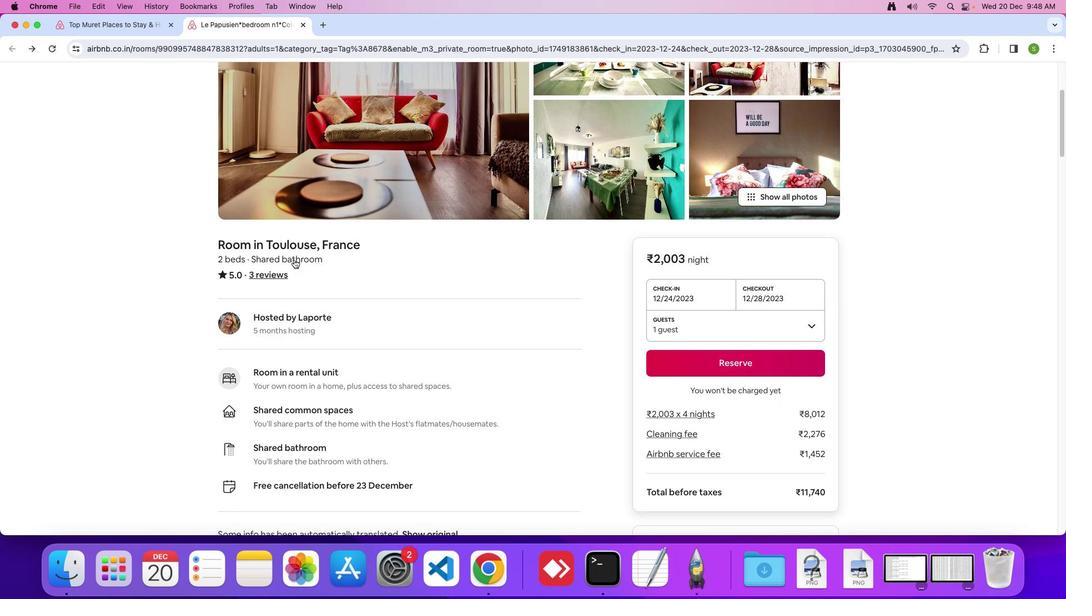
Action: Mouse scrolled (293, 259) with delta (0, -1)
Screenshot: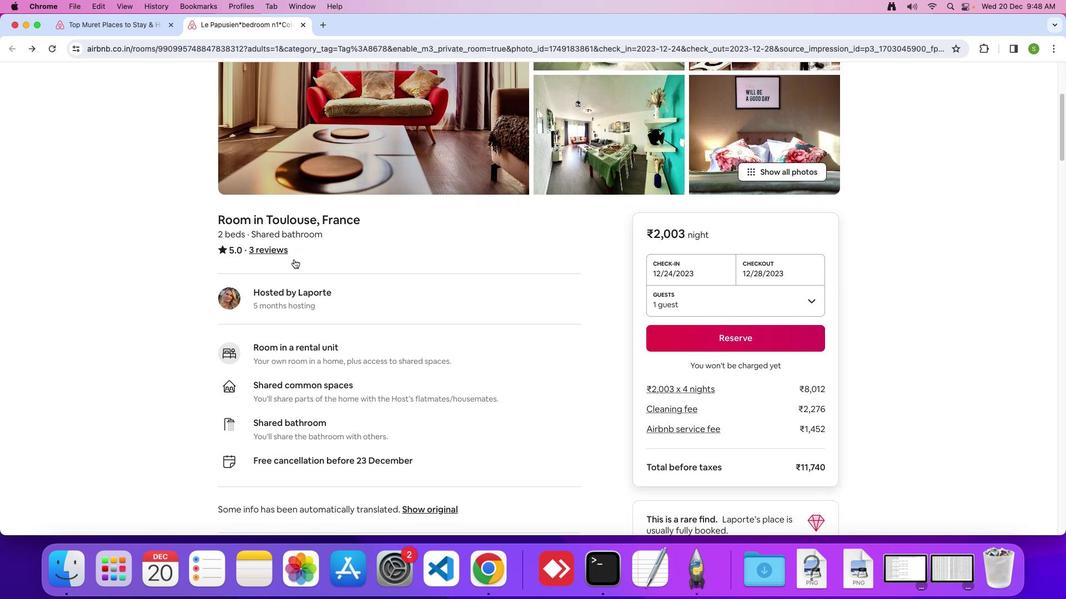
Action: Mouse scrolled (293, 259) with delta (0, 0)
Screenshot: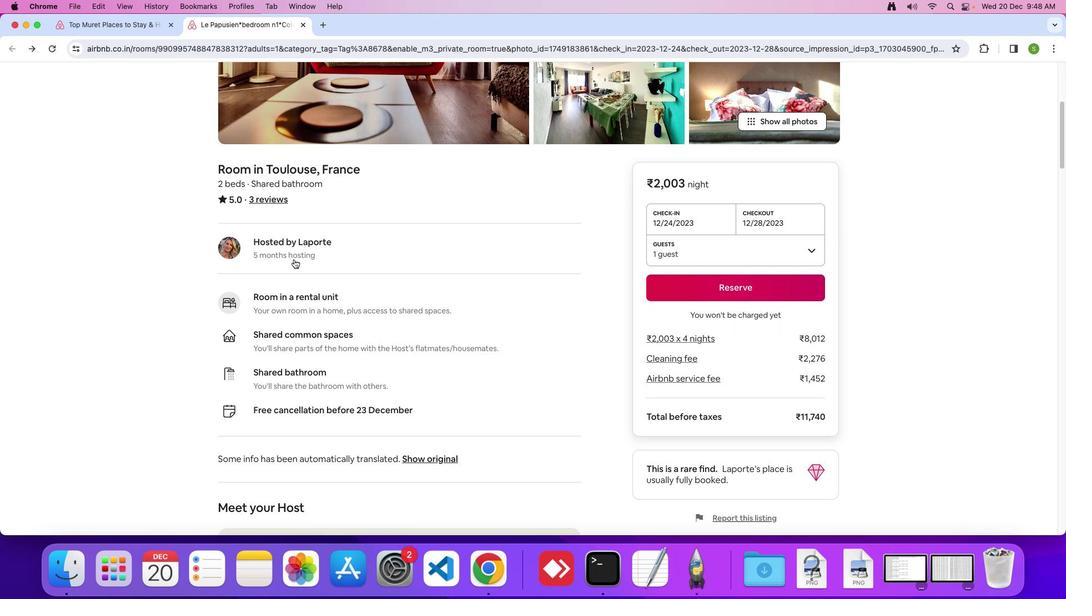 
Action: Mouse scrolled (293, 259) with delta (0, 0)
Screenshot: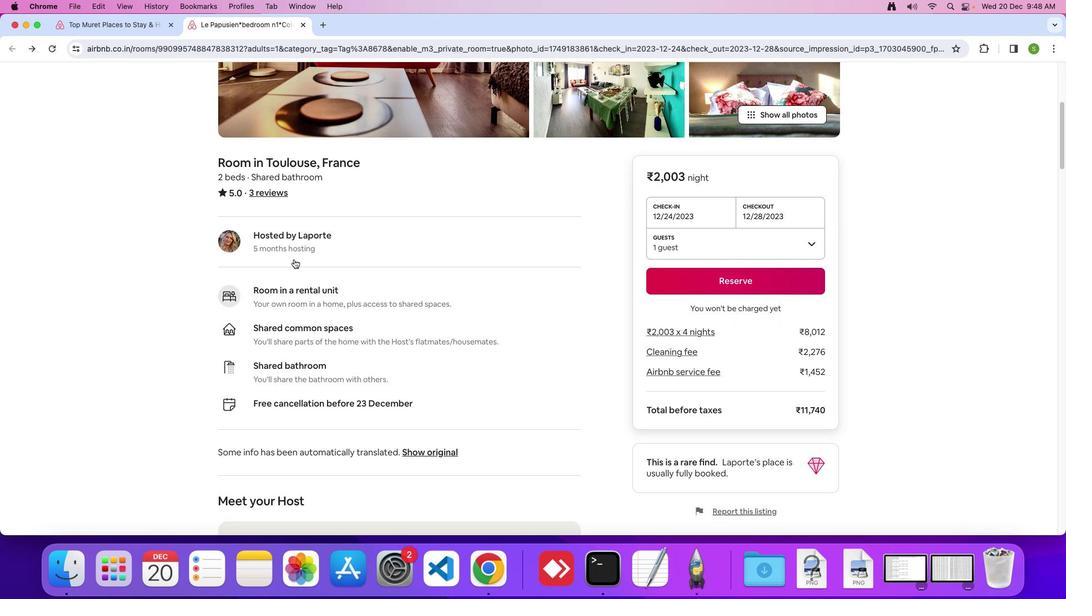 
Action: Mouse scrolled (293, 259) with delta (0, 0)
Screenshot: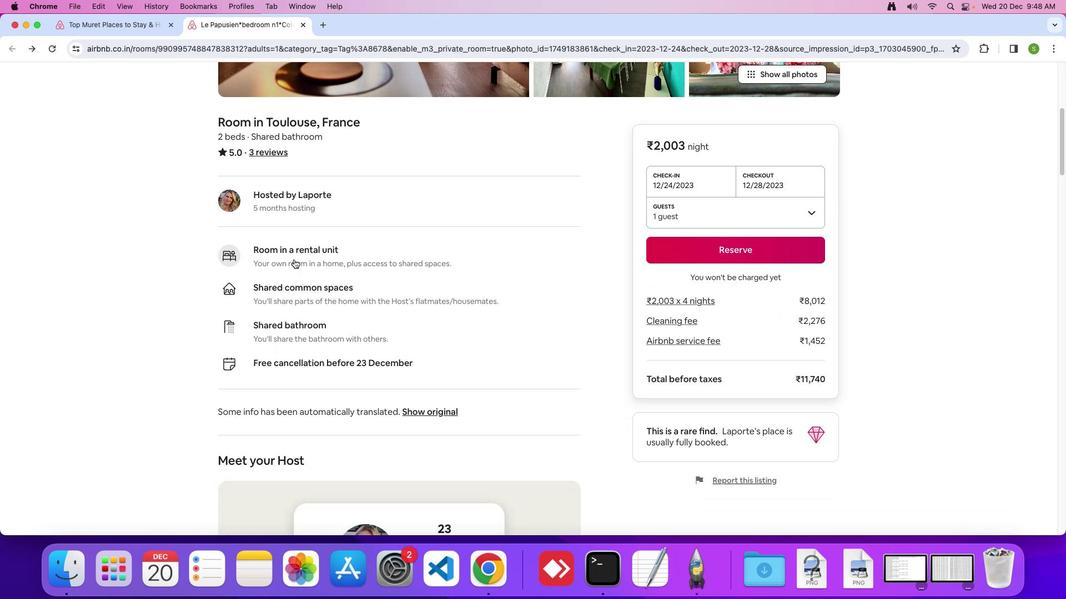 
Action: Mouse scrolled (293, 259) with delta (0, 0)
Screenshot: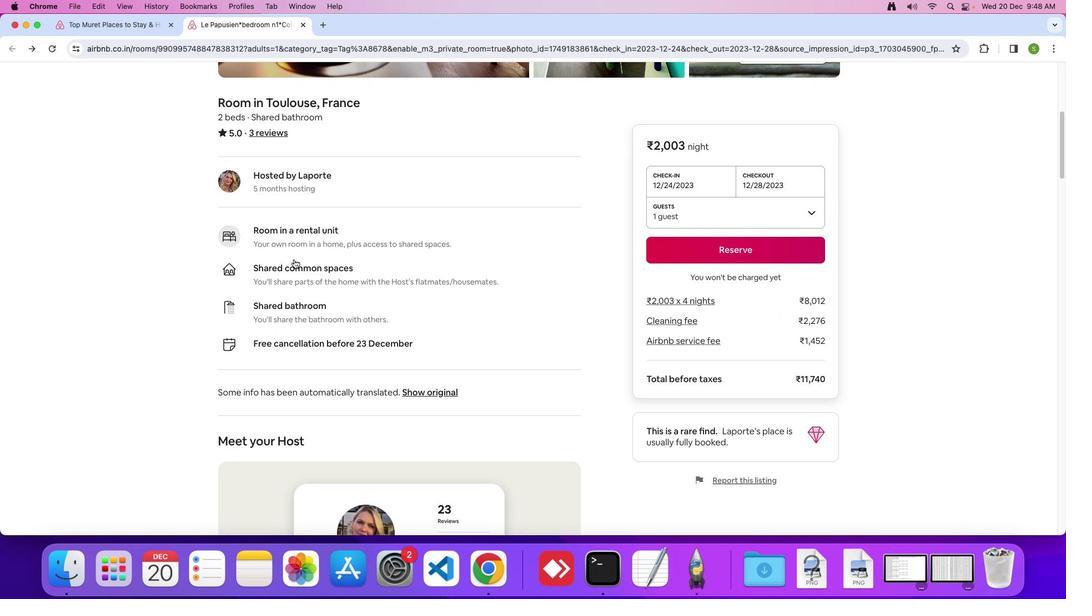 
Action: Mouse scrolled (293, 259) with delta (0, 0)
Screenshot: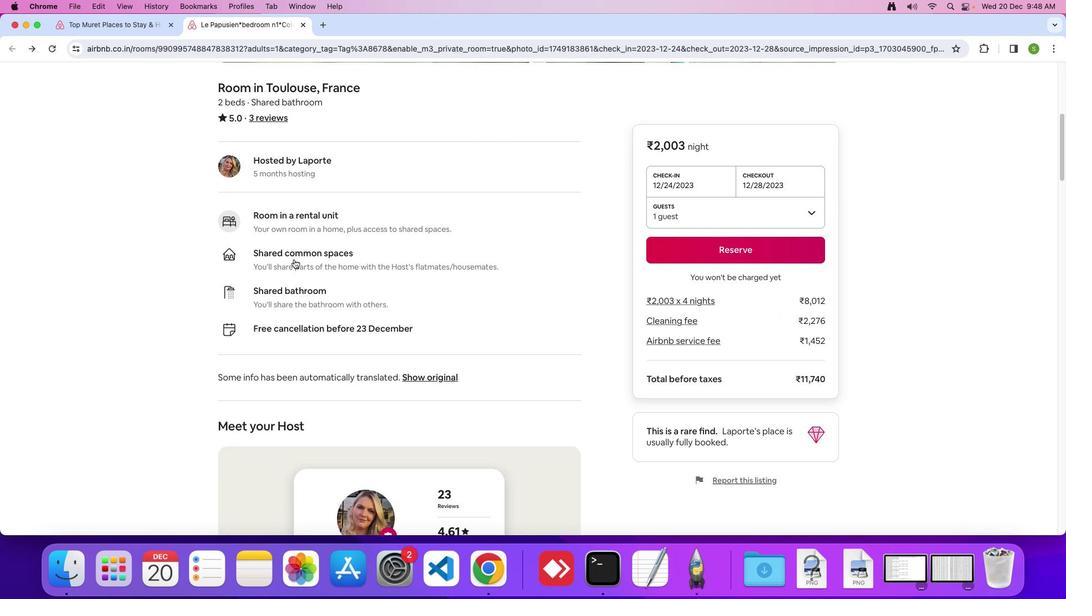 
Action: Mouse scrolled (293, 259) with delta (0, -1)
Screenshot: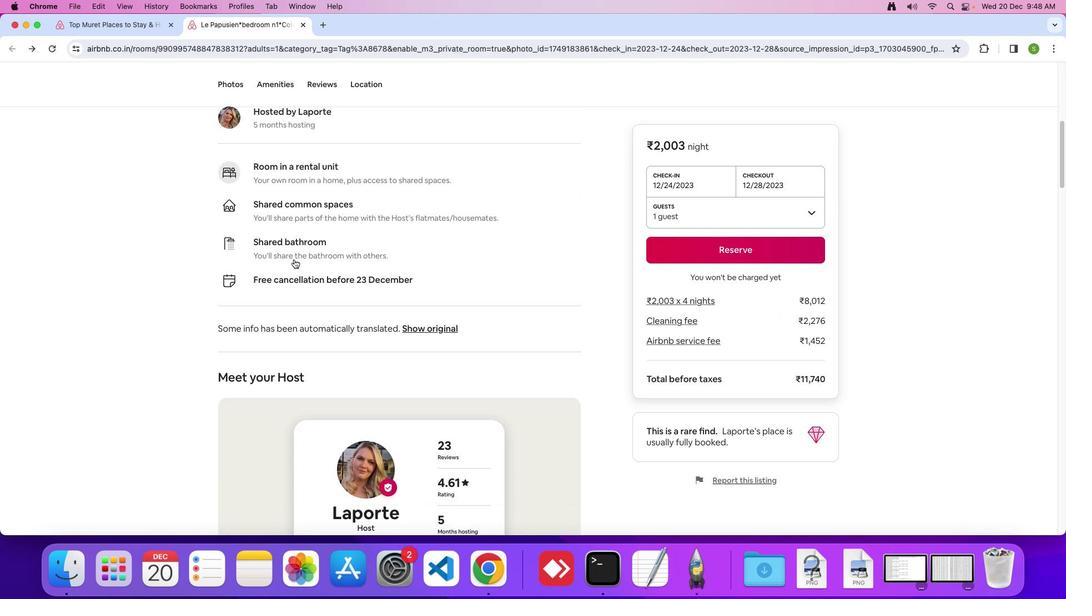 
Action: Mouse scrolled (293, 259) with delta (0, 0)
Screenshot: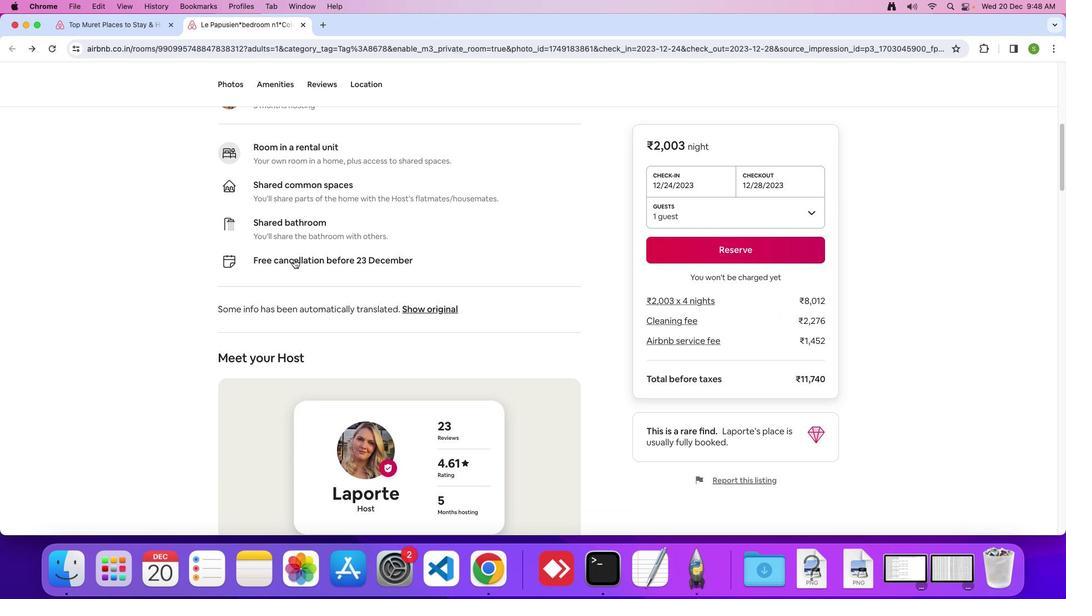 
Action: Mouse scrolled (293, 259) with delta (0, 0)
Screenshot: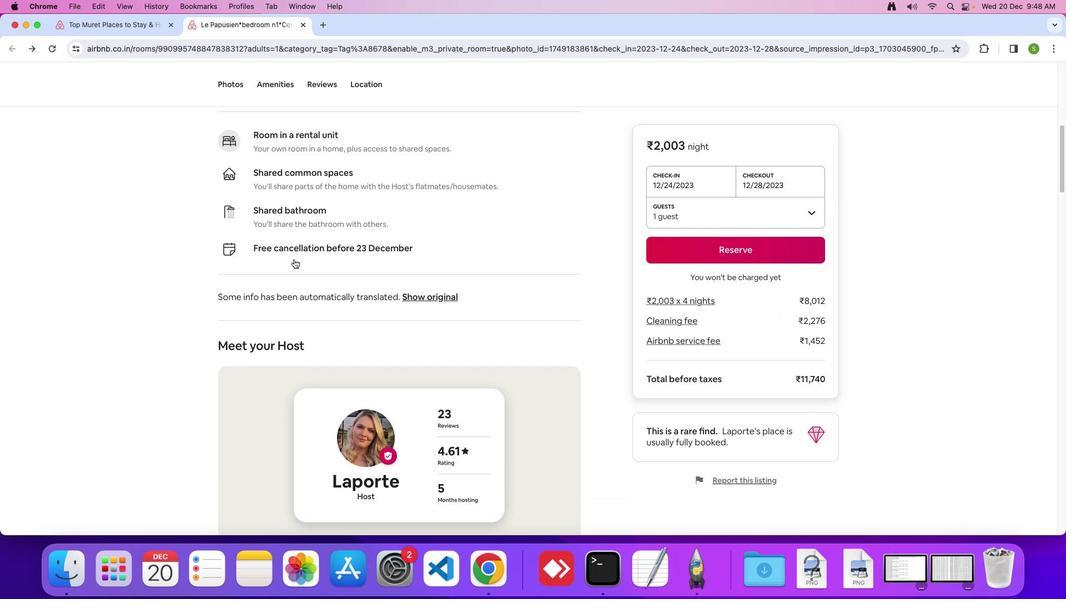 
Action: Mouse scrolled (293, 259) with delta (0, 0)
Screenshot: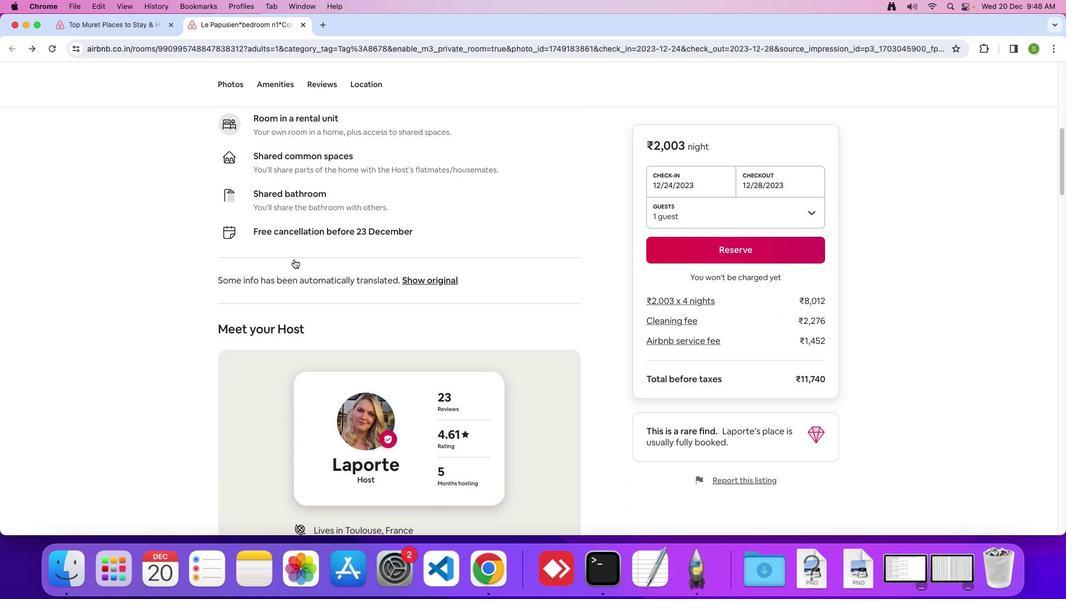 
Action: Mouse scrolled (293, 259) with delta (0, 0)
Screenshot: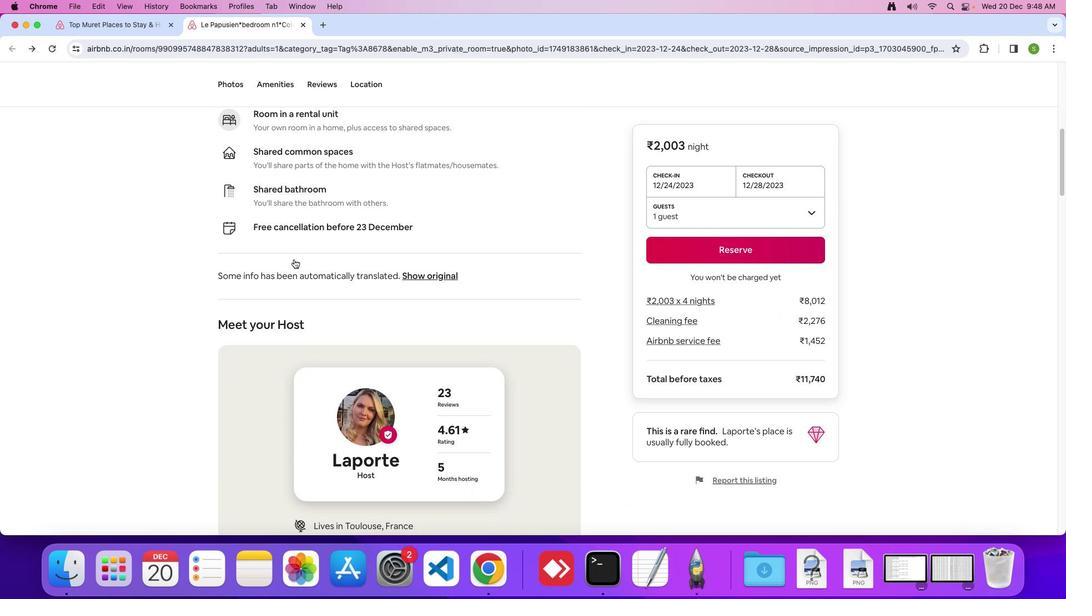 
Action: Mouse scrolled (293, 259) with delta (0, -1)
Screenshot: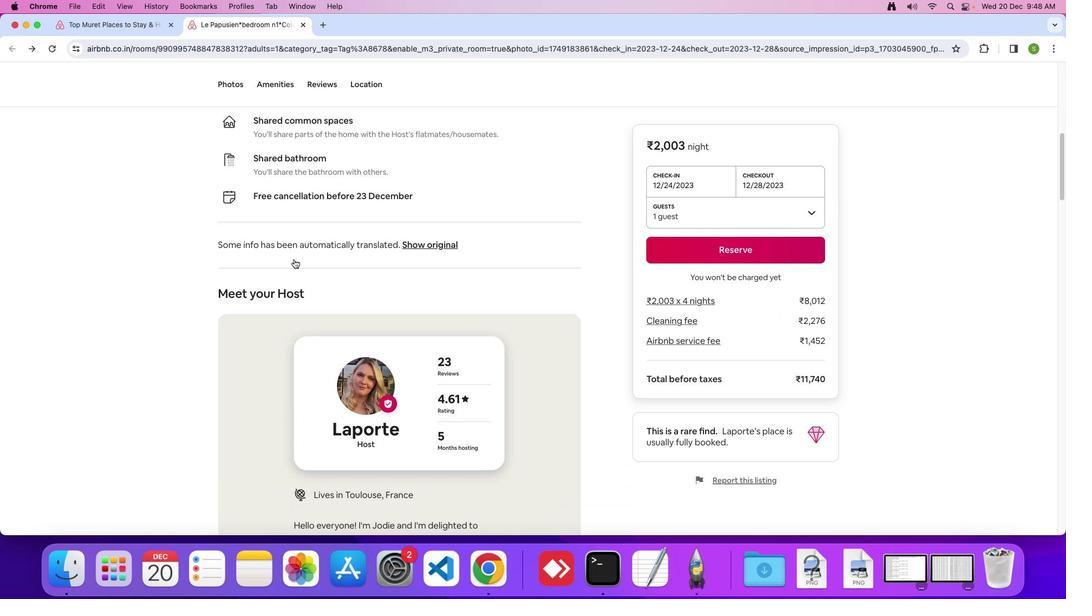 
Action: Mouse scrolled (293, 259) with delta (0, 0)
Screenshot: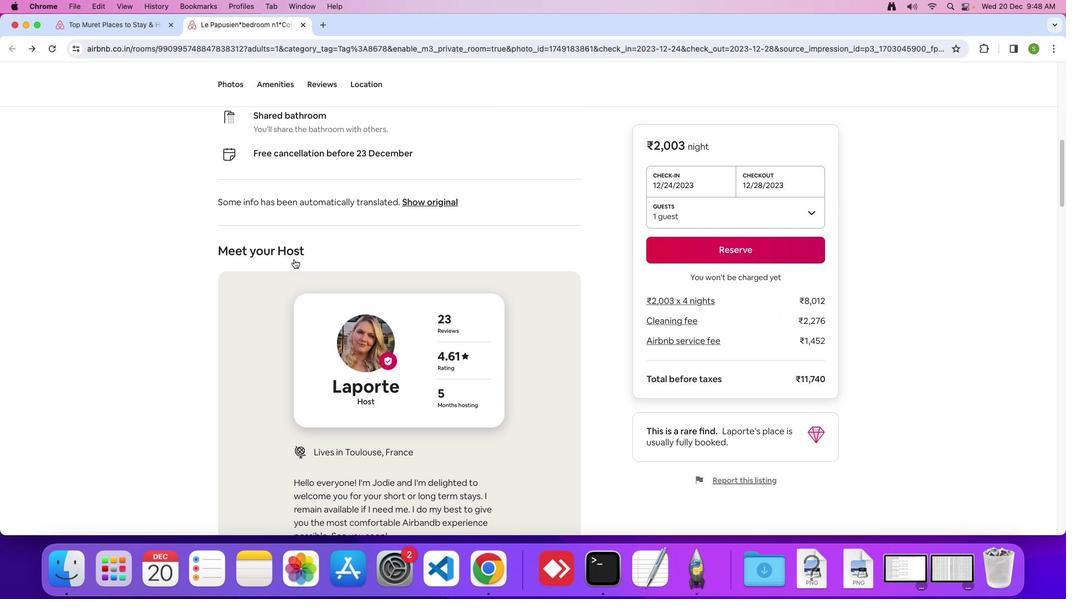 
Action: Mouse scrolled (293, 259) with delta (0, 0)
Screenshot: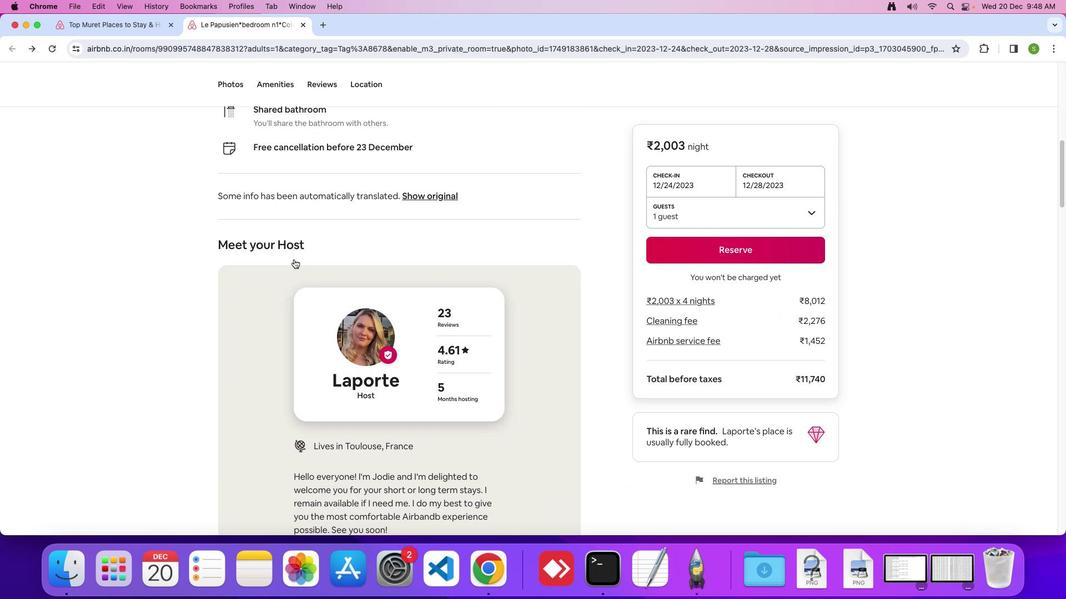 
Action: Mouse scrolled (293, 259) with delta (0, 0)
Screenshot: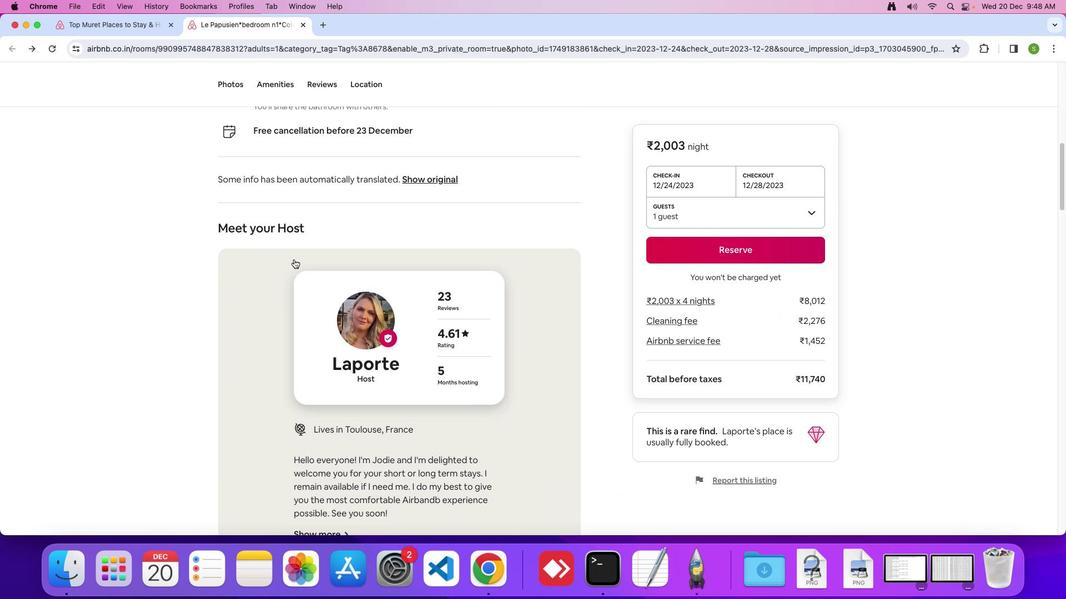 
Action: Mouse scrolled (293, 259) with delta (0, 0)
Screenshot: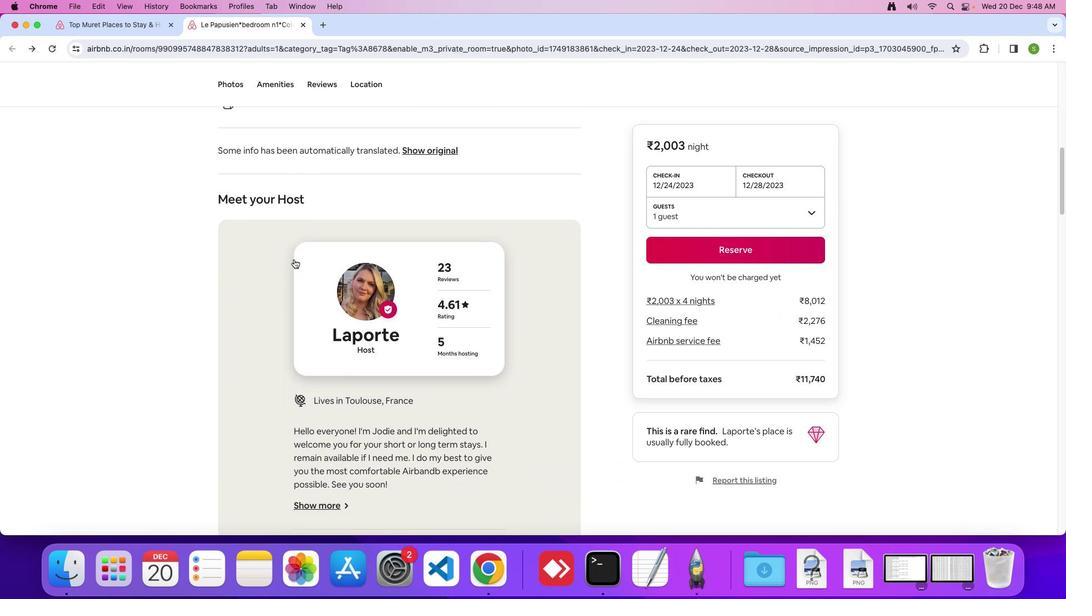 
Action: Mouse scrolled (293, 259) with delta (0, -1)
Screenshot: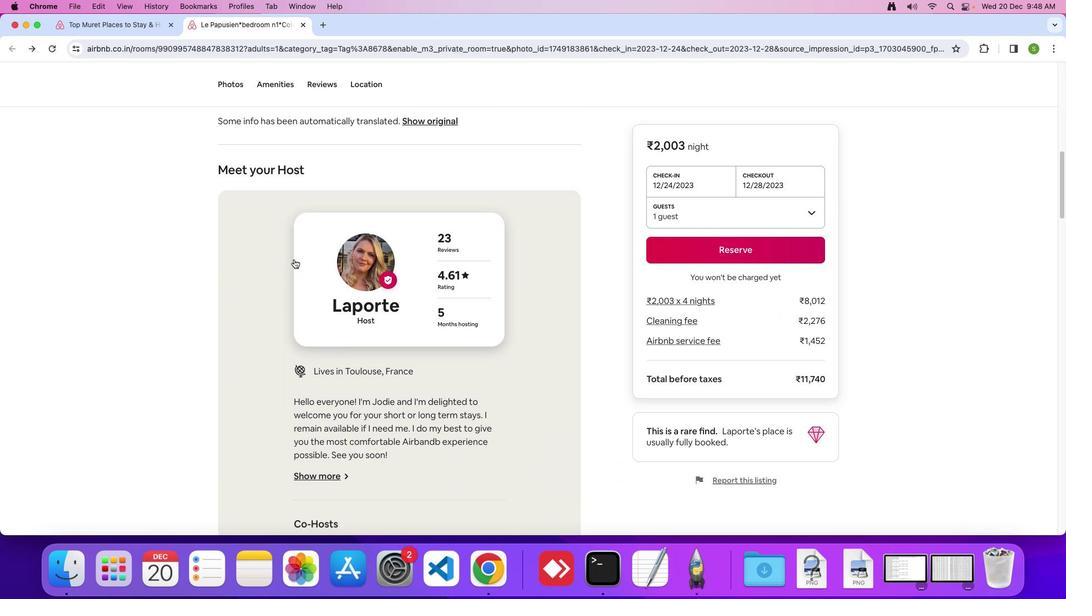 
Action: Mouse scrolled (293, 259) with delta (0, 0)
Screenshot: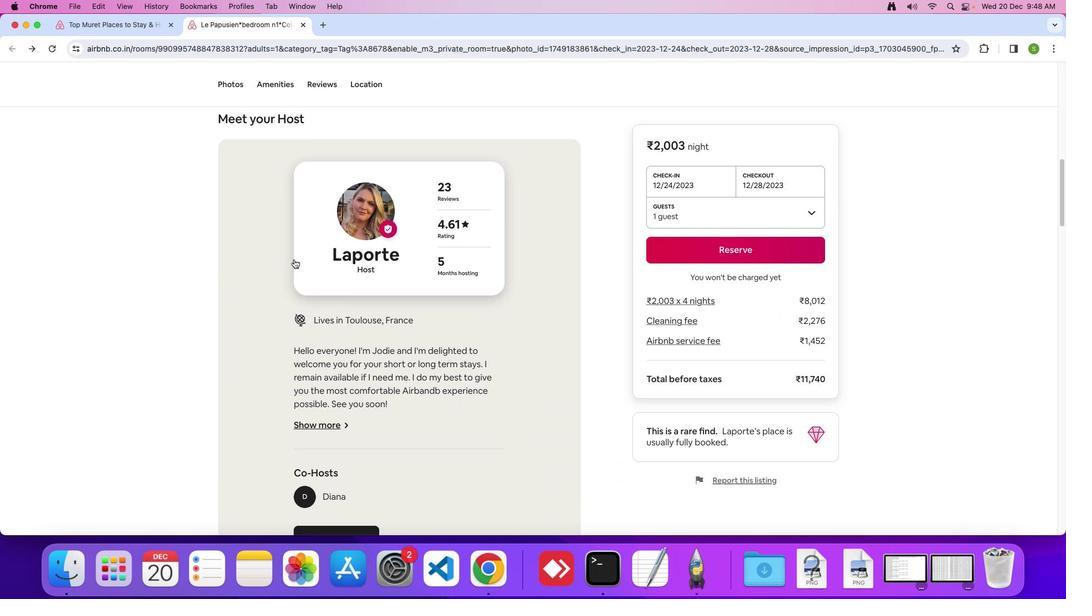 
Action: Mouse scrolled (293, 259) with delta (0, 0)
Screenshot: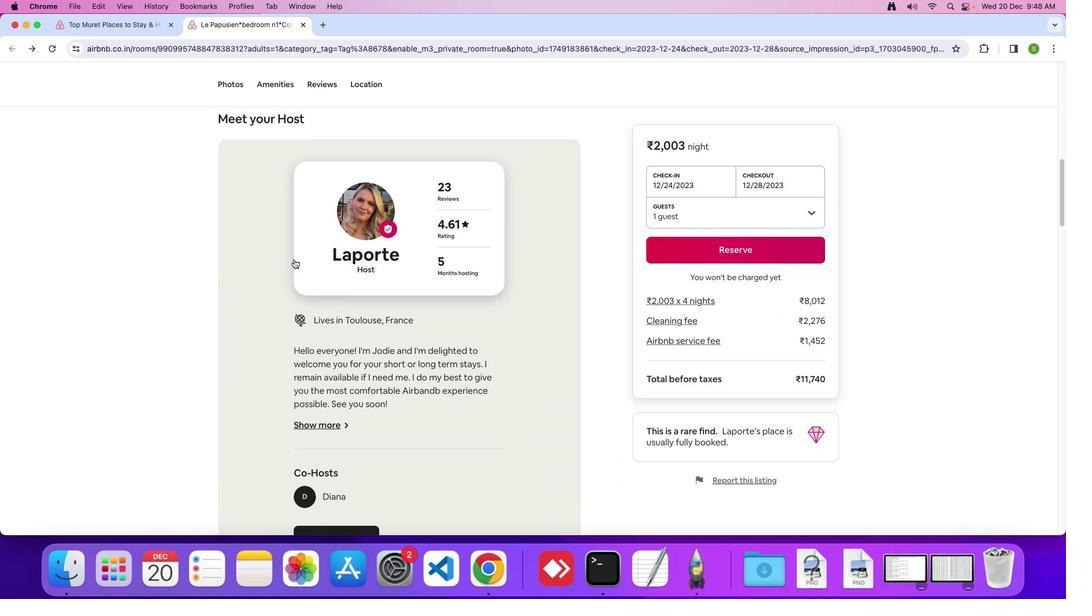 
Action: Mouse scrolled (293, 259) with delta (0, -1)
Screenshot: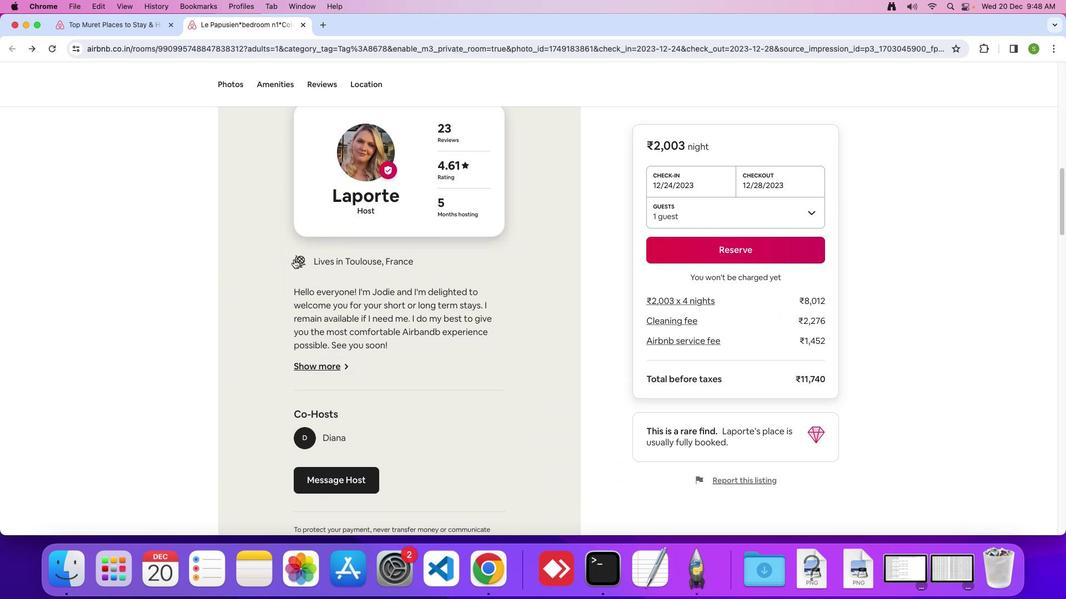 
Action: Mouse scrolled (293, 259) with delta (0, 0)
Screenshot: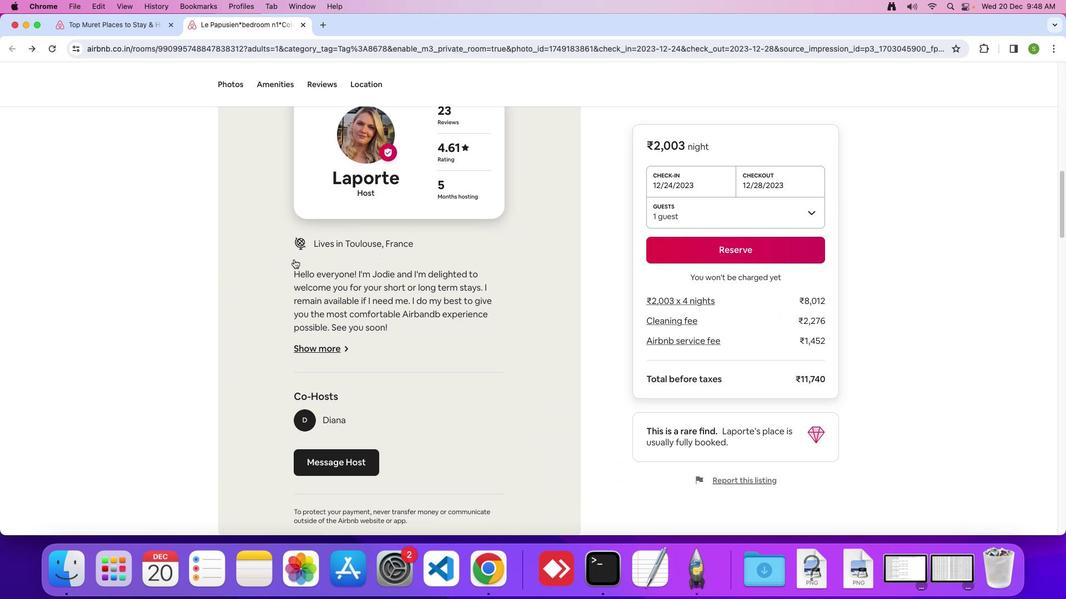 
Action: Mouse scrolled (293, 259) with delta (0, 0)
Screenshot: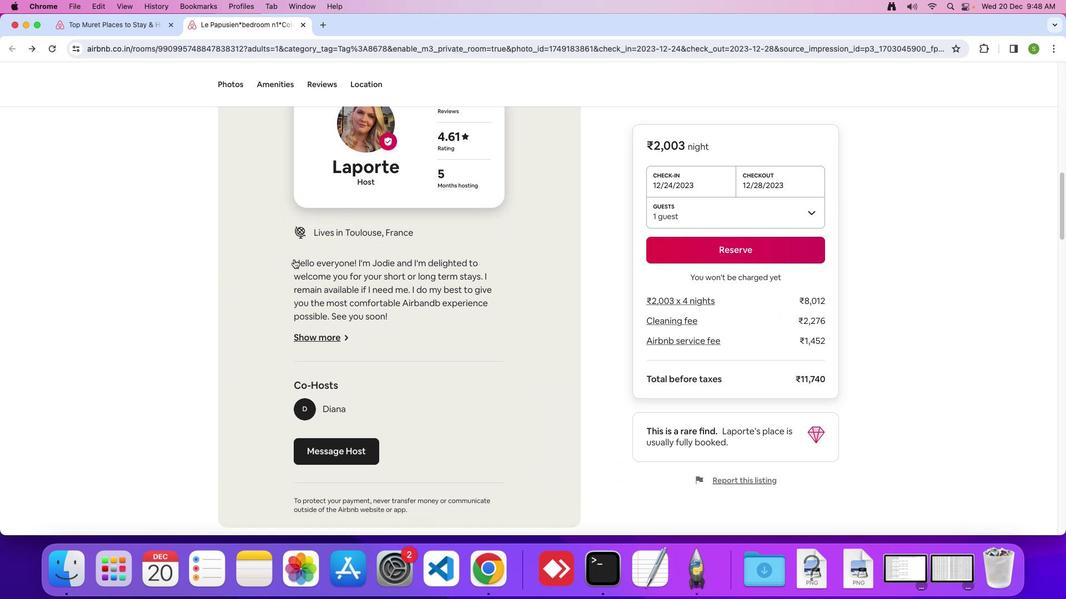 
Action: Mouse scrolled (293, 259) with delta (0, -1)
Screenshot: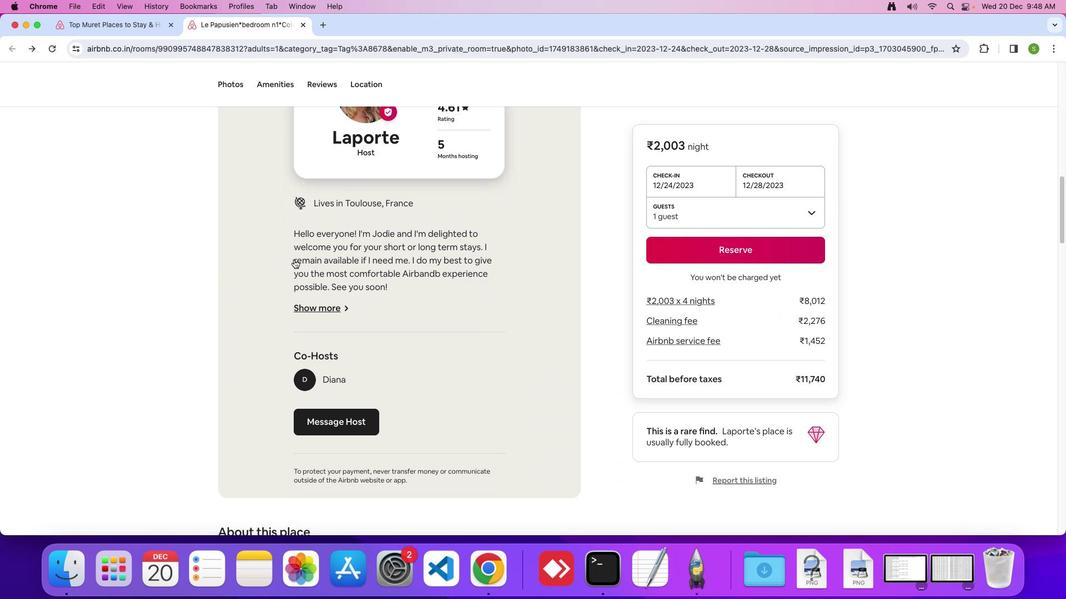 
Action: Mouse scrolled (293, 259) with delta (0, 0)
Screenshot: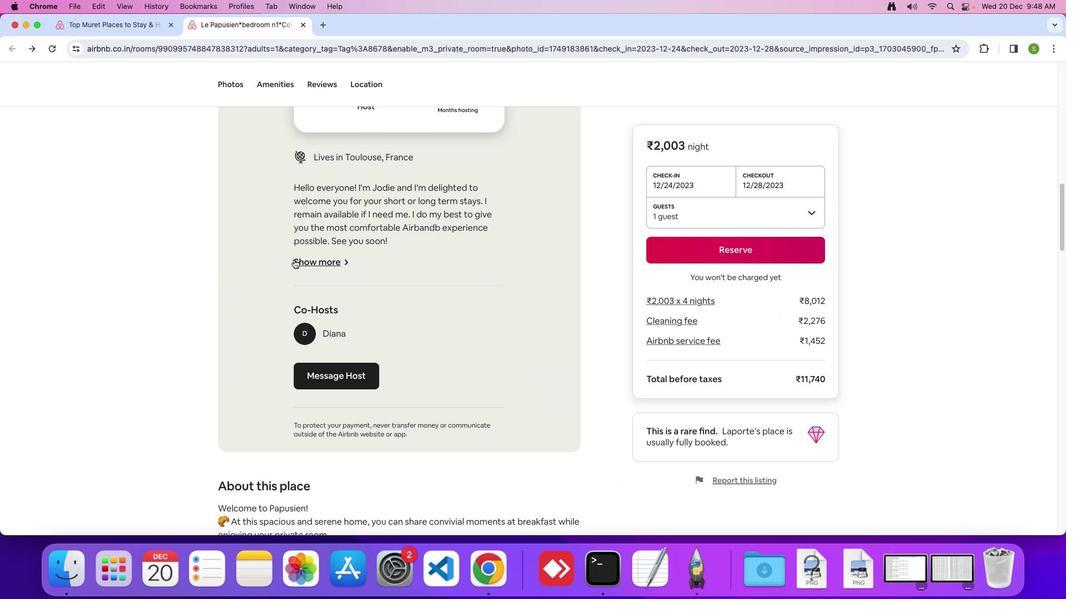 
Action: Mouse scrolled (293, 259) with delta (0, 0)
Screenshot: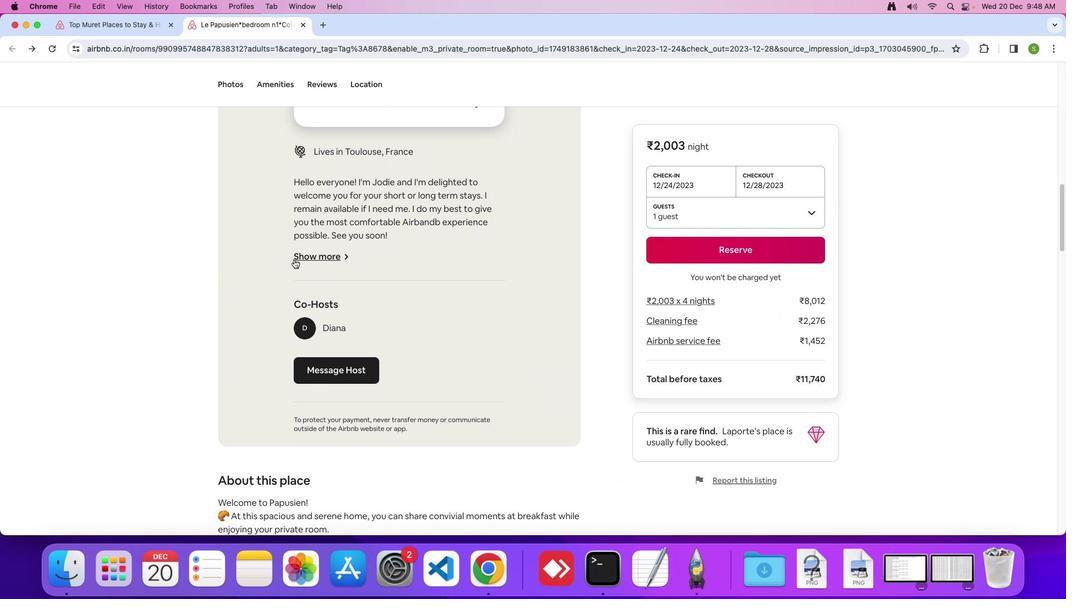 
Action: Mouse scrolled (293, 259) with delta (0, -1)
Screenshot: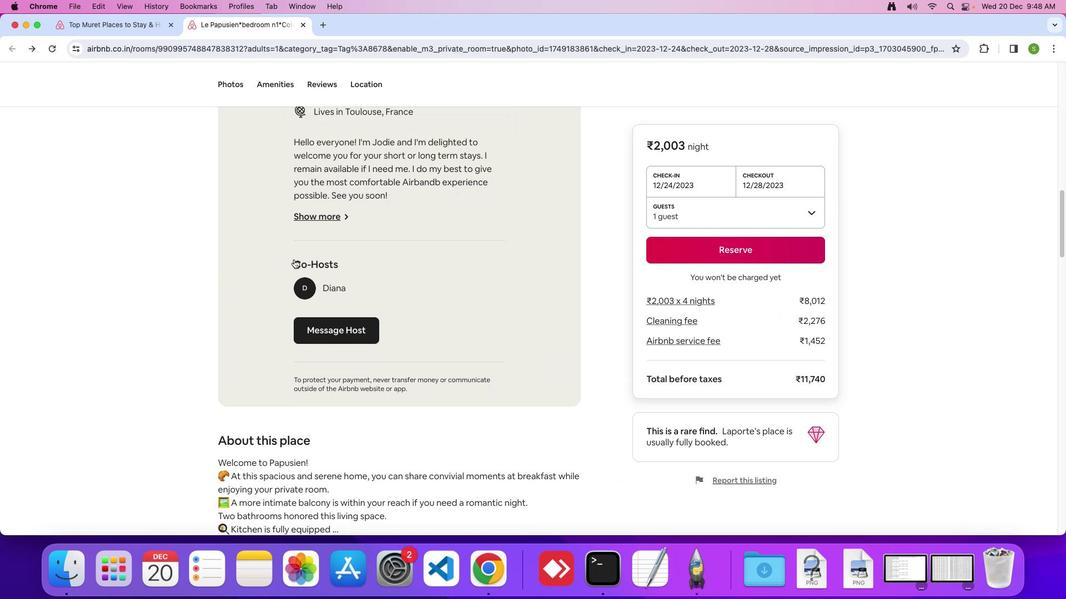 
Action: Mouse scrolled (293, 259) with delta (0, 0)
Screenshot: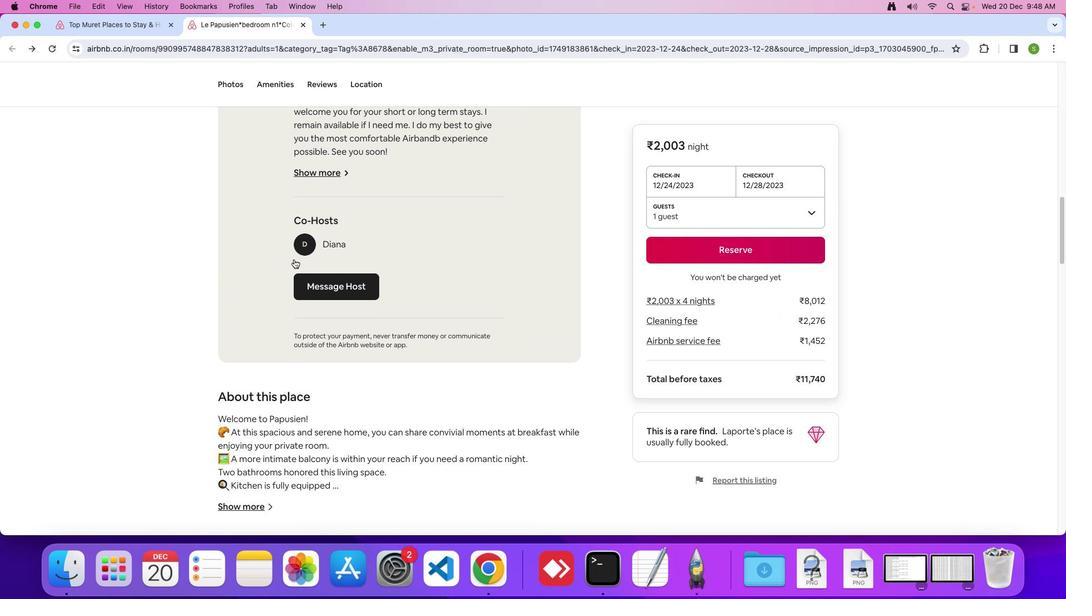 
Action: Mouse scrolled (293, 259) with delta (0, 0)
Screenshot: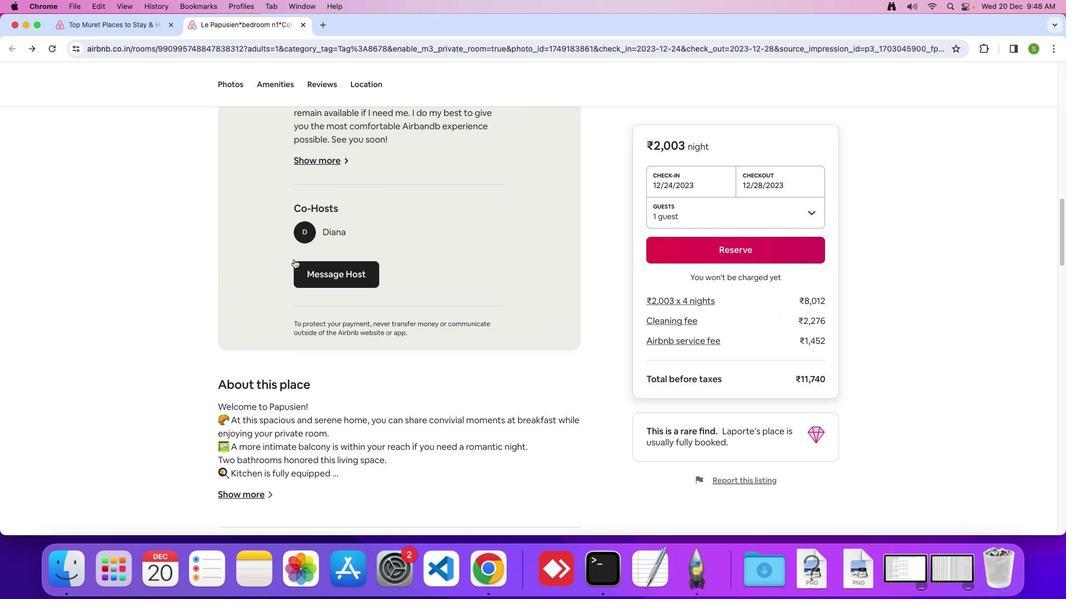 
Action: Mouse scrolled (293, 259) with delta (0, 0)
Screenshot: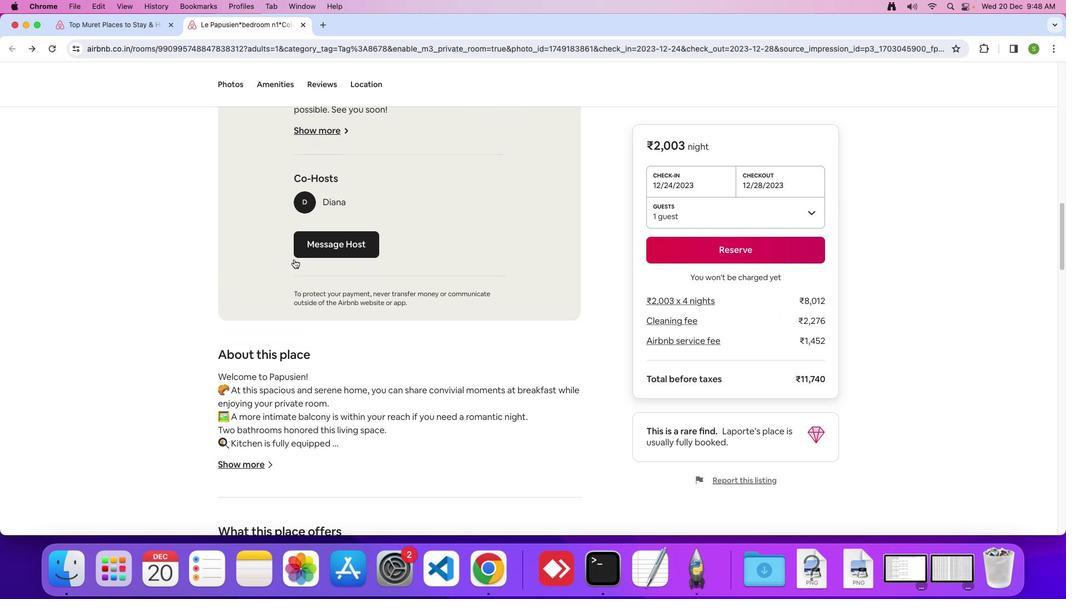 
Action: Mouse scrolled (293, 259) with delta (0, 0)
Screenshot: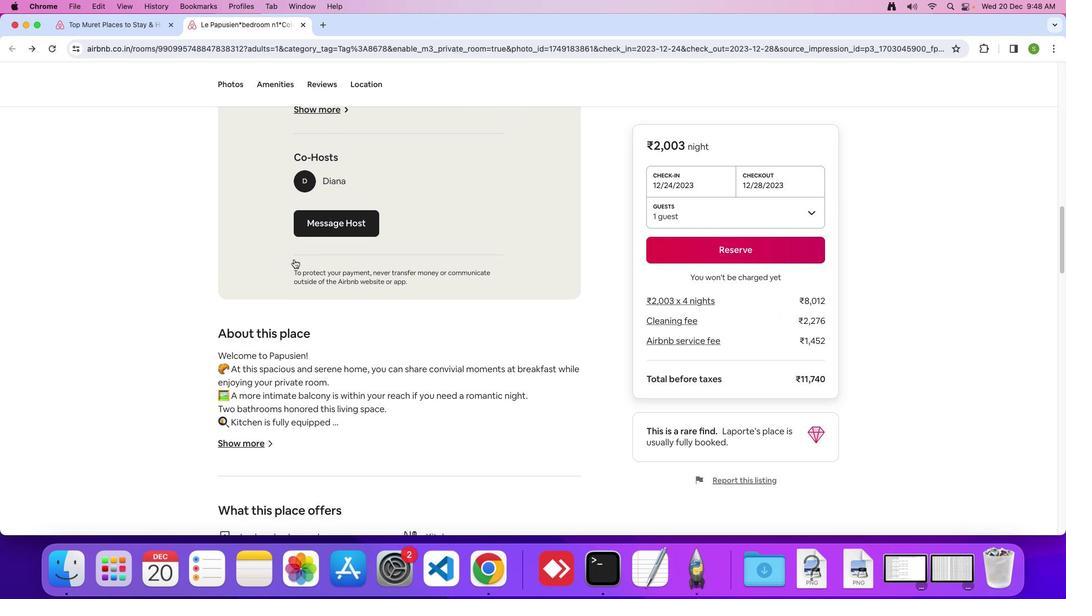 
Action: Mouse scrolled (293, 259) with delta (0, 0)
Screenshot: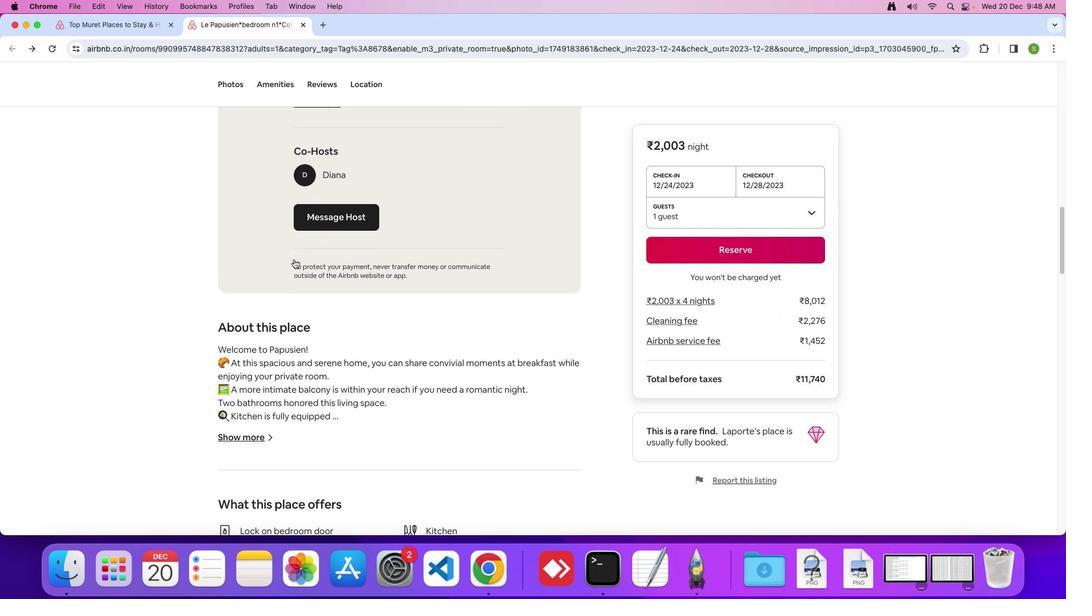 
Action: Mouse scrolled (293, 259) with delta (0, 0)
Screenshot: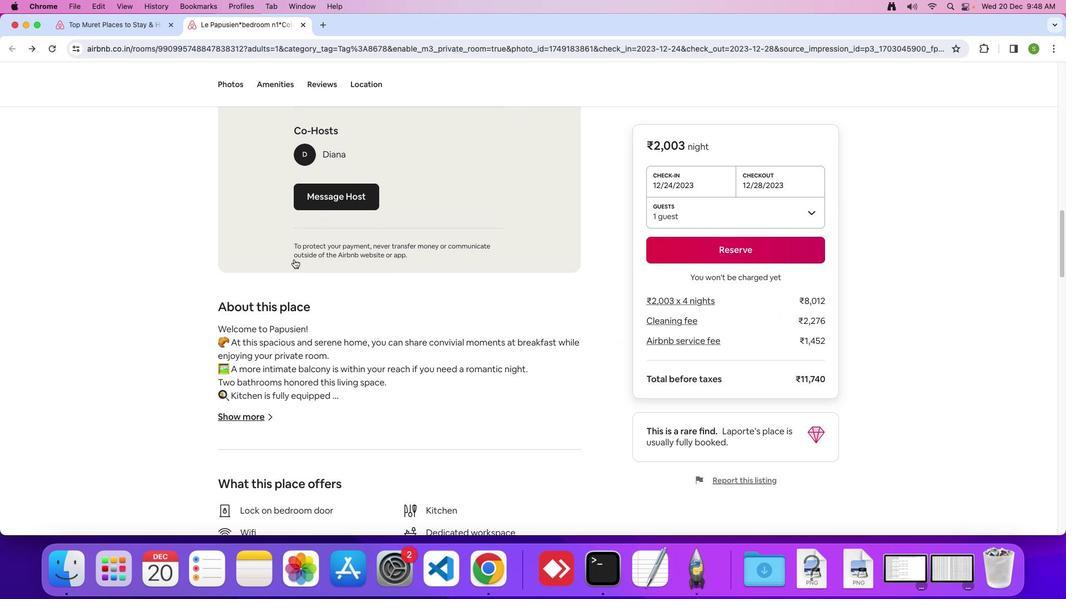 
Action: Mouse scrolled (293, 259) with delta (0, 0)
Screenshot: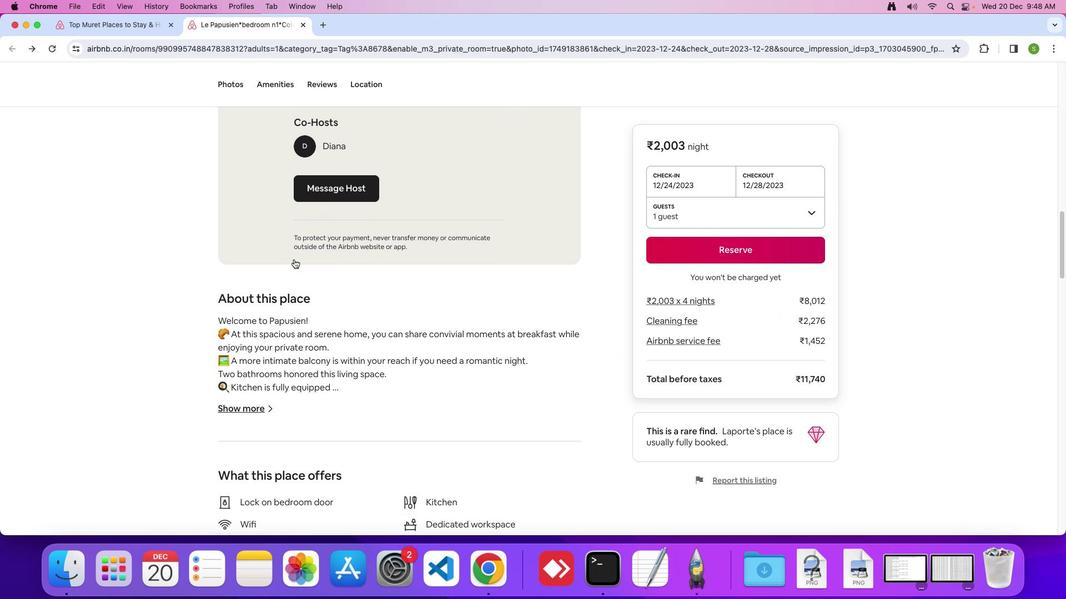 
Action: Mouse scrolled (293, 259) with delta (0, -1)
Screenshot: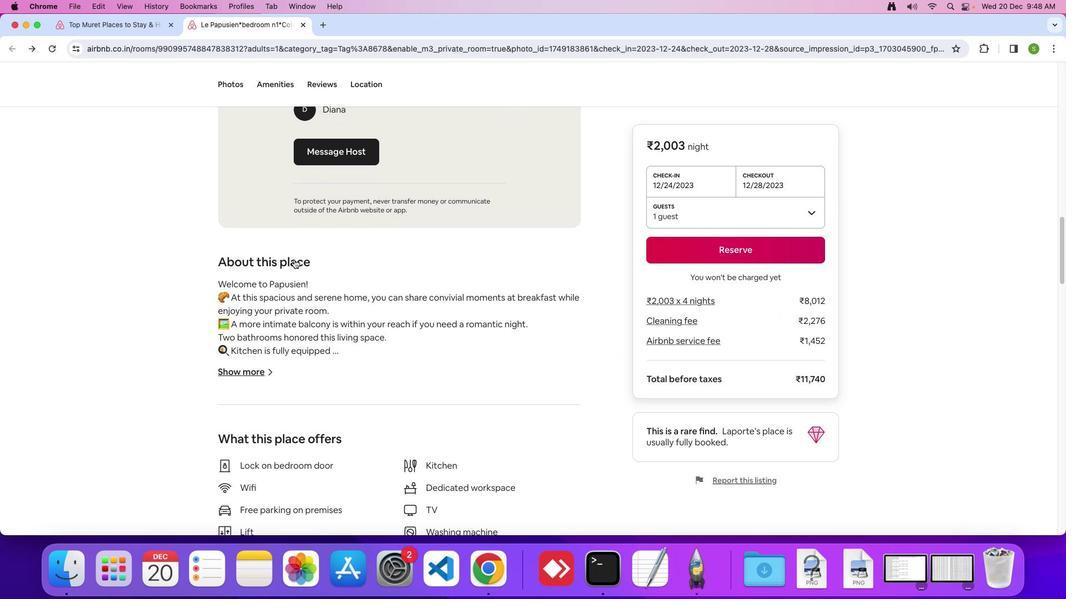 
Action: Mouse scrolled (293, 259) with delta (0, 0)
Screenshot: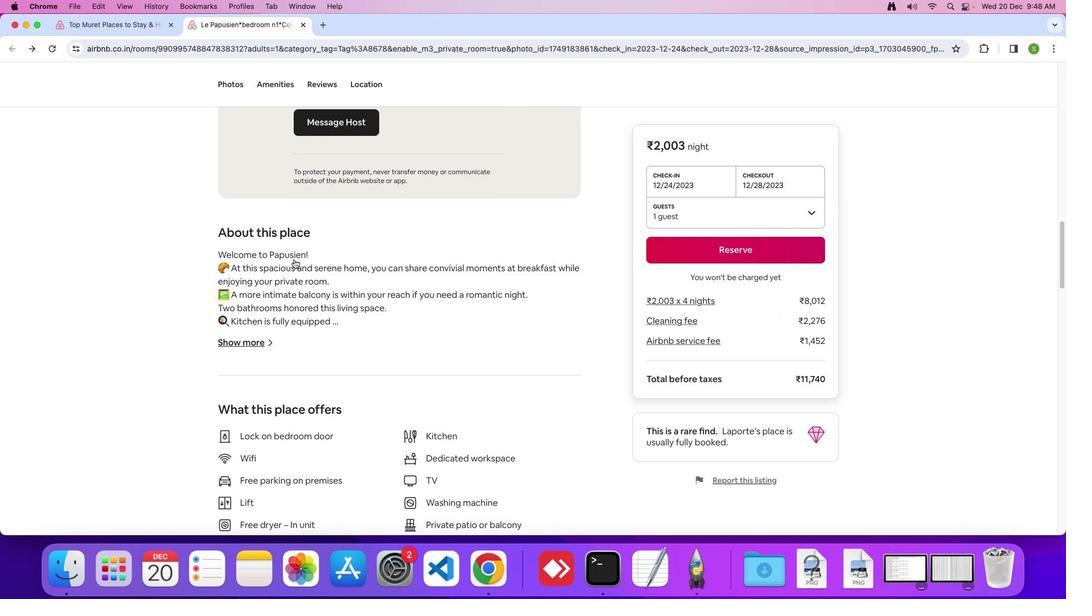 
Action: Mouse scrolled (293, 259) with delta (0, 0)
Screenshot: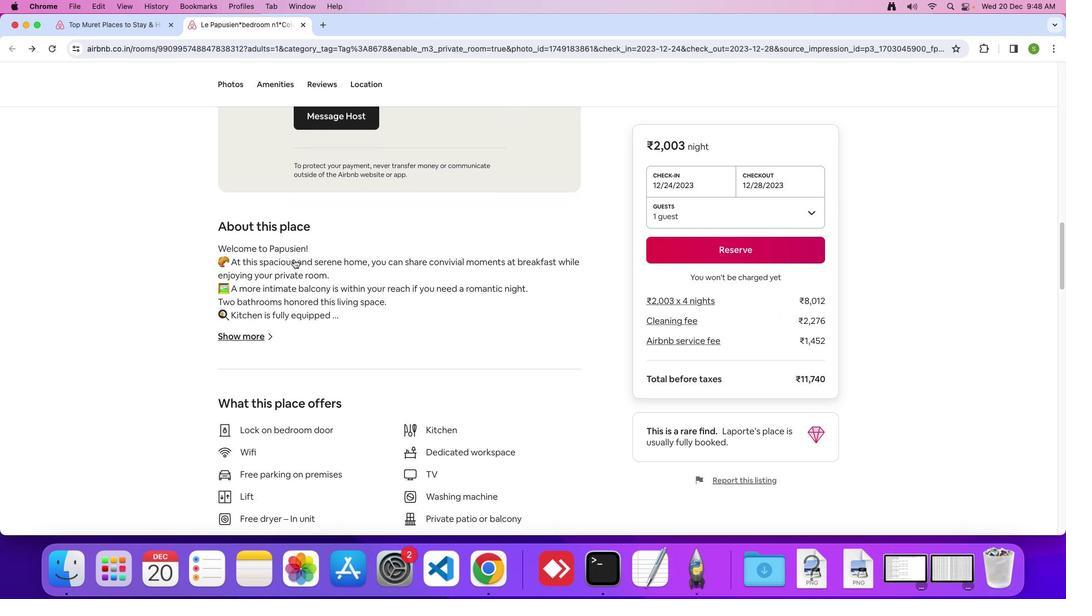 
Action: Mouse scrolled (293, 259) with delta (0, 0)
Screenshot: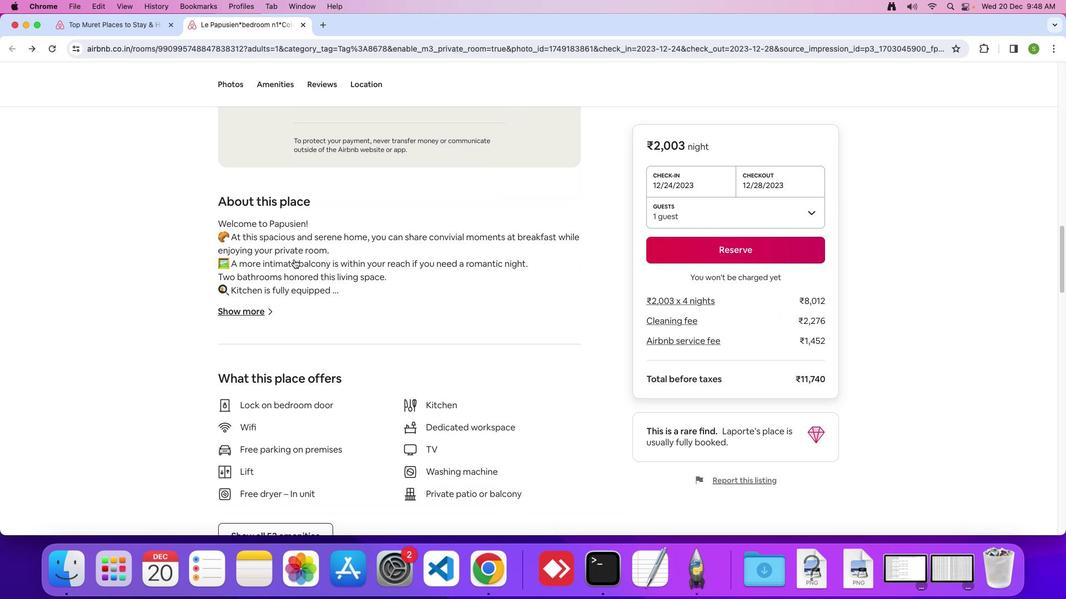 
Action: Mouse moved to (254, 301)
Screenshot: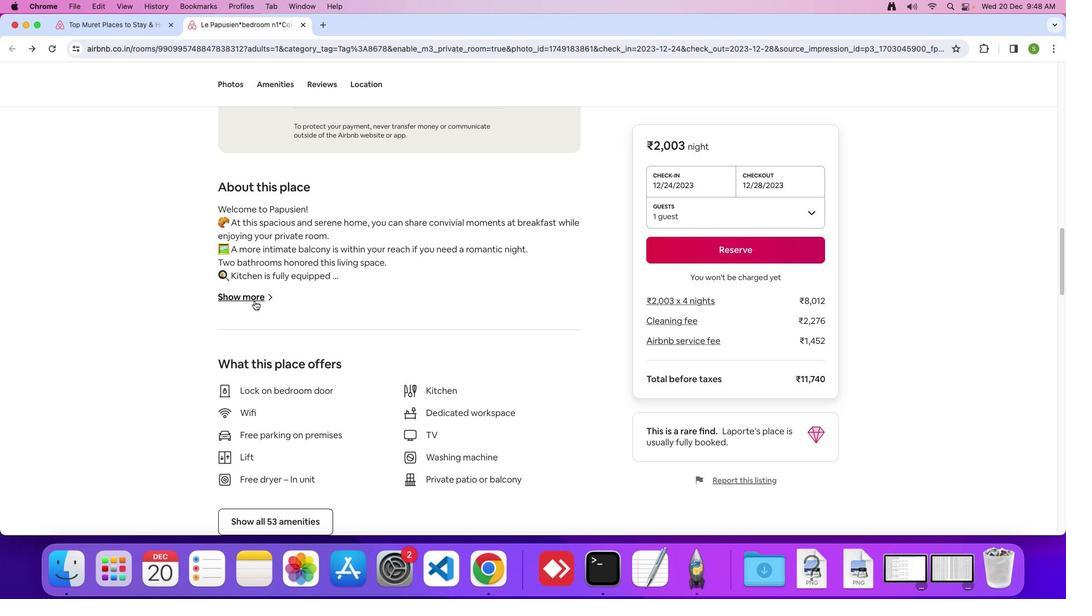 
Action: Mouse pressed left at (254, 301)
Screenshot: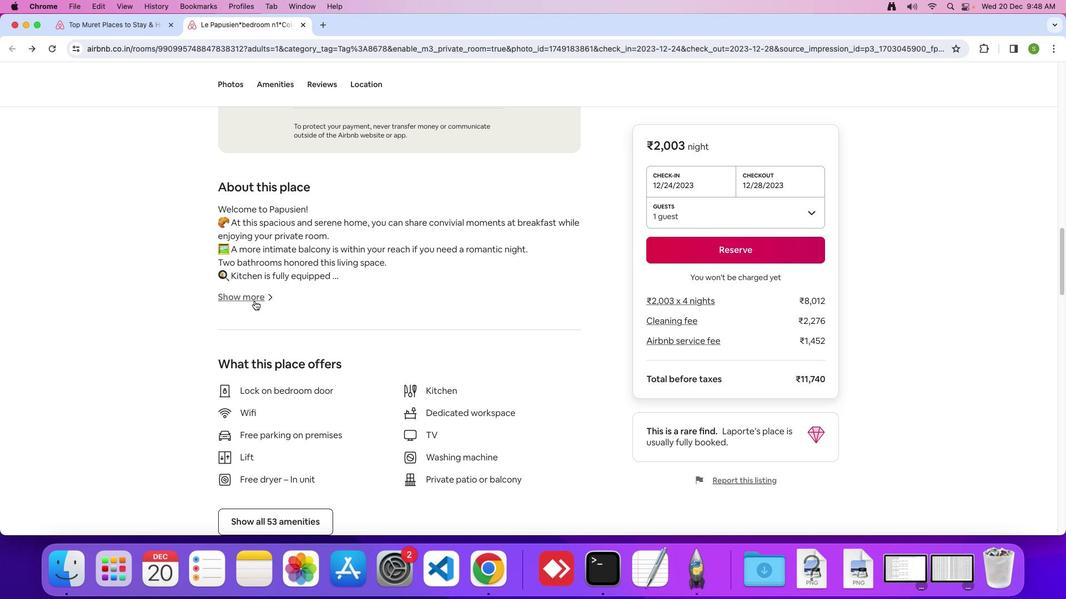 
Action: Mouse moved to (333, 176)
Screenshot: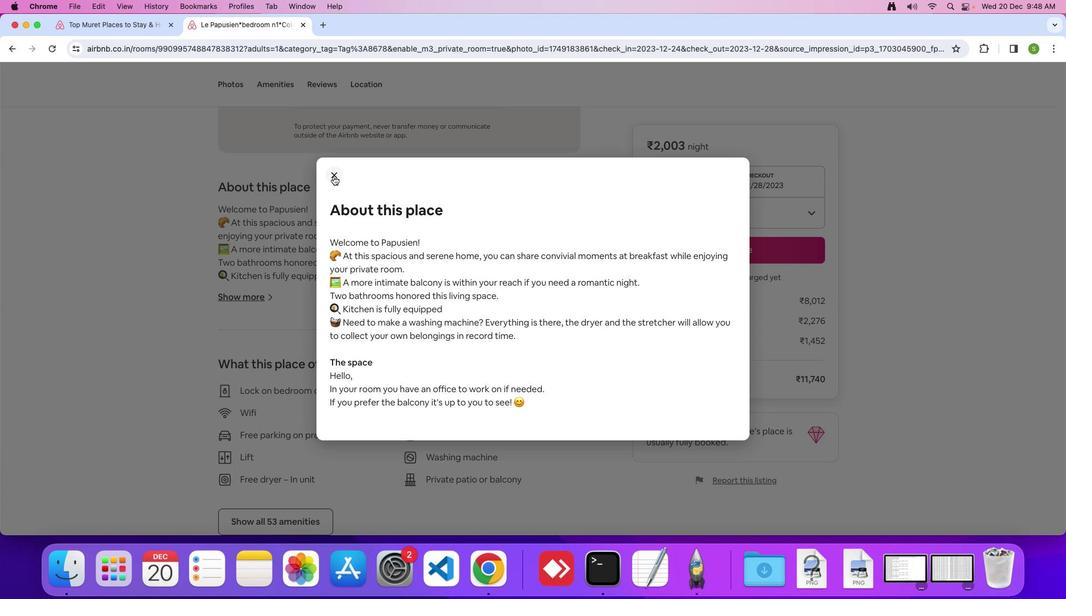 
Action: Mouse pressed left at (333, 176)
Screenshot: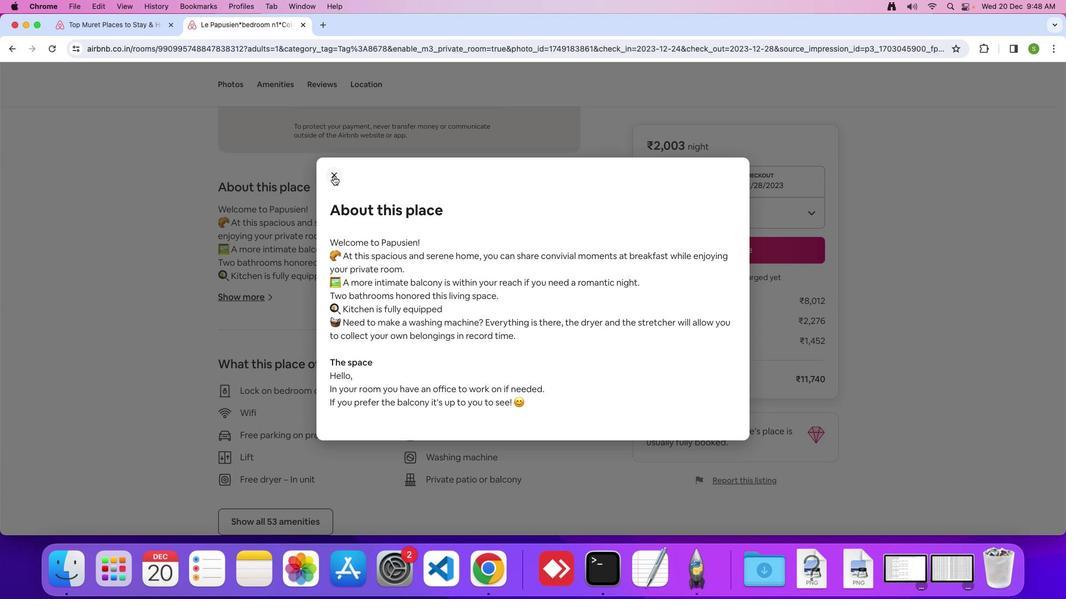 
Action: Mouse moved to (327, 291)
Screenshot: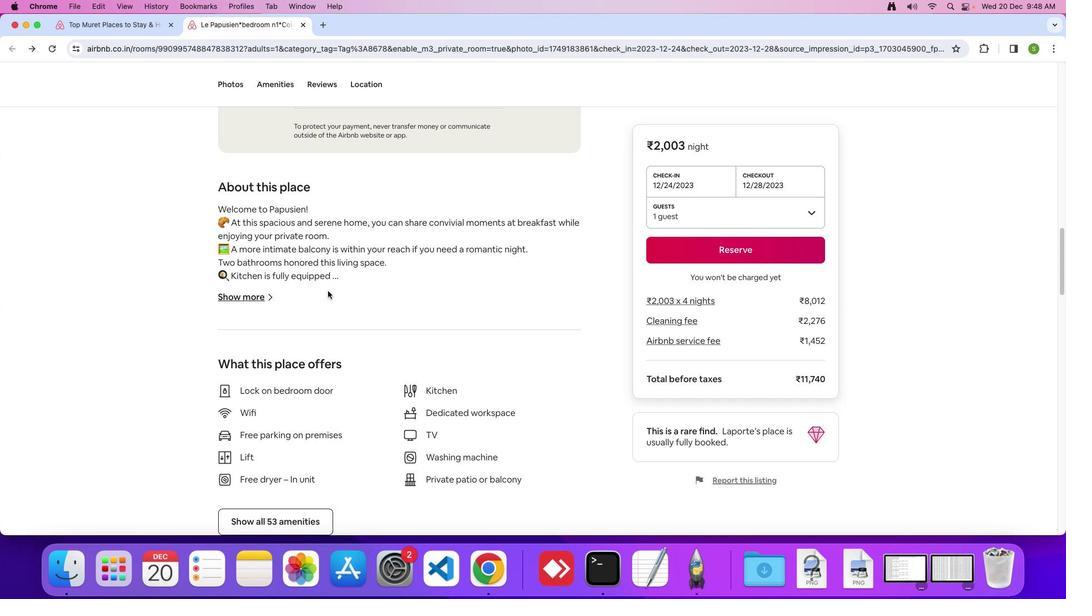 
Action: Mouse scrolled (327, 291) with delta (0, 0)
Screenshot: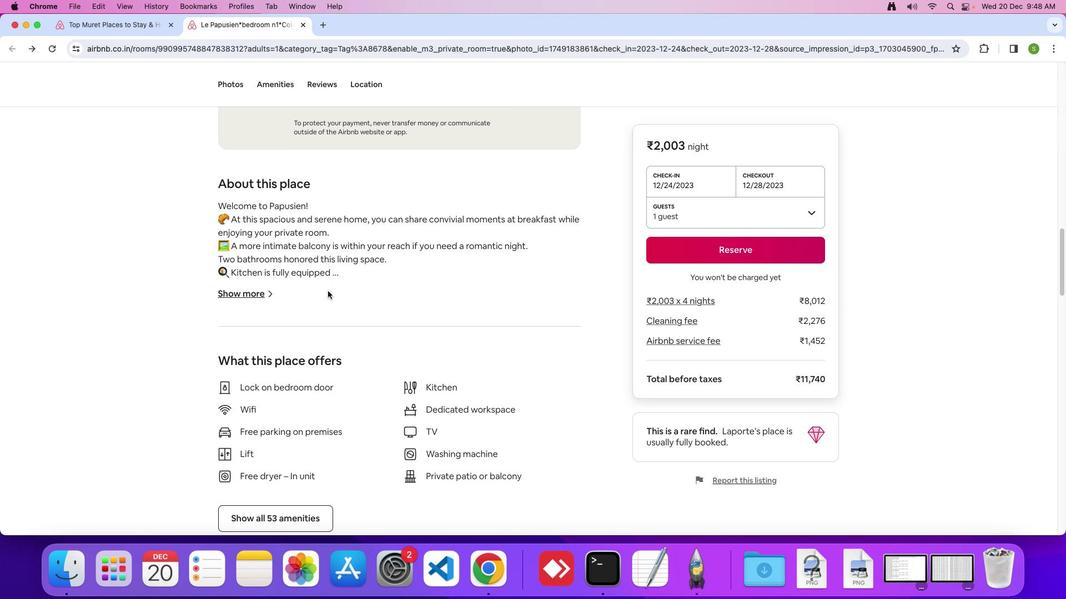 
Action: Mouse scrolled (327, 291) with delta (0, 0)
Screenshot: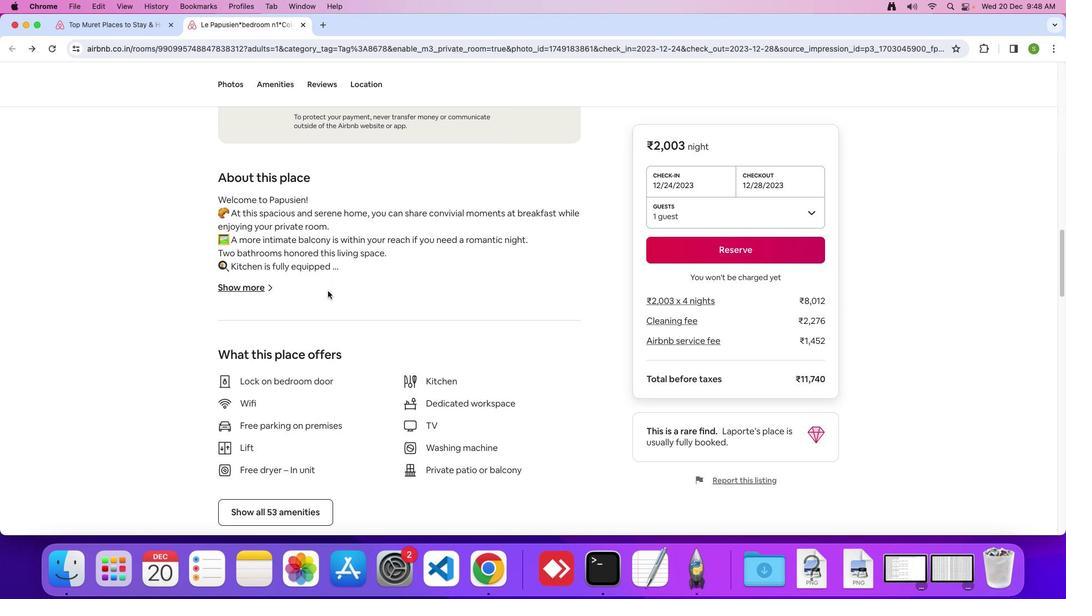 
Action: Mouse scrolled (327, 291) with delta (0, -1)
